 Task: Locate and view the Golden Gate Bridge in San Francisco using Google Earth.
Action: Mouse moved to (169, 82)
Screenshot: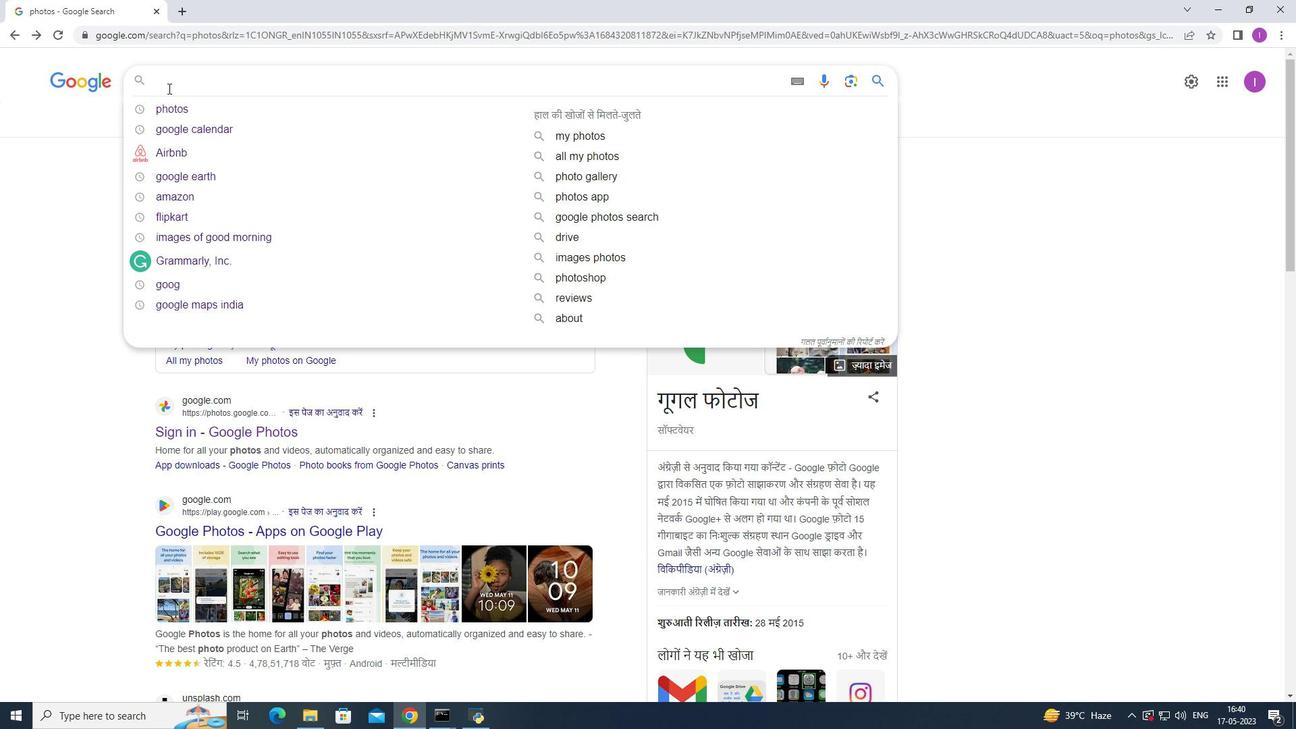 
Action: Mouse pressed left at (169, 82)
Screenshot: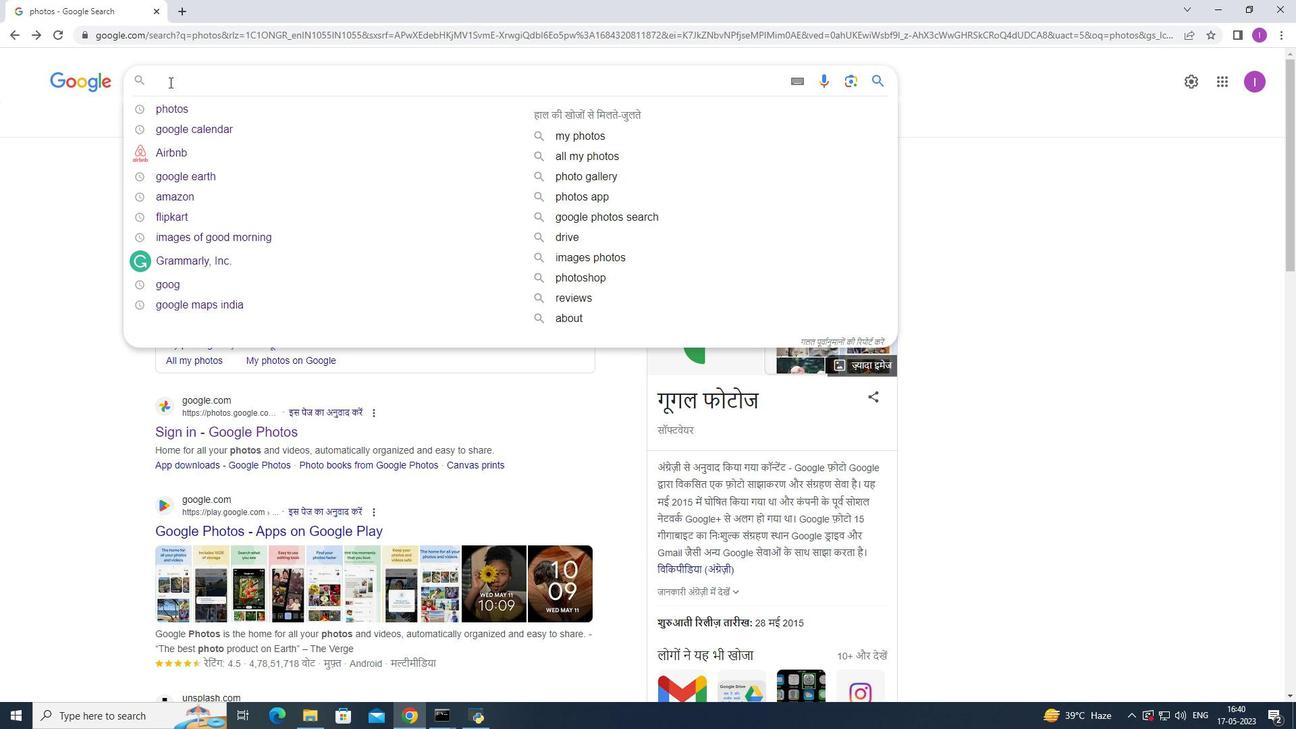 
Action: Key pressed google
Screenshot: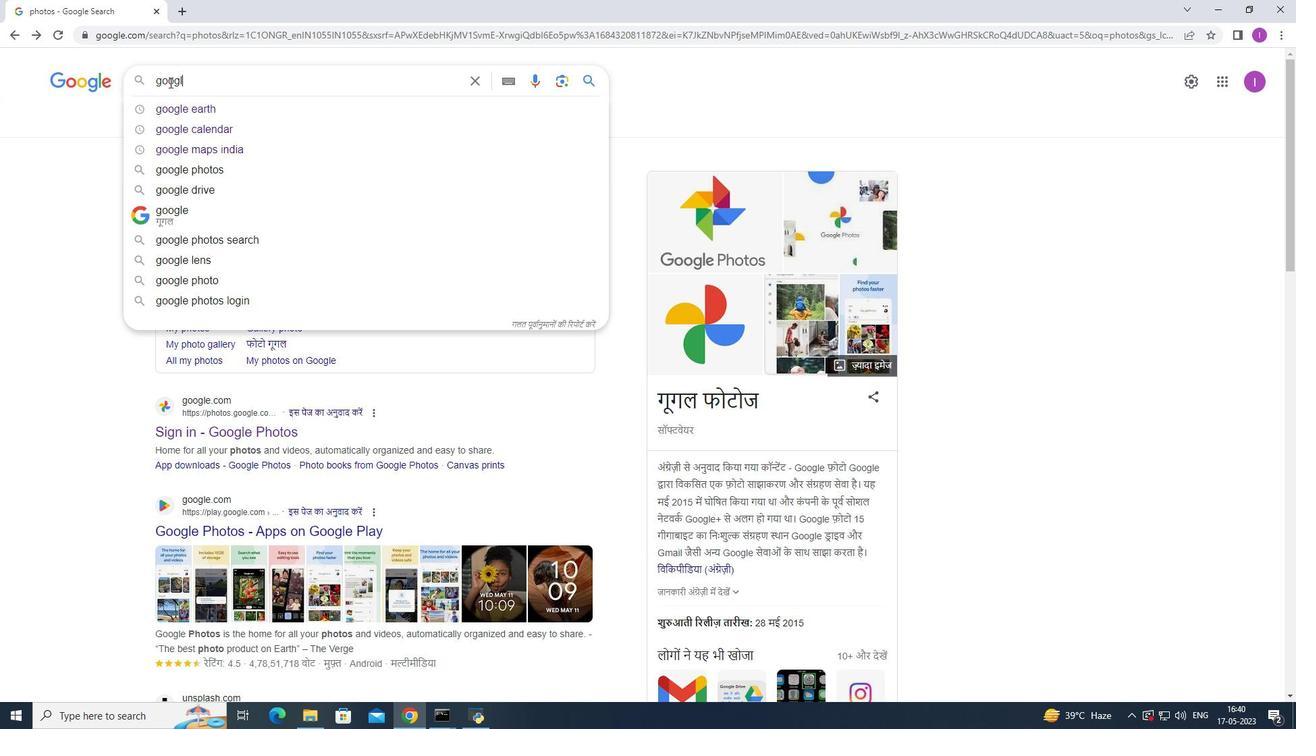 
Action: Mouse moved to (163, 108)
Screenshot: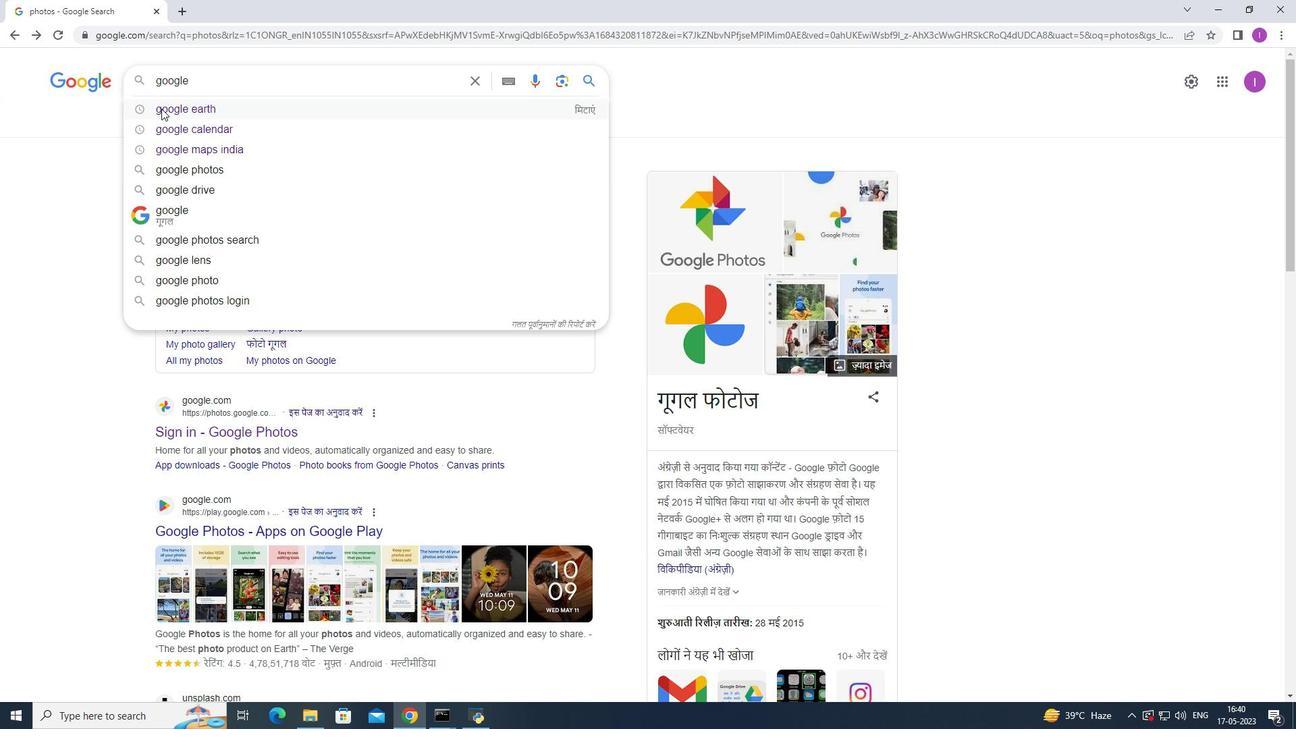 
Action: Mouse pressed left at (163, 108)
Screenshot: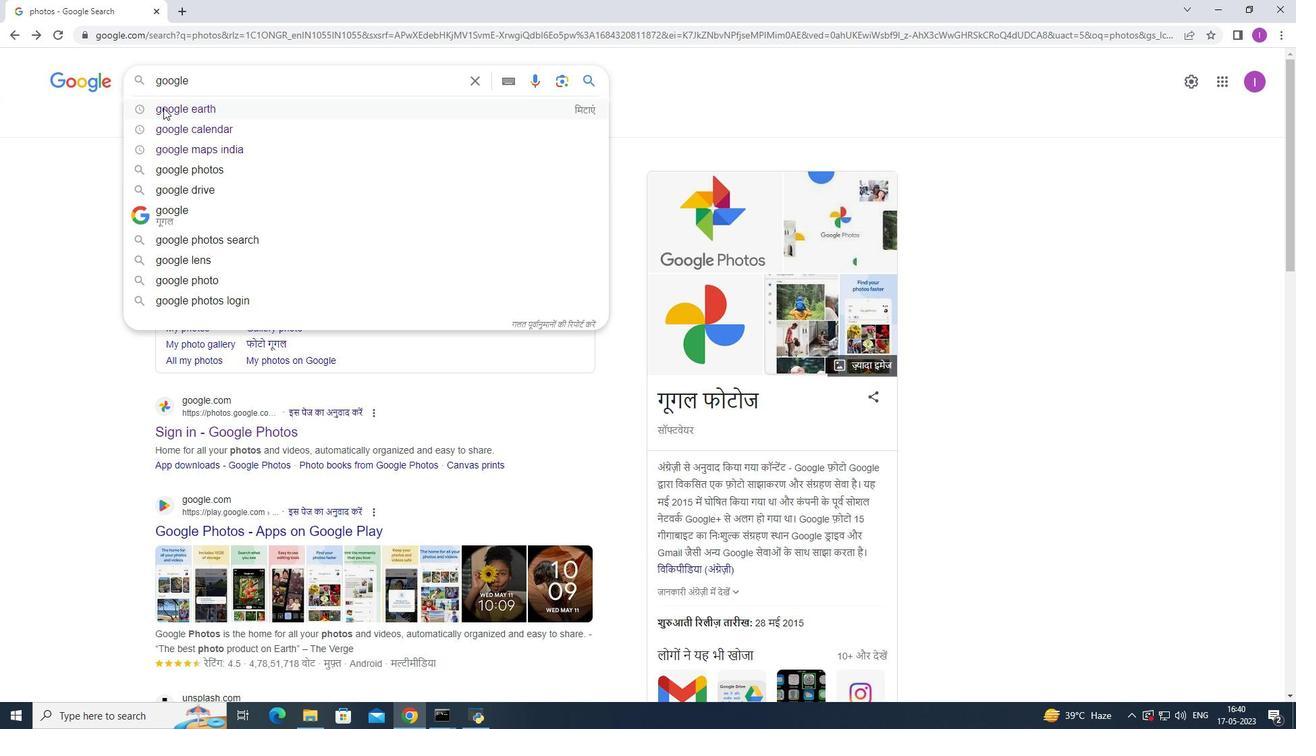 
Action: Mouse moved to (230, 206)
Screenshot: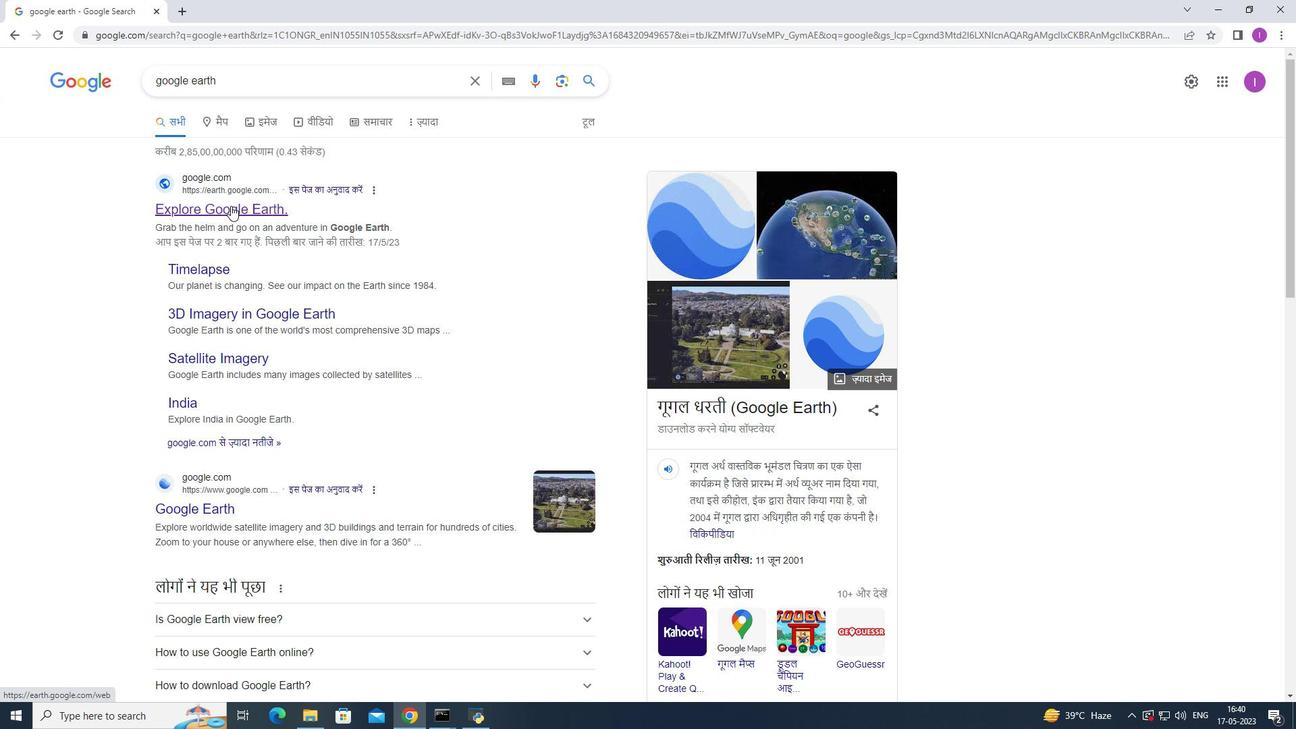 
Action: Mouse pressed left at (230, 206)
Screenshot: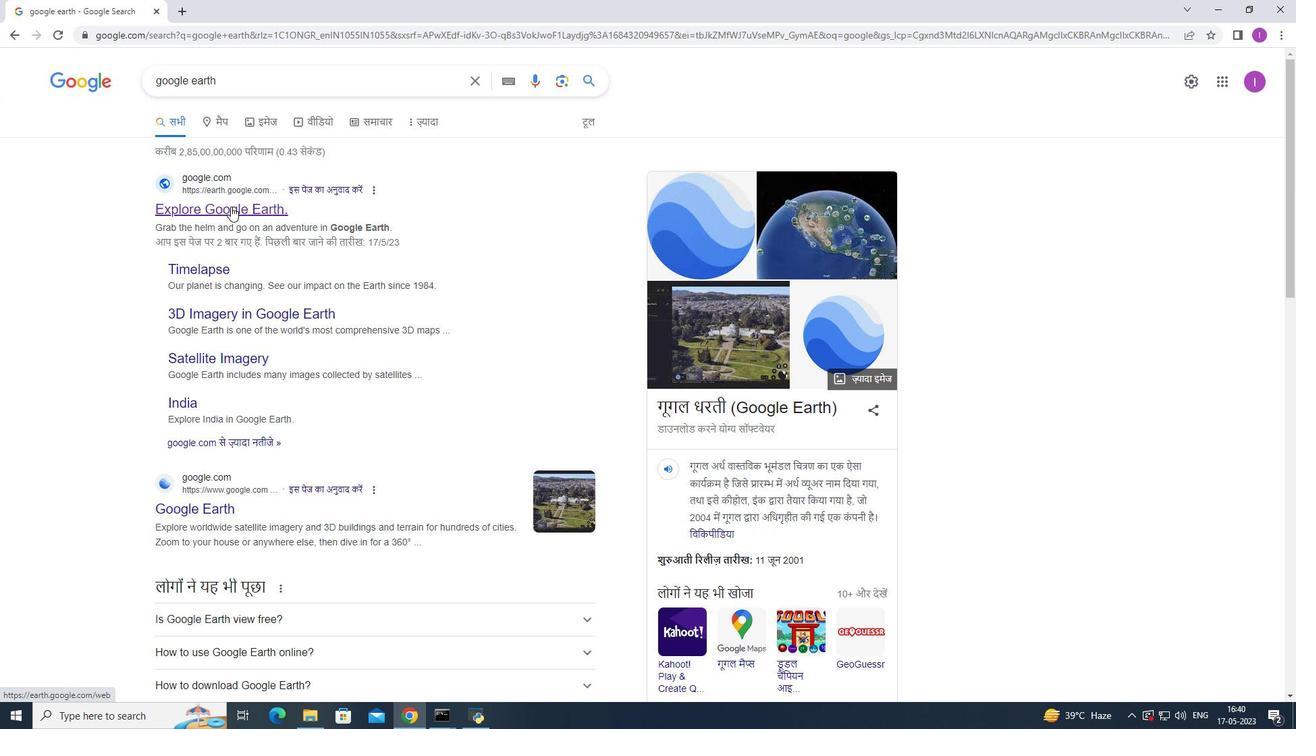 
Action: Mouse pressed left at (230, 206)
Screenshot: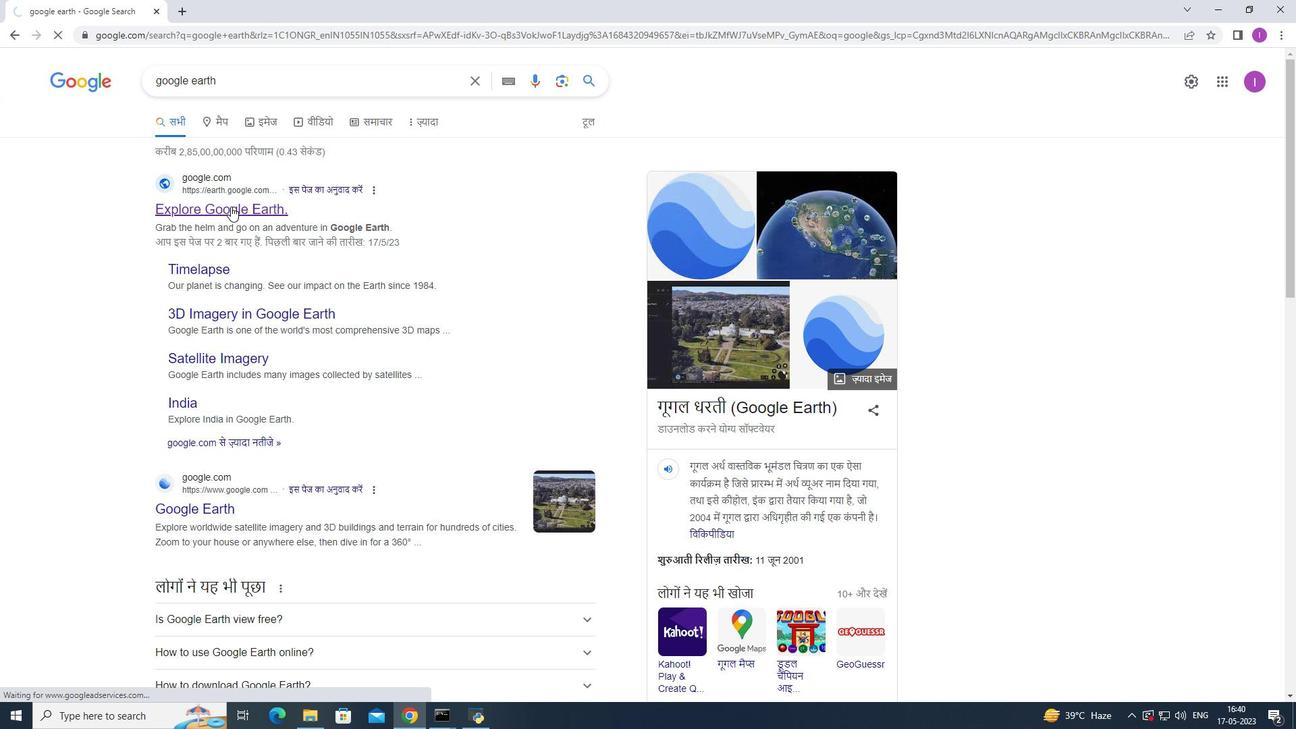 
Action: Mouse pressed left at (230, 206)
Screenshot: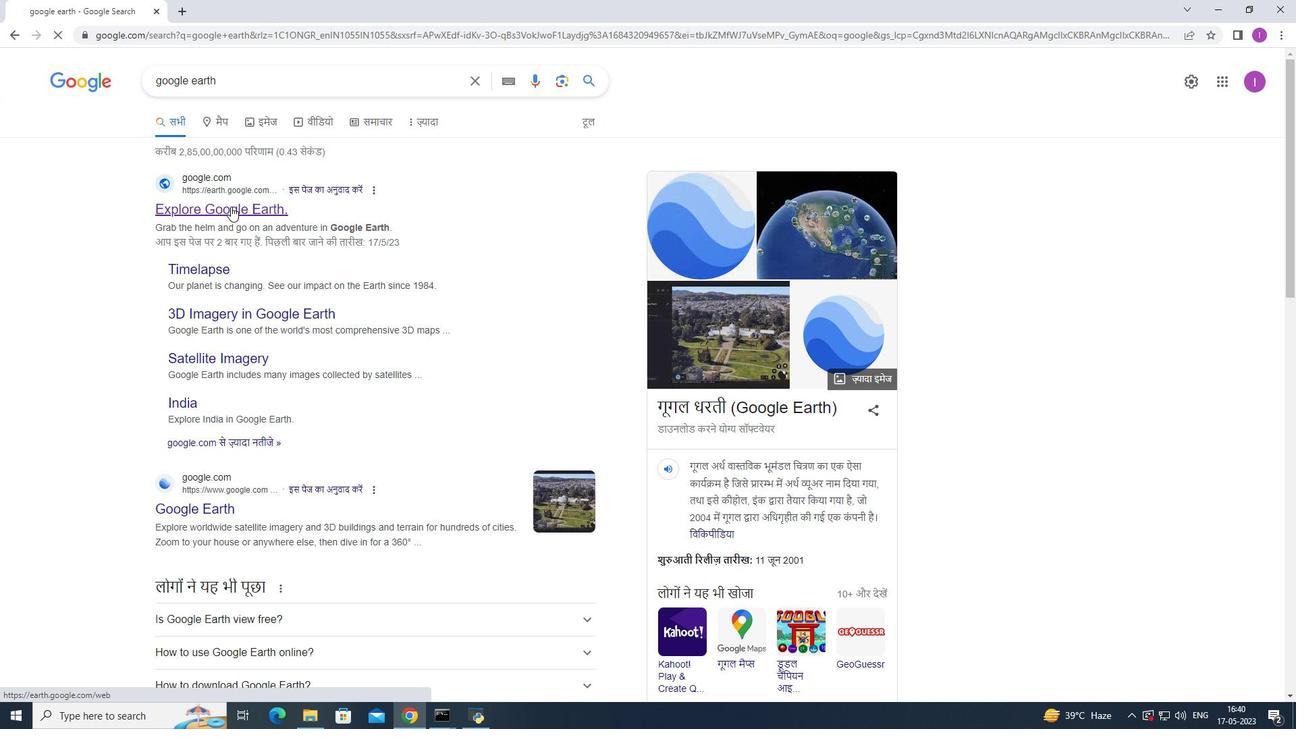 
Action: Mouse moved to (16, 106)
Screenshot: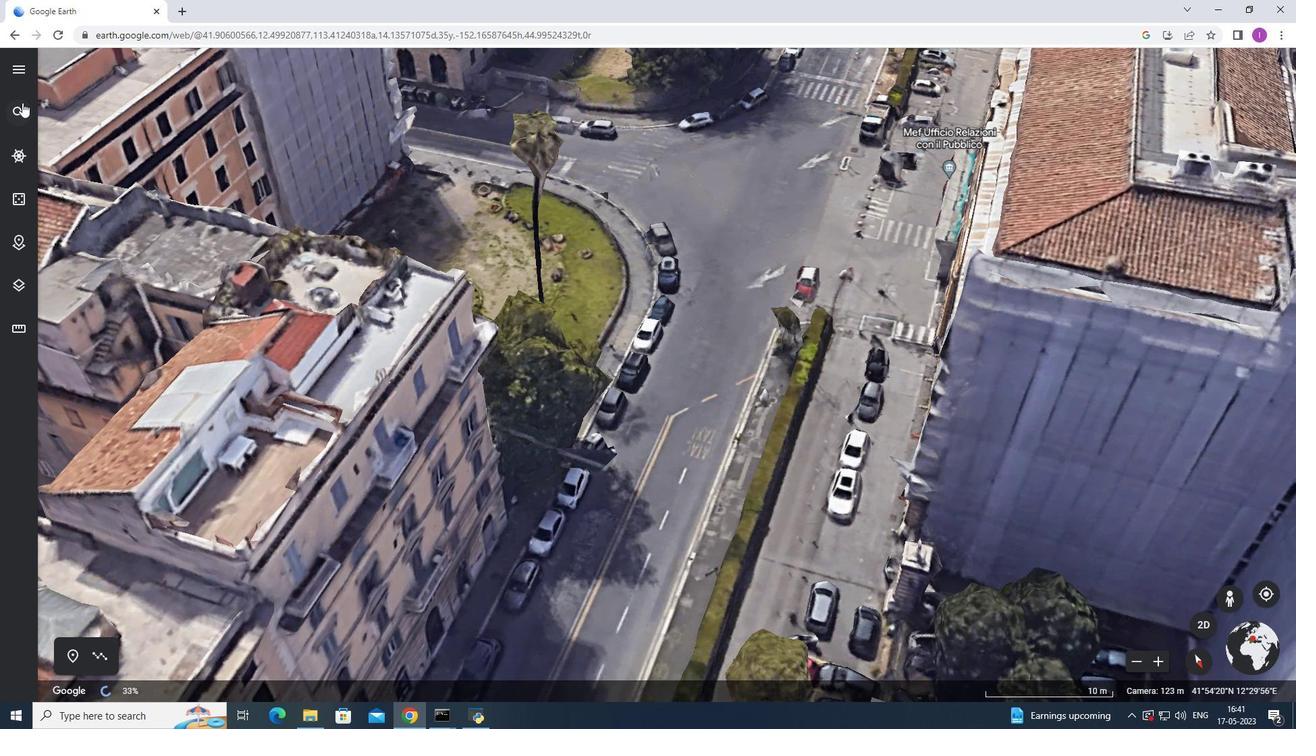 
Action: Mouse pressed left at (16, 106)
Screenshot: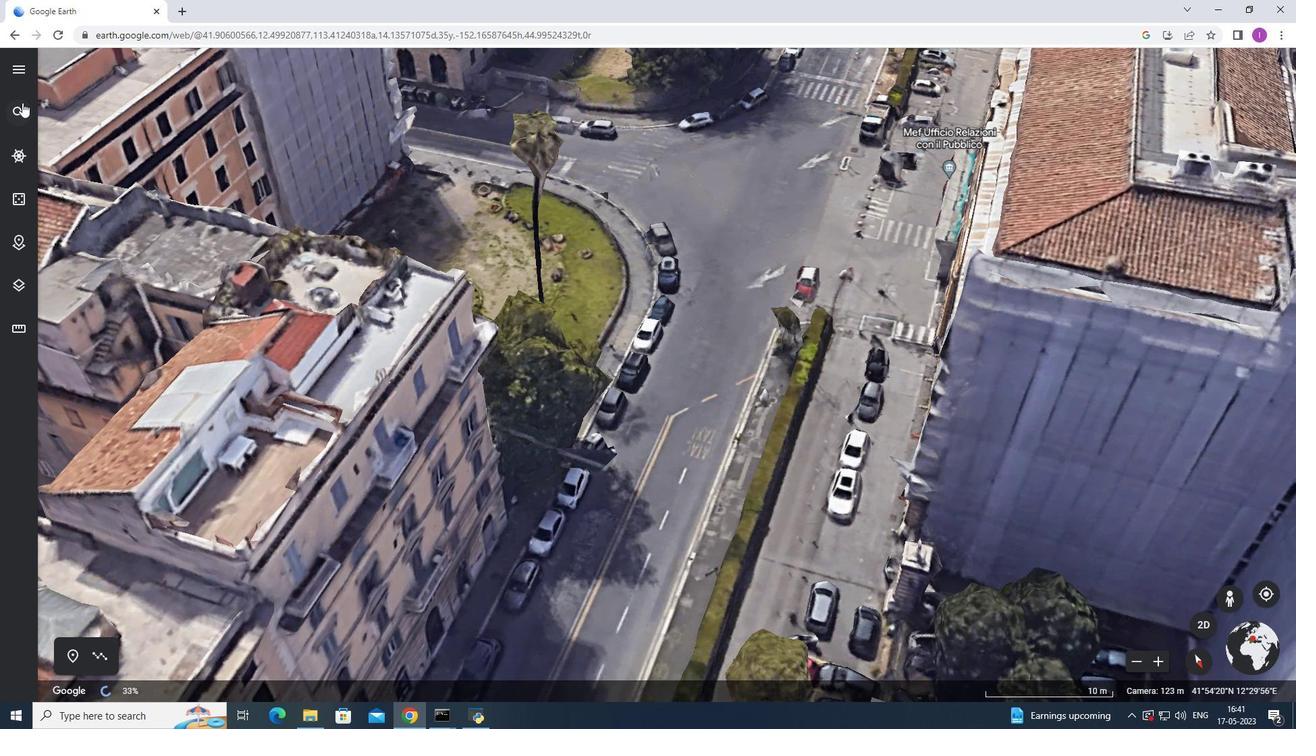 
Action: Mouse moved to (89, 70)
Screenshot: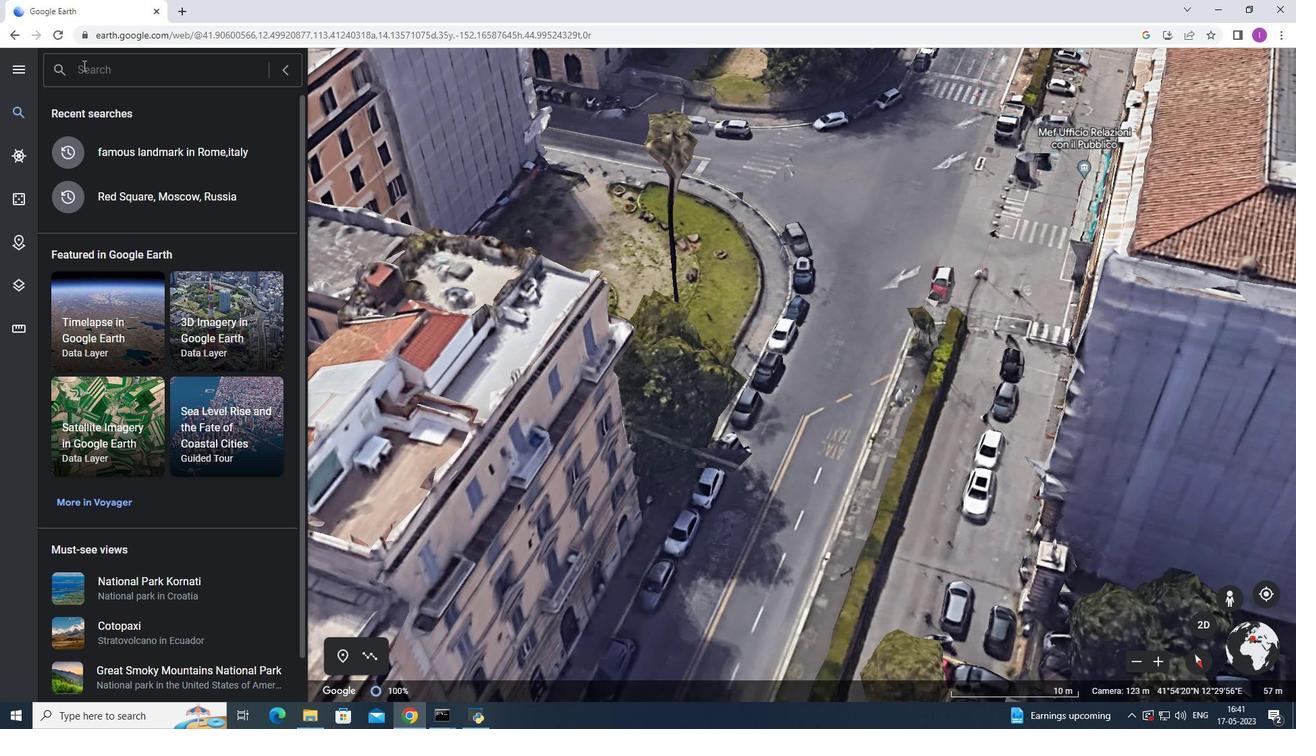 
Action: Mouse pressed left at (89, 70)
Screenshot: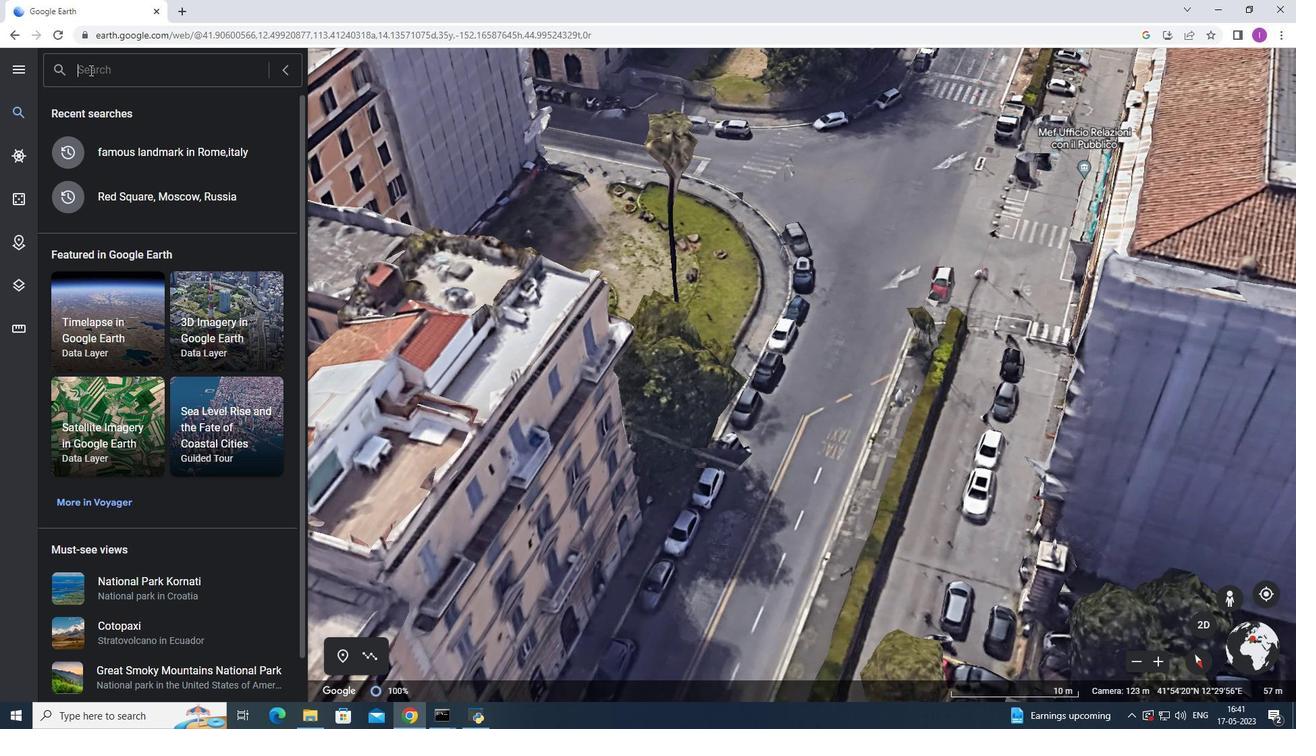 
Action: Key pressed <Key.shift>Golden<Key.space>gaten<Key.backspace><Key.space><Key.shift>Bridge,<Key.shift>san<Key.space><Key.shift><Key.shift><Key.shift><Key.shift><Key.shift><Key.shift><Key.shift><Key.shift><Key.shift><Key.shift><Key.shift><Key.shift><Key.shift><Key.shift><Key.shift><Key.shift><Key.shift><Key.shift><Key.shift><Key.shift><Key.shift><Key.shift><Key.shift><Key.shift><Key.shift><Key.shift><Key.shift><Key.shift><Key.shift><Key.shift><Key.shift><Key.shift><Key.shift><Key.shift><Key.shift><Key.shift><Key.shift><Key.shift>Francisco,<Key.shift>U<Key.shift>S<Key.shift>A<Key.enter>
Screenshot: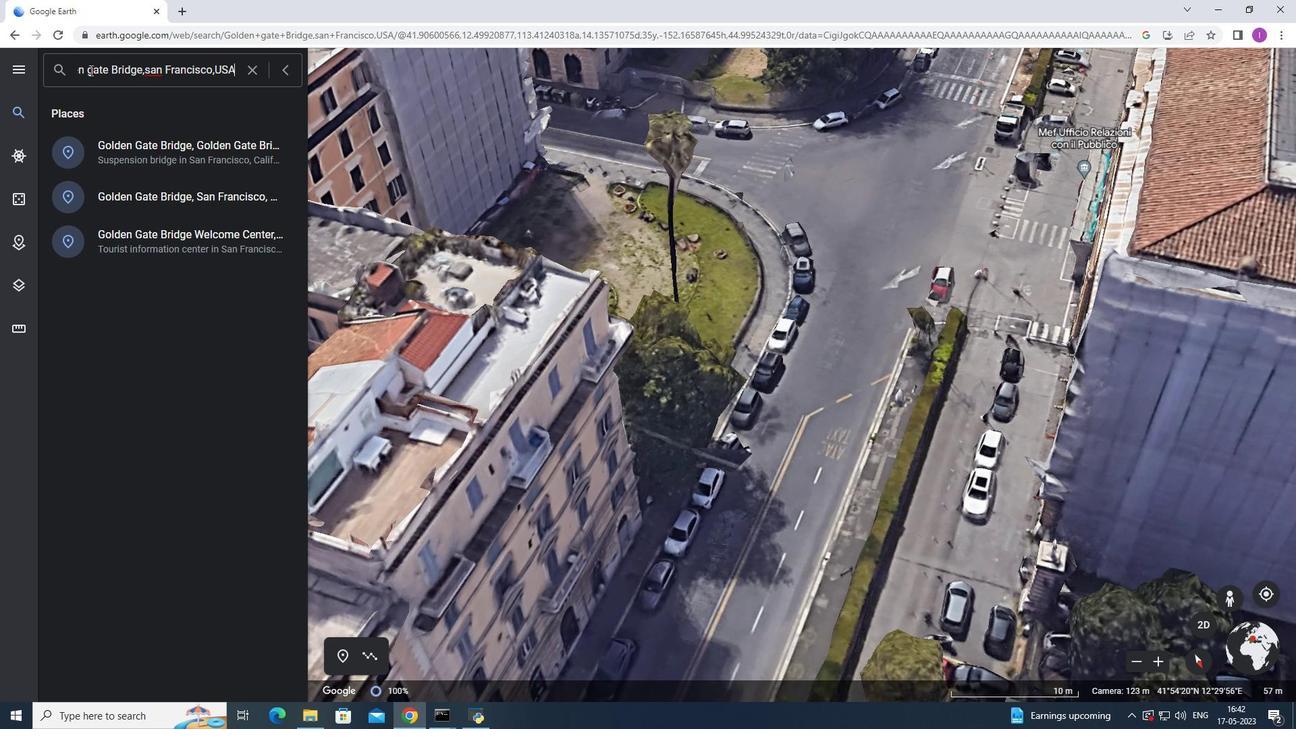 
Action: Mouse moved to (85, 169)
Screenshot: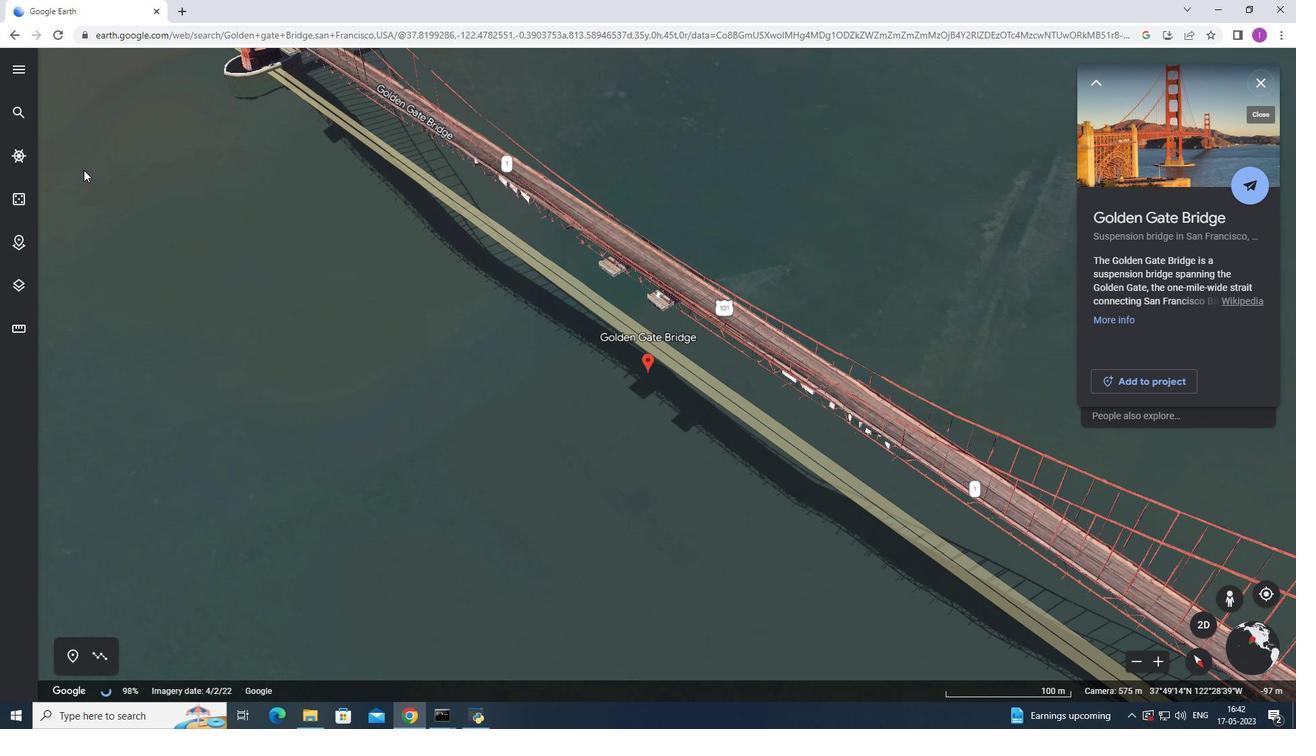 
Action: Mouse scrolled (85, 168) with delta (0, 0)
Screenshot: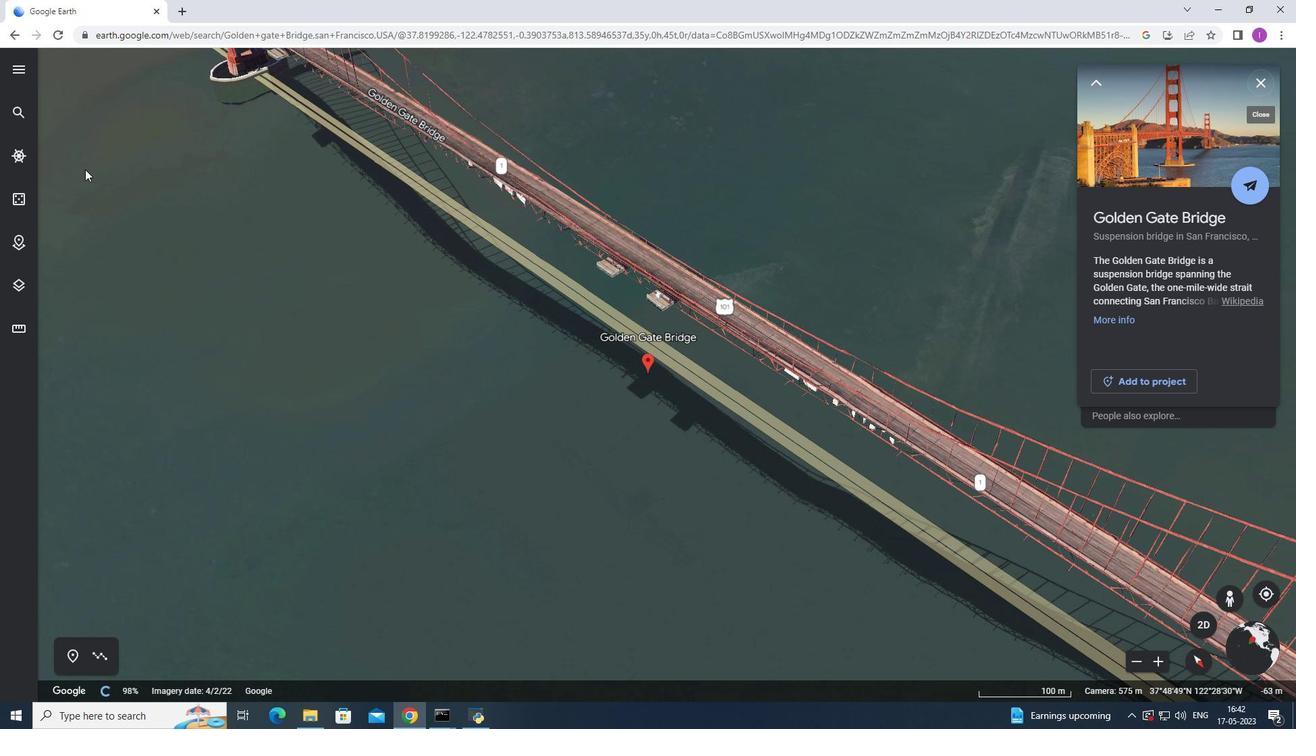 
Action: Mouse moved to (86, 165)
Screenshot: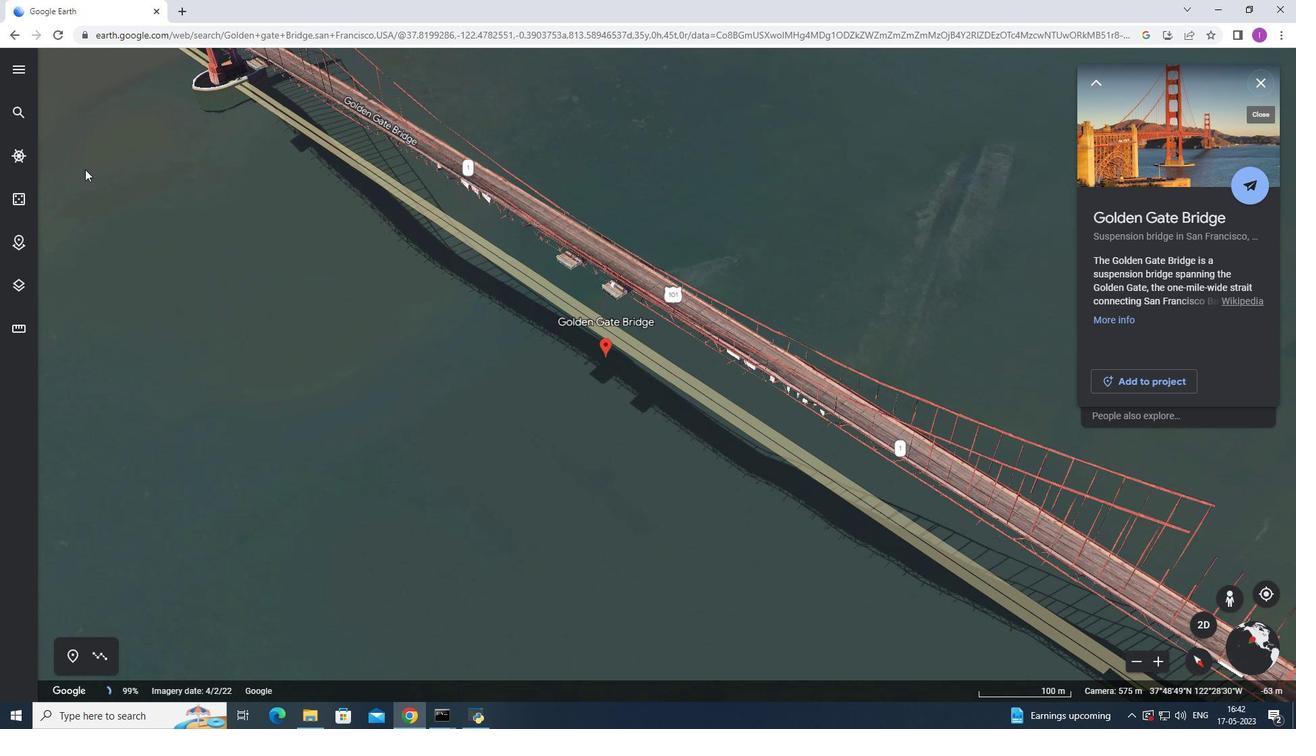 
Action: Mouse scrolled (86, 164) with delta (0, 0)
Screenshot: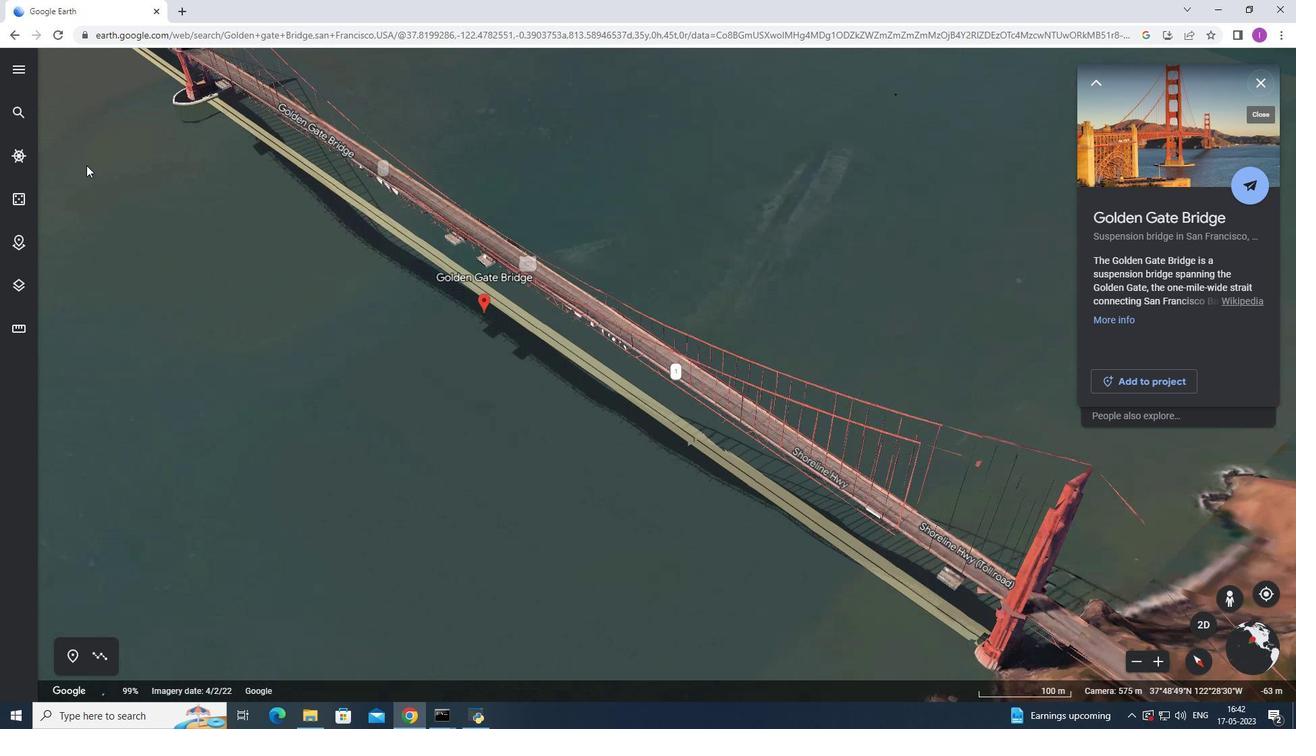 
Action: Mouse scrolled (86, 164) with delta (0, 0)
Screenshot: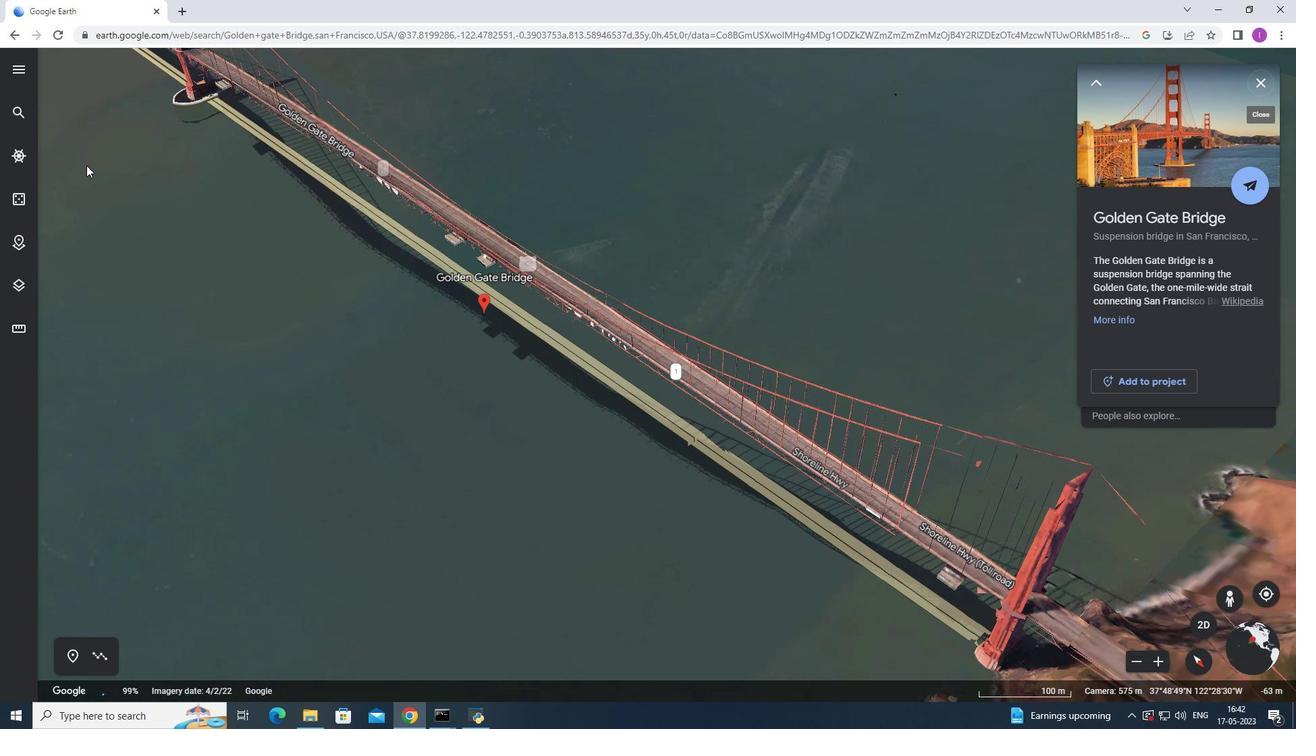 
Action: Mouse scrolled (86, 164) with delta (0, 0)
Screenshot: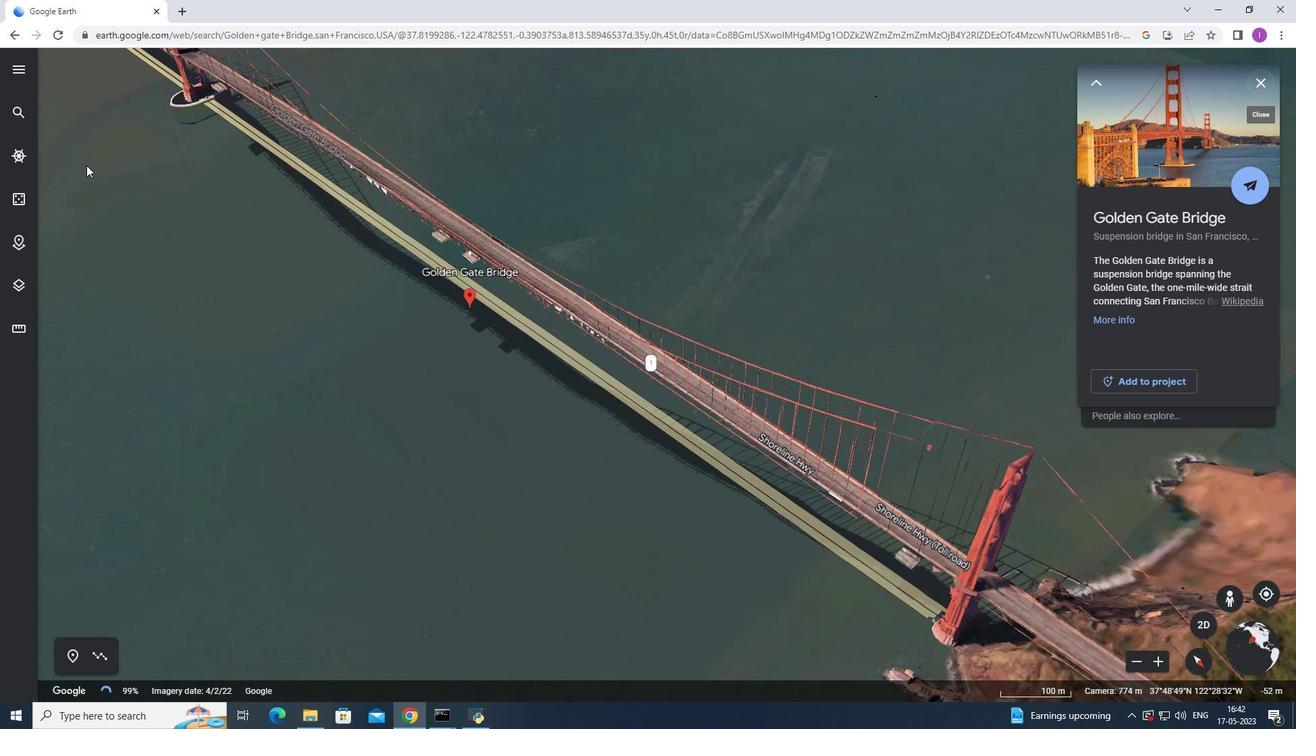 
Action: Mouse scrolled (86, 164) with delta (0, 0)
Screenshot: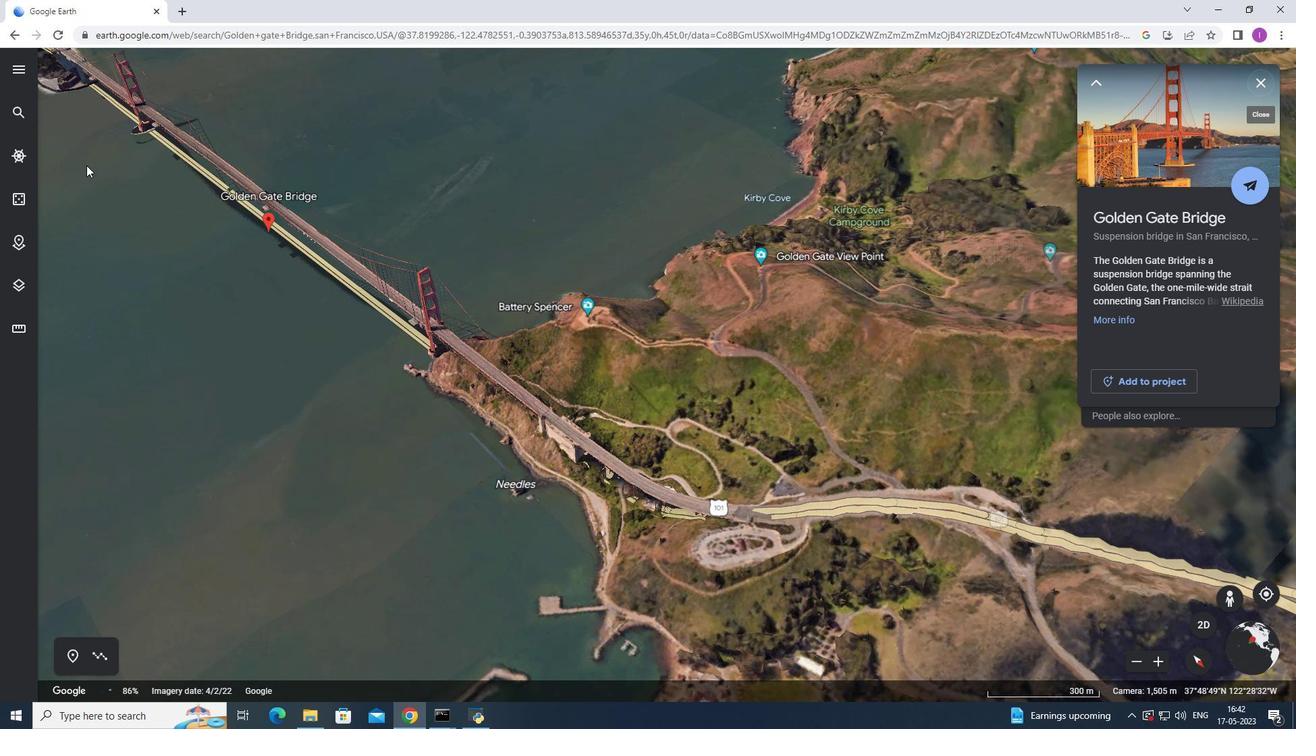 
Action: Mouse scrolled (86, 166) with delta (0, 0)
Screenshot: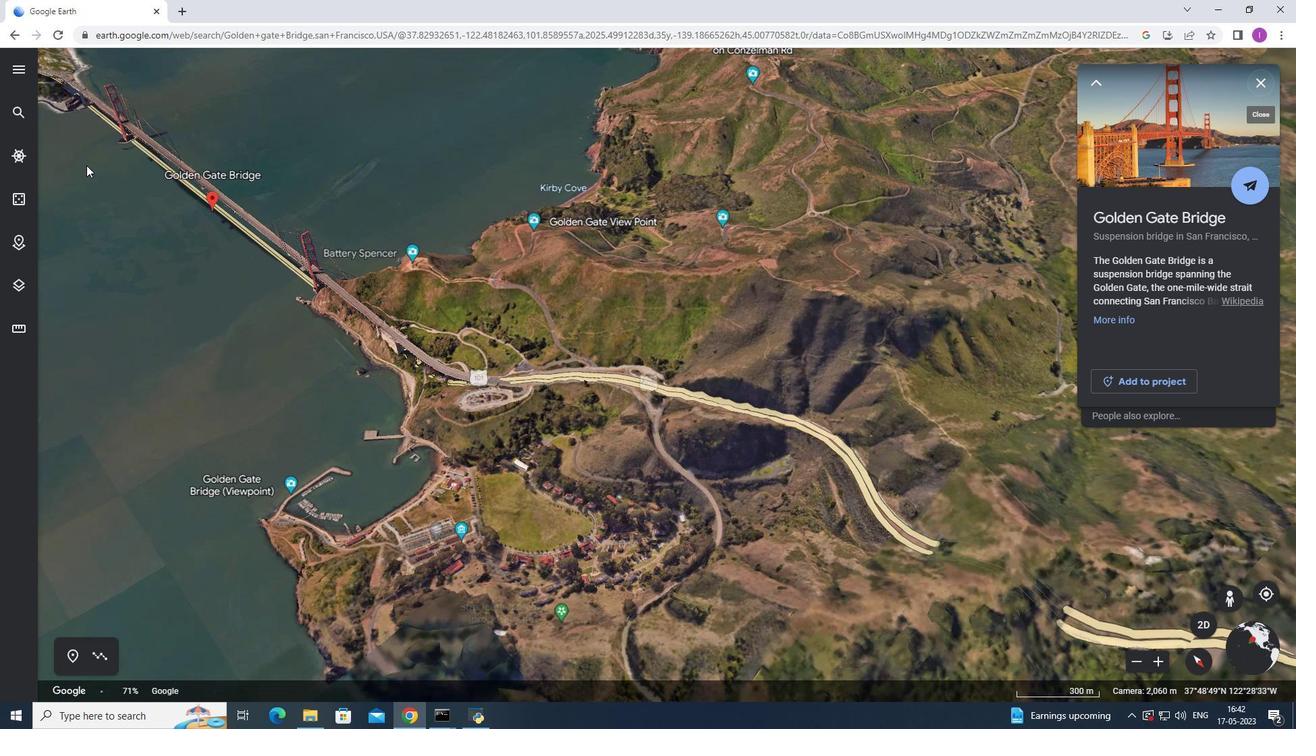 
Action: Mouse scrolled (86, 166) with delta (0, 0)
Screenshot: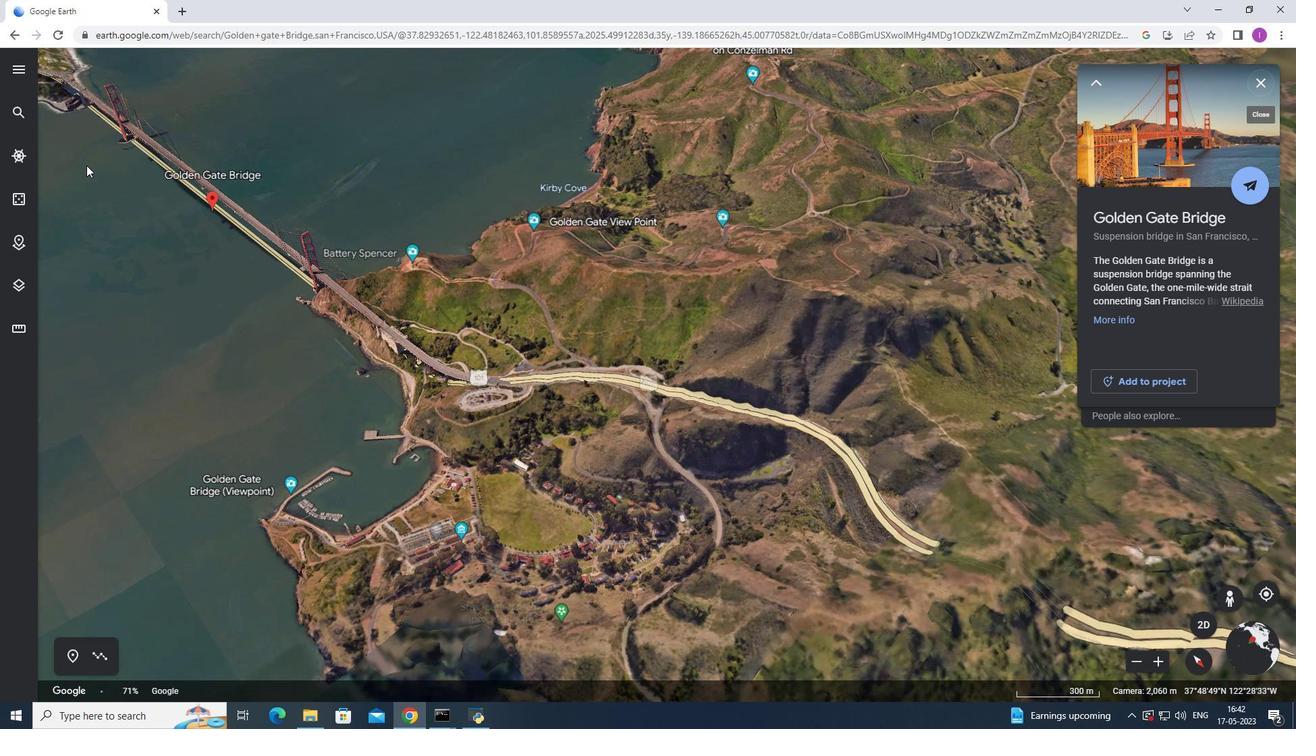 
Action: Mouse scrolled (86, 166) with delta (0, 0)
Screenshot: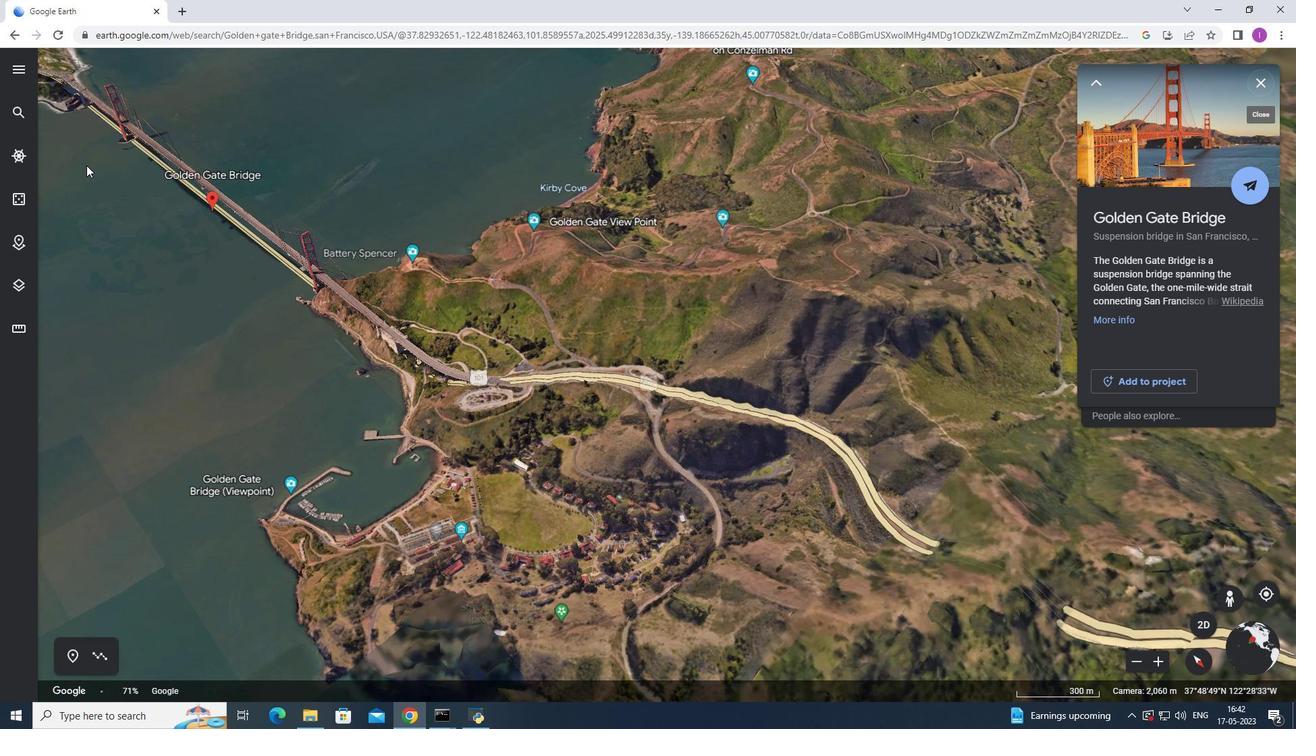 
Action: Mouse scrolled (86, 166) with delta (0, 0)
Screenshot: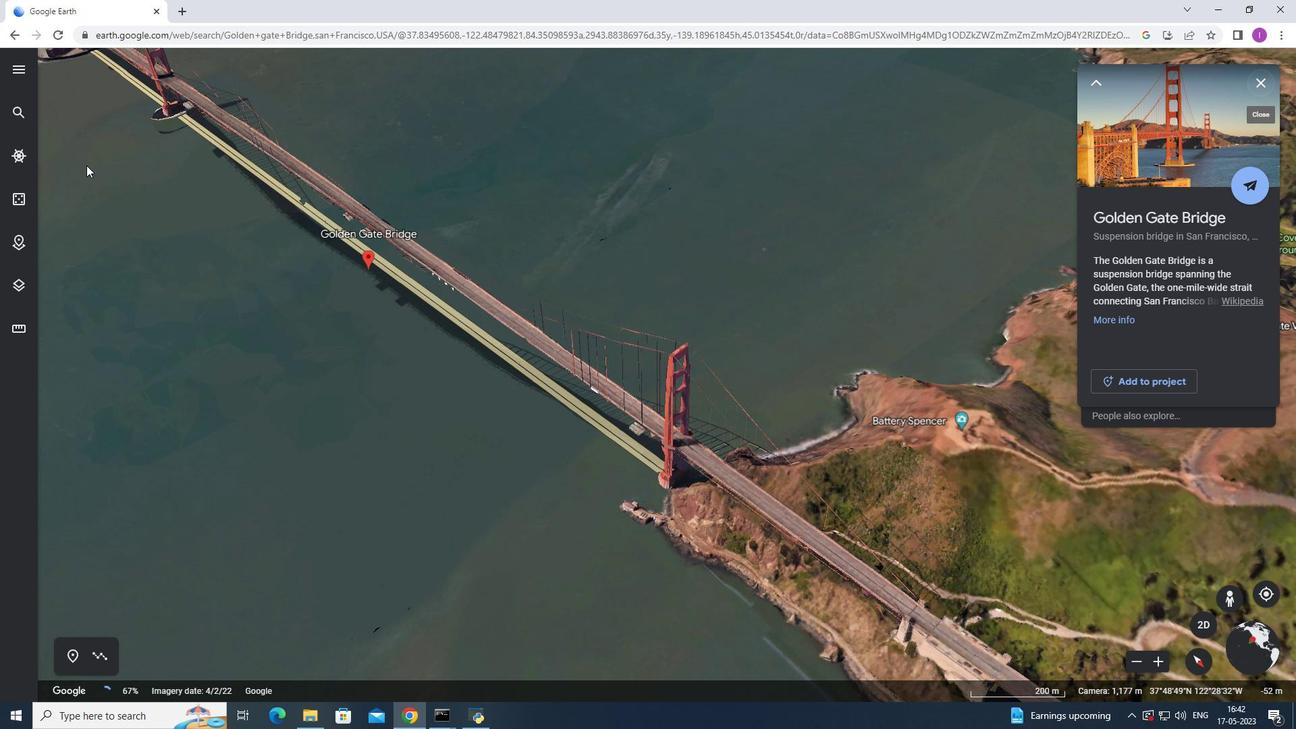 
Action: Mouse scrolled (86, 166) with delta (0, 0)
Screenshot: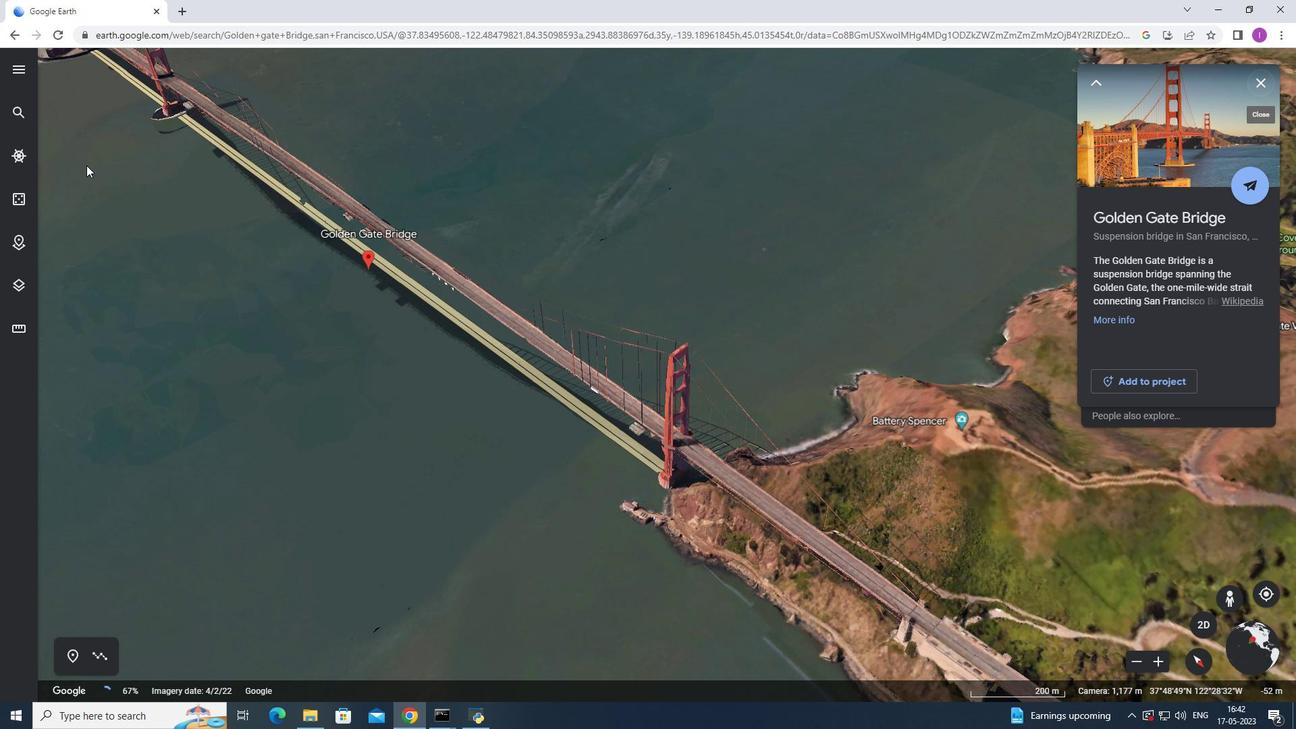 
Action: Mouse scrolled (86, 166) with delta (0, 0)
Screenshot: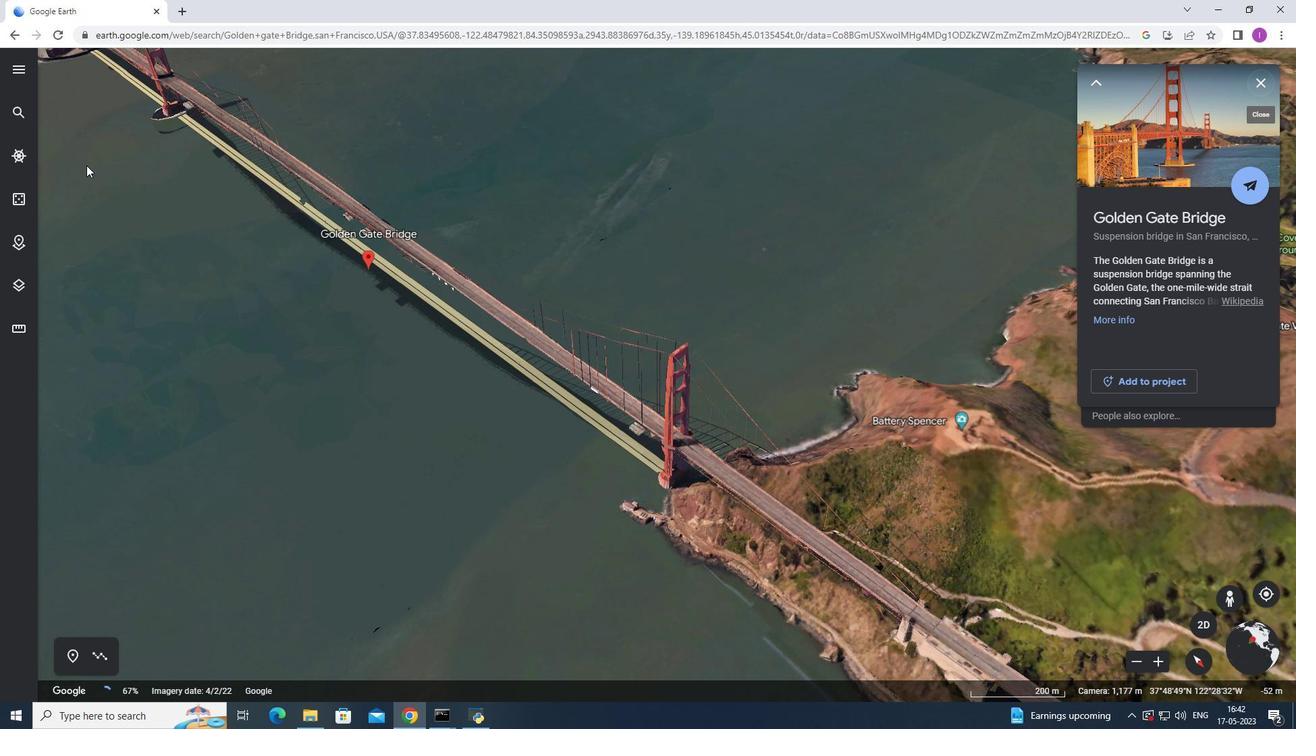
Action: Mouse moved to (86, 165)
Screenshot: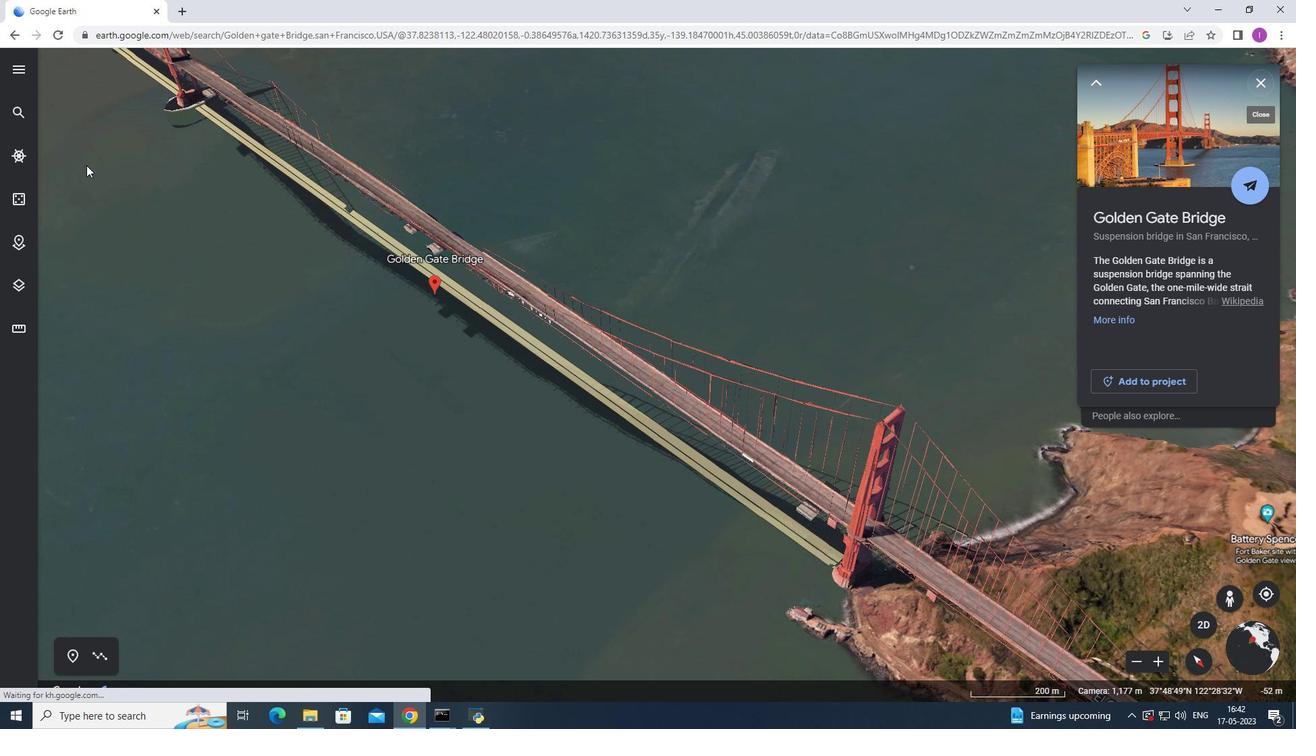 
Action: Mouse scrolled (86, 166) with delta (0, 0)
Screenshot: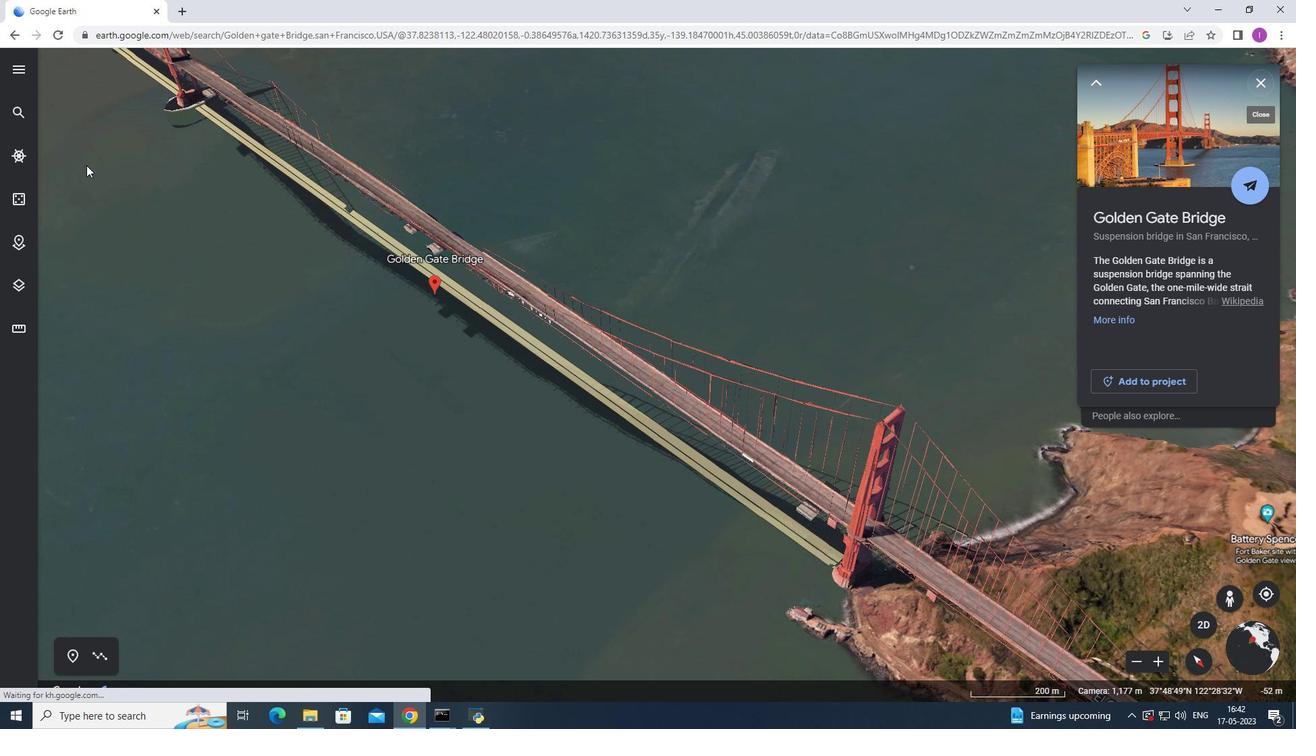 
Action: Mouse scrolled (86, 166) with delta (0, 0)
Screenshot: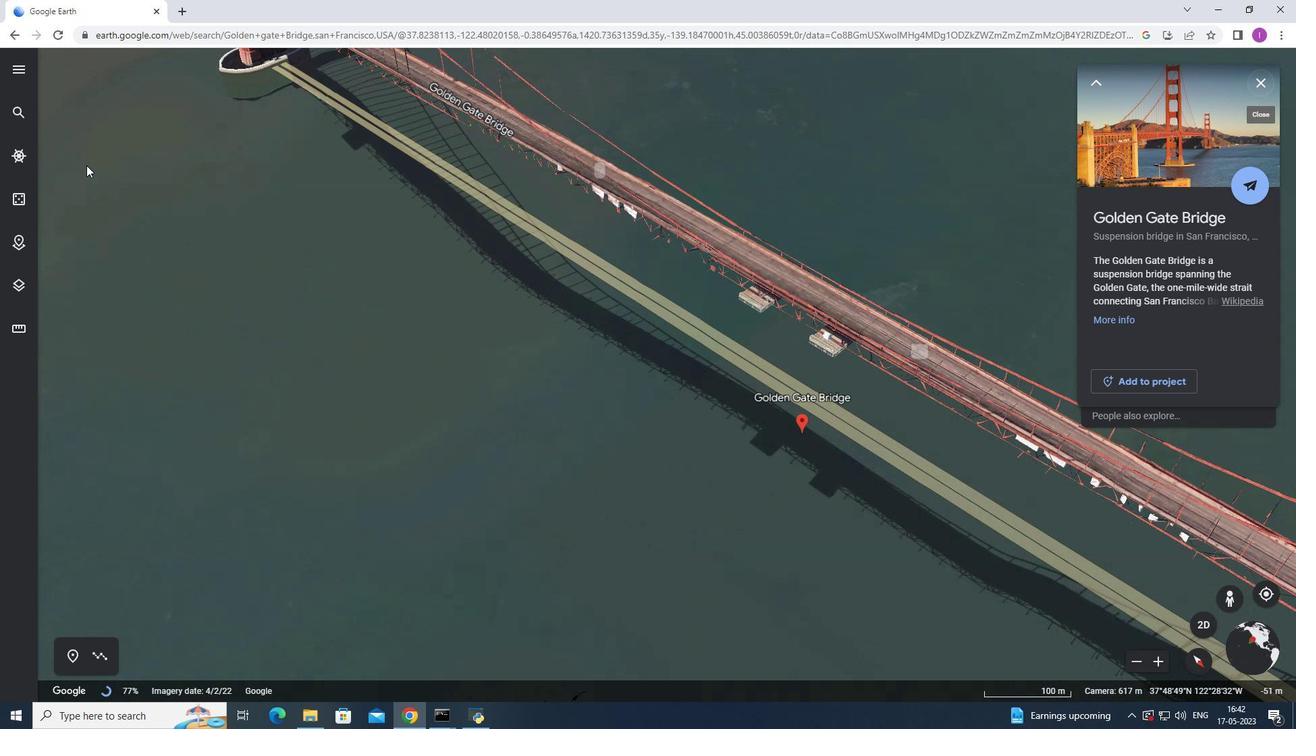 
Action: Mouse scrolled (86, 166) with delta (0, 0)
Screenshot: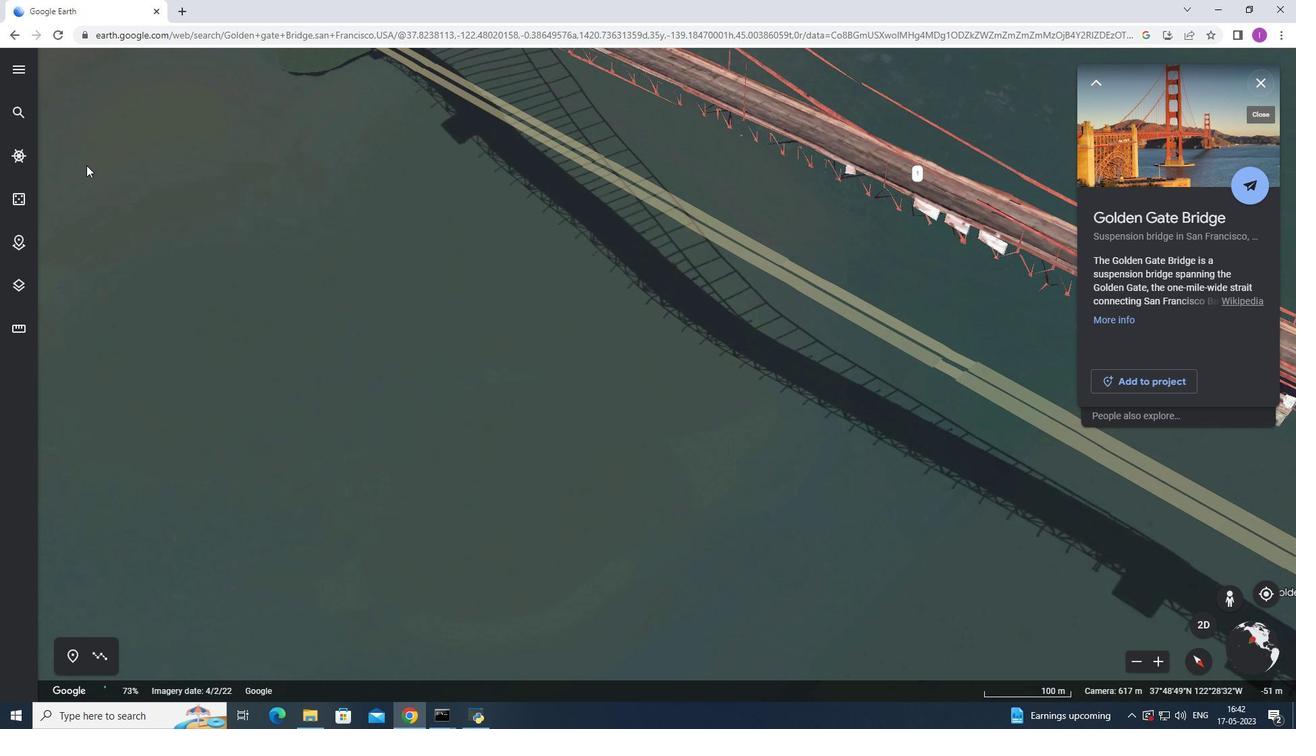 
Action: Mouse moved to (90, 161)
Screenshot: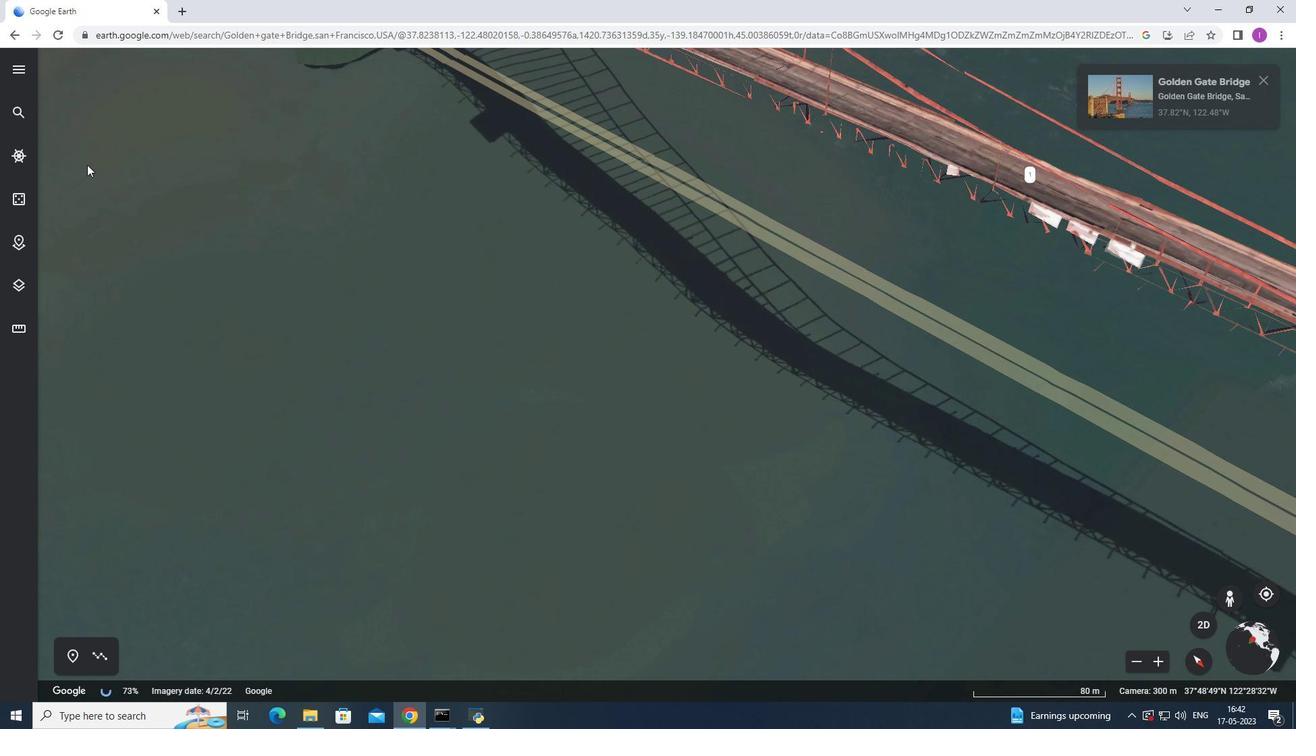 
Action: Mouse scrolled (90, 160) with delta (0, 0)
Screenshot: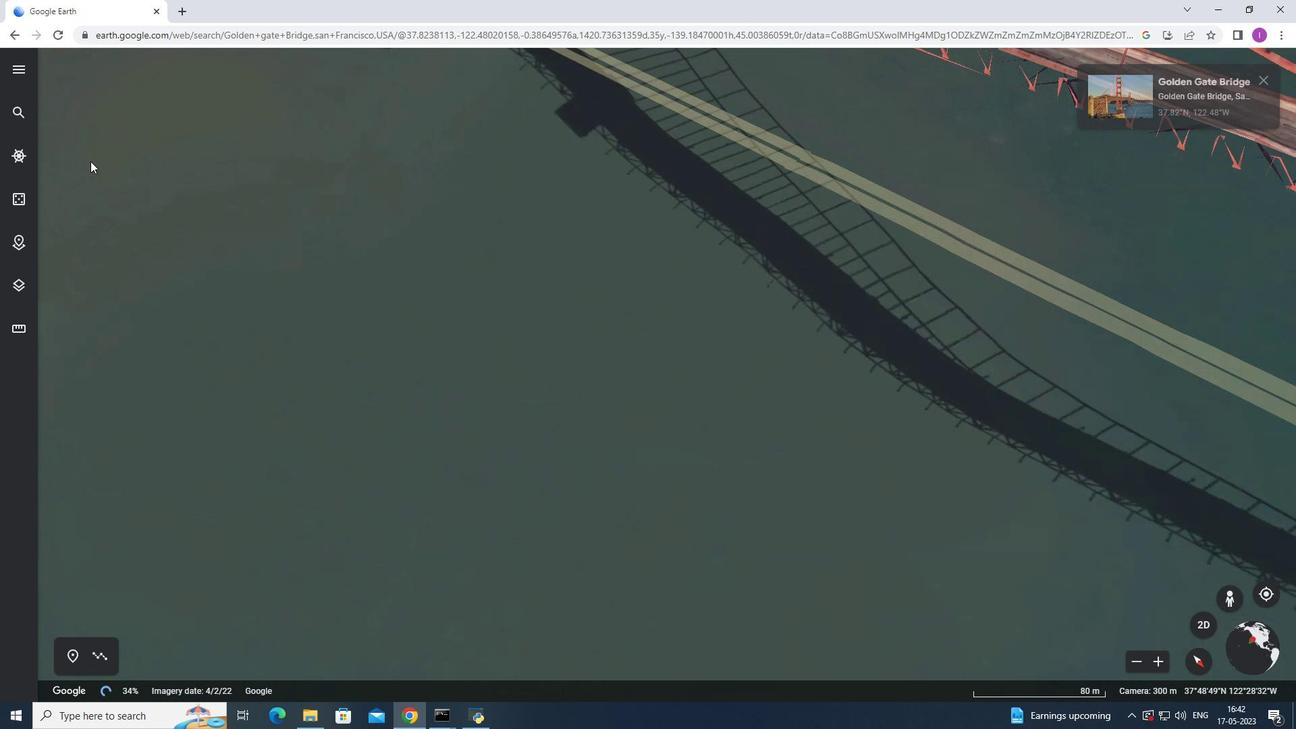 
Action: Mouse scrolled (90, 160) with delta (0, 0)
Screenshot: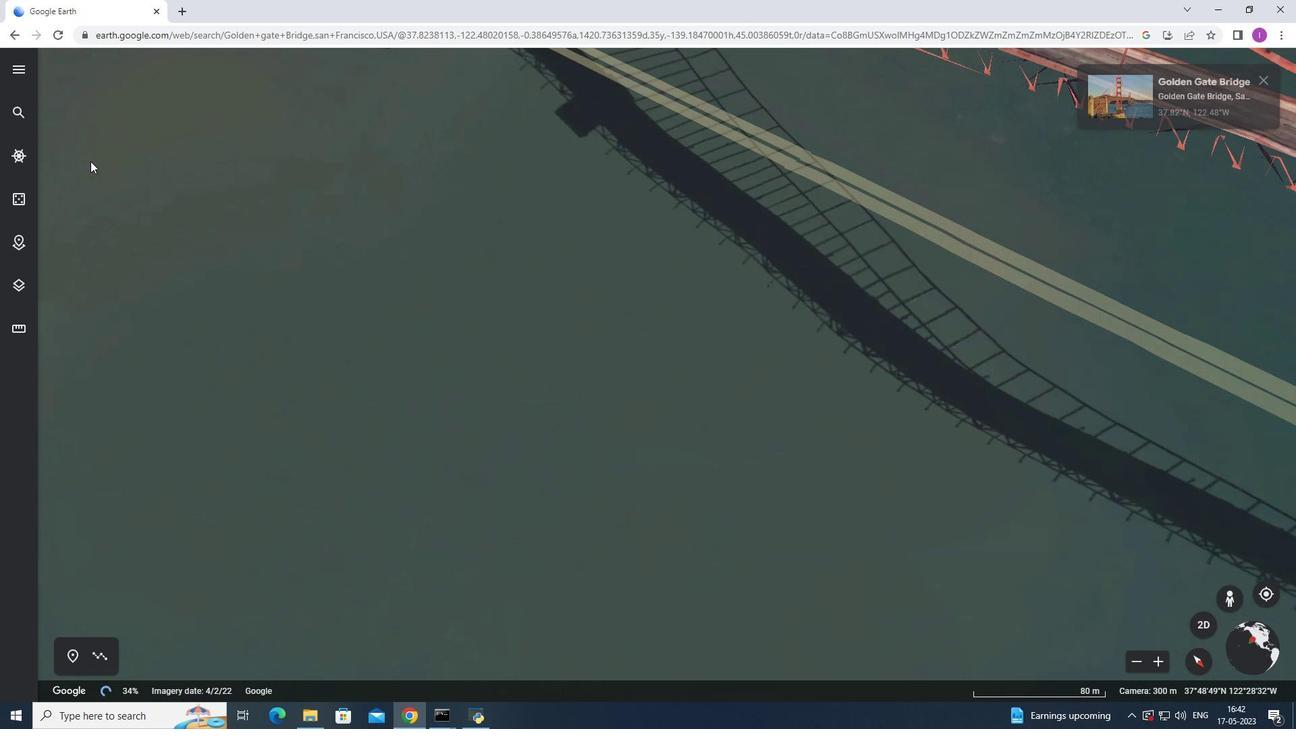 
Action: Mouse moved to (91, 157)
Screenshot: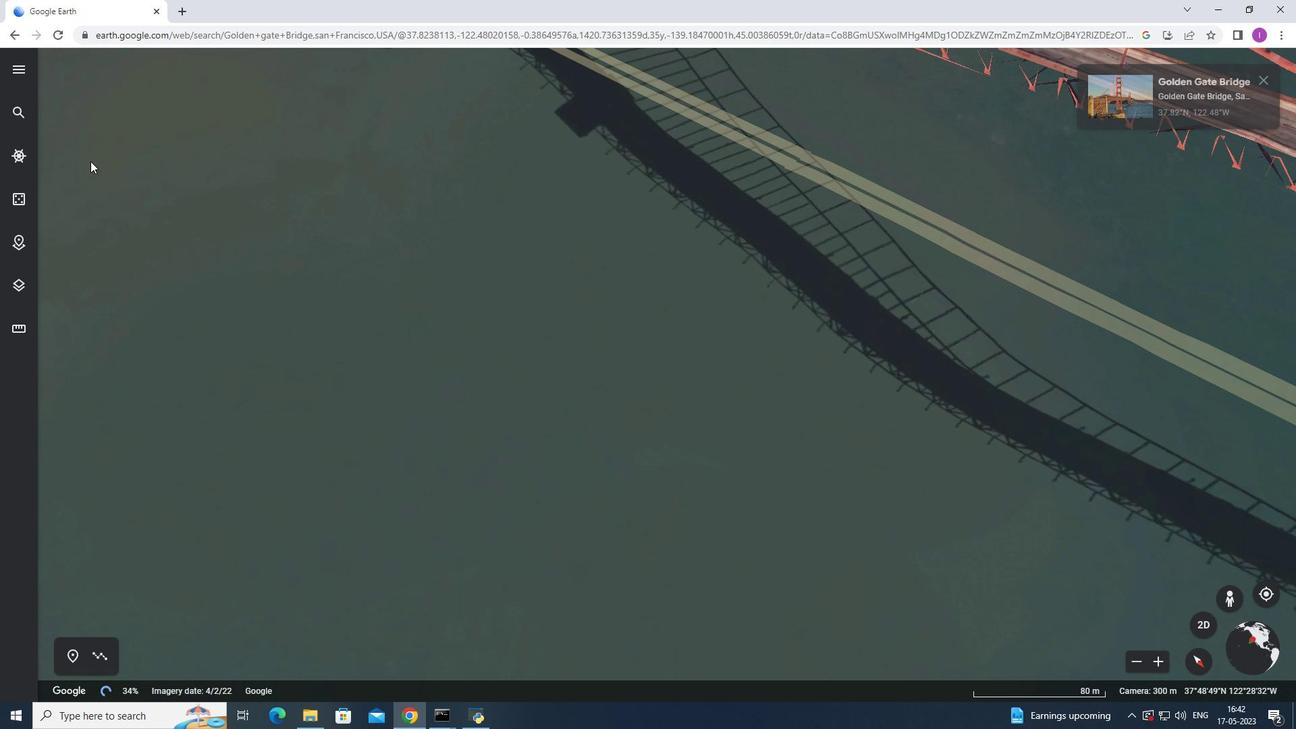 
Action: Mouse scrolled (91, 157) with delta (0, 0)
Screenshot: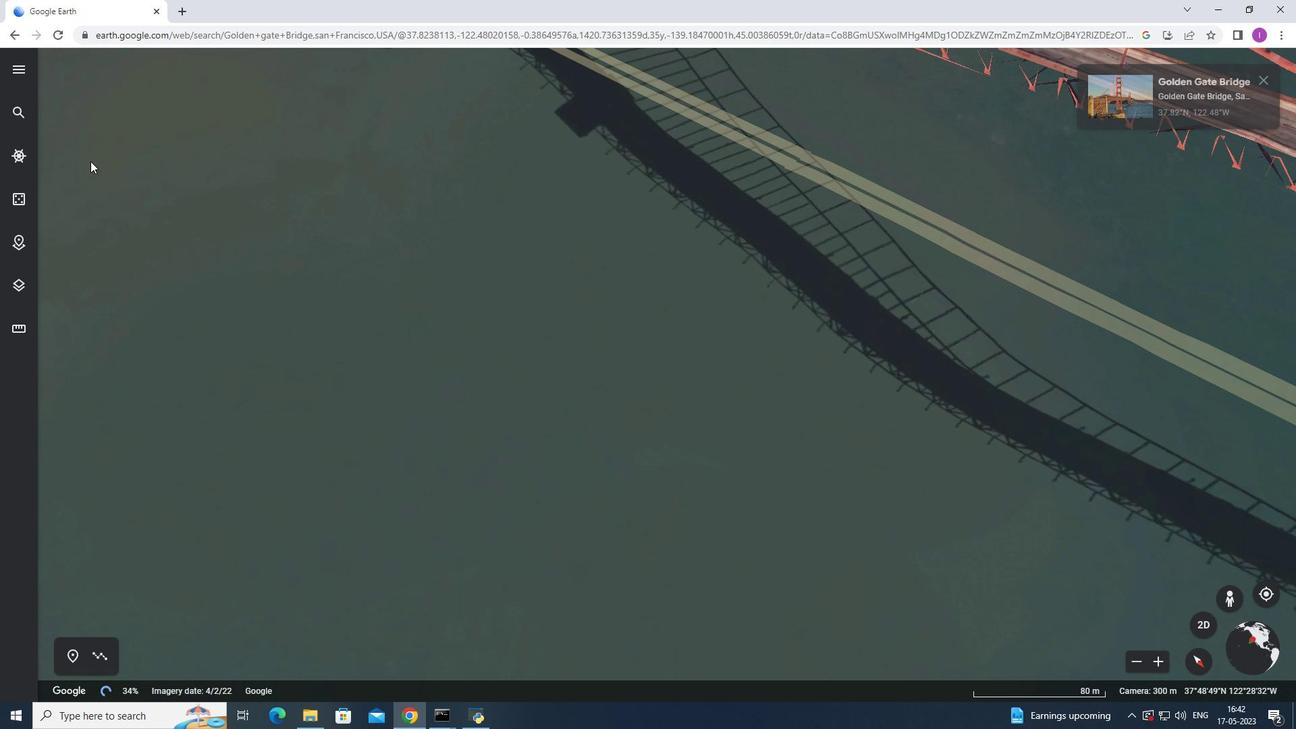 
Action: Mouse scrolled (91, 157) with delta (0, 0)
Screenshot: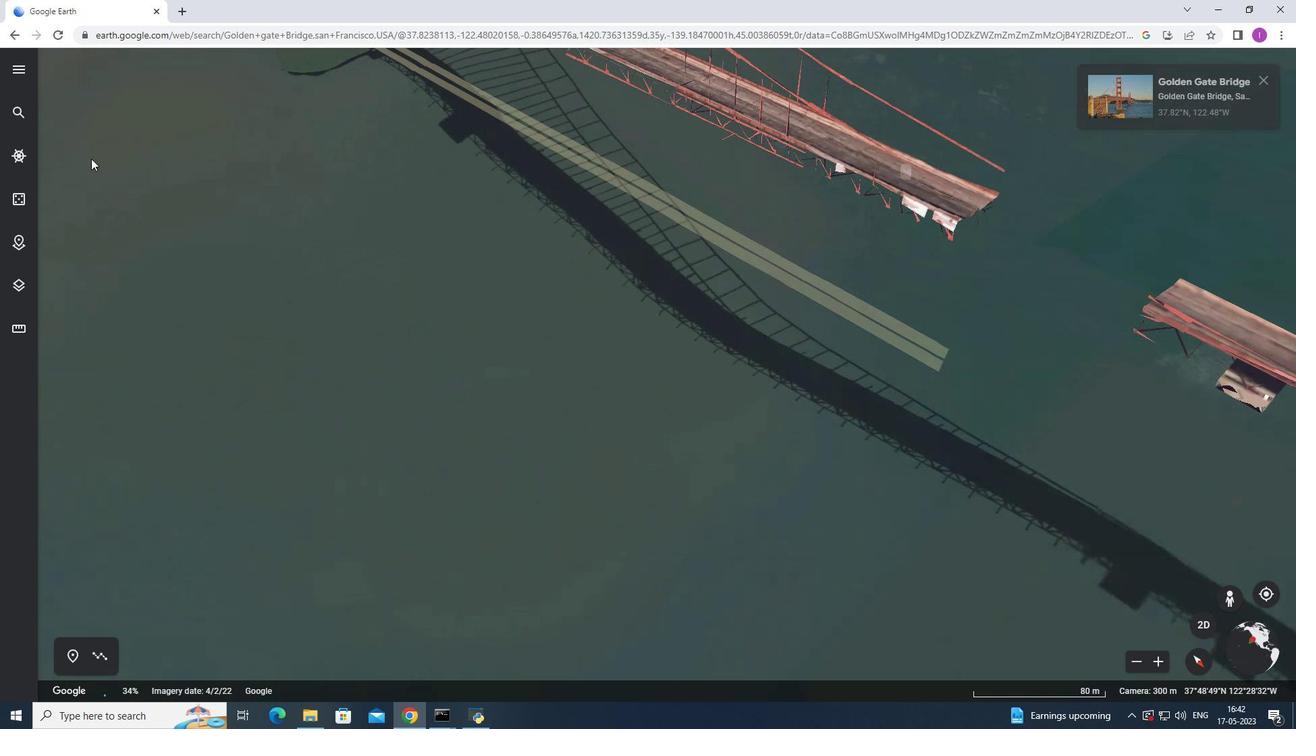 
Action: Mouse scrolled (91, 157) with delta (0, 0)
Screenshot: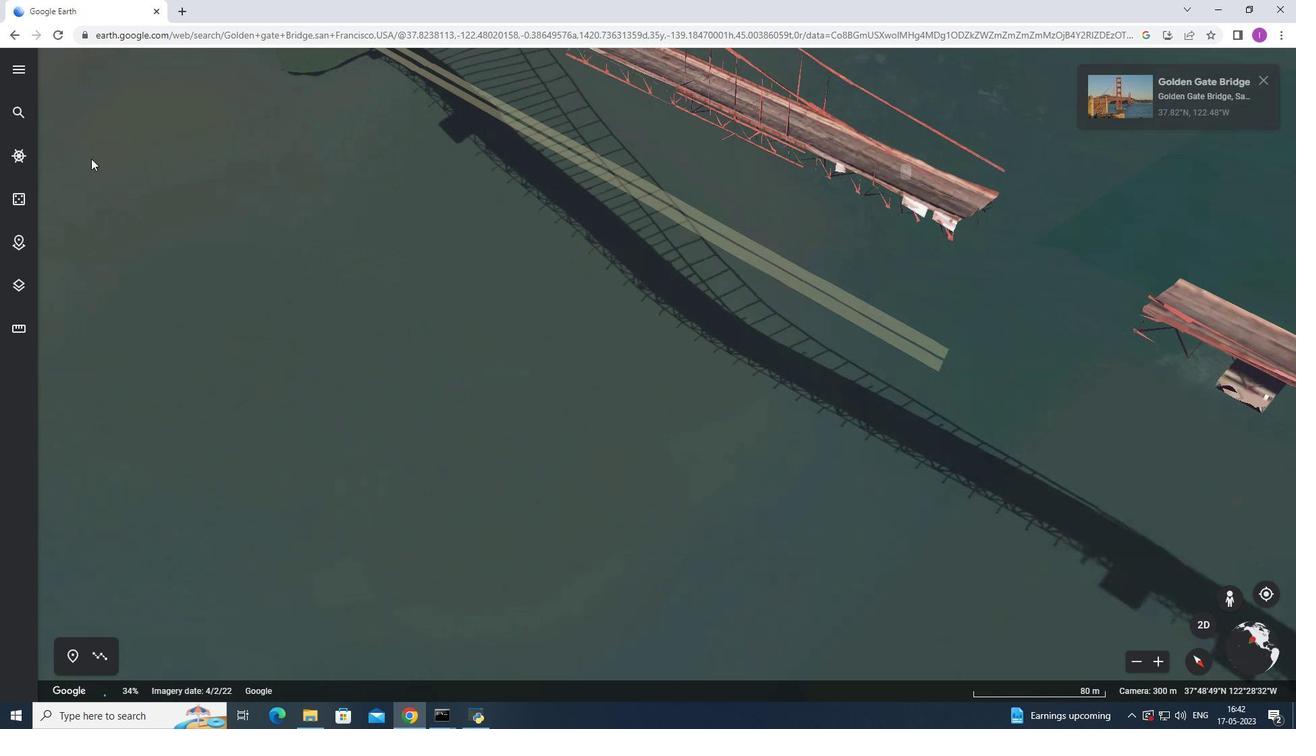 
Action: Mouse moved to (91, 157)
Screenshot: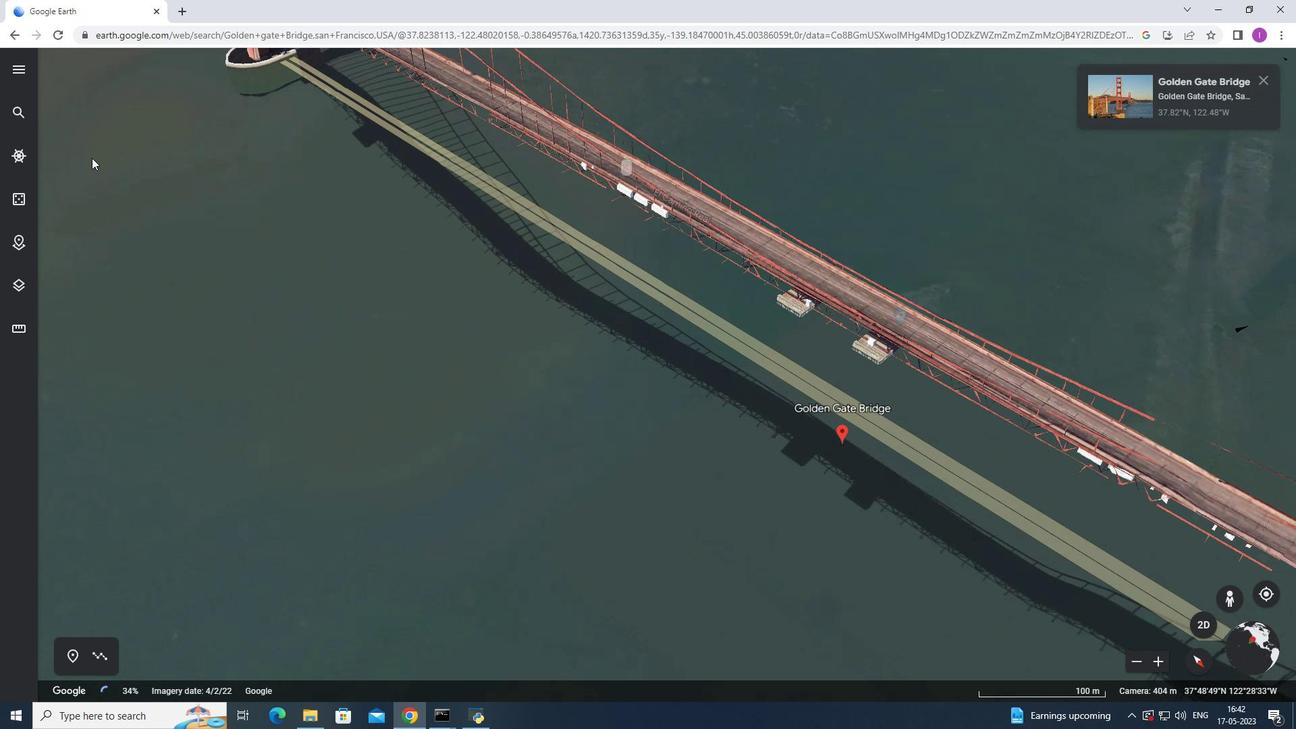 
Action: Mouse scrolled (91, 156) with delta (0, 0)
Screenshot: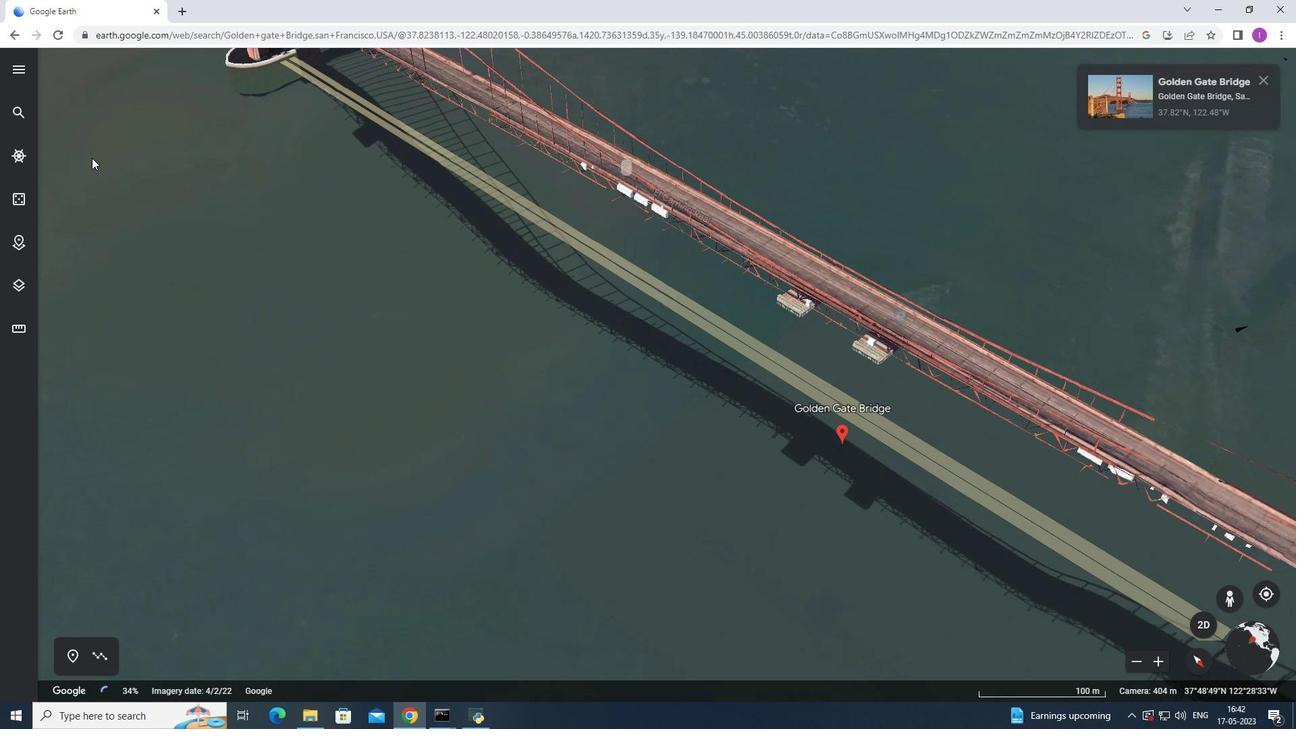 
Action: Mouse scrolled (91, 156) with delta (0, 0)
Screenshot: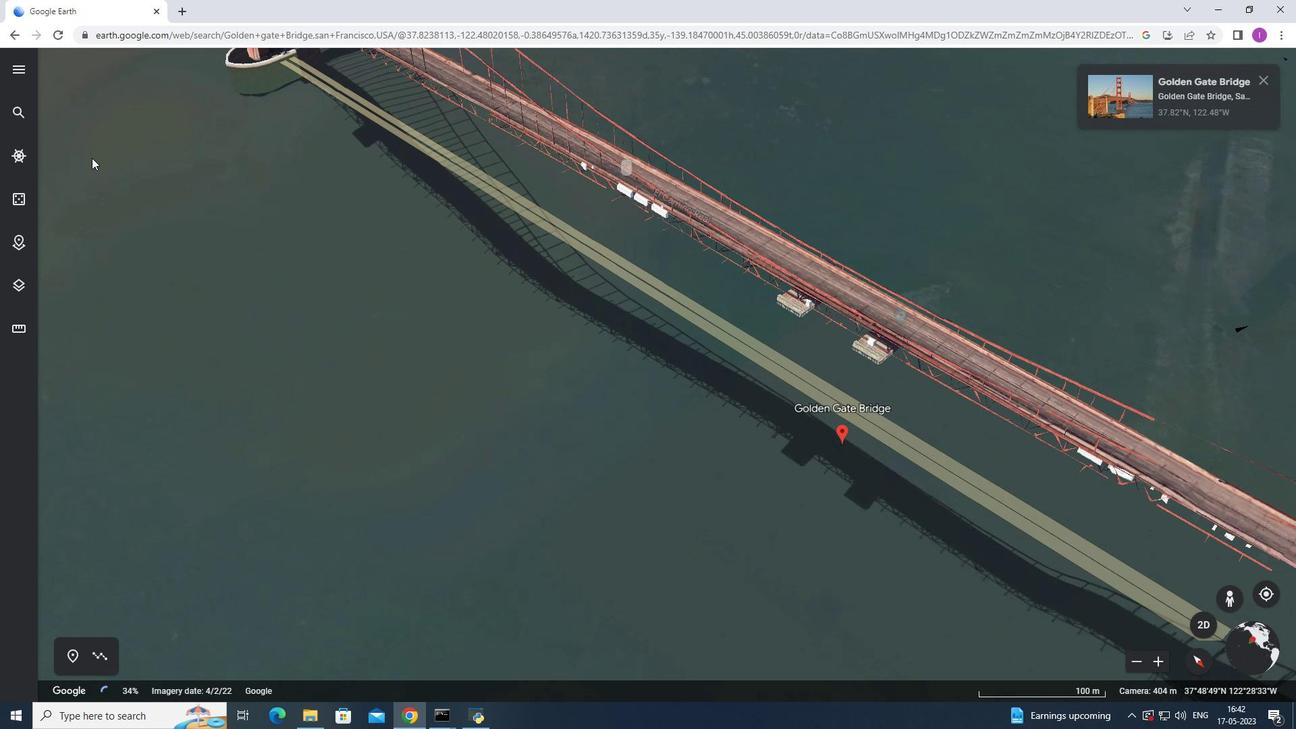 
Action: Mouse scrolled (91, 156) with delta (0, 0)
Screenshot: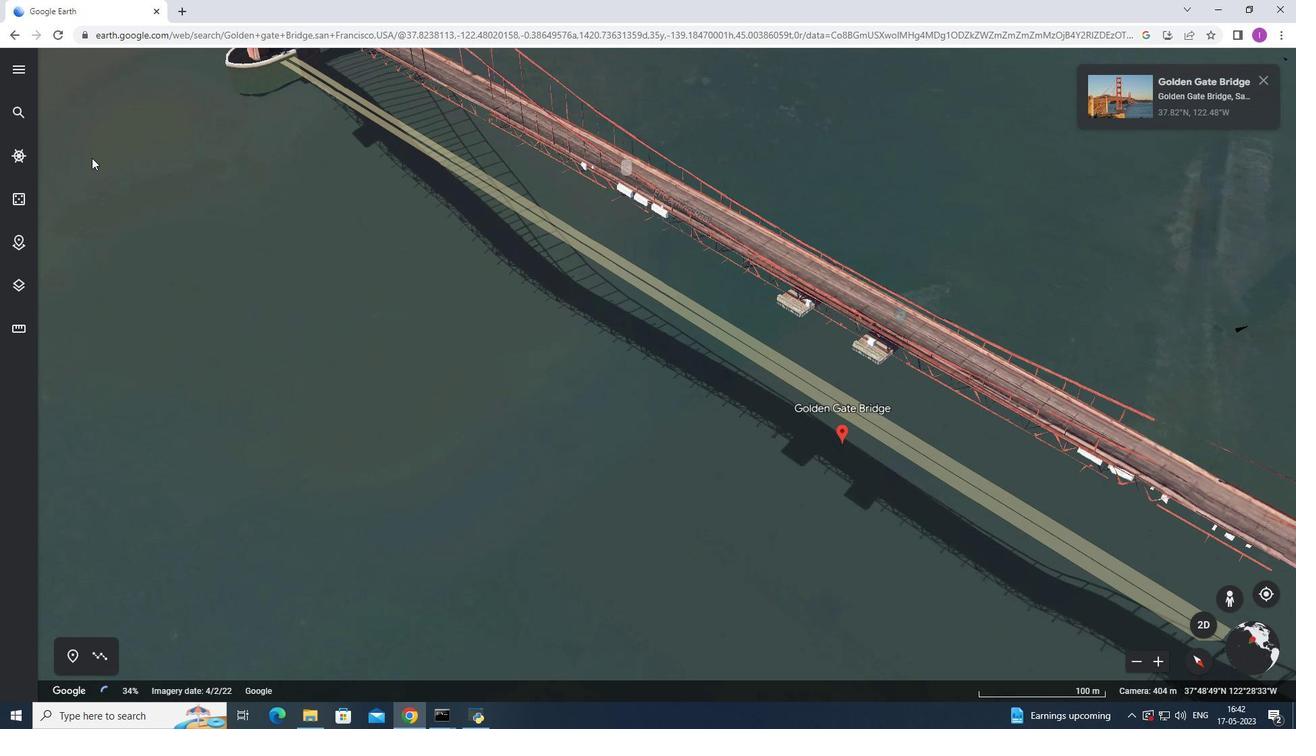
Action: Mouse moved to (92, 155)
Screenshot: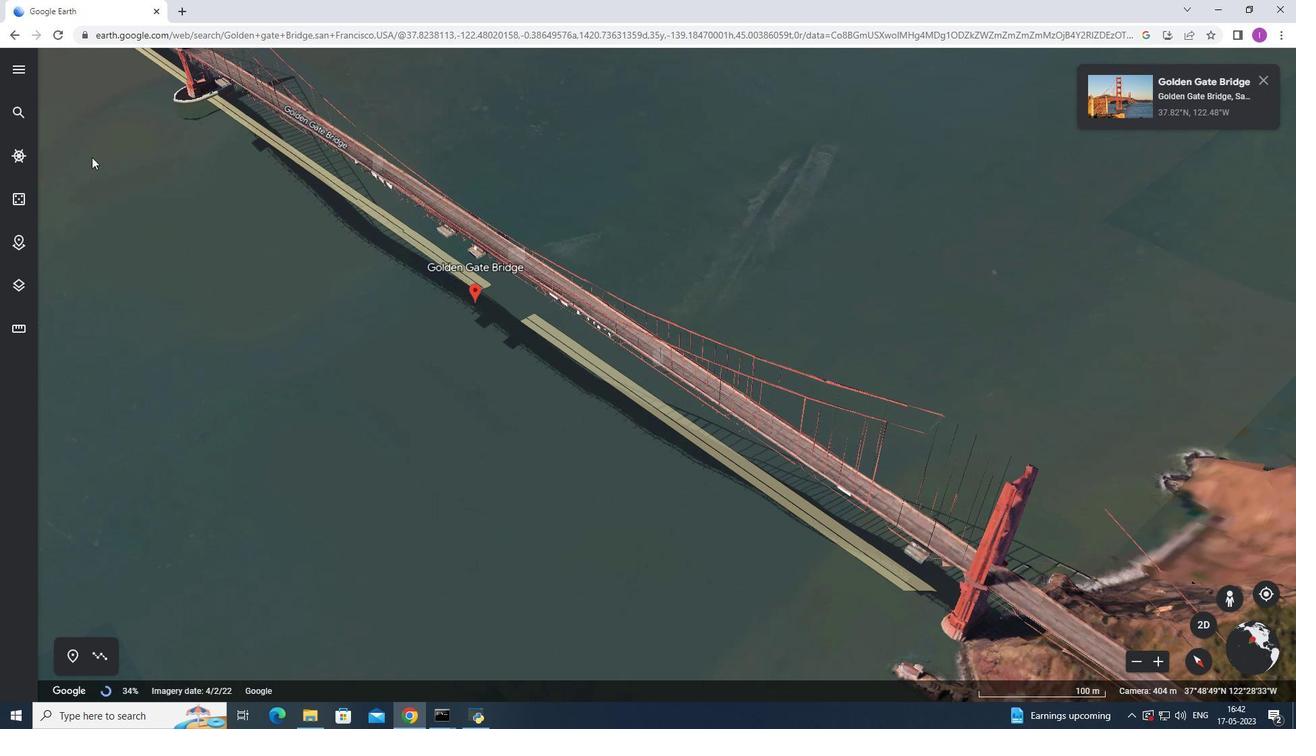 
Action: Mouse scrolled (92, 155) with delta (0, 0)
Screenshot: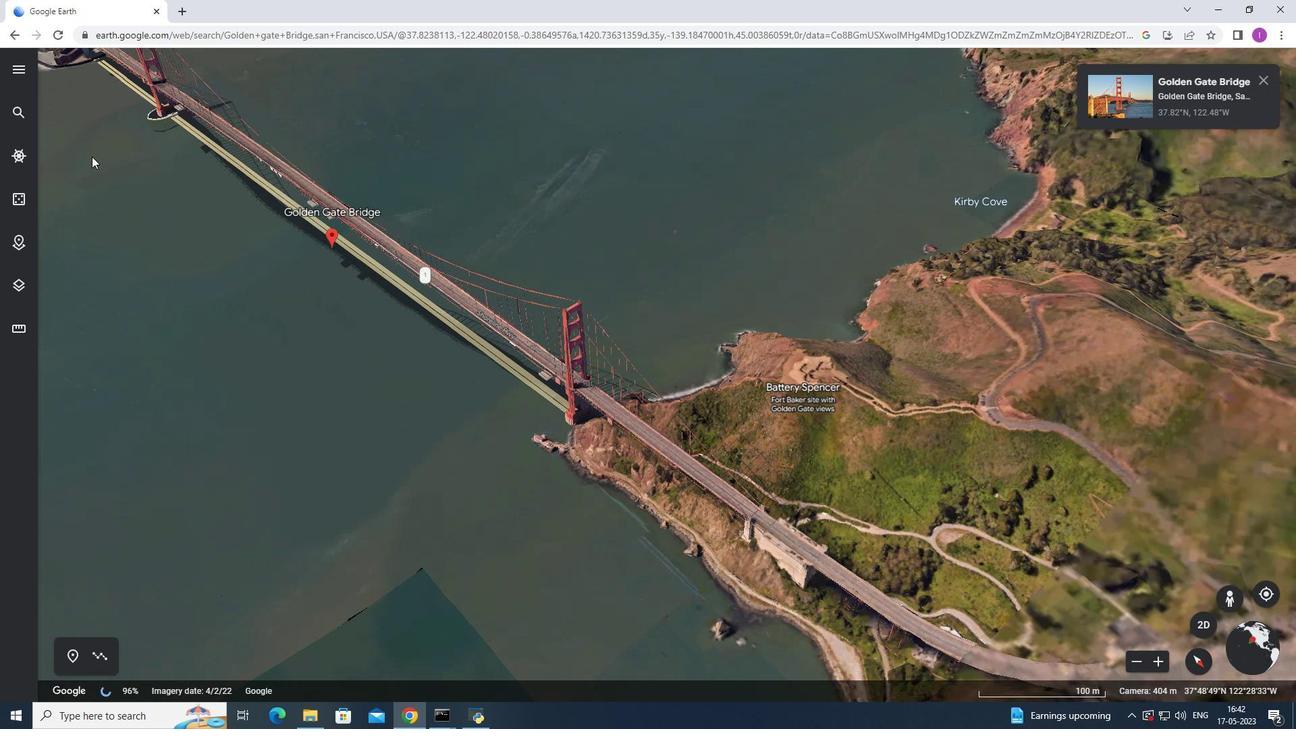 
Action: Mouse scrolled (92, 155) with delta (0, 0)
Screenshot: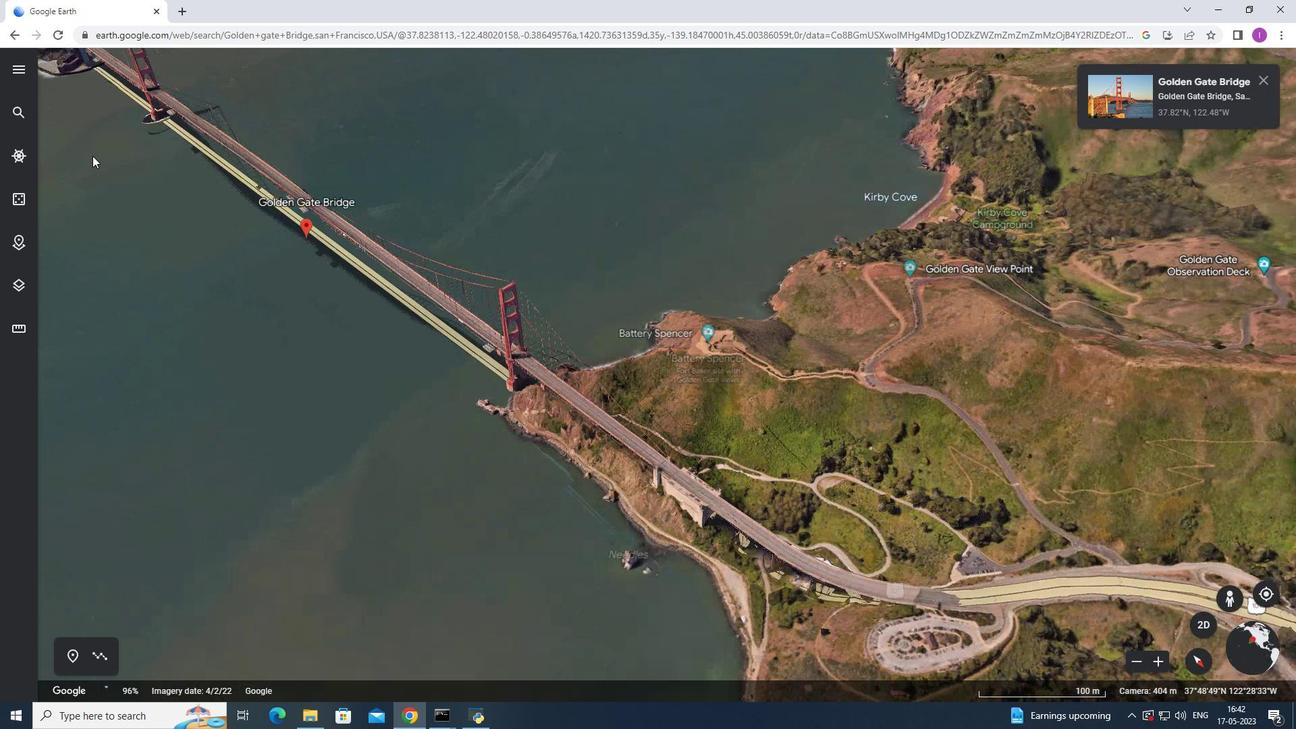 
Action: Mouse moved to (106, 136)
Screenshot: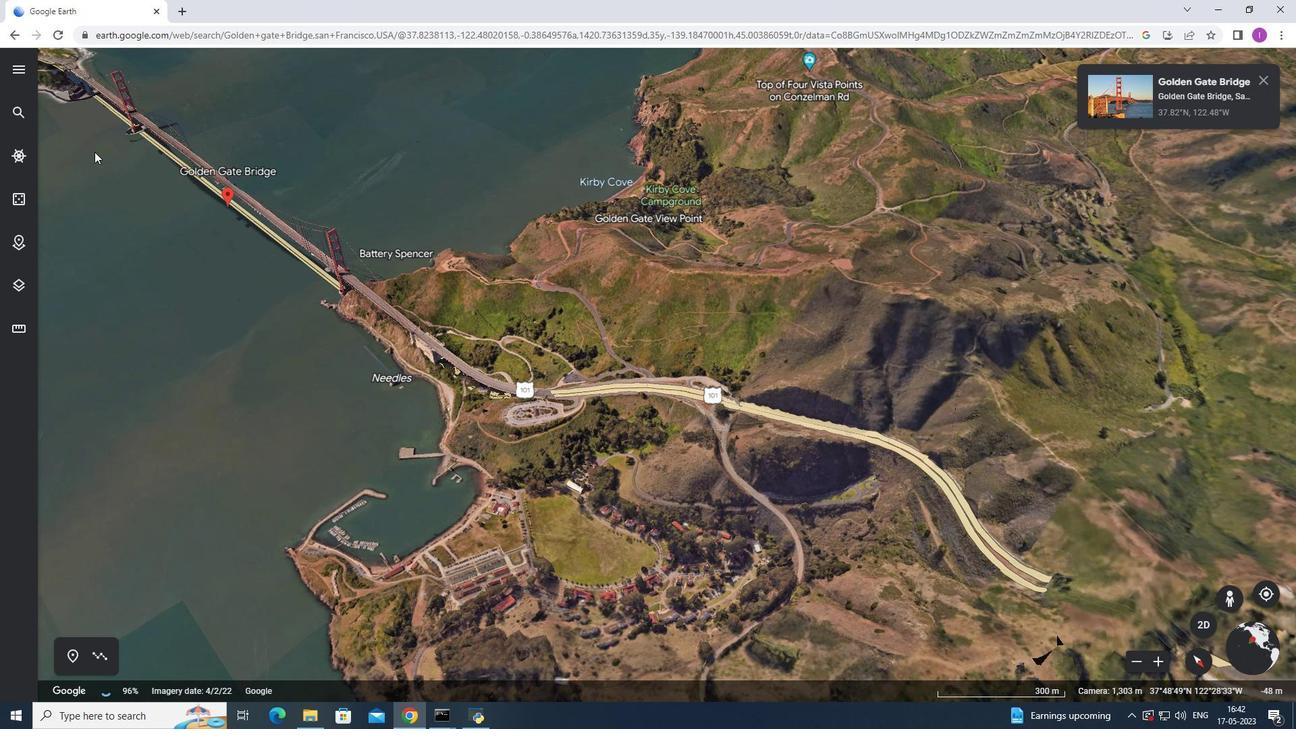
Action: Mouse scrolled (106, 137) with delta (0, 0)
Screenshot: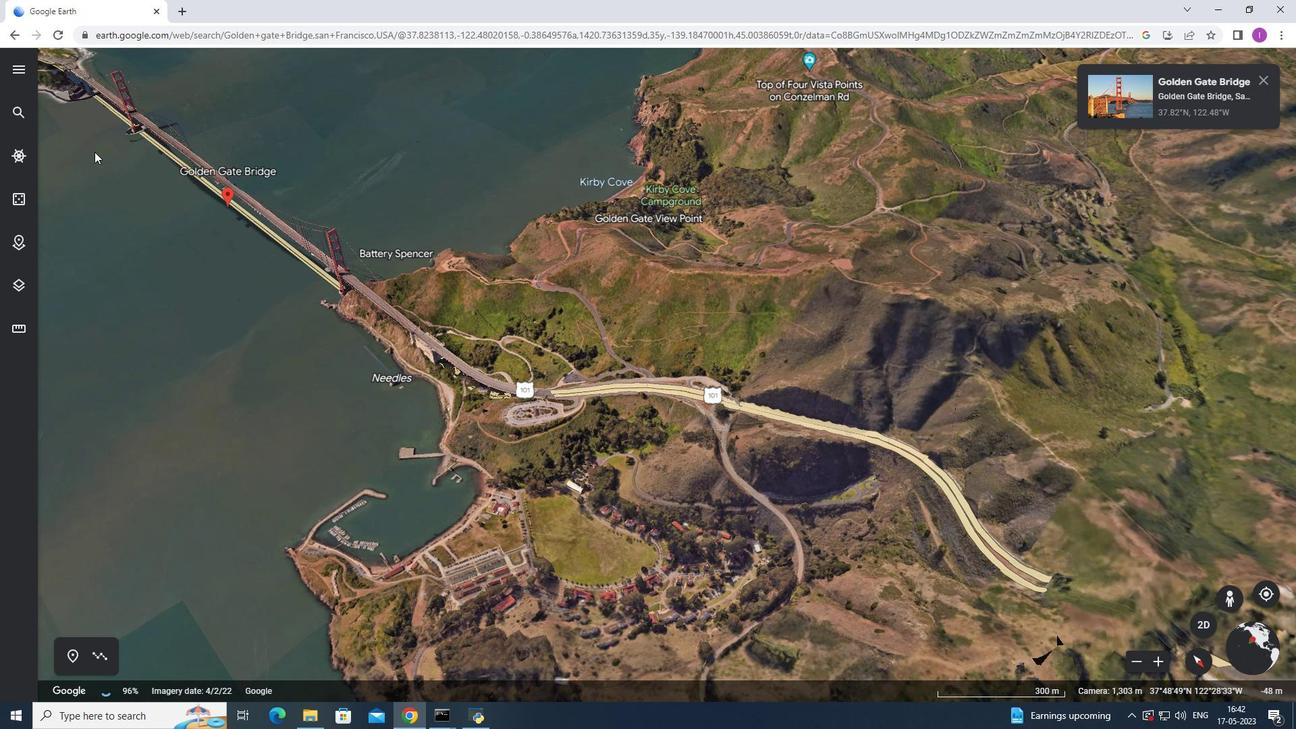 
Action: Mouse scrolled (106, 137) with delta (0, 0)
Screenshot: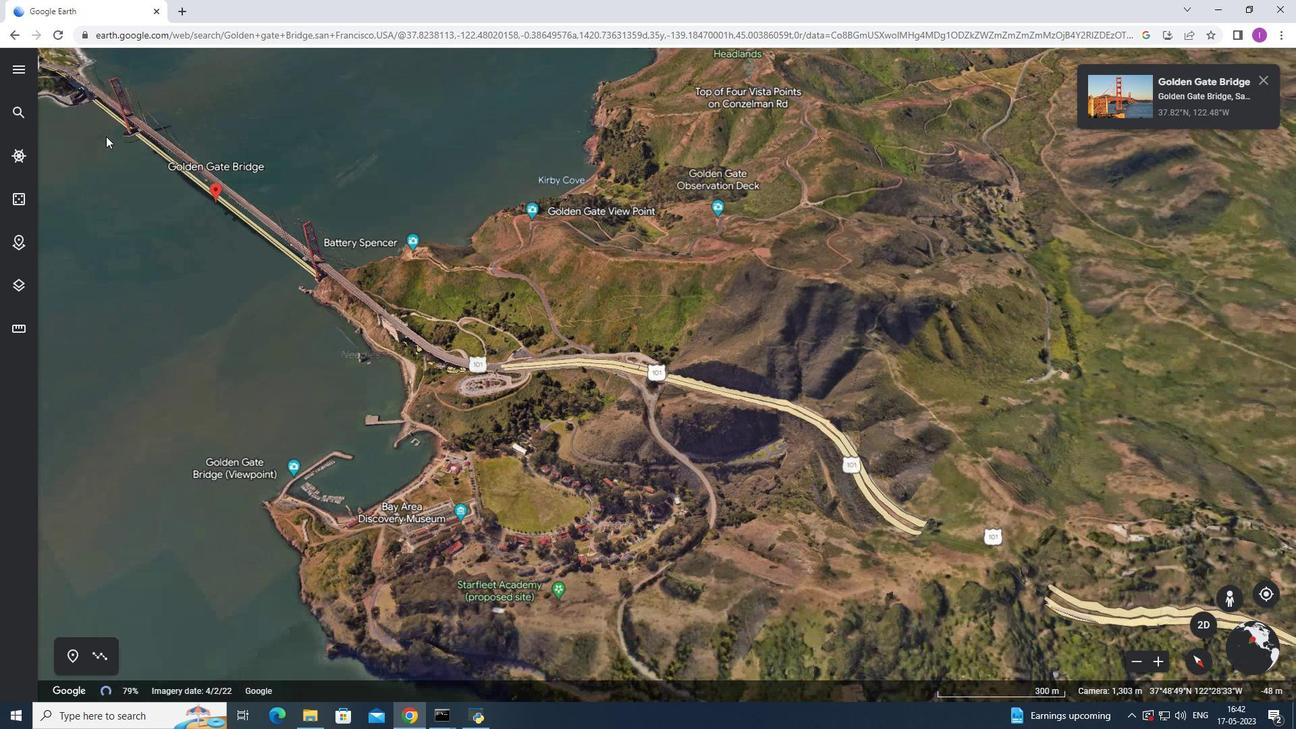 
Action: Mouse scrolled (106, 137) with delta (0, 0)
Screenshot: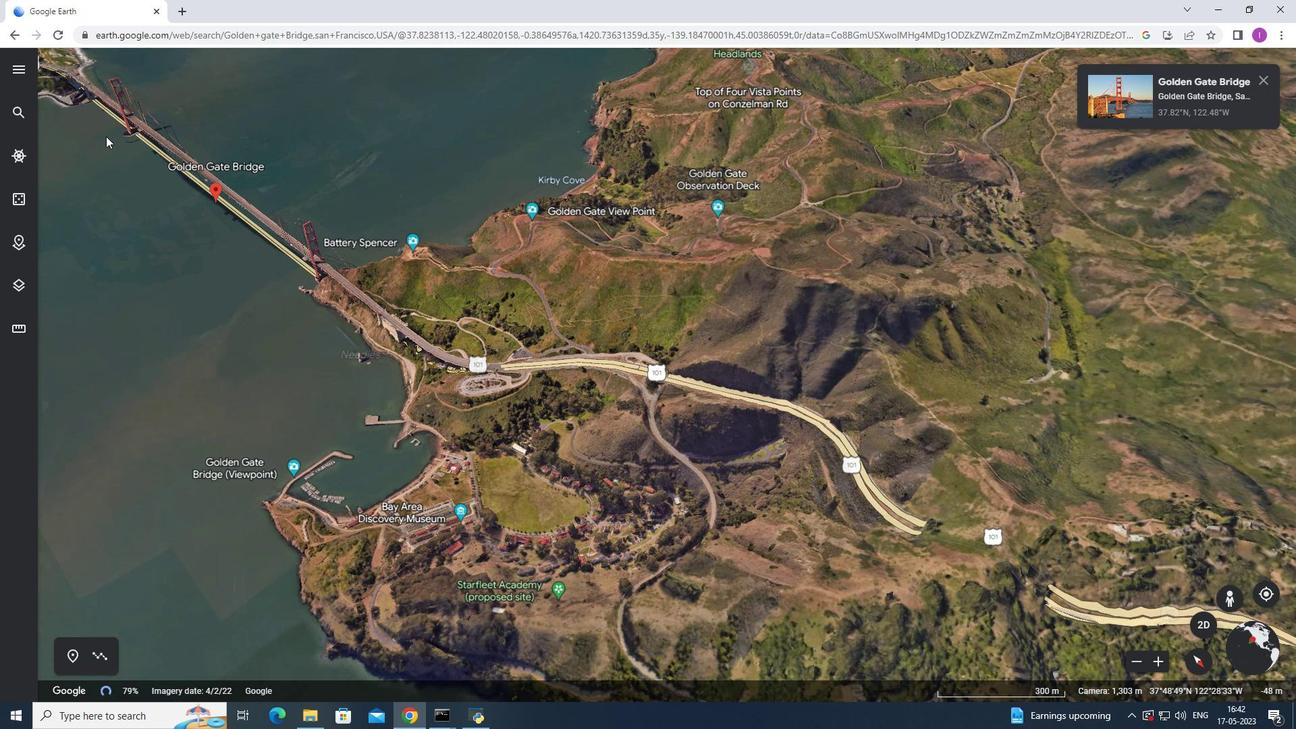 
Action: Mouse scrolled (106, 135) with delta (0, 0)
Screenshot: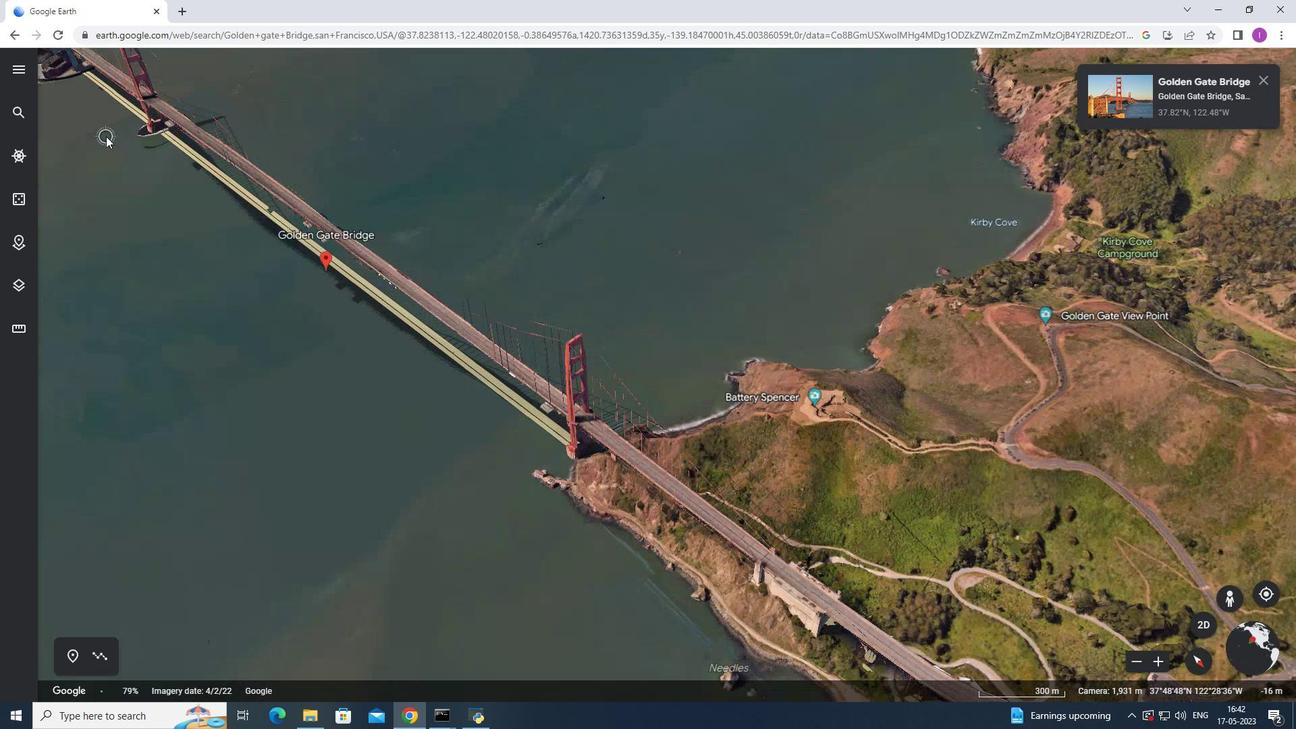 
Action: Mouse scrolled (106, 135) with delta (0, 0)
Screenshot: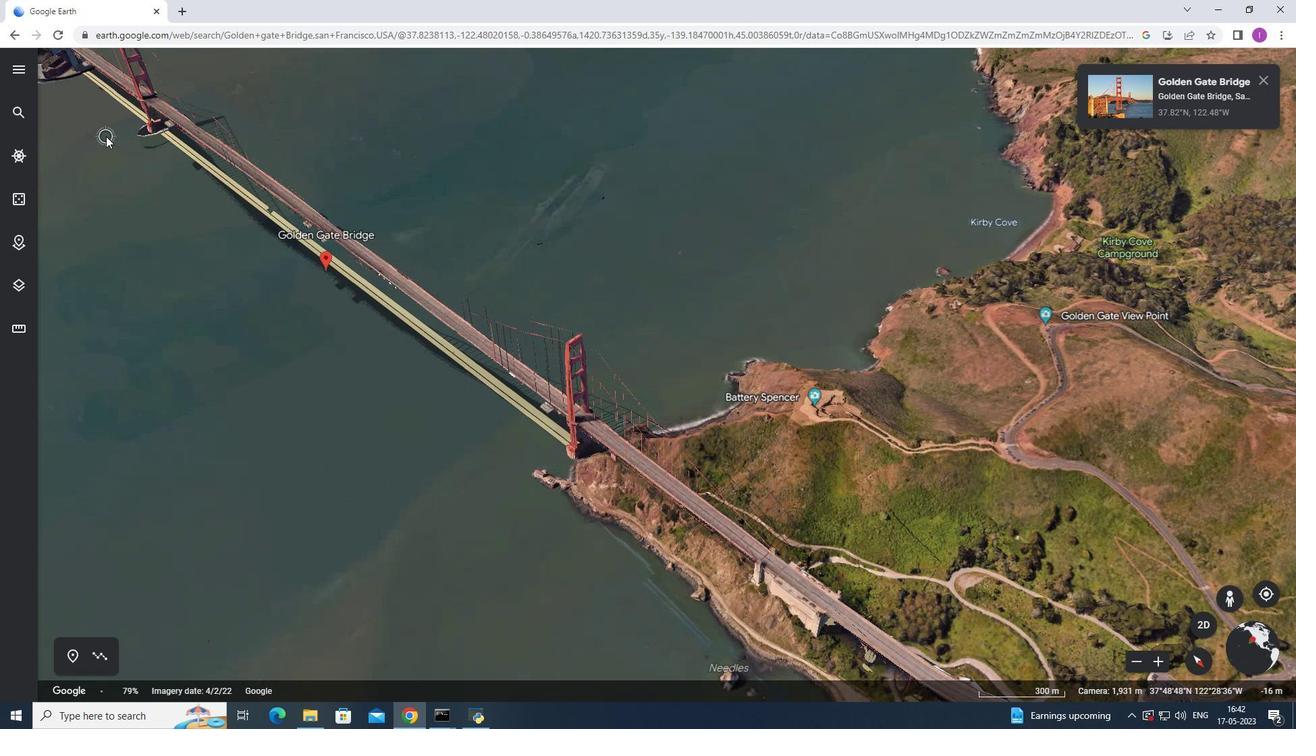 
Action: Mouse scrolled (106, 135) with delta (0, 0)
Screenshot: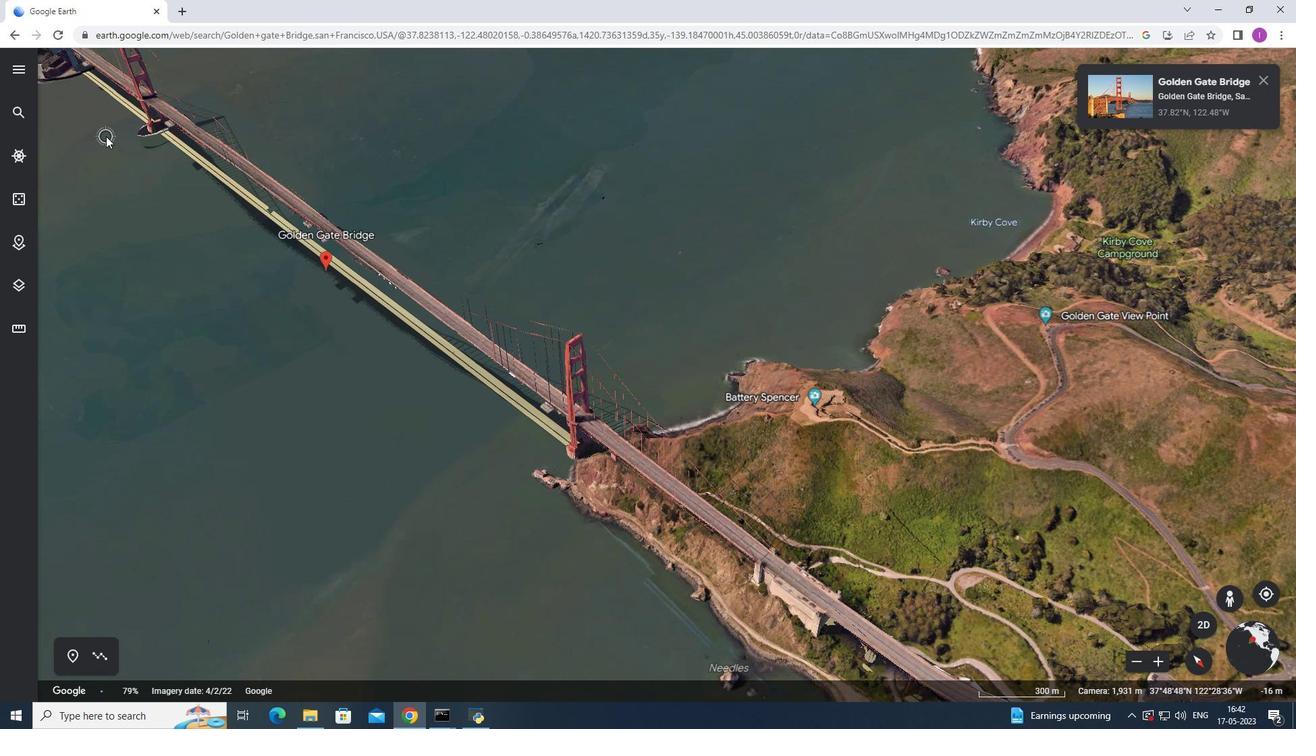 
Action: Mouse moved to (101, 164)
Screenshot: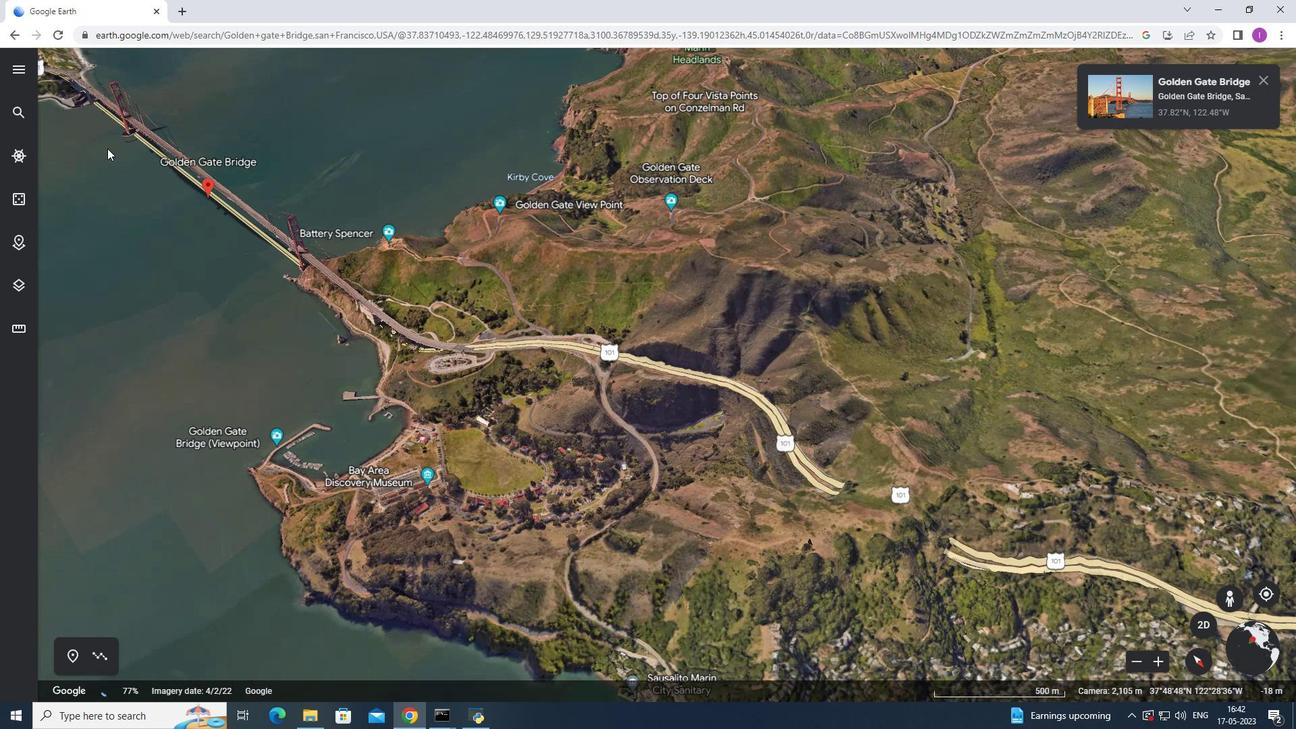 
Action: Mouse scrolled (101, 165) with delta (0, 0)
Screenshot: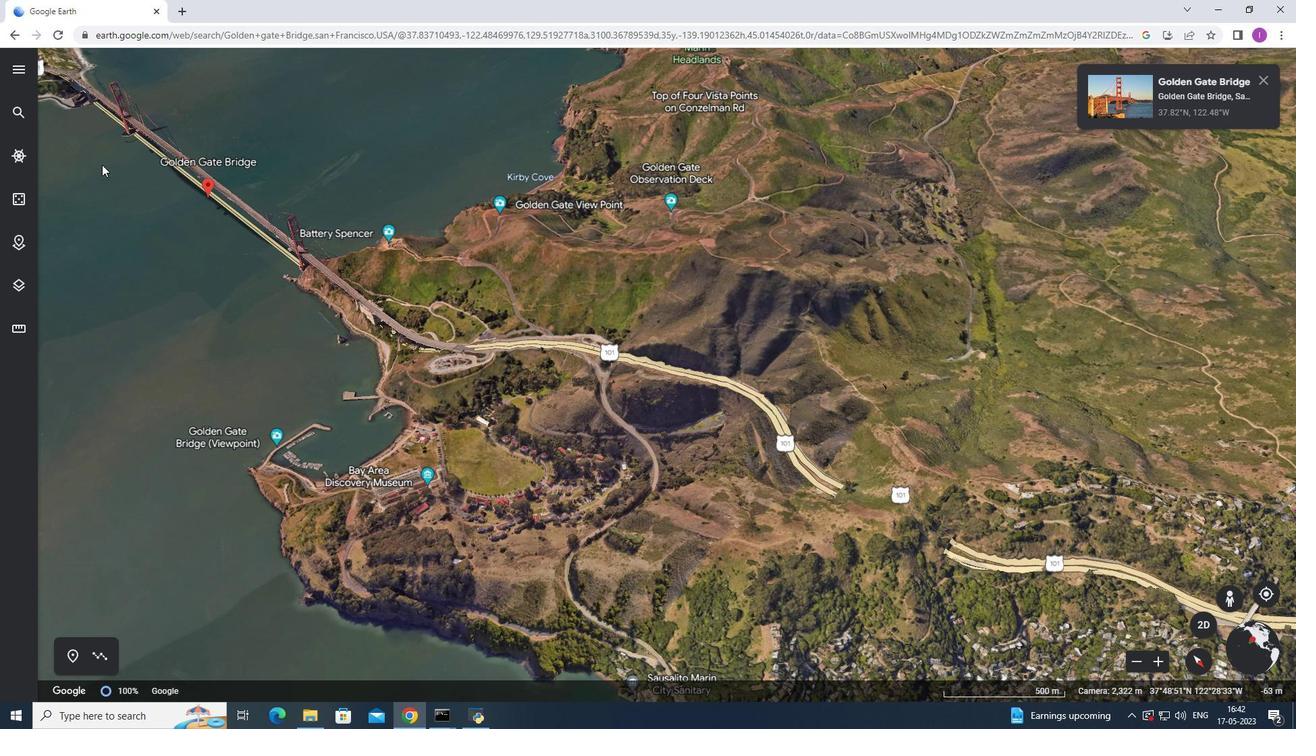 
Action: Mouse scrolled (101, 165) with delta (0, 0)
Screenshot: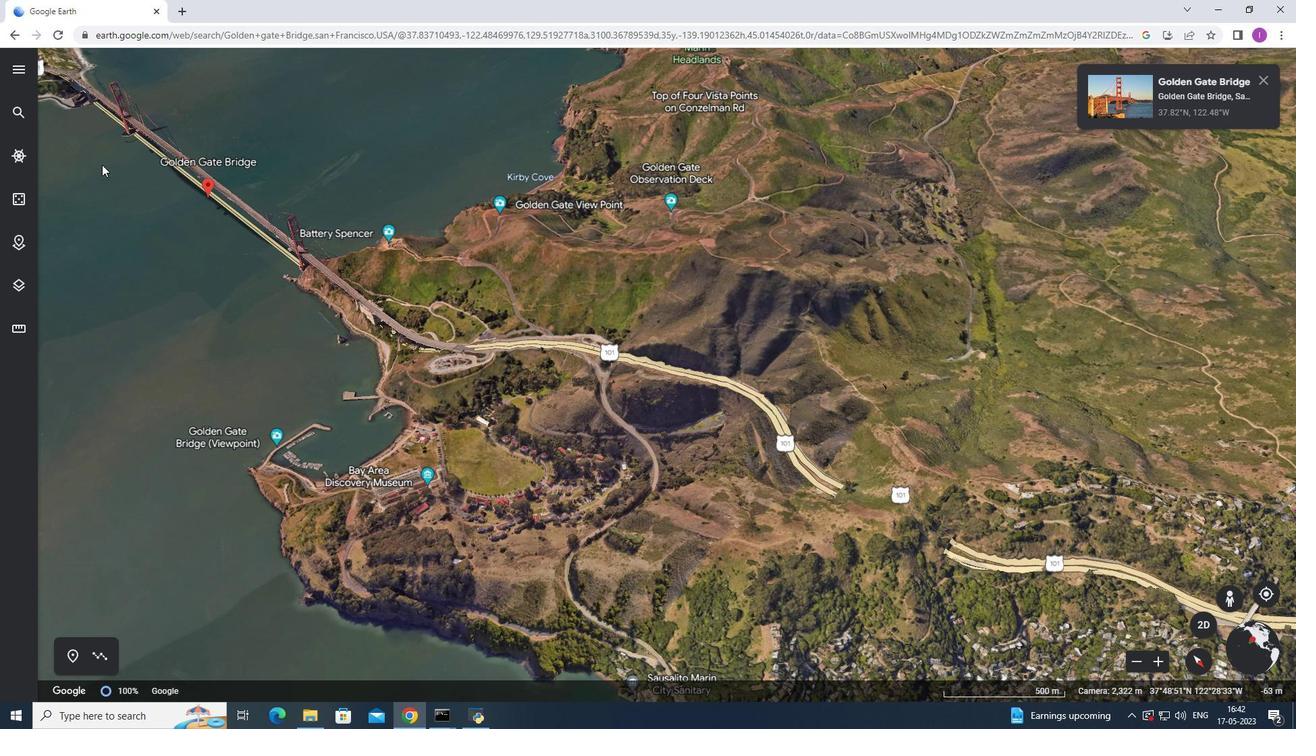 
Action: Mouse scrolled (101, 165) with delta (0, 0)
Screenshot: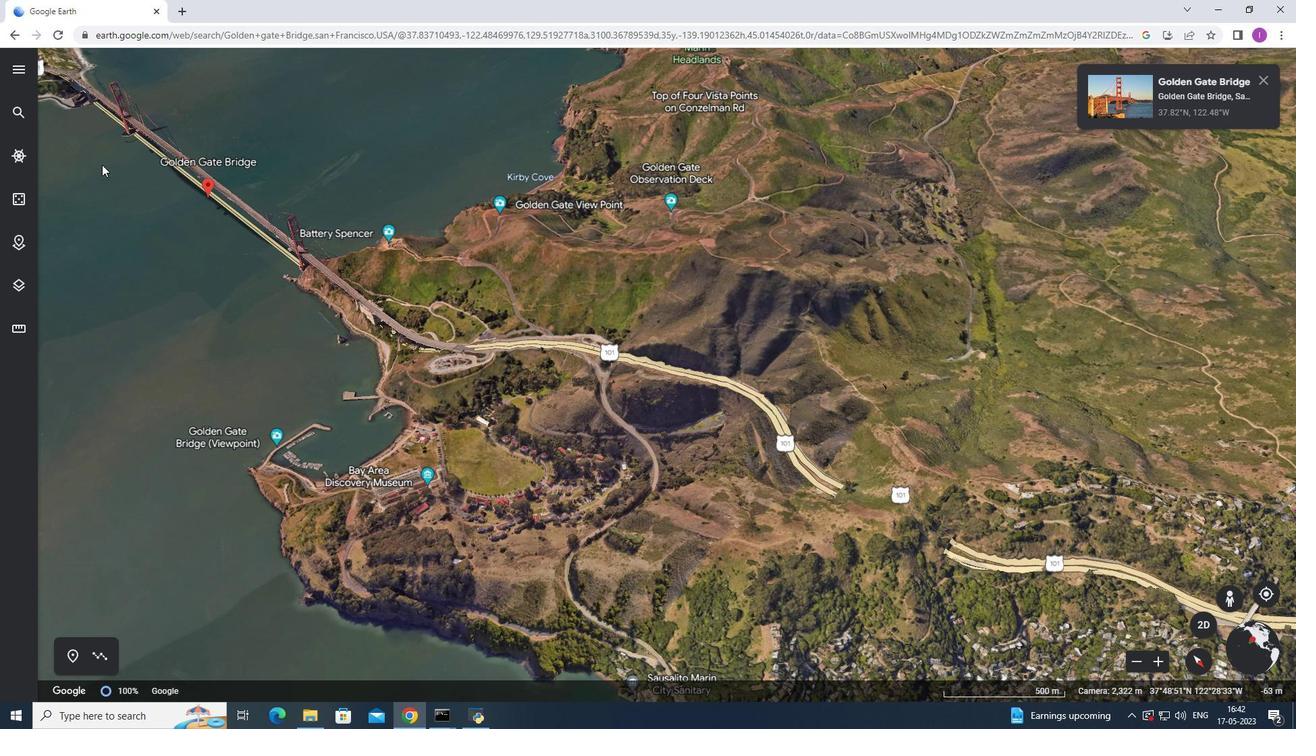 
Action: Mouse moved to (408, 162)
Screenshot: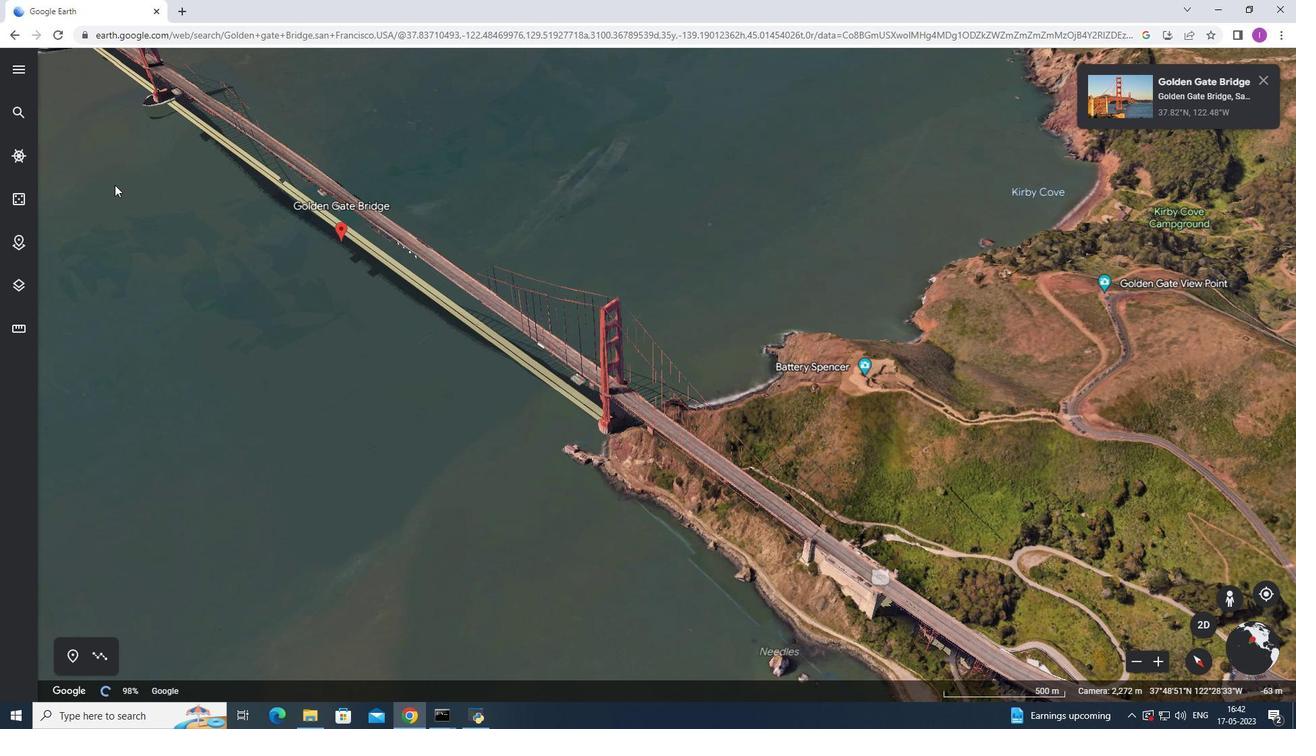 
Action: Mouse scrolled (408, 163) with delta (0, 0)
Screenshot: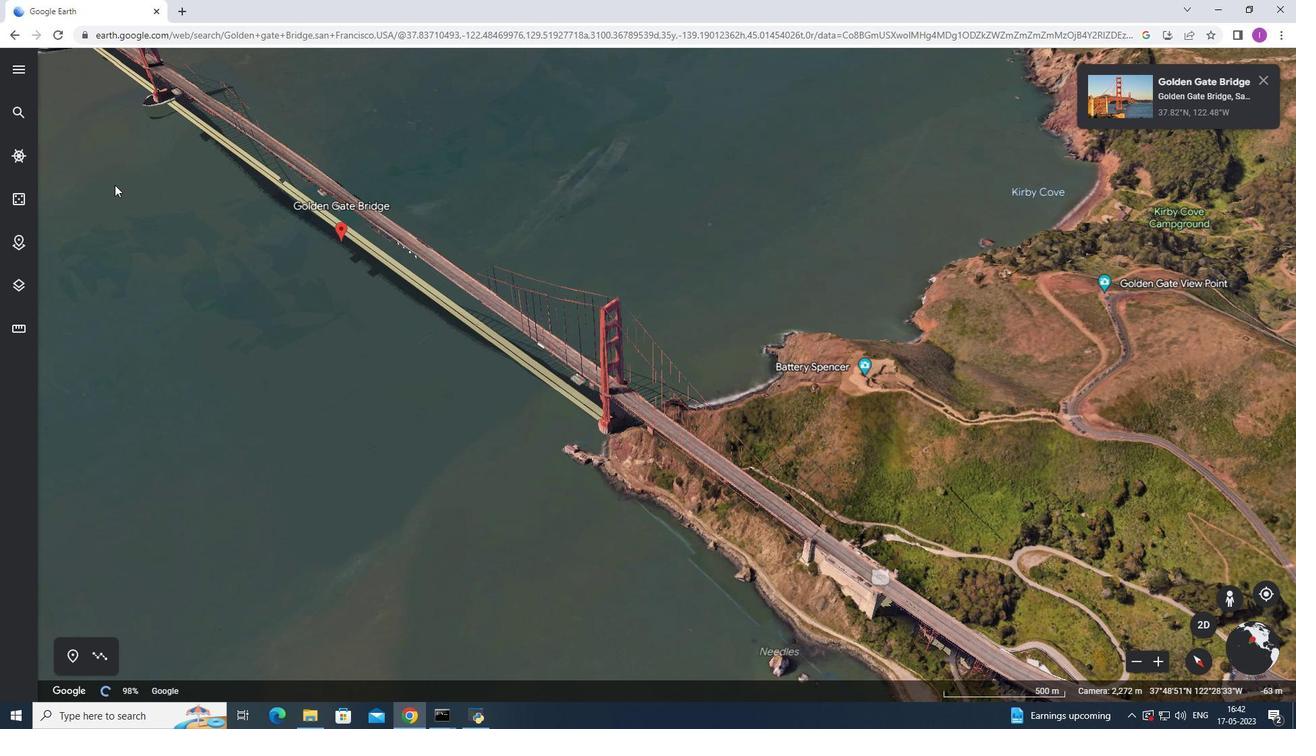 
Action: Mouse scrolled (408, 163) with delta (0, 0)
Screenshot: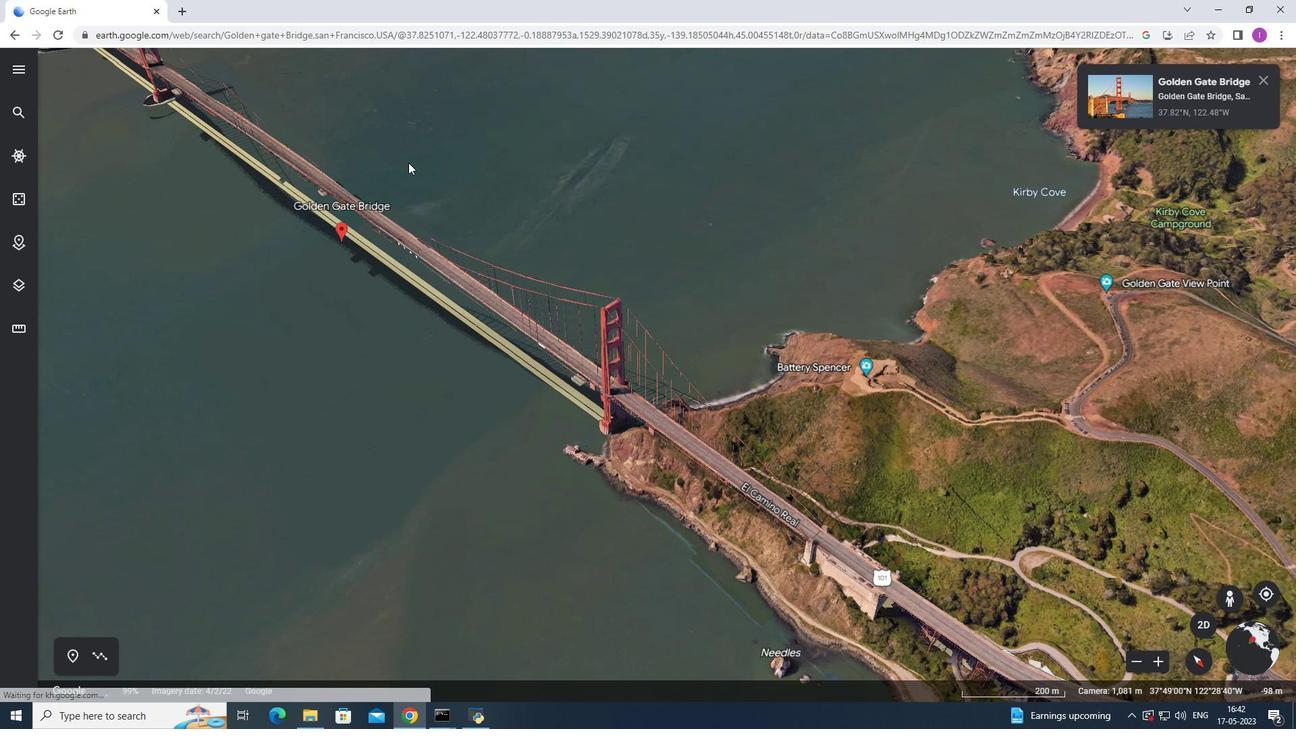 
Action: Mouse moved to (437, 152)
Screenshot: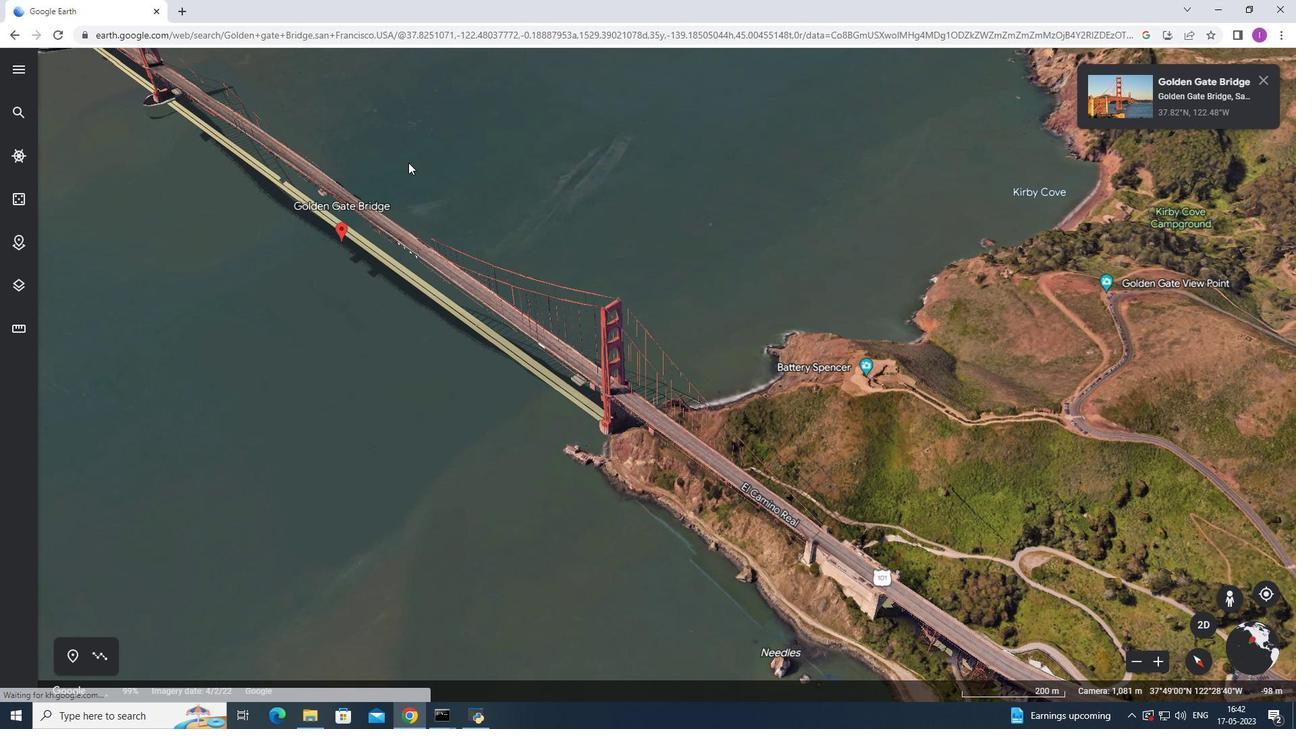 
Action: Mouse scrolled (426, 157) with delta (0, 0)
Screenshot: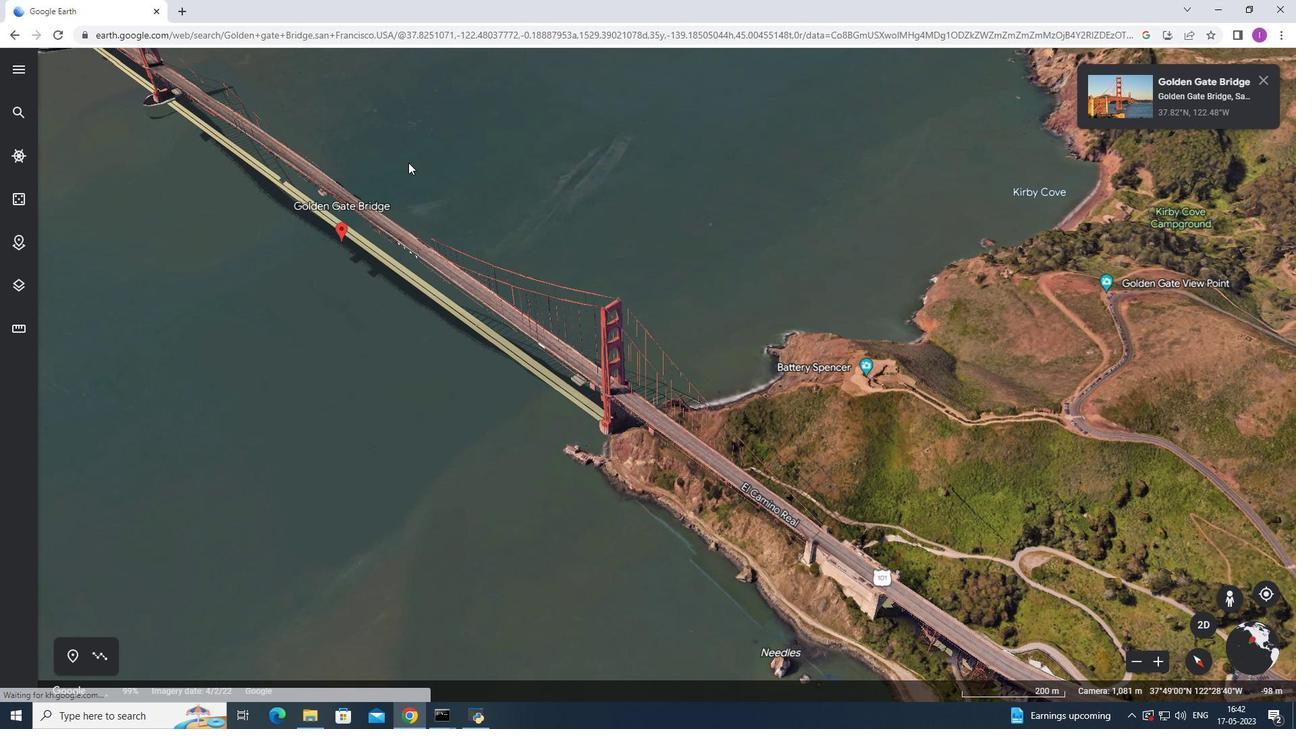 
Action: Mouse moved to (443, 149)
Screenshot: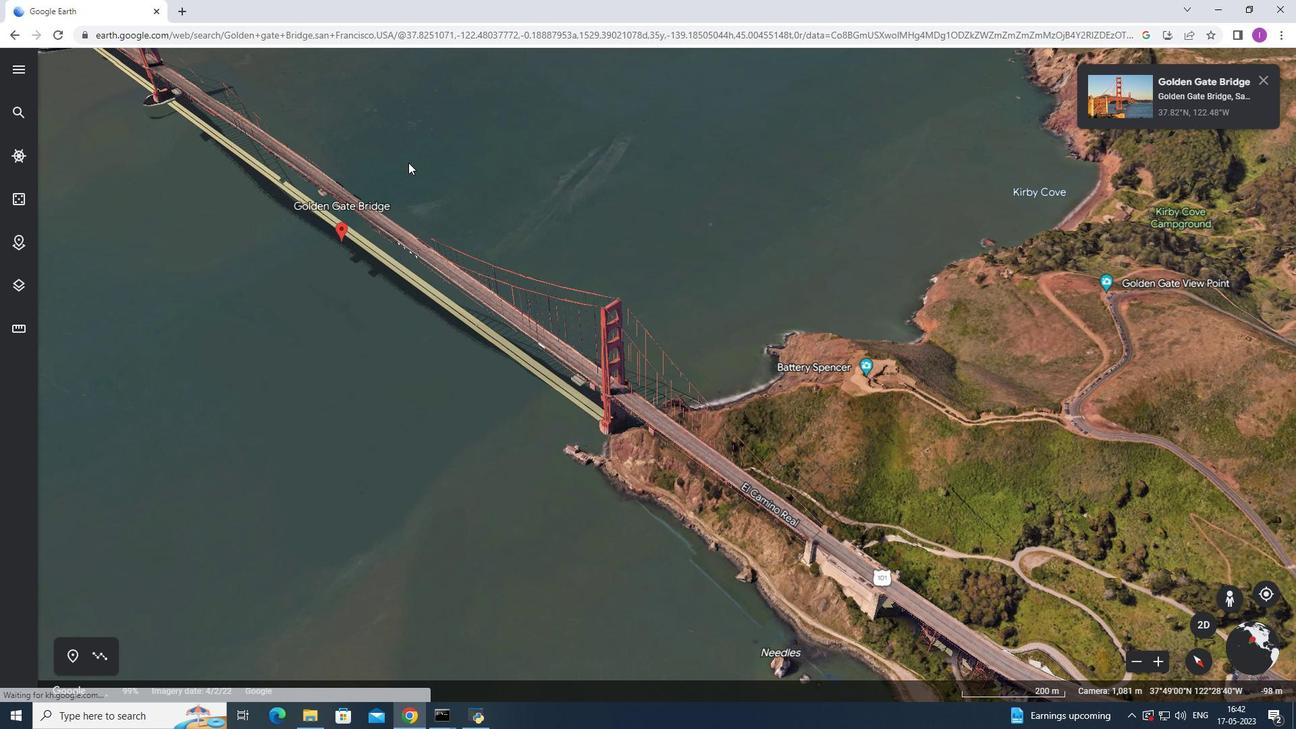 
Action: Mouse scrolled (443, 148) with delta (0, 0)
Screenshot: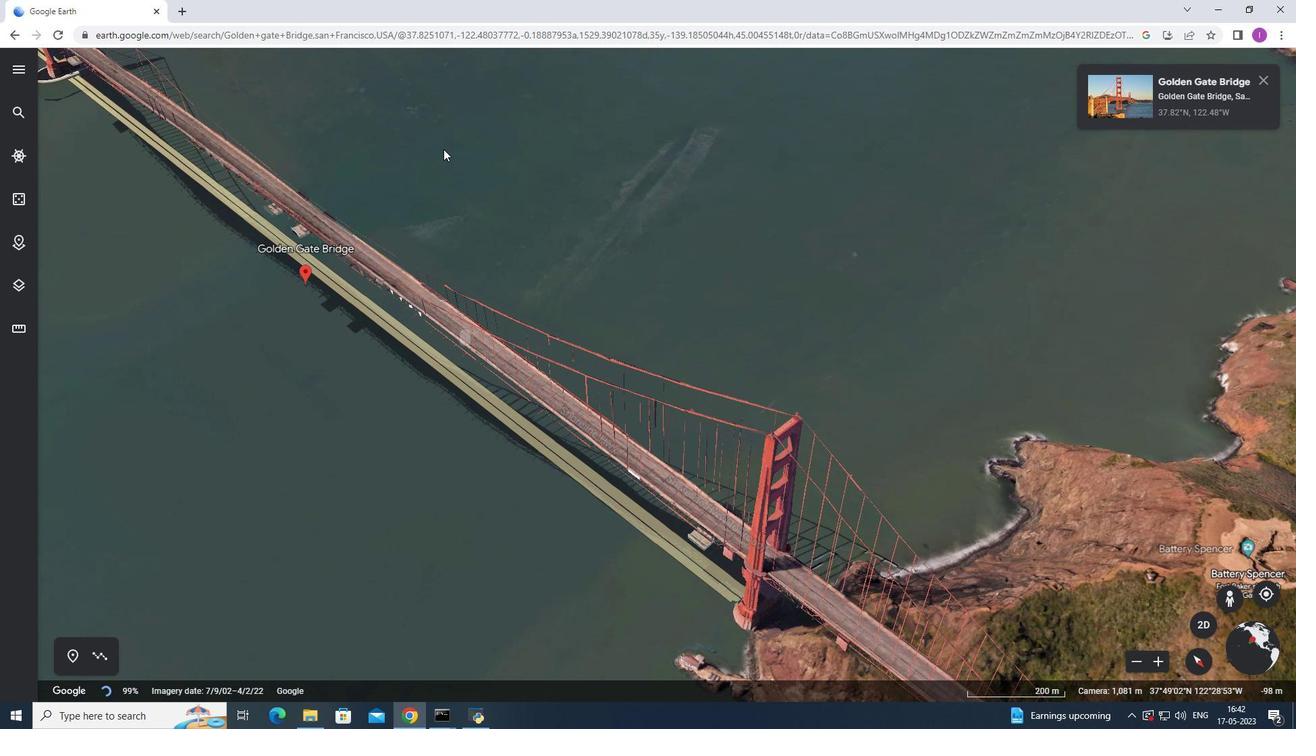 
Action: Mouse scrolled (443, 148) with delta (0, 0)
Screenshot: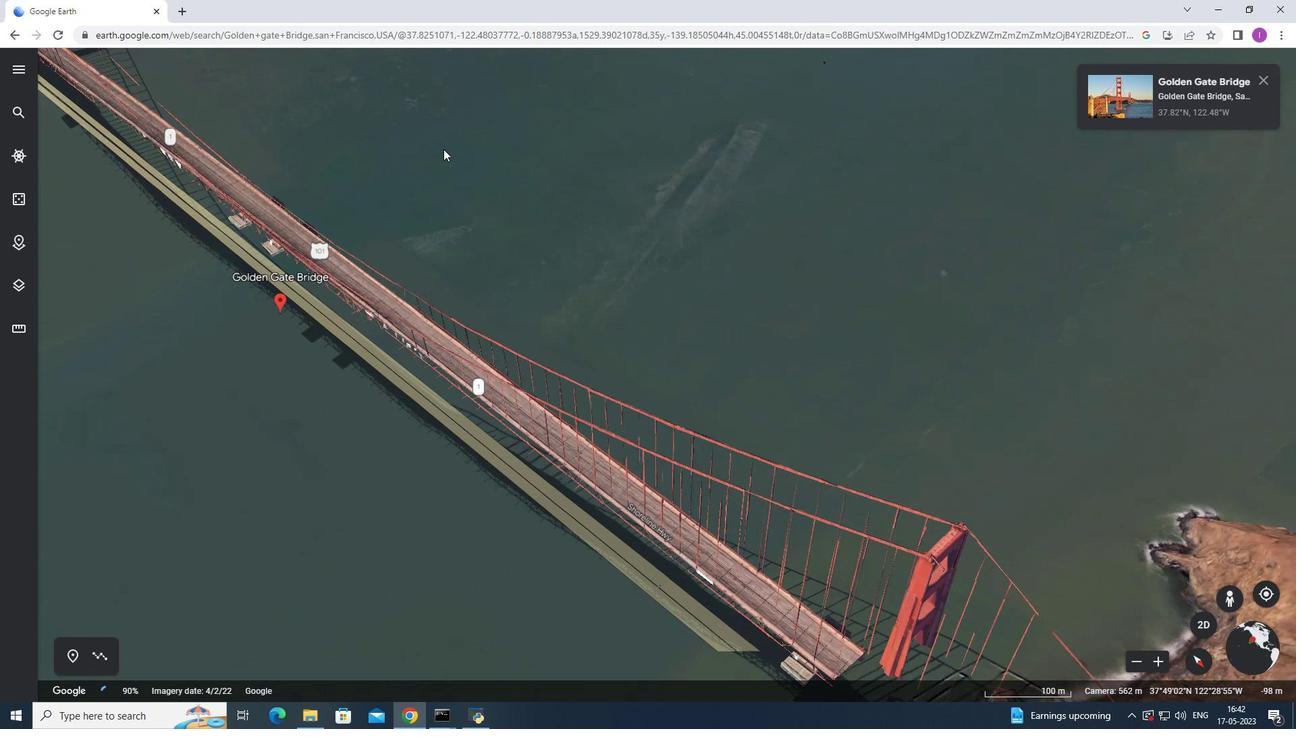 
Action: Mouse scrolled (443, 148) with delta (0, 0)
Screenshot: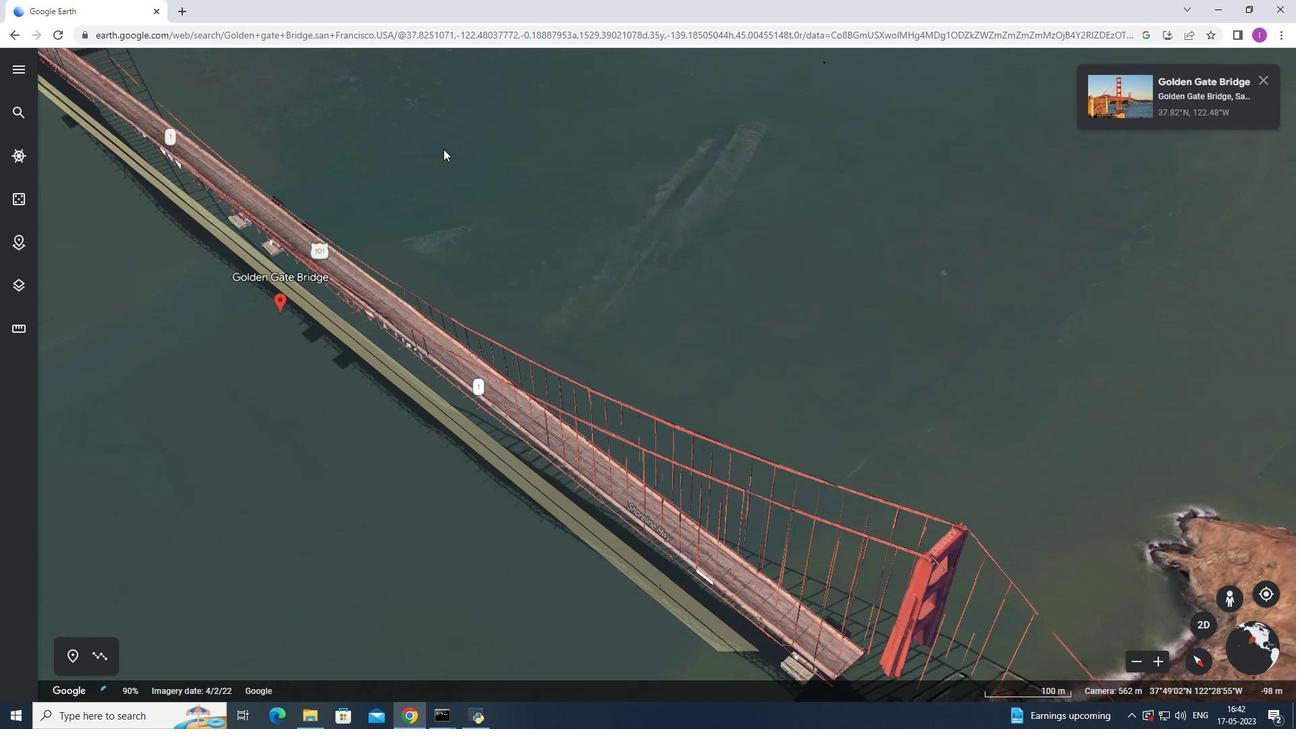 
Action: Mouse scrolled (443, 148) with delta (0, 0)
Screenshot: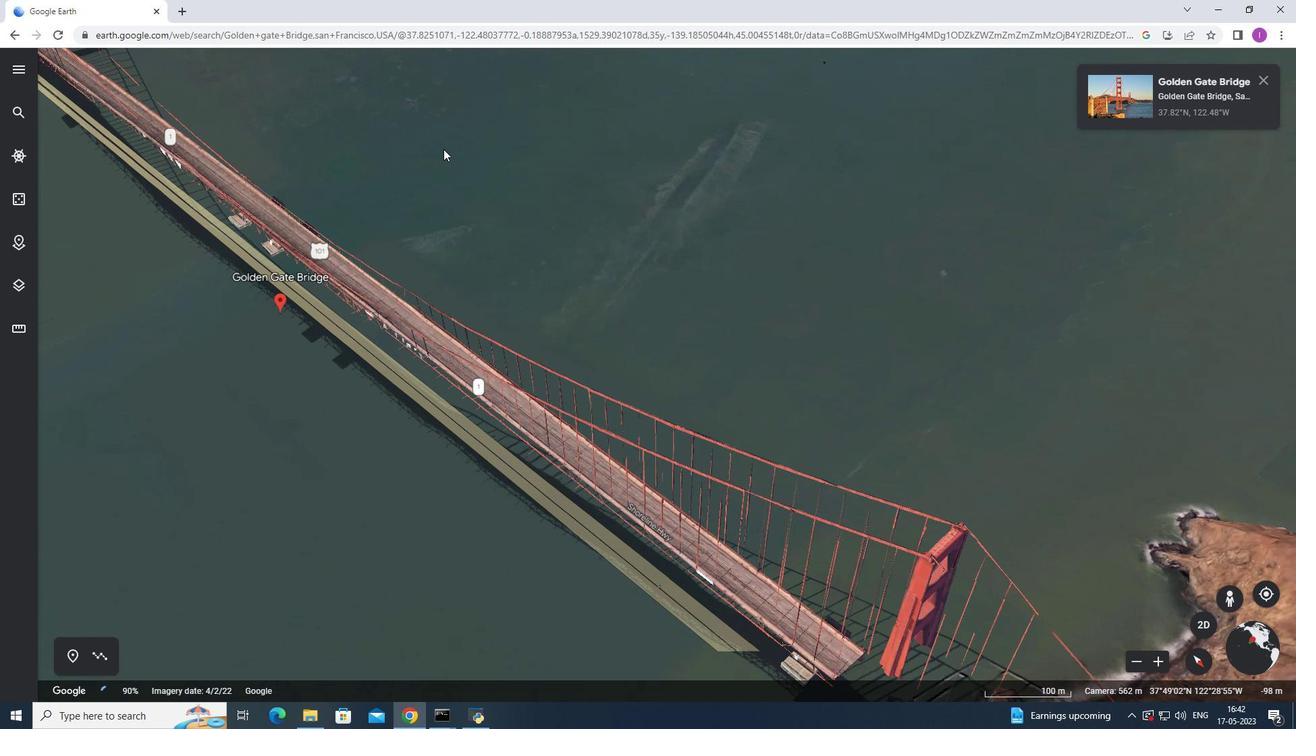 
Action: Mouse scrolled (443, 148) with delta (0, 0)
Screenshot: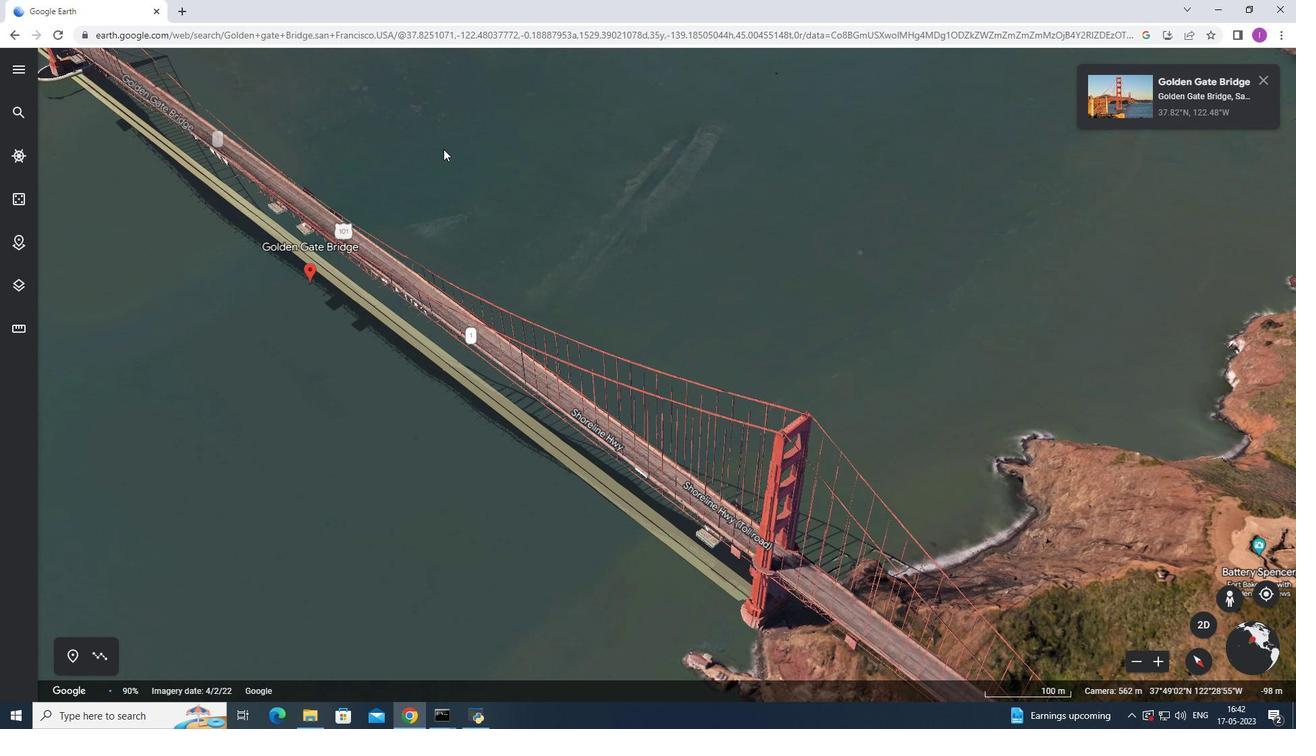 
Action: Mouse scrolled (443, 148) with delta (0, 0)
Screenshot: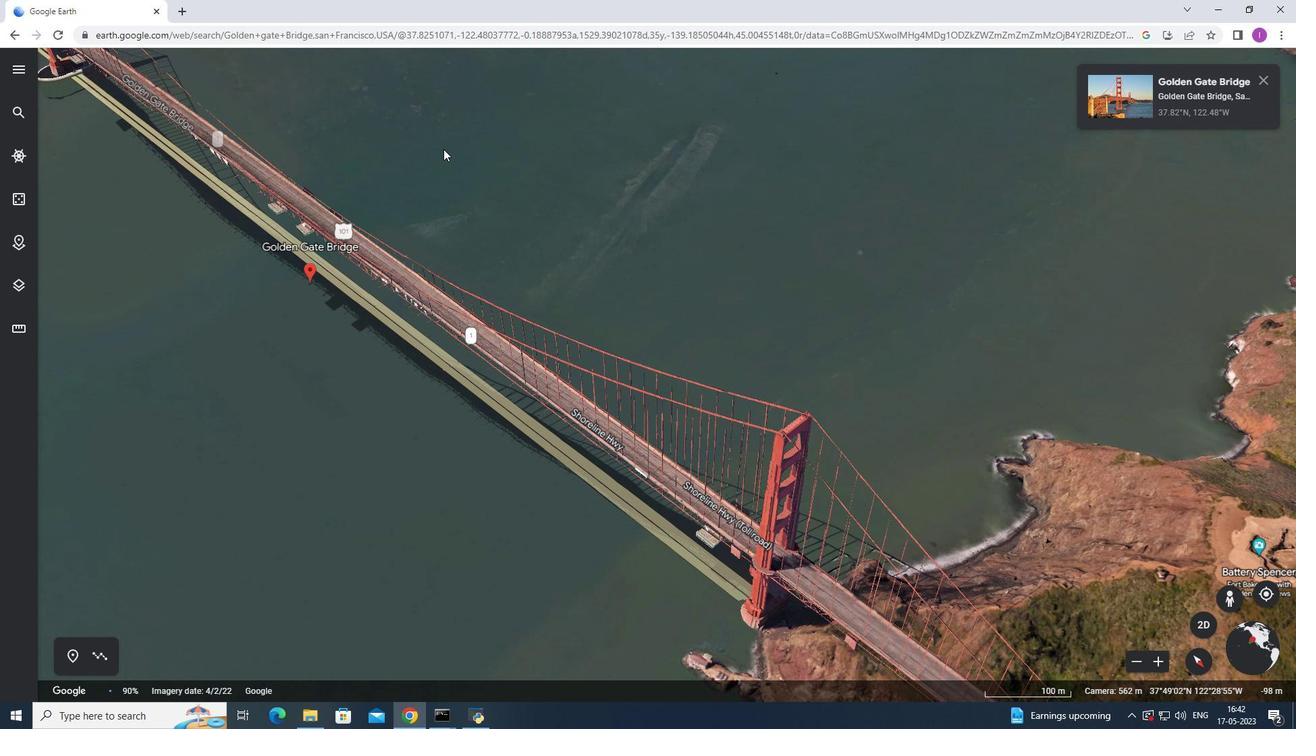 
Action: Mouse scrolled (443, 148) with delta (0, 0)
Screenshot: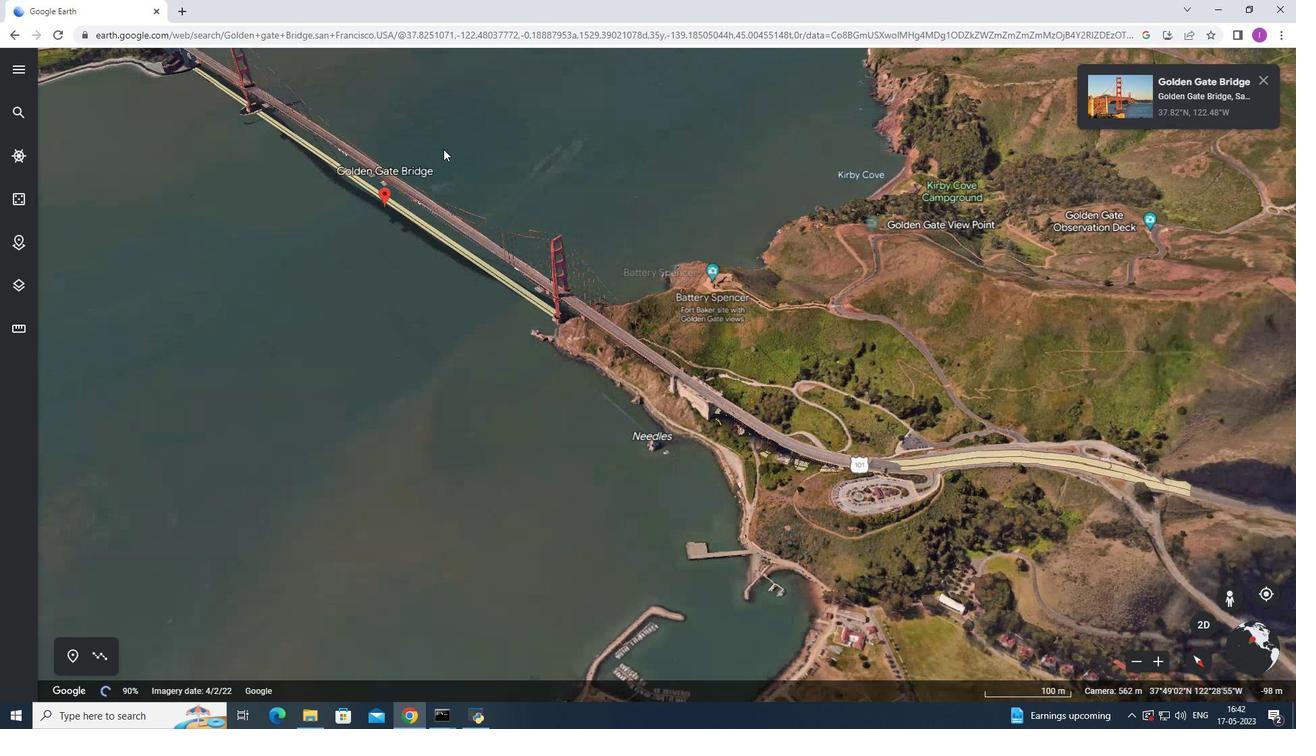 
Action: Mouse scrolled (443, 149) with delta (0, 0)
Screenshot: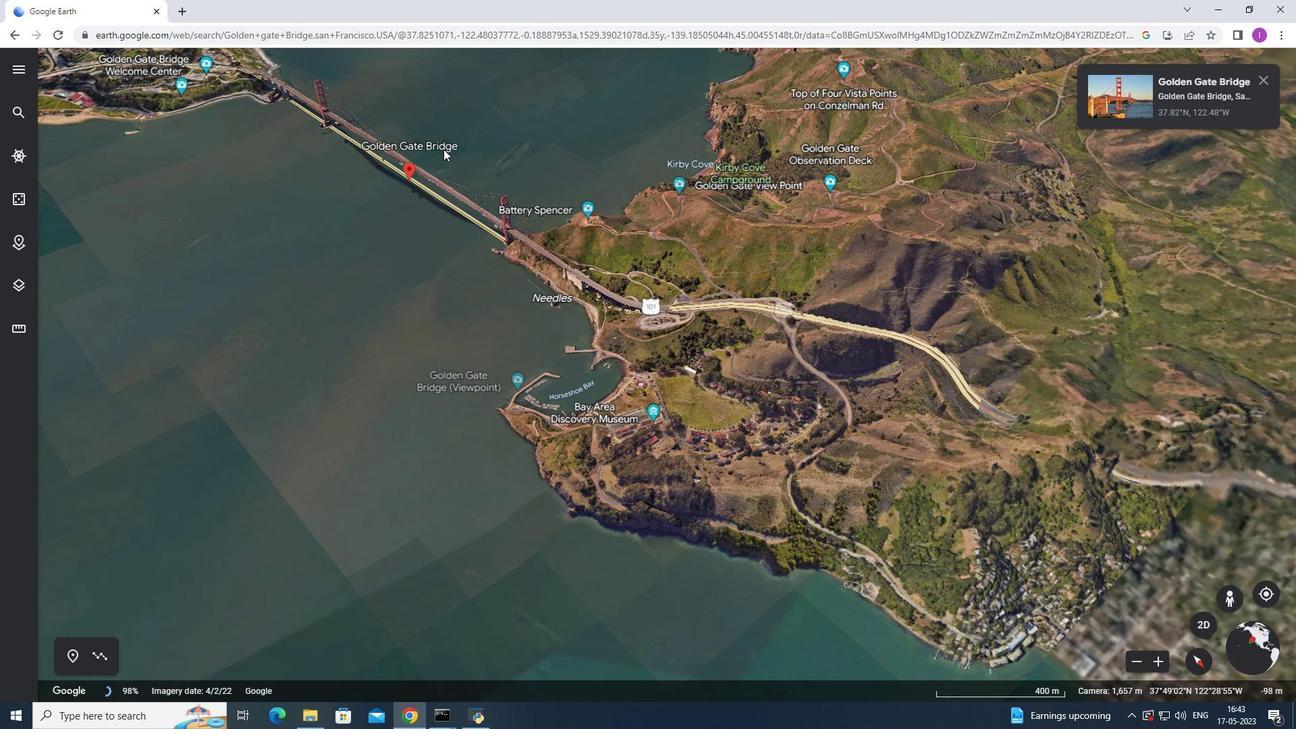 
Action: Mouse scrolled (443, 149) with delta (0, 0)
Screenshot: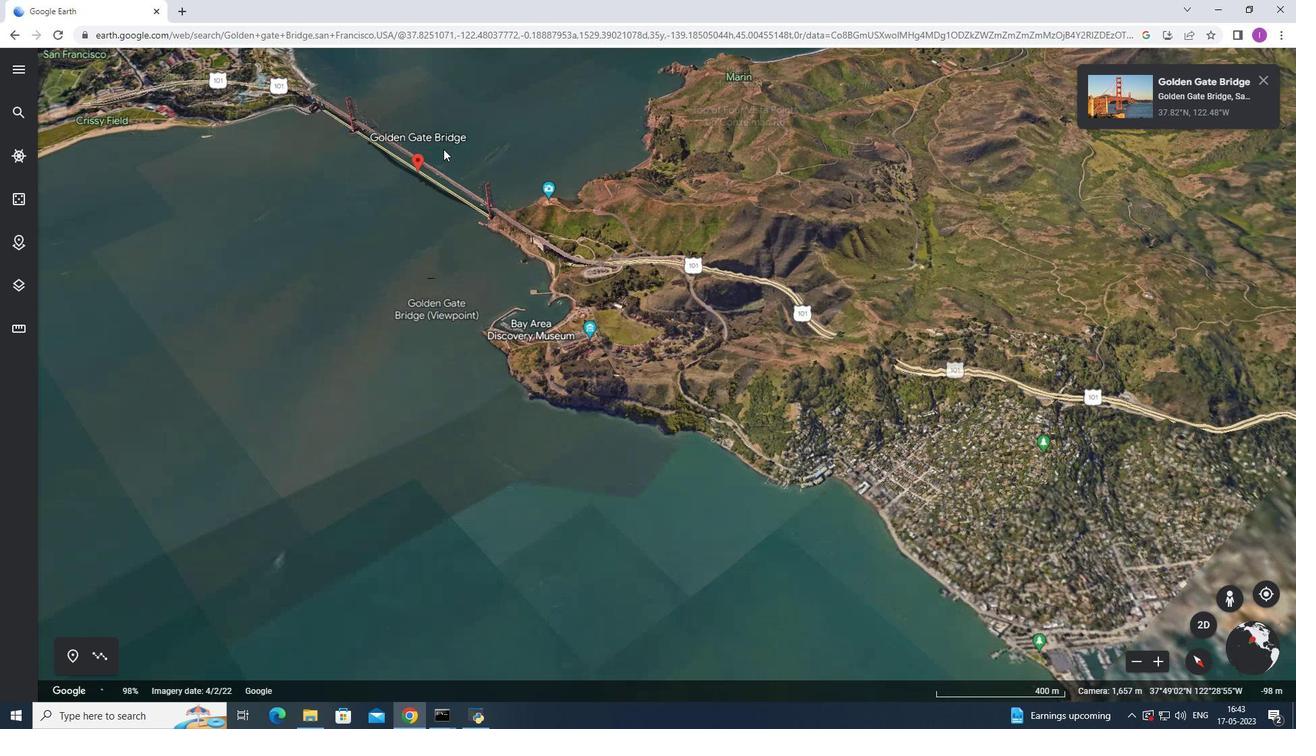
Action: Mouse moved to (441, 151)
Screenshot: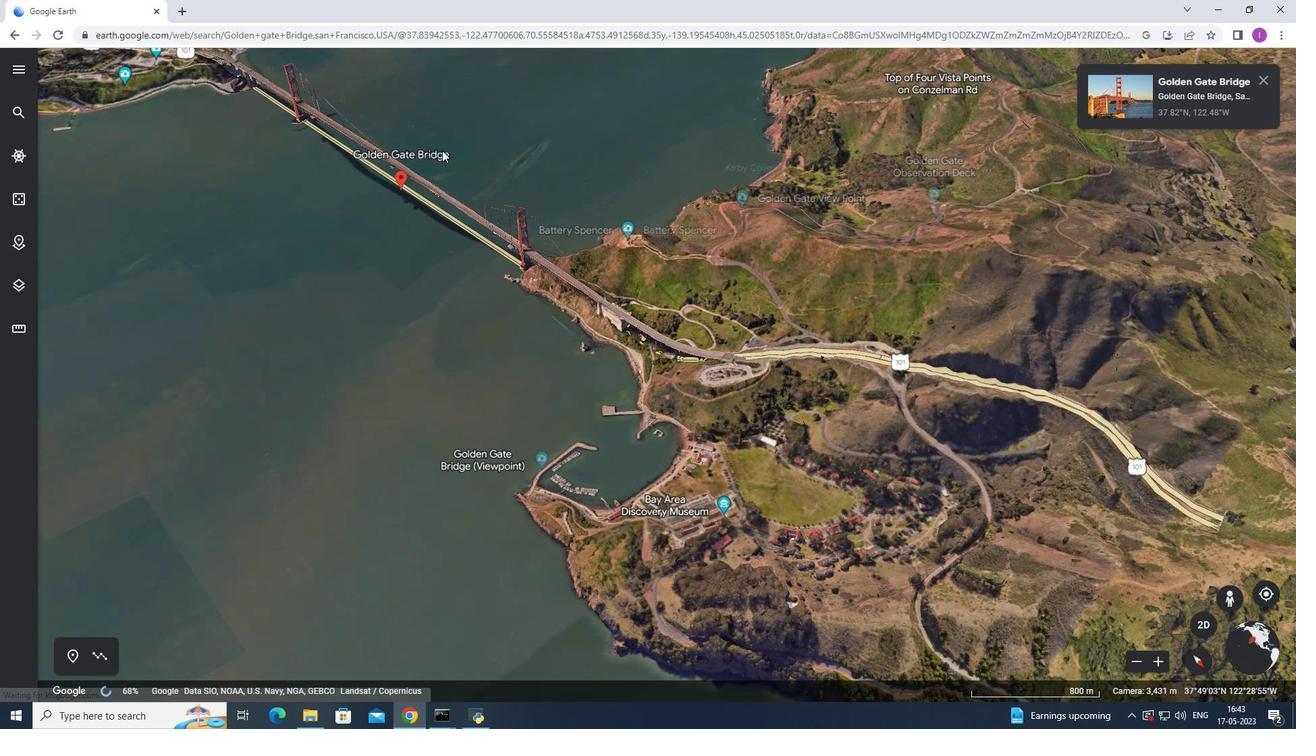 
Action: Mouse scrolled (441, 151) with delta (0, 0)
Screenshot: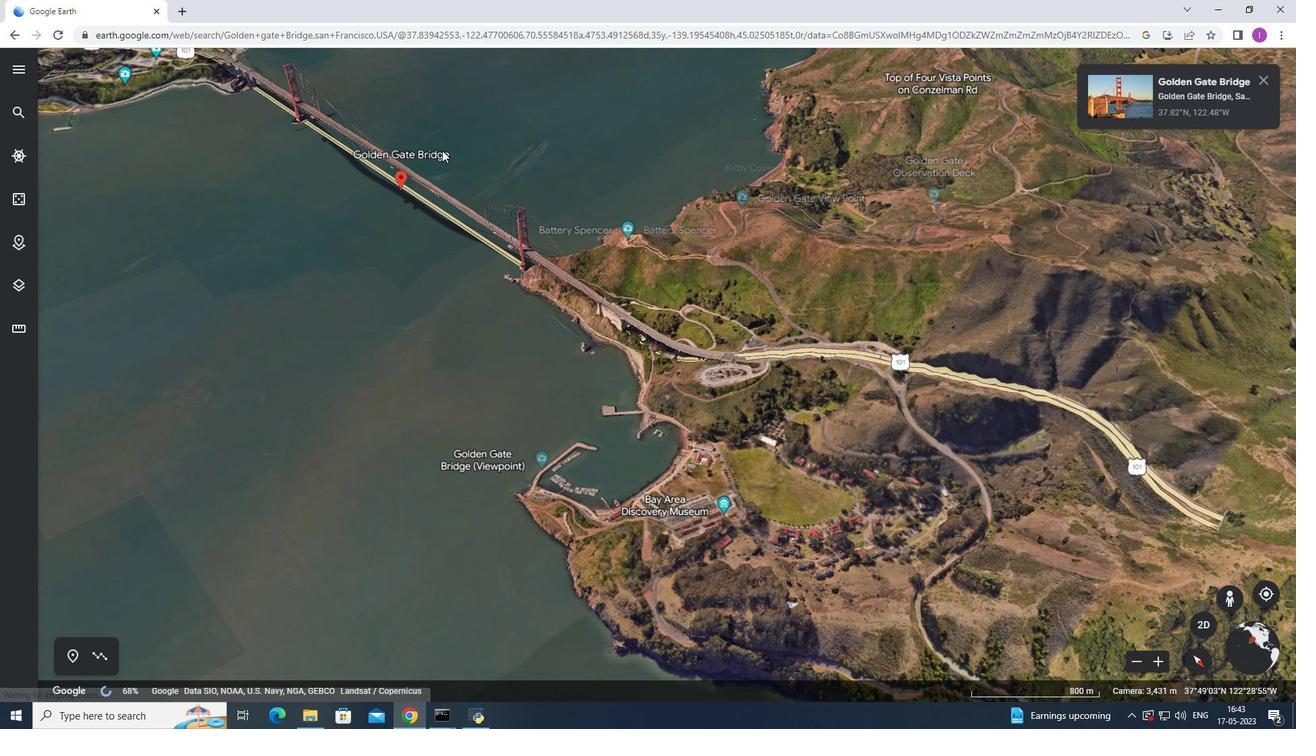 
Action: Mouse scrolled (441, 151) with delta (0, 0)
Screenshot: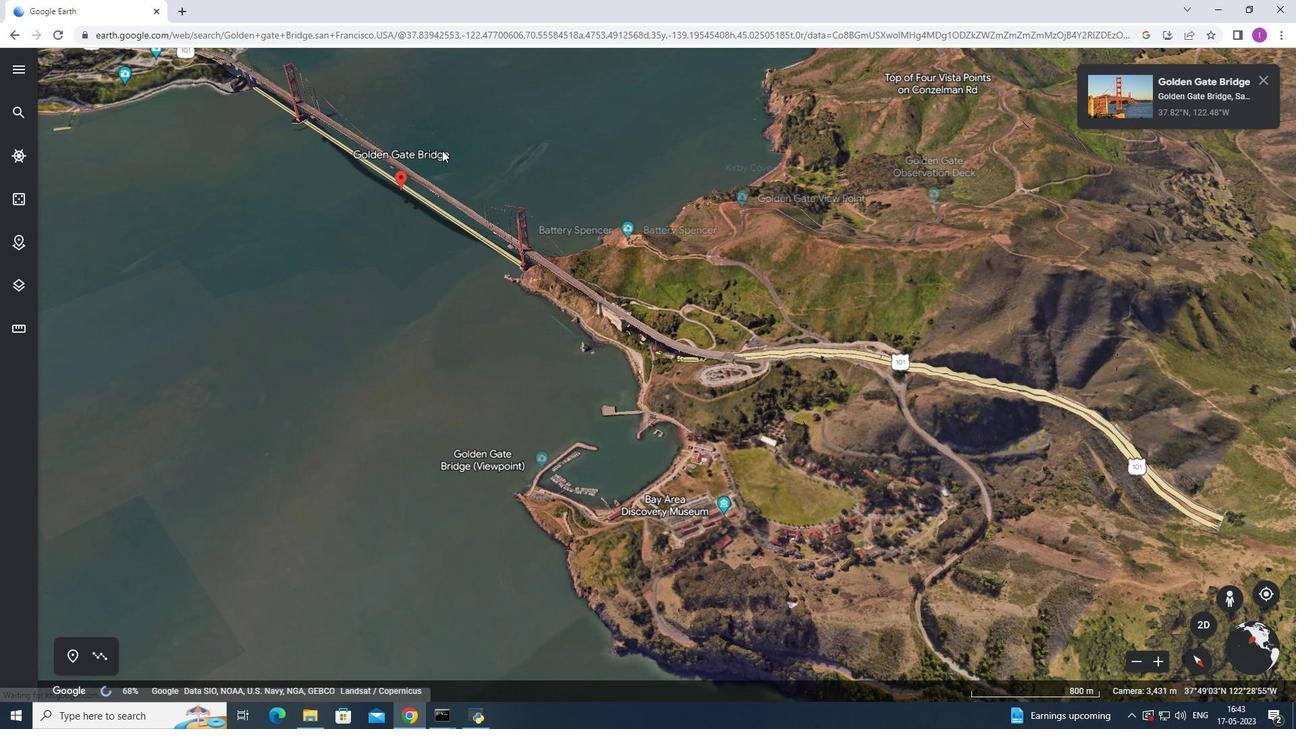 
Action: Mouse scrolled (441, 151) with delta (0, 0)
Screenshot: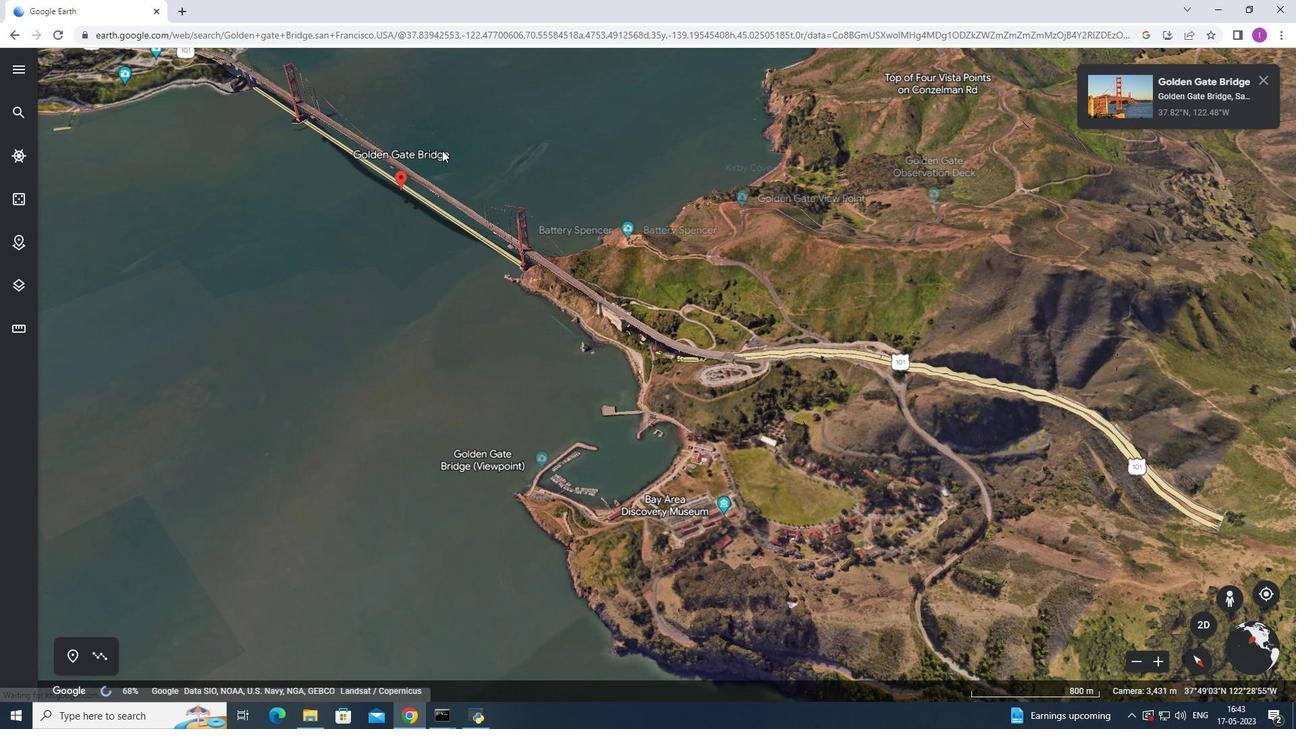 
Action: Mouse moved to (441, 153)
Screenshot: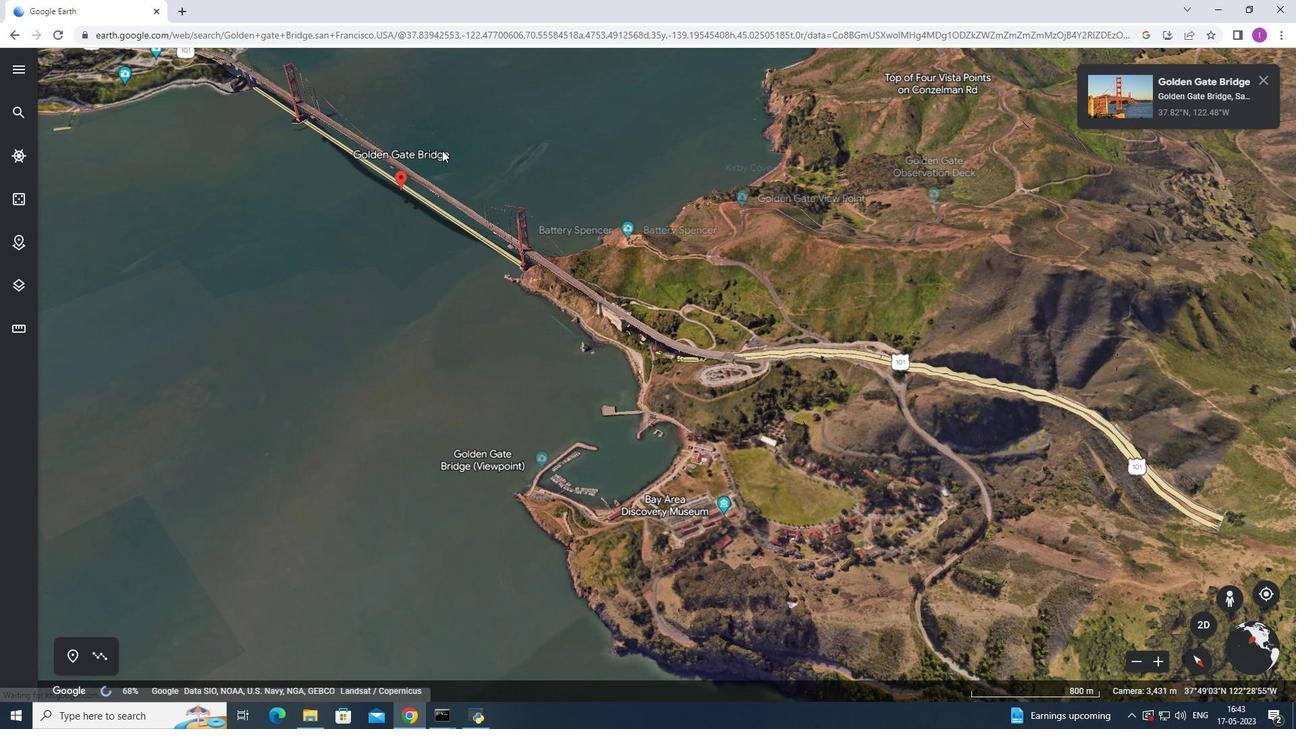 
Action: Mouse scrolled (441, 153) with delta (0, 0)
Screenshot: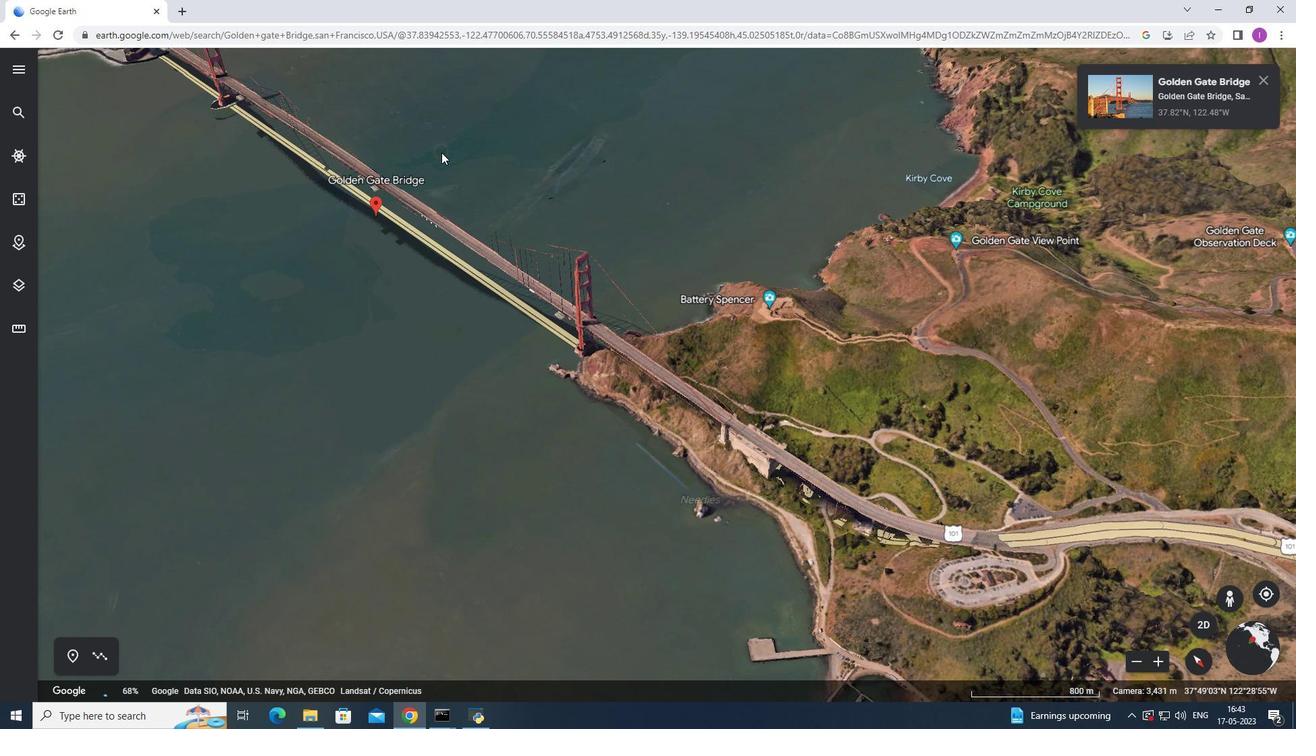 
Action: Mouse scrolled (441, 153) with delta (0, 0)
Screenshot: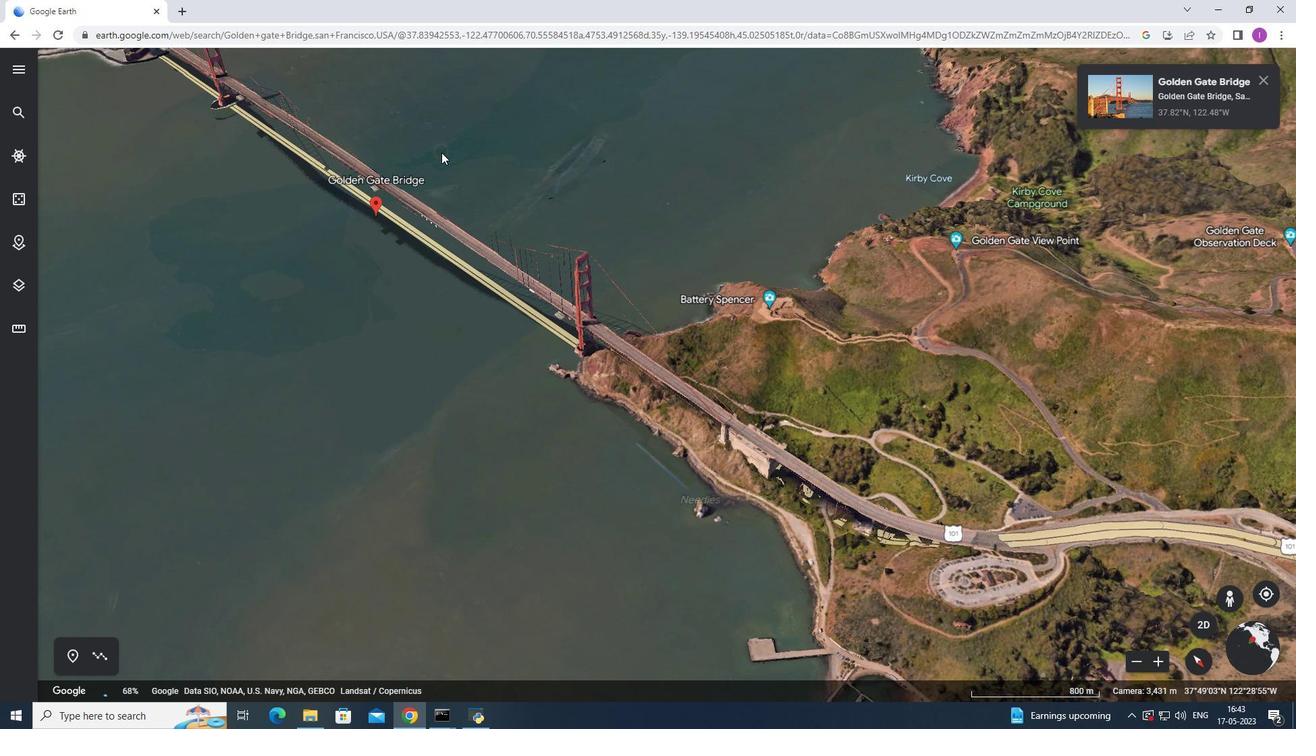 
Action: Mouse moved to (440, 153)
Screenshot: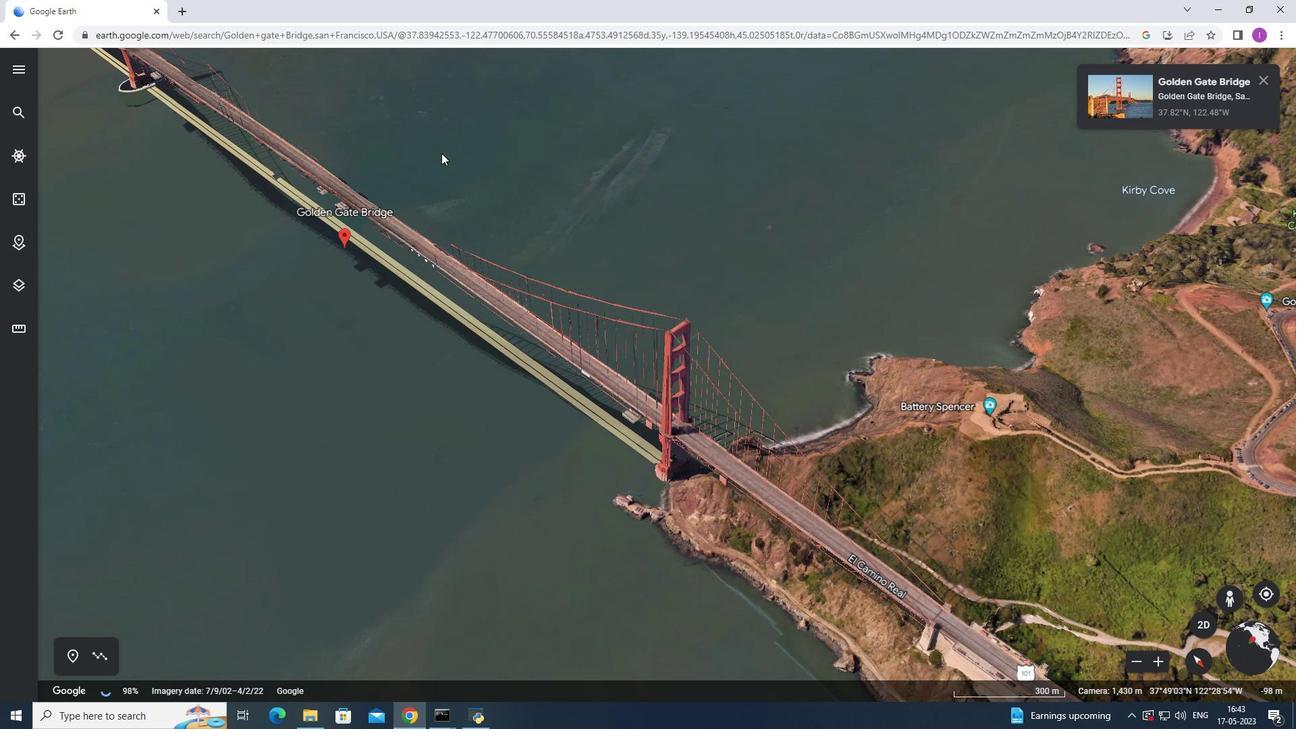 
Action: Mouse scrolled (440, 152) with delta (0, 0)
Screenshot: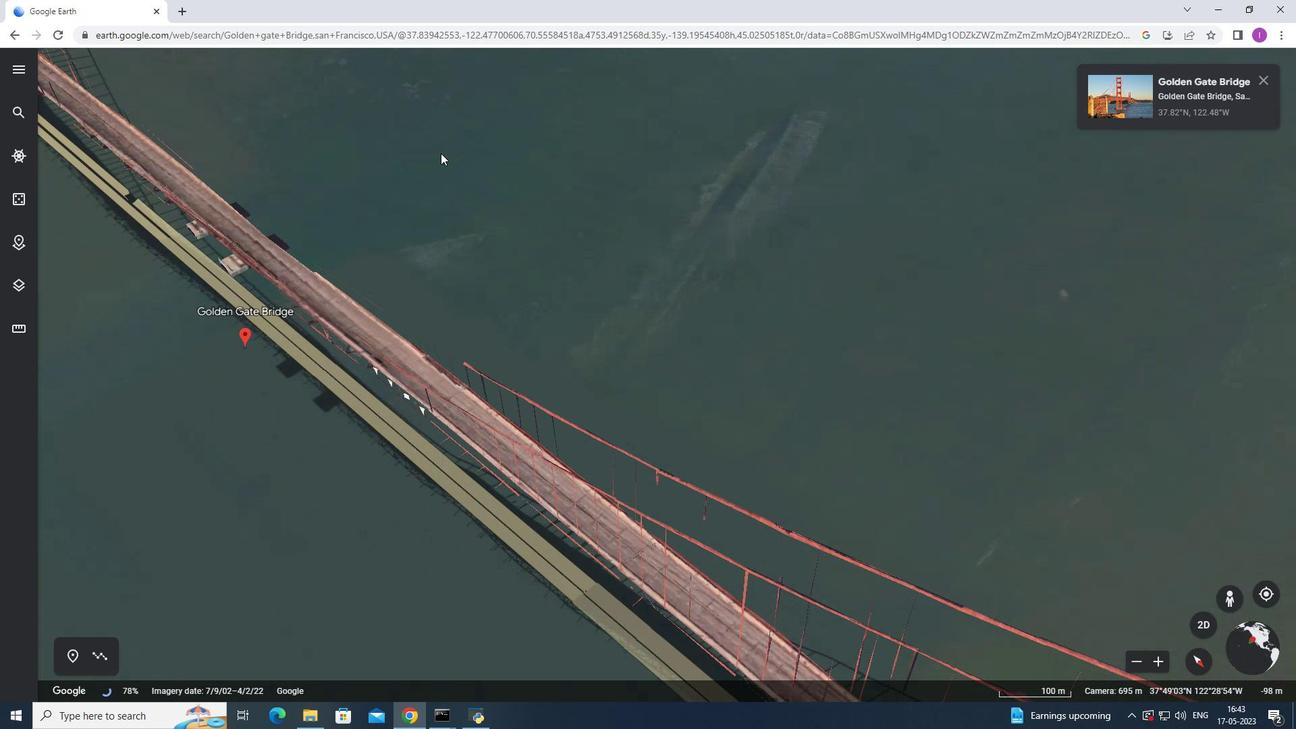 
Action: Mouse scrolled (440, 152) with delta (0, 0)
Screenshot: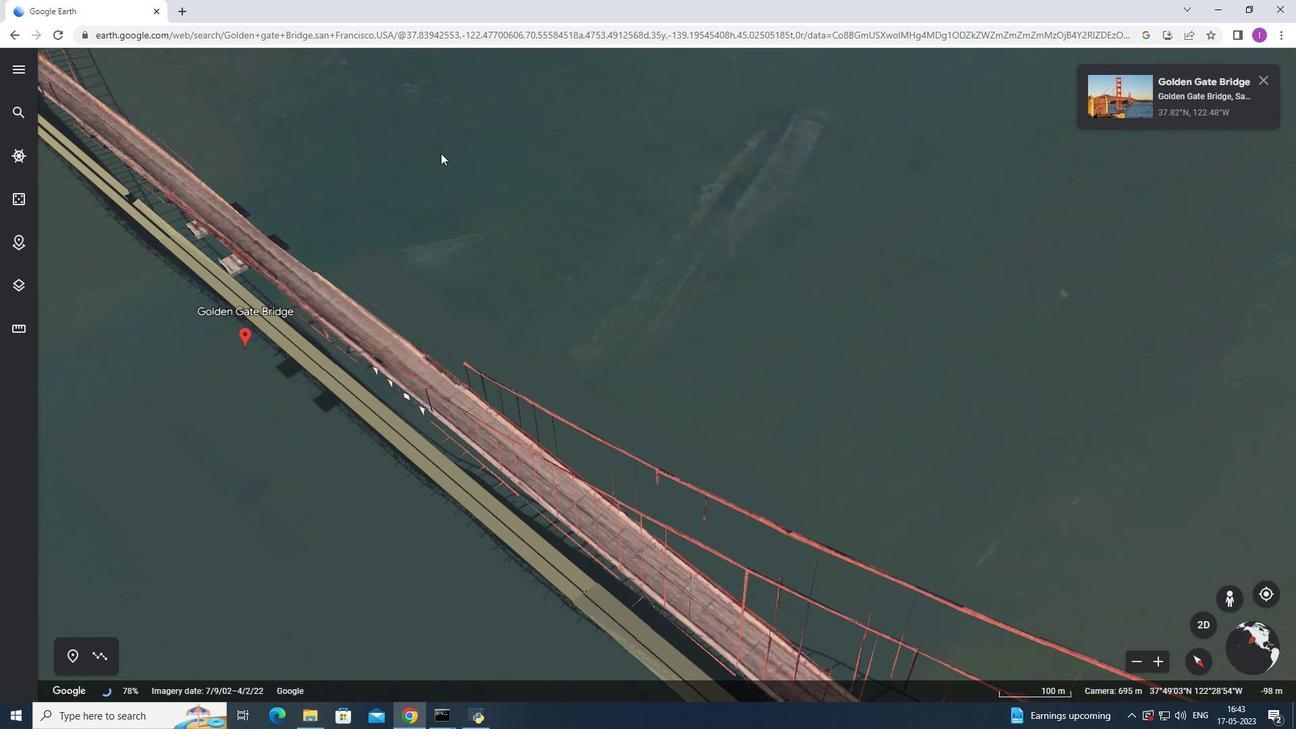 
Action: Mouse scrolled (440, 152) with delta (0, 0)
Screenshot: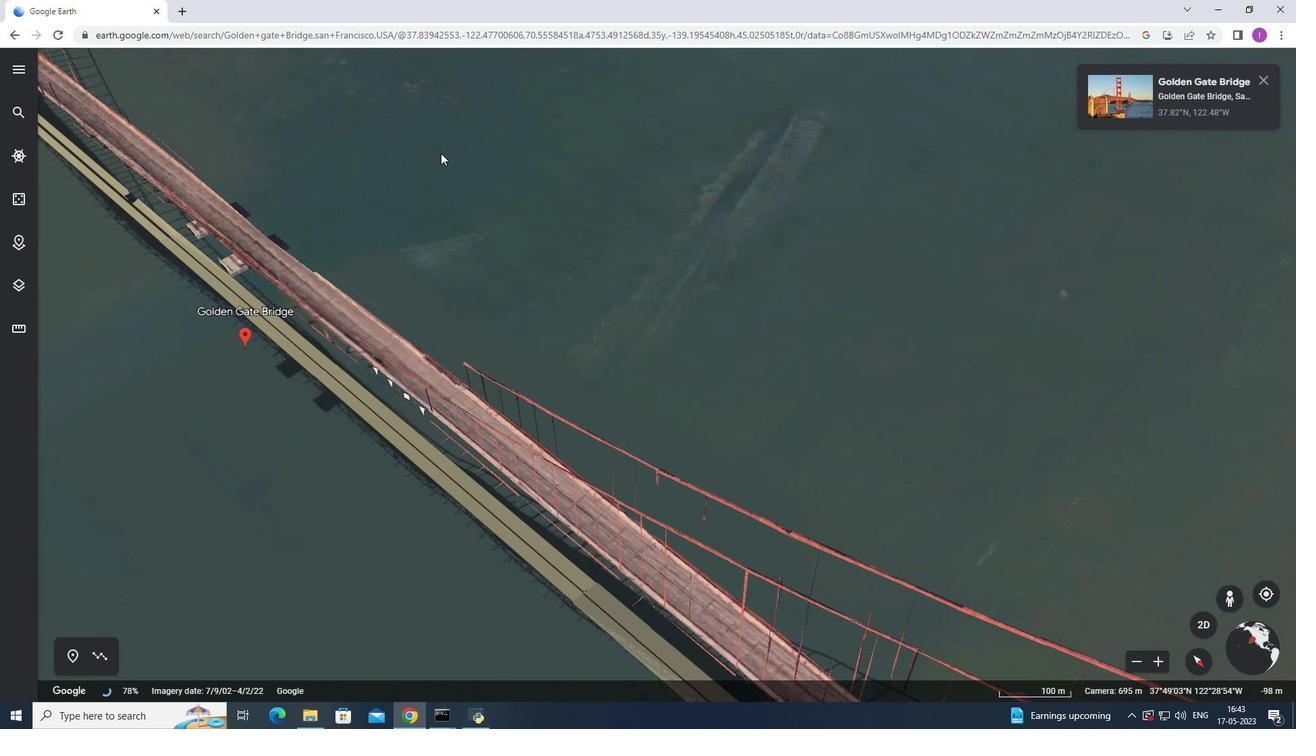 
Action: Mouse scrolled (440, 152) with delta (0, 0)
Screenshot: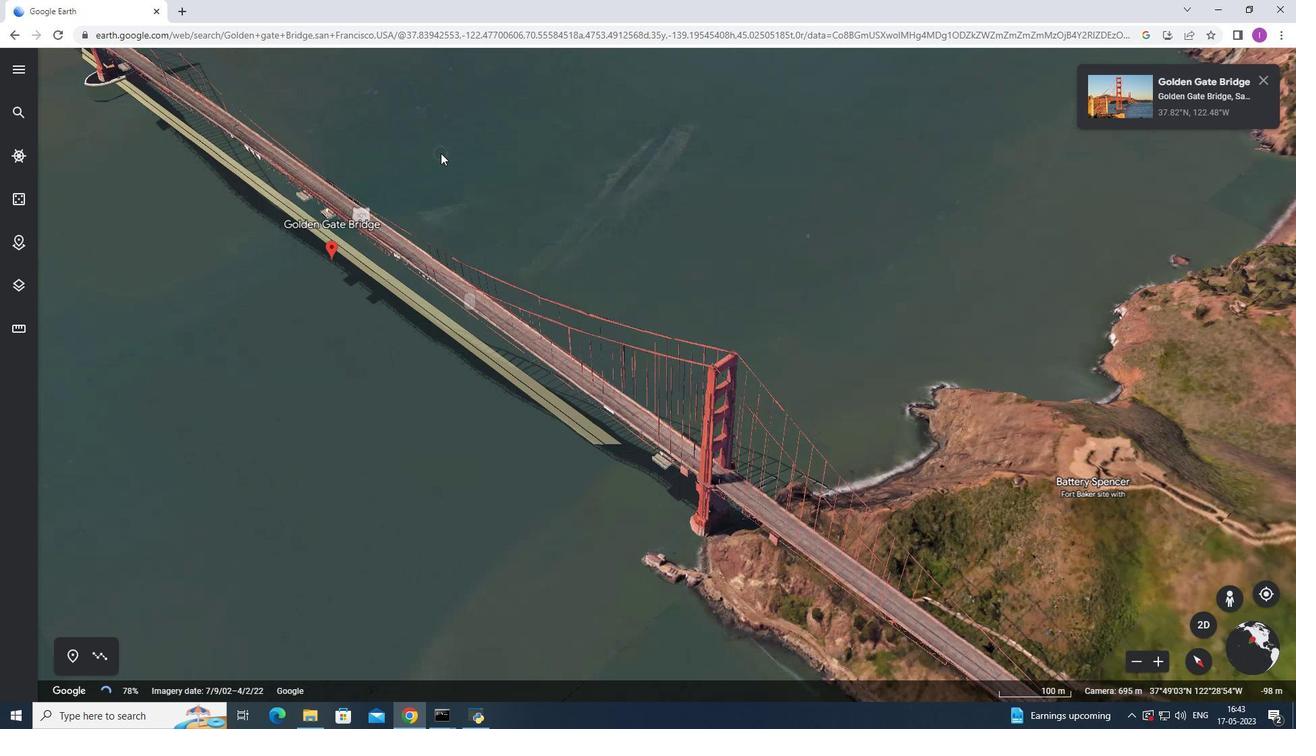 
Action: Mouse scrolled (440, 152) with delta (0, 0)
Screenshot: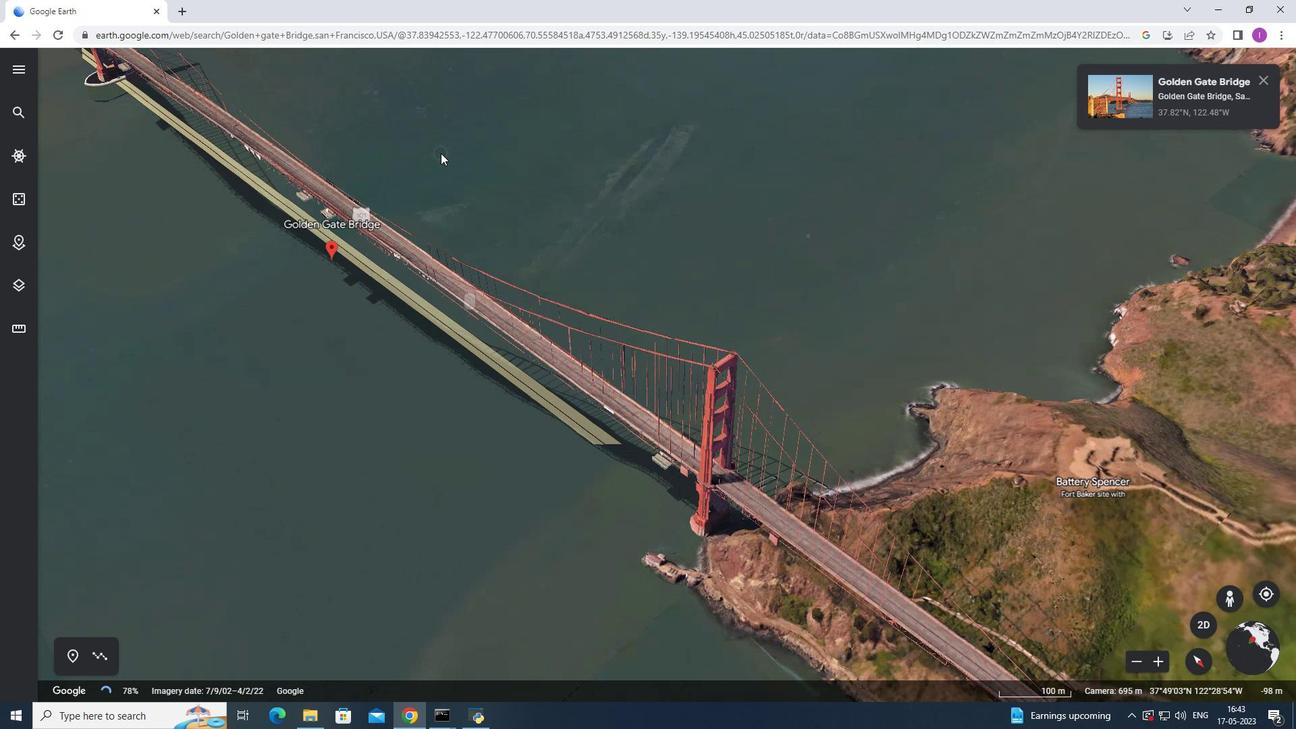 
Action: Mouse scrolled (440, 152) with delta (0, 0)
Screenshot: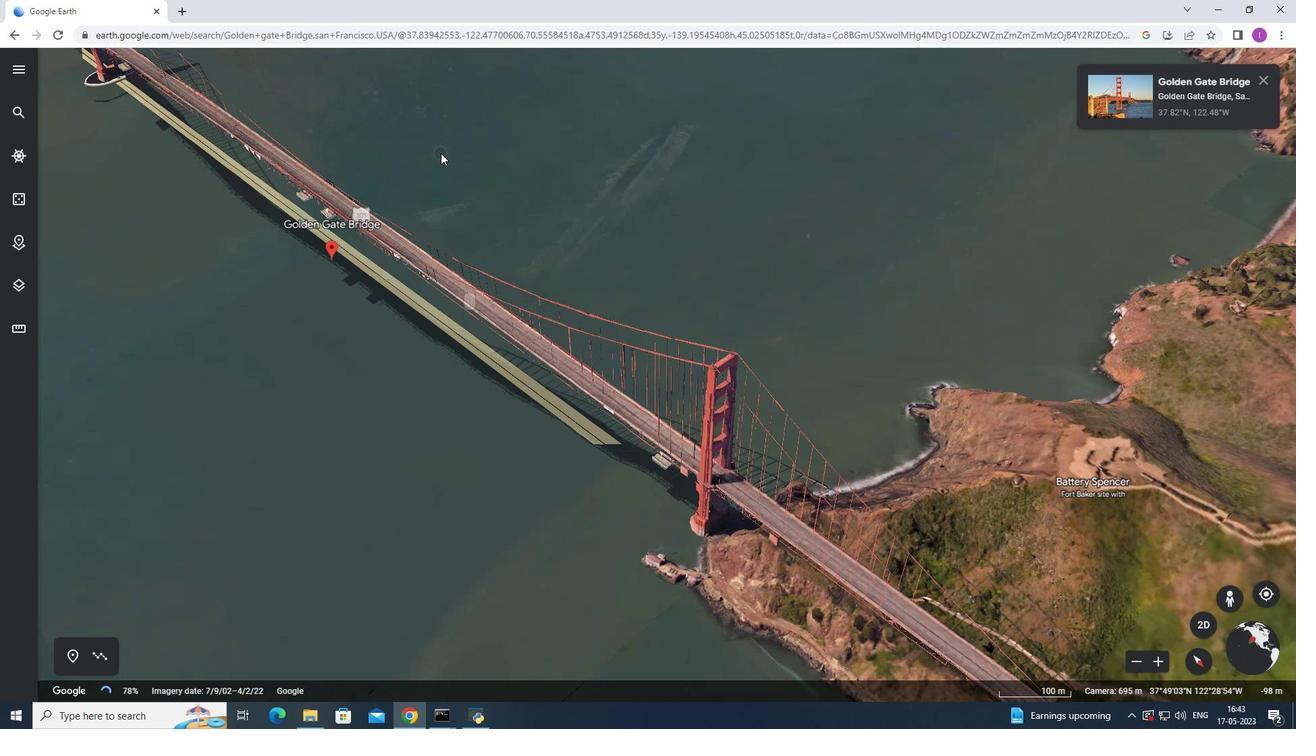 
Action: Mouse scrolled (440, 152) with delta (0, 0)
Screenshot: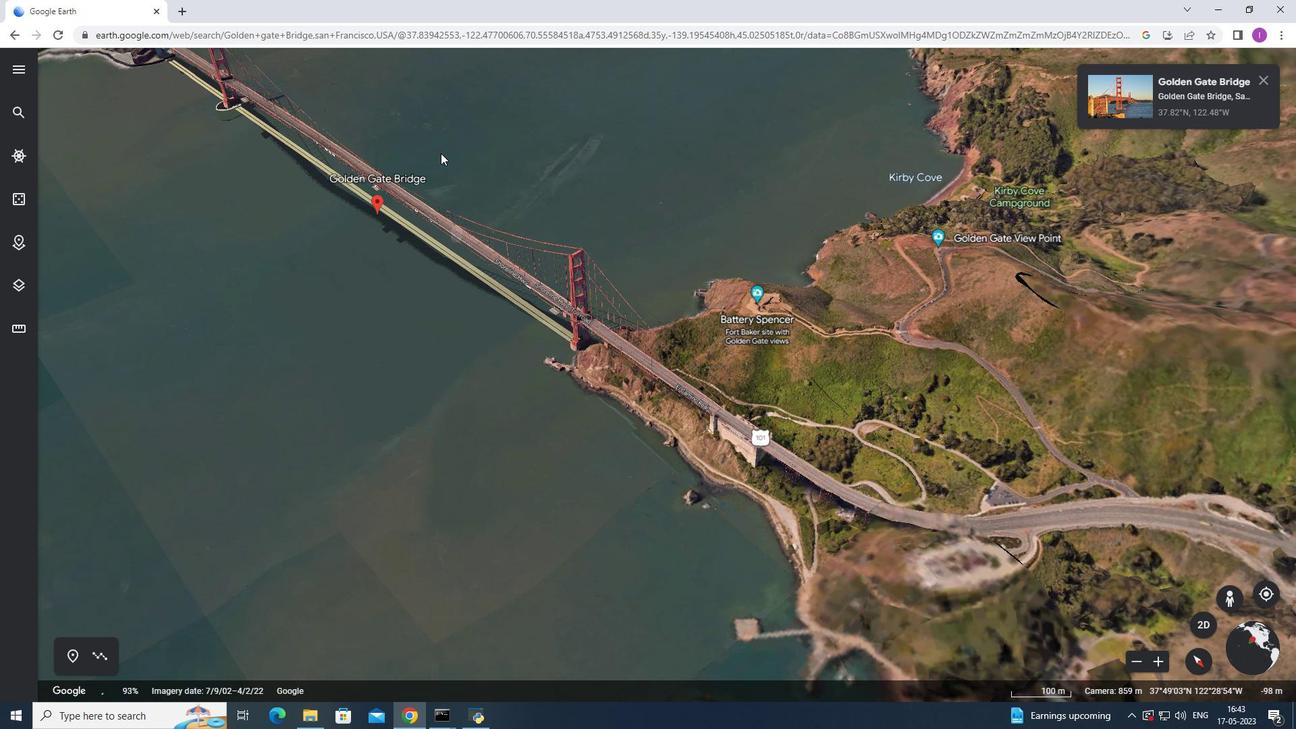 
Action: Mouse scrolled (440, 152) with delta (0, 0)
Screenshot: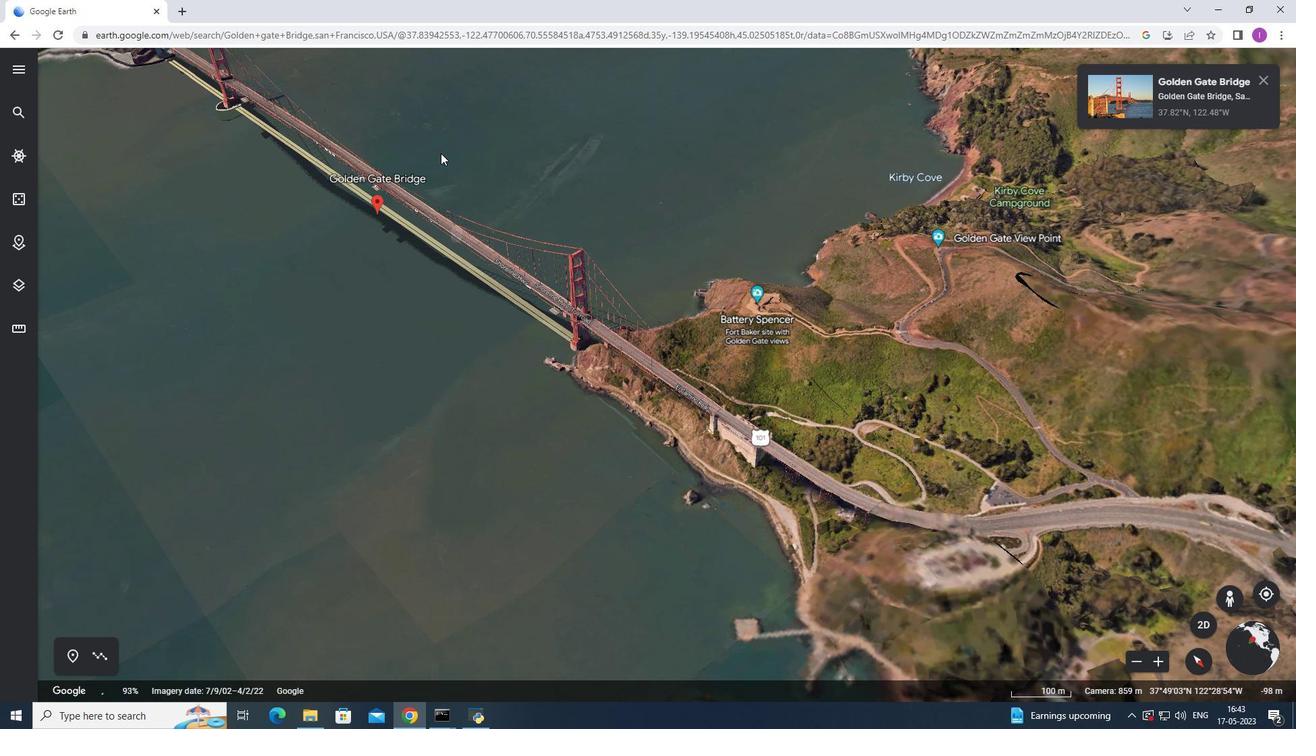 
Action: Mouse scrolled (440, 152) with delta (0, 0)
Screenshot: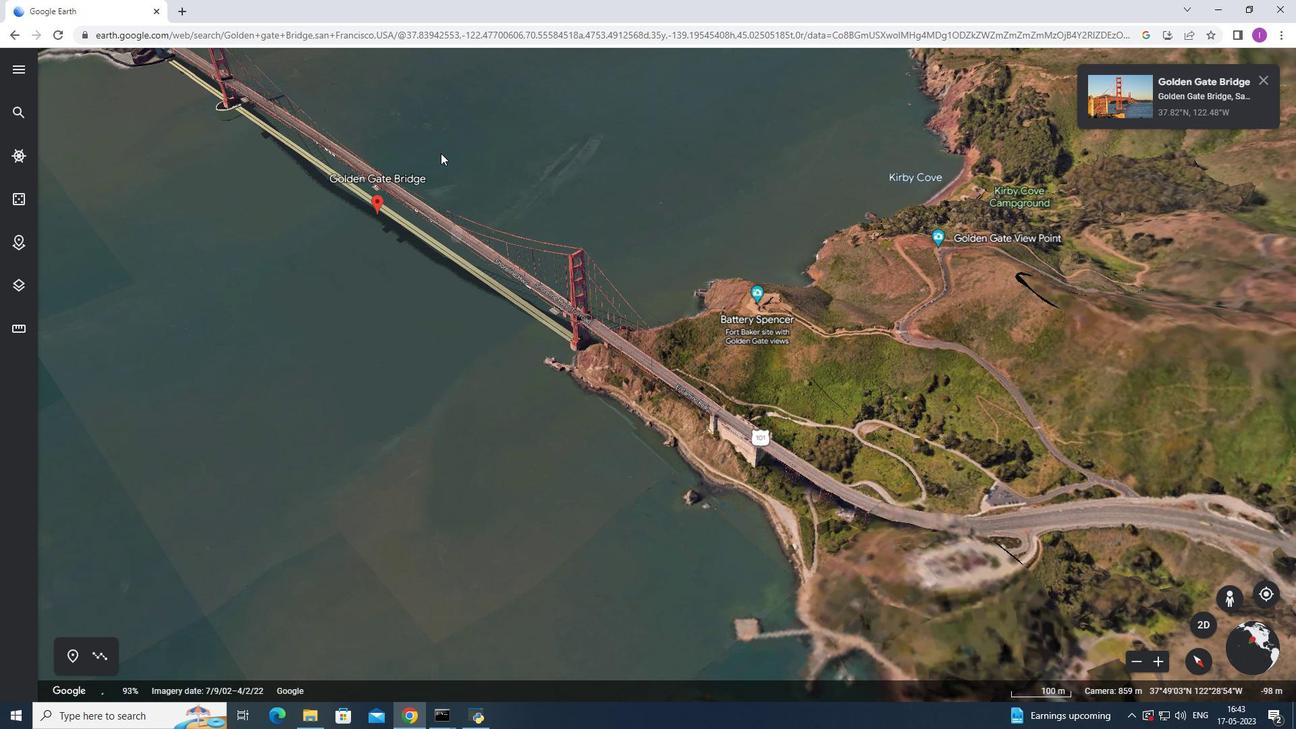 
Action: Mouse scrolled (440, 152) with delta (0, 0)
Screenshot: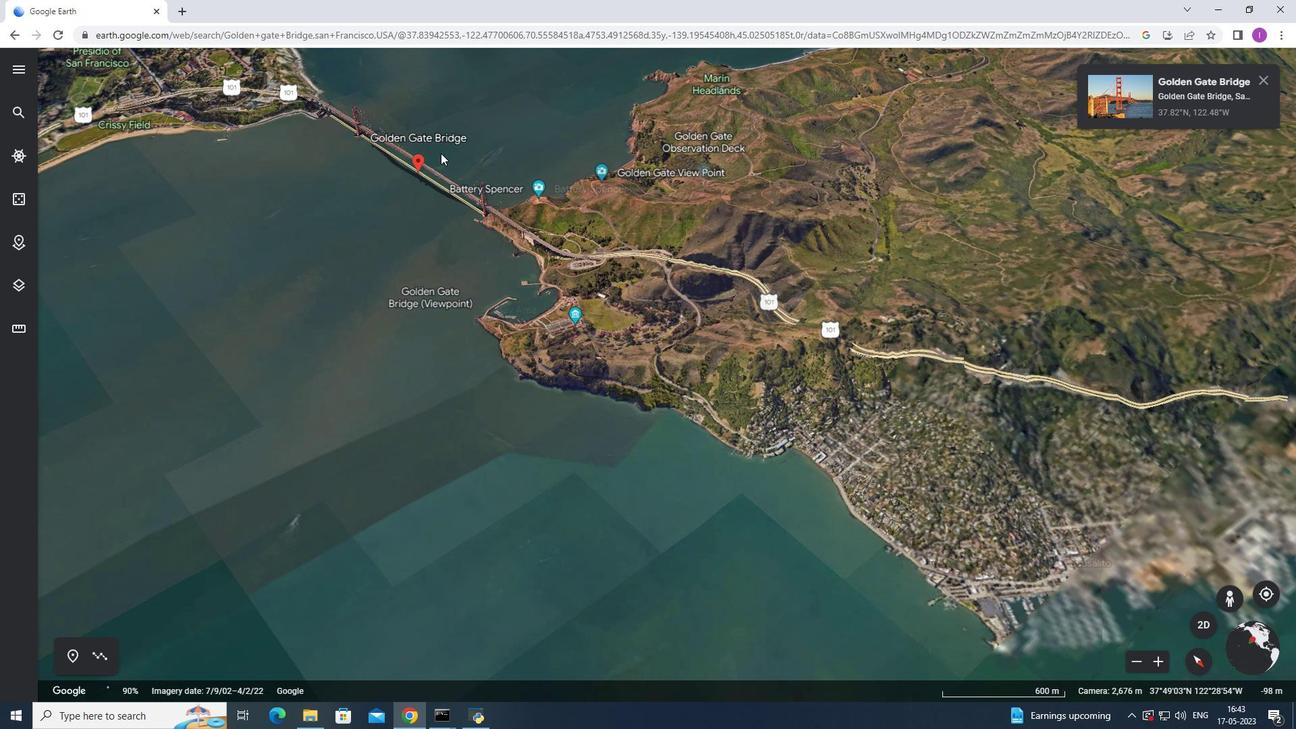
Action: Mouse scrolled (440, 152) with delta (0, 0)
Screenshot: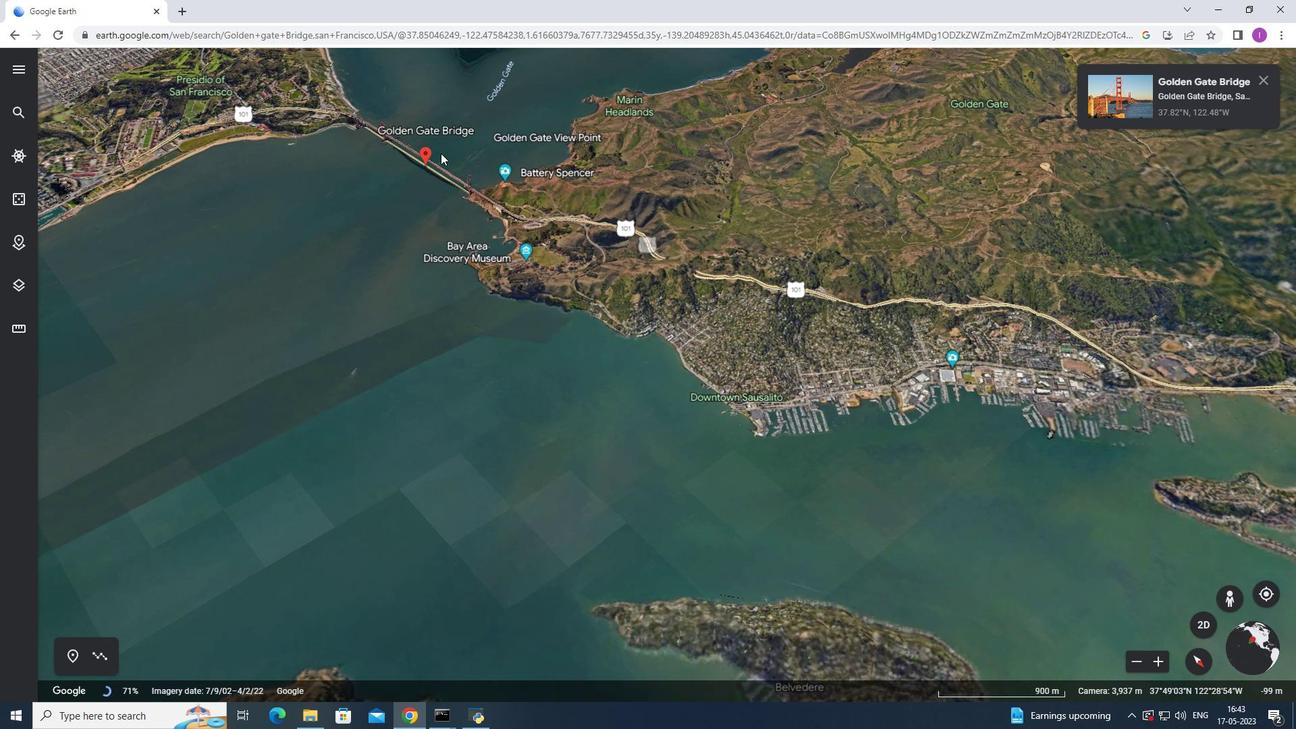 
Action: Mouse scrolled (440, 152) with delta (0, 0)
Screenshot: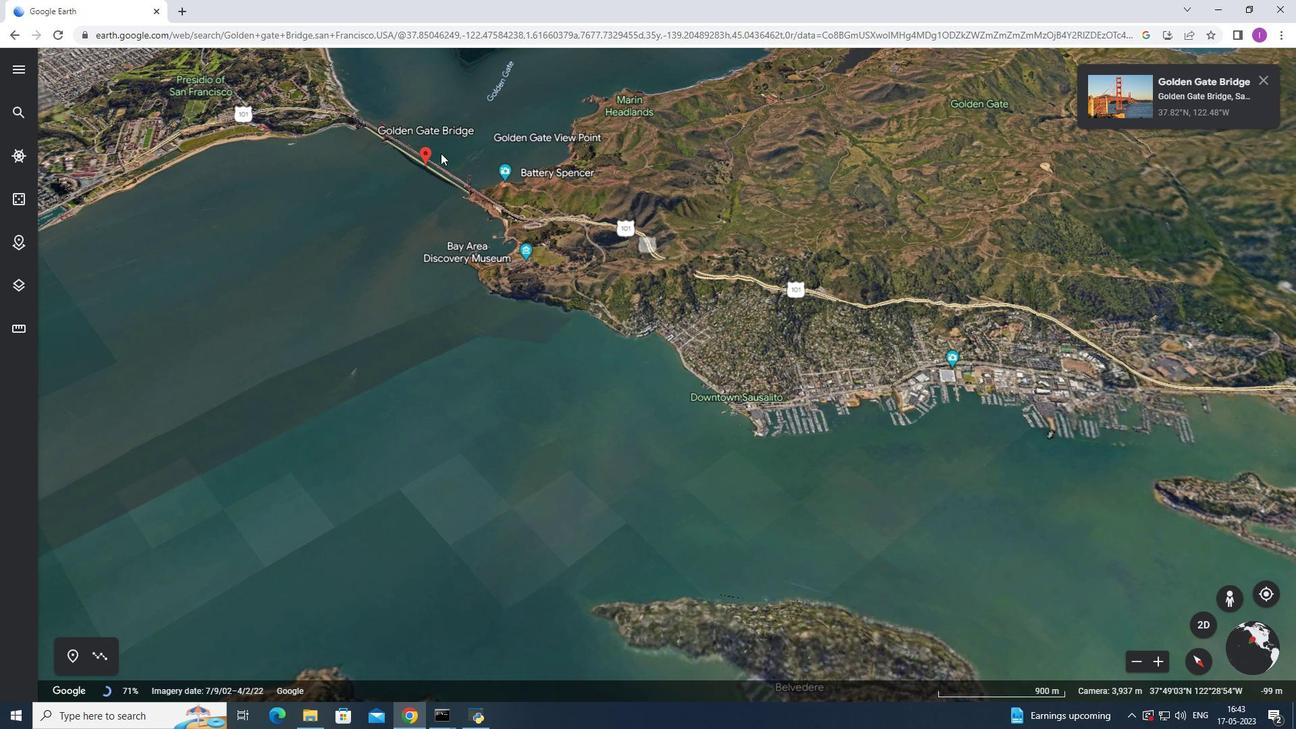 
Action: Mouse scrolled (440, 153) with delta (0, 0)
Screenshot: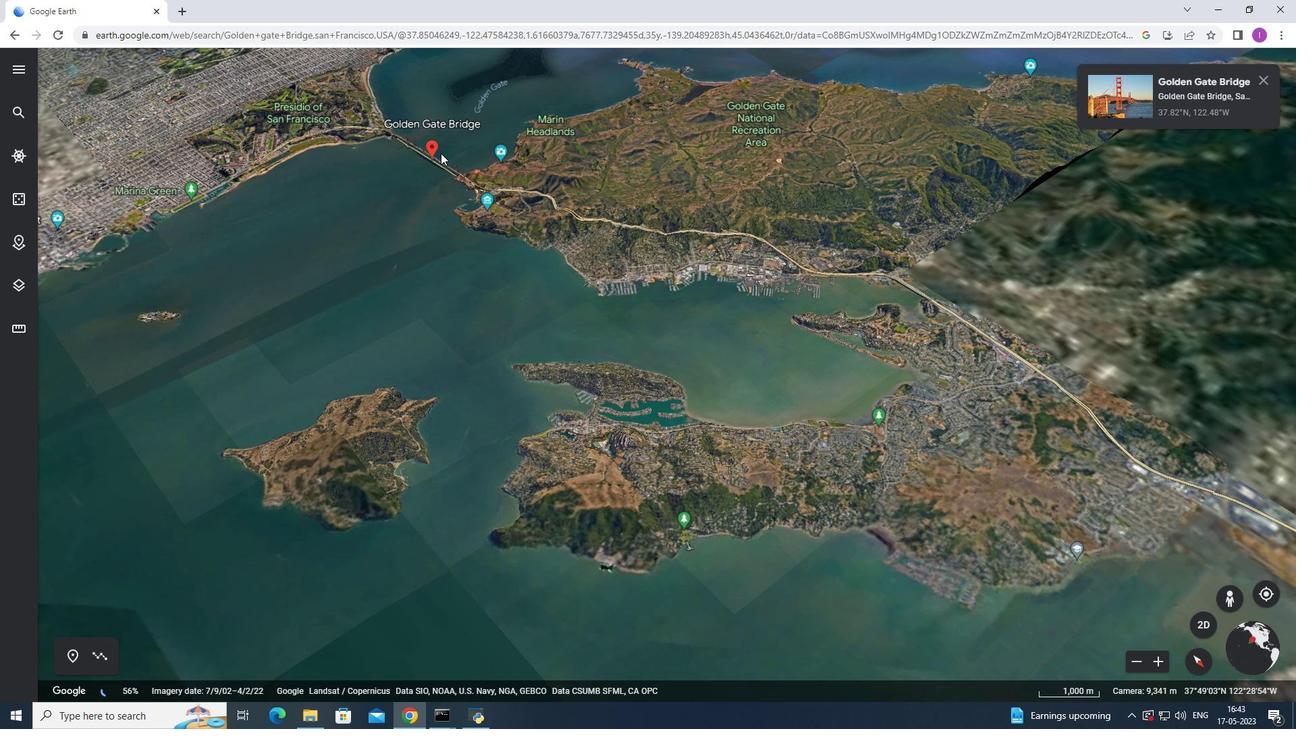 
Action: Mouse scrolled (440, 153) with delta (0, 0)
Screenshot: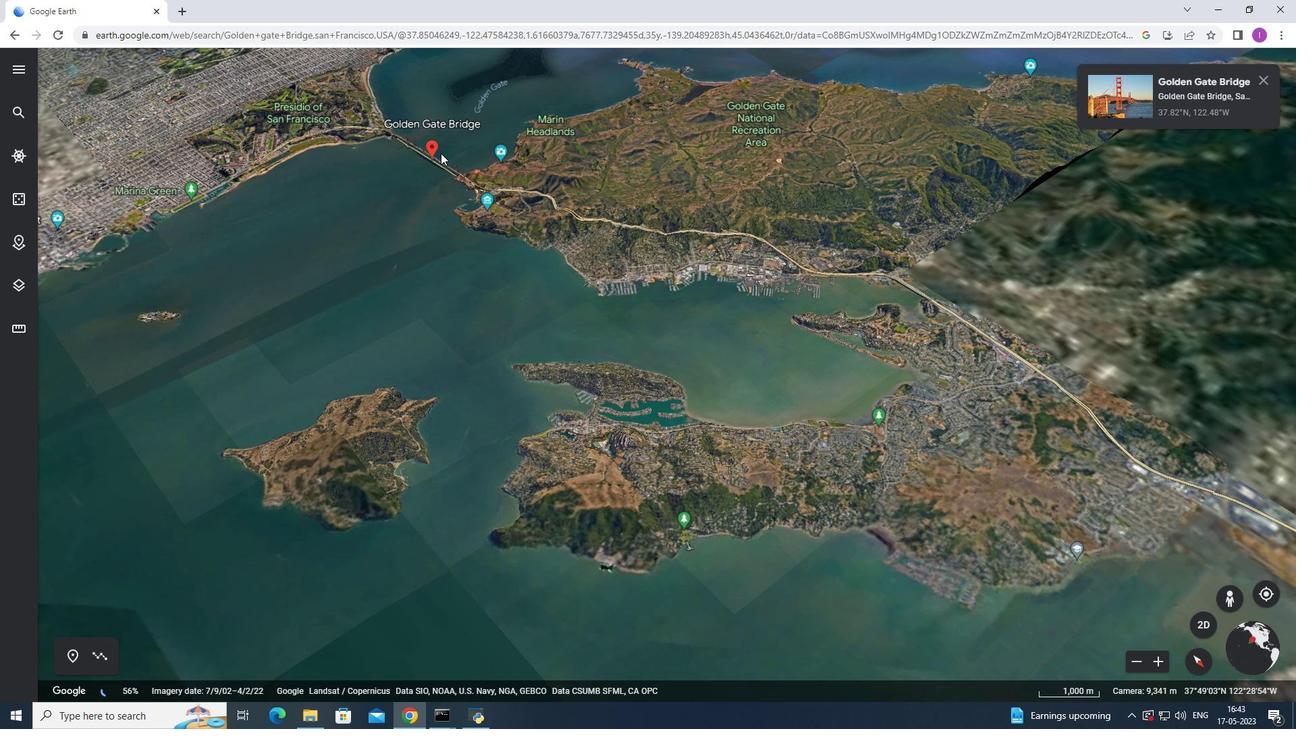 
Action: Mouse scrolled (440, 153) with delta (0, 0)
Screenshot: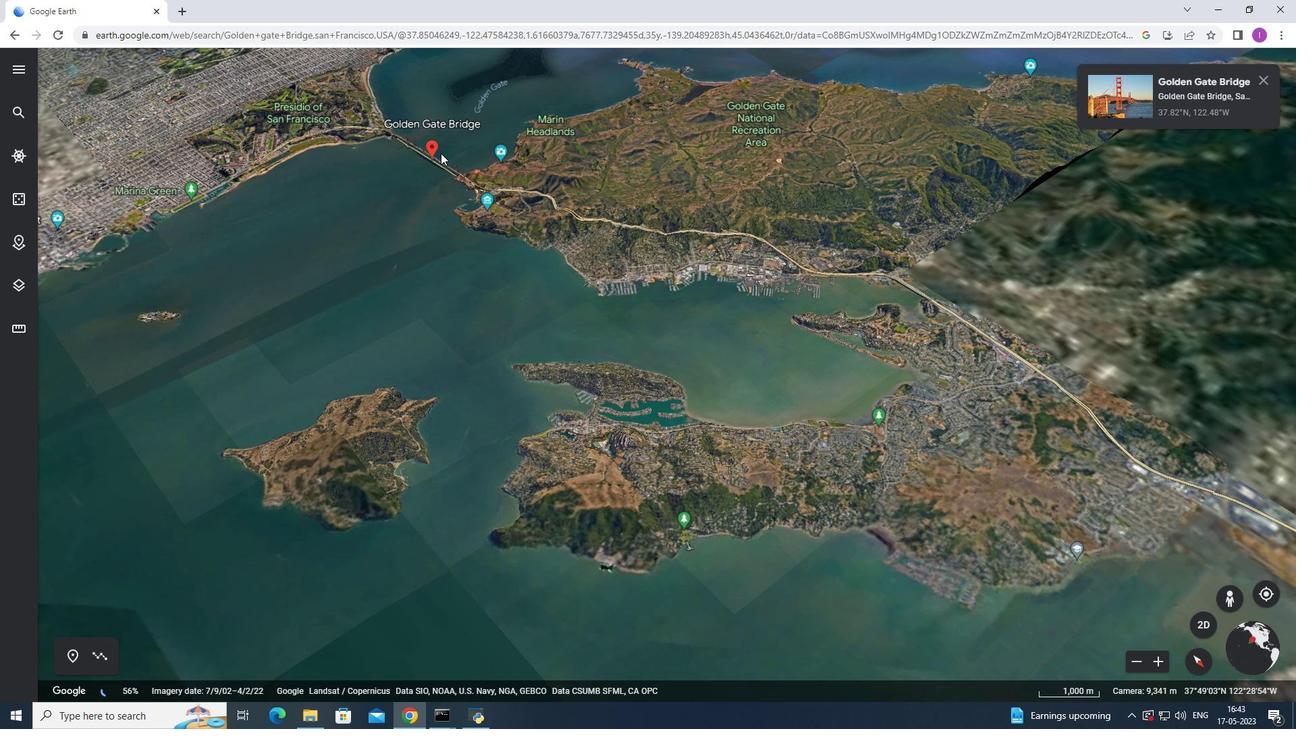 
Action: Mouse moved to (440, 153)
Screenshot: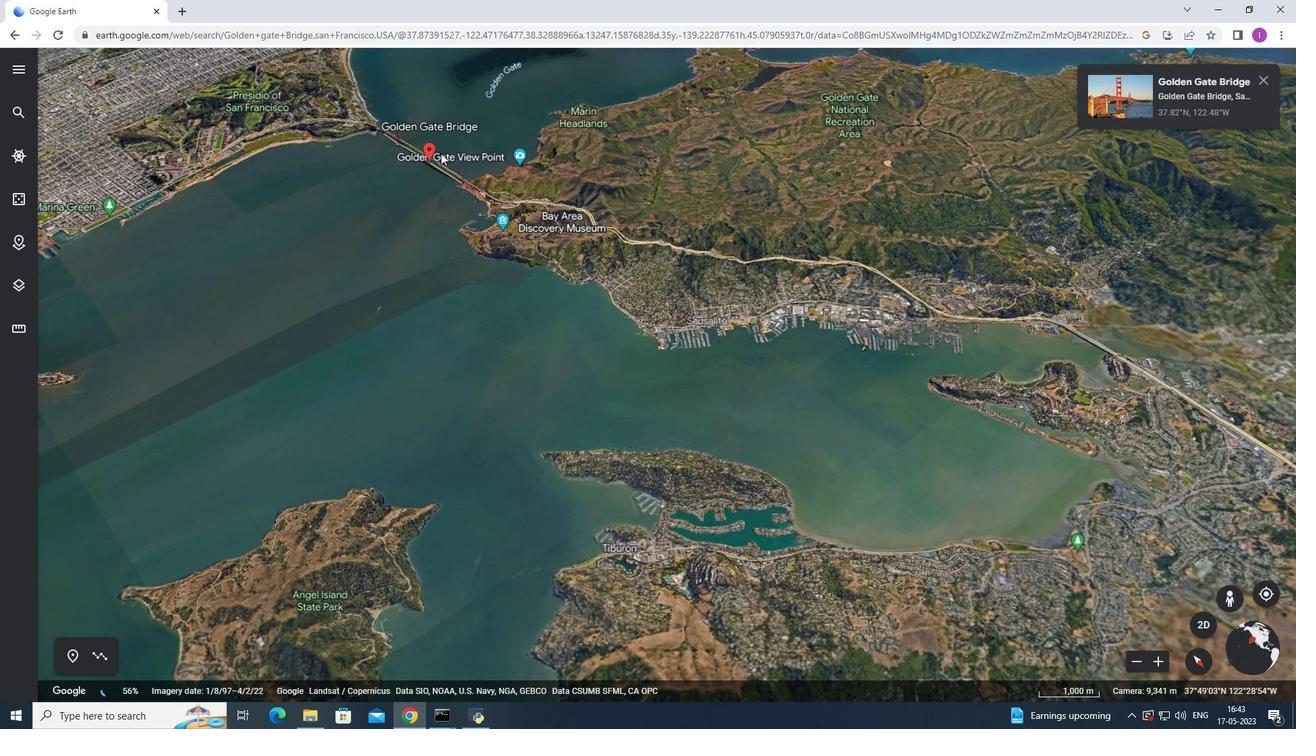 
Action: Mouse scrolled (440, 153) with delta (0, 0)
Screenshot: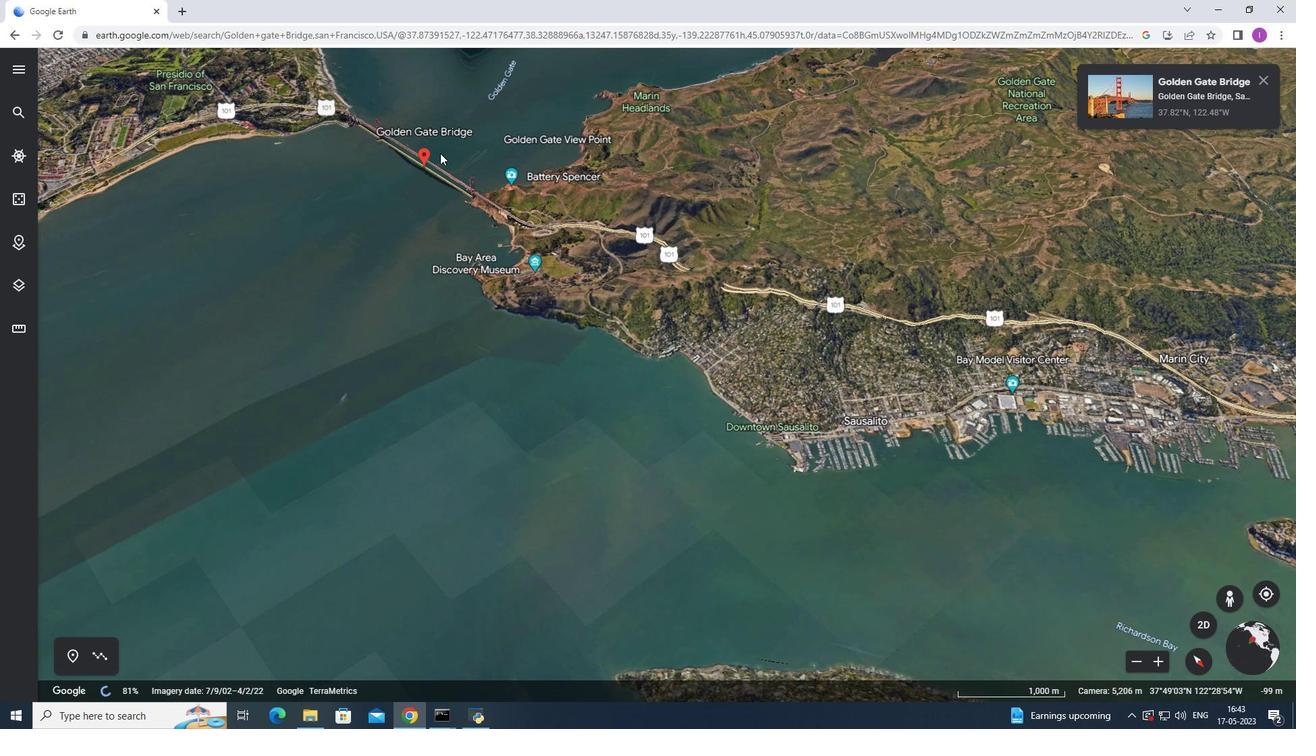 
Action: Mouse scrolled (440, 153) with delta (0, 0)
Screenshot: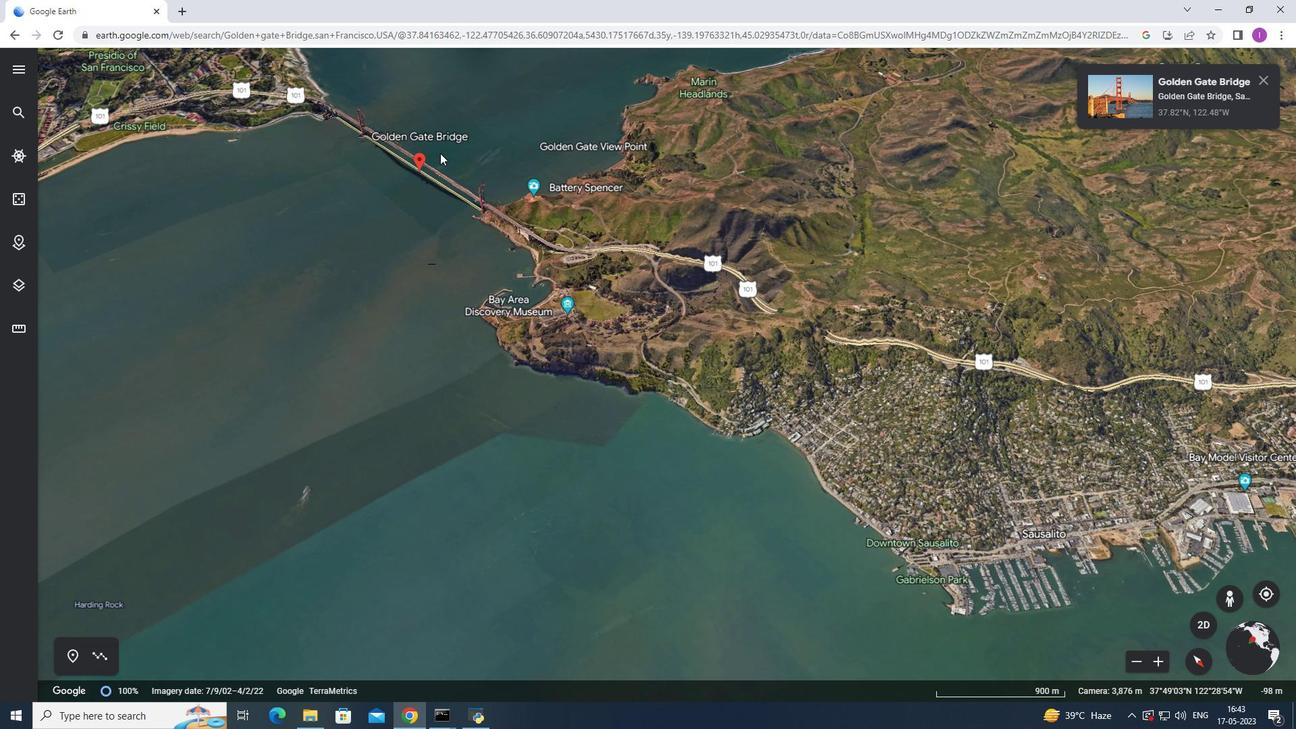 
Action: Mouse scrolled (440, 153) with delta (0, 0)
Screenshot: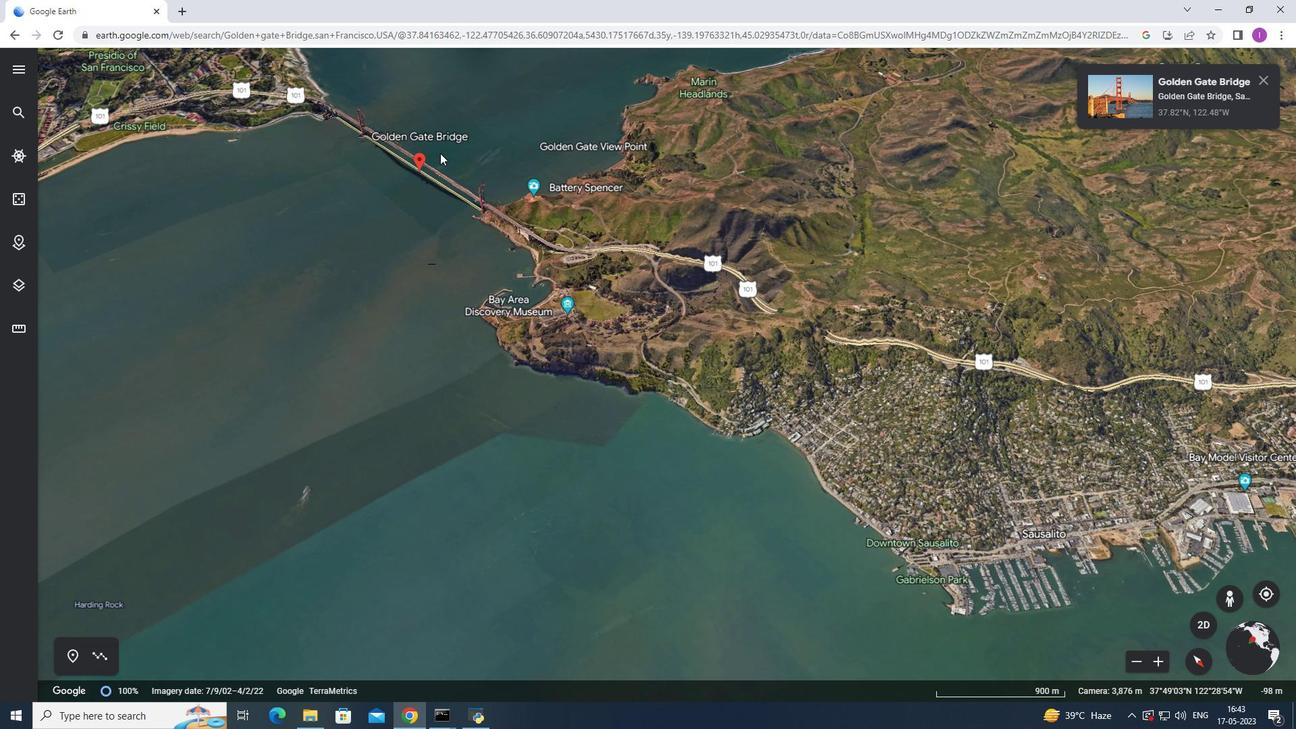 
Action: Mouse scrolled (440, 152) with delta (0, 0)
Screenshot: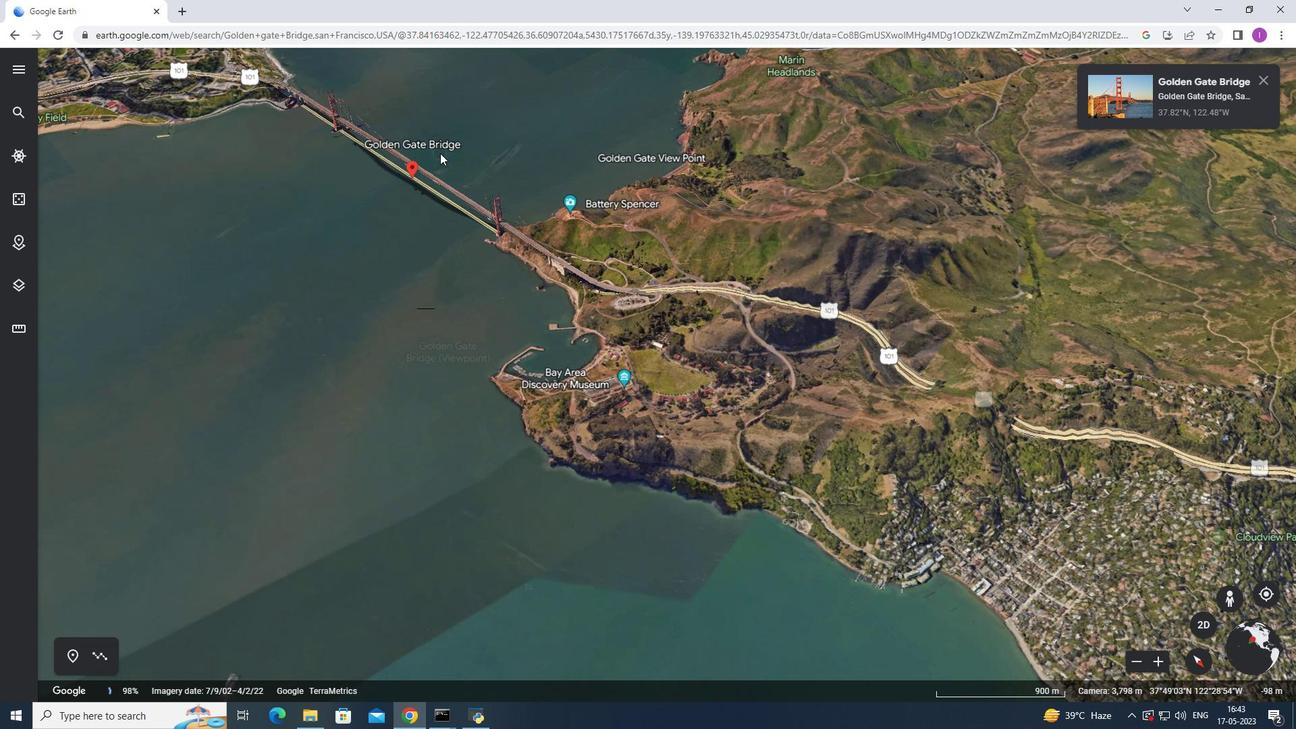 
Action: Mouse scrolled (440, 152) with delta (0, 0)
Screenshot: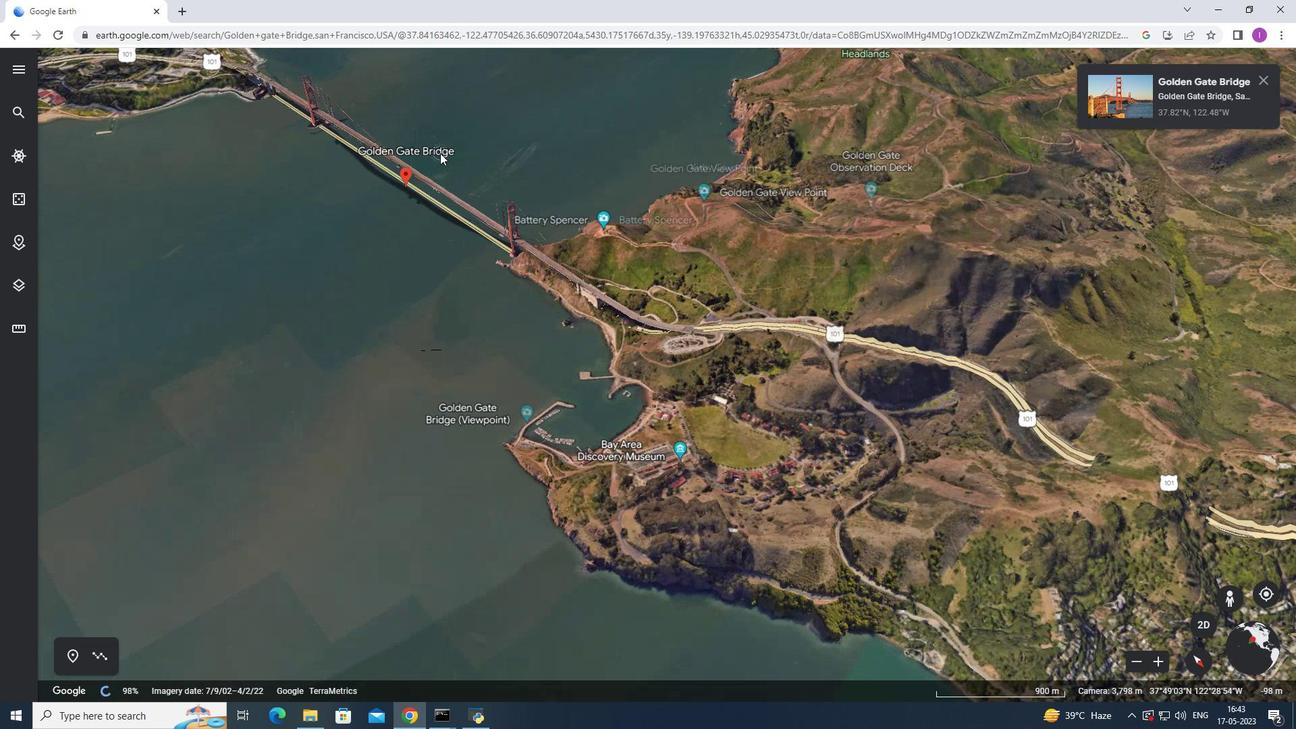 
Action: Mouse scrolled (440, 153) with delta (0, 0)
Screenshot: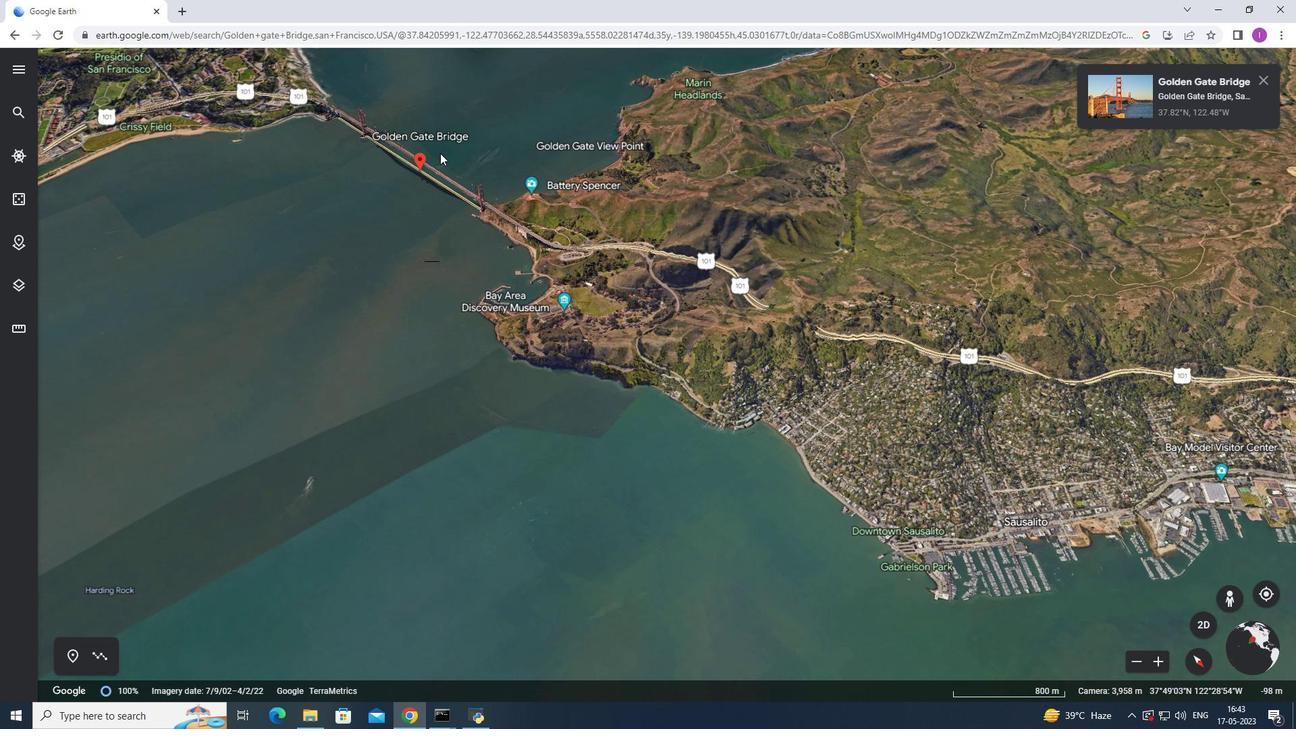 
Action: Mouse moved to (436, 157)
Screenshot: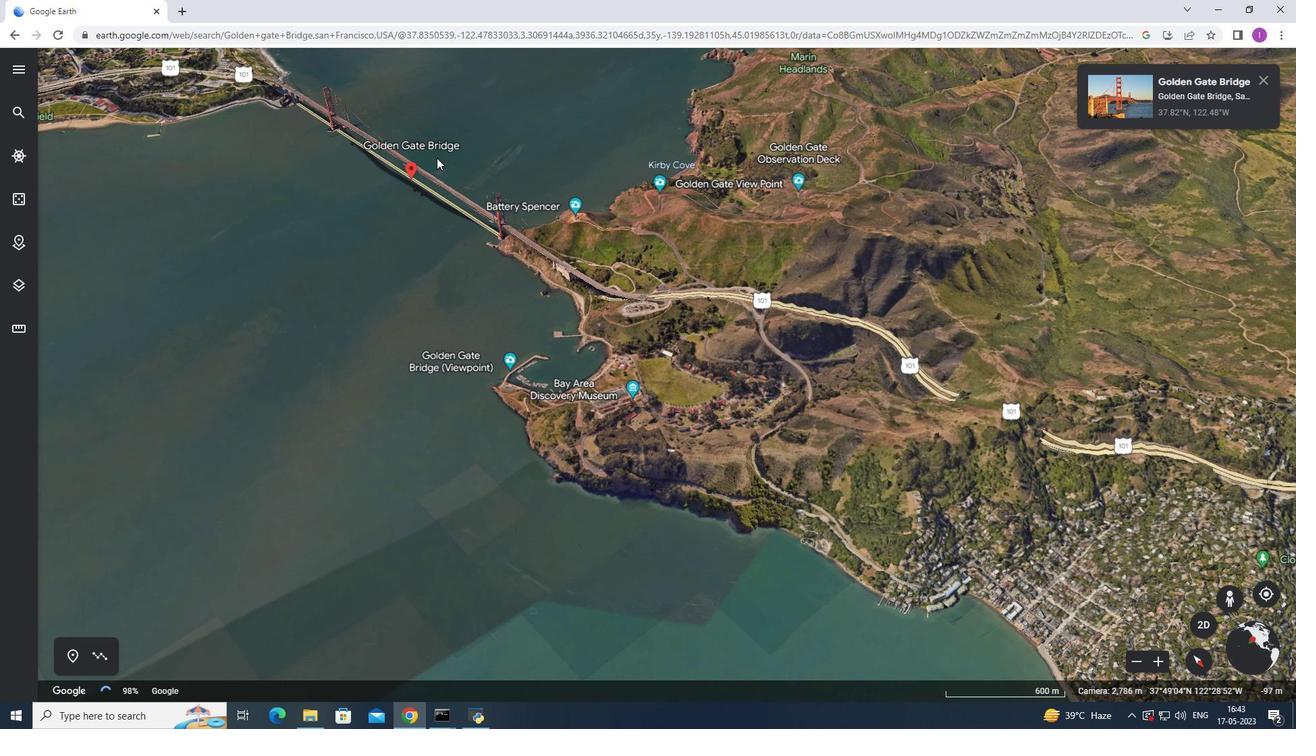 
Action: Mouse scrolled (436, 157) with delta (0, 0)
Screenshot: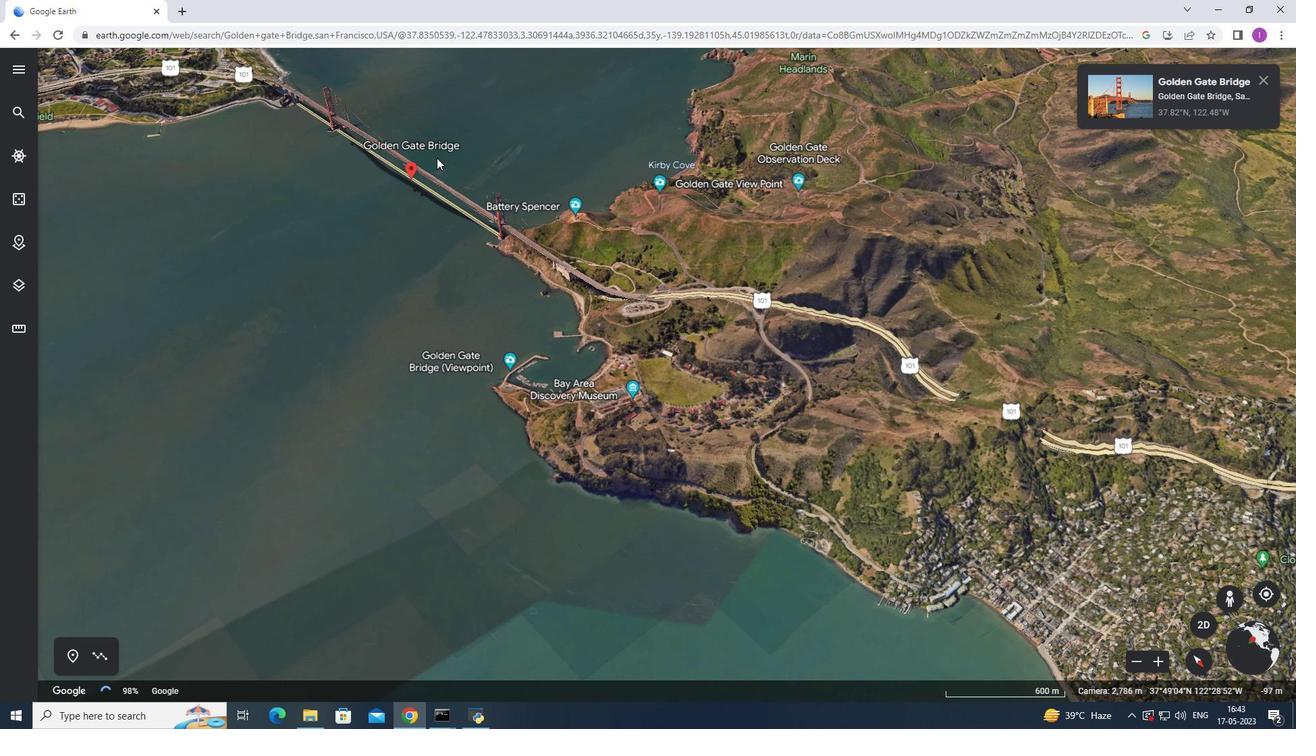 
Action: Mouse scrolled (436, 157) with delta (0, 0)
Screenshot: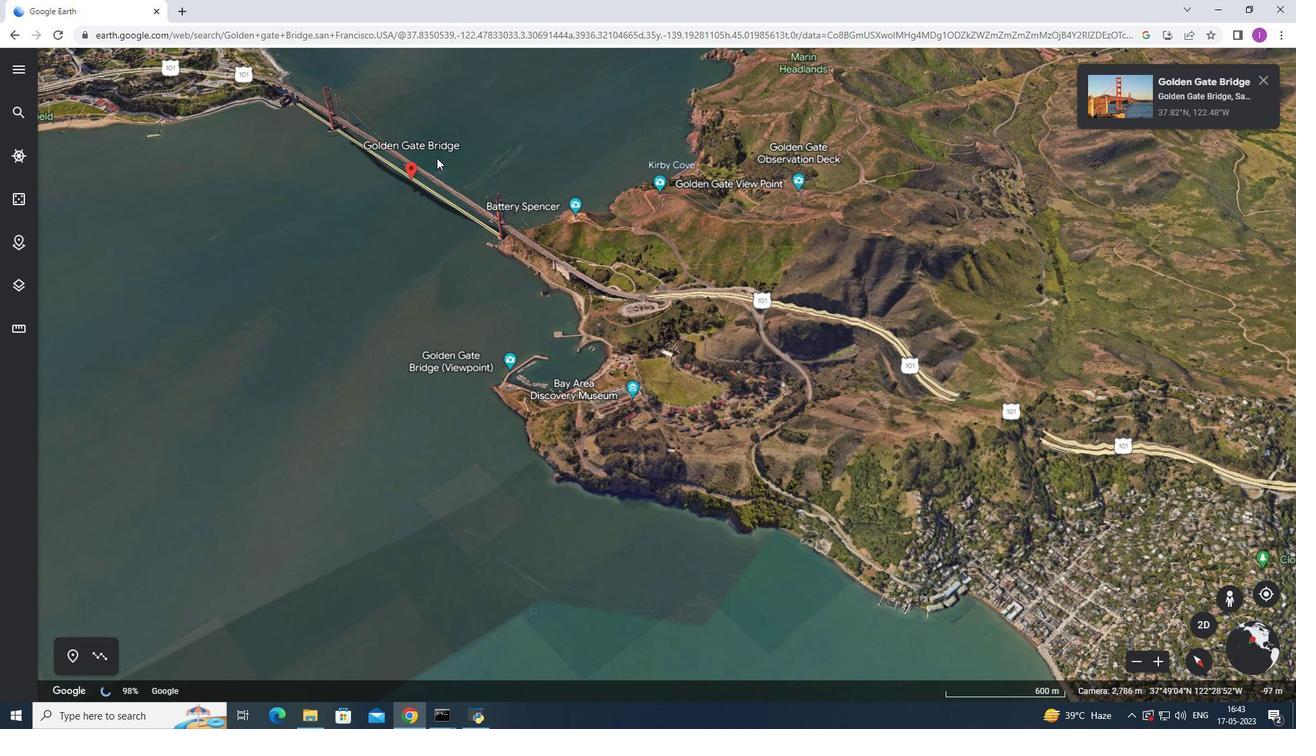 
Action: Mouse moved to (435, 157)
Screenshot: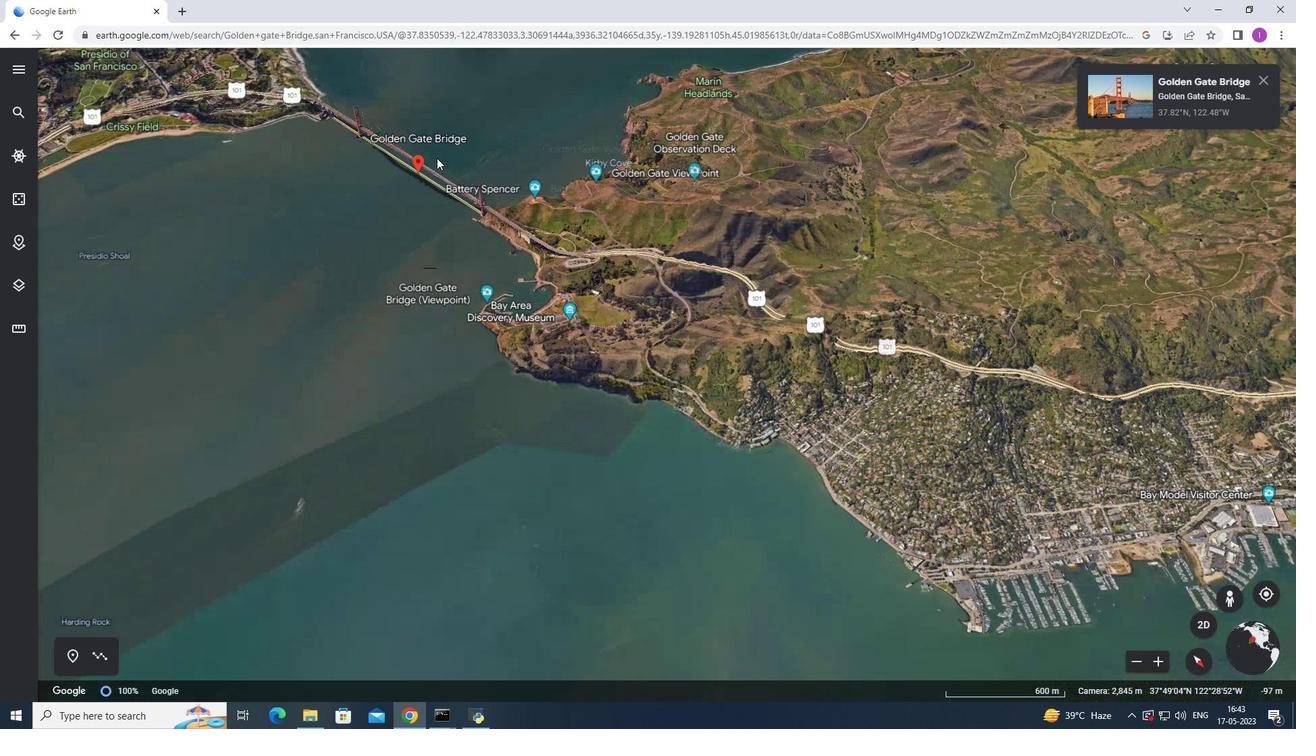 
Action: Mouse scrolled (435, 157) with delta (0, 0)
Screenshot: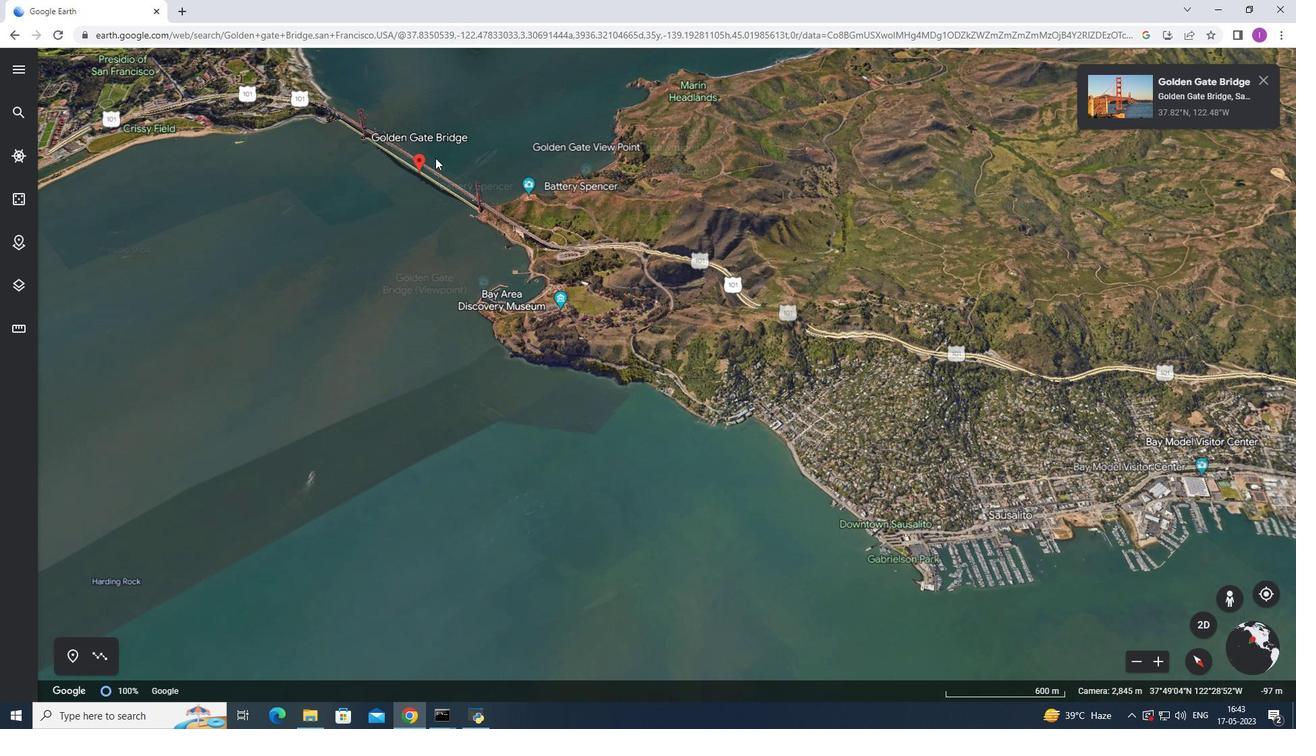 
Action: Mouse scrolled (435, 157) with delta (0, 0)
Screenshot: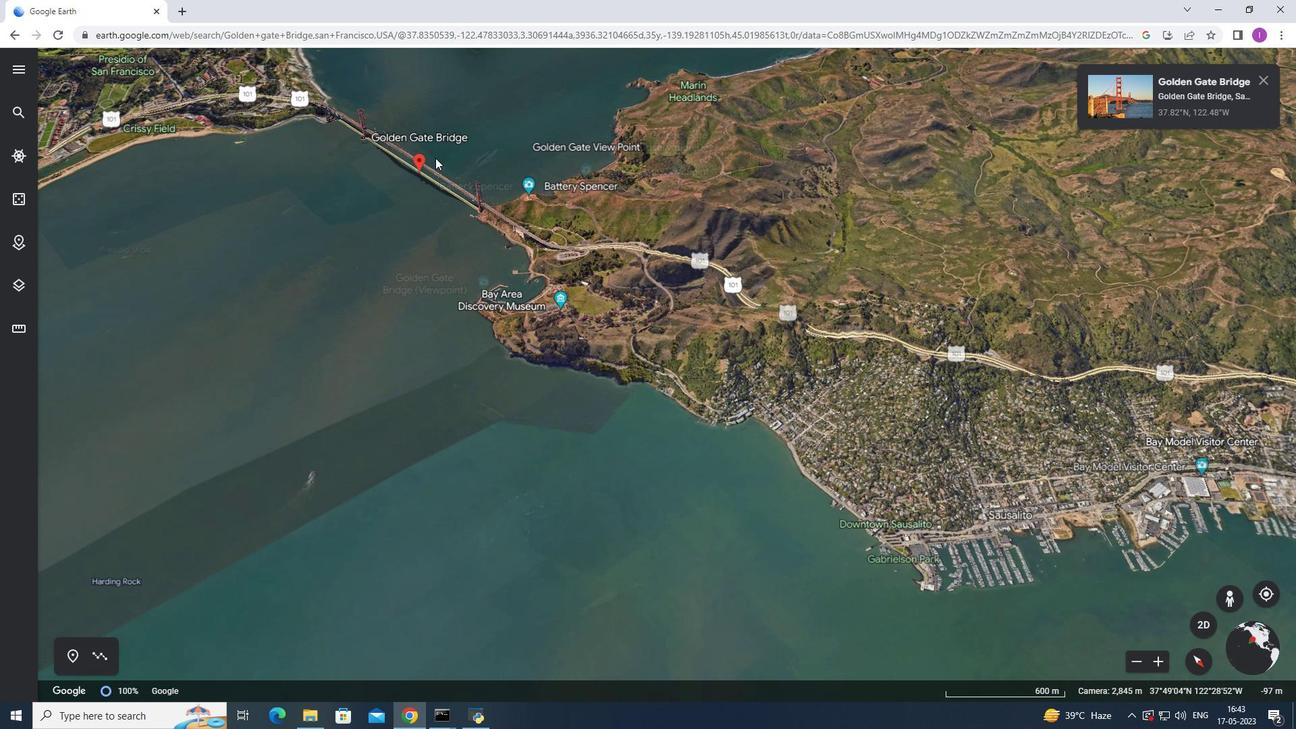 
Action: Mouse moved to (434, 158)
Screenshot: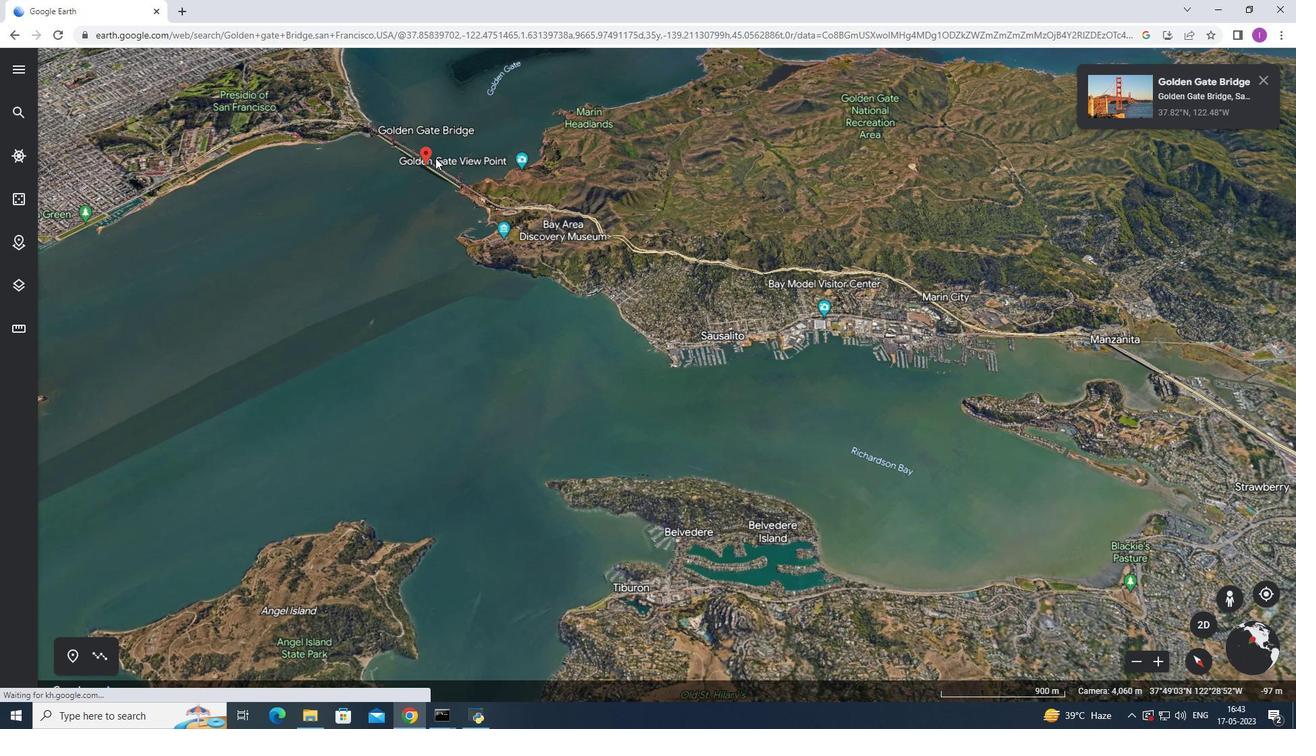 
Action: Mouse scrolled (434, 159) with delta (0, 0)
Screenshot: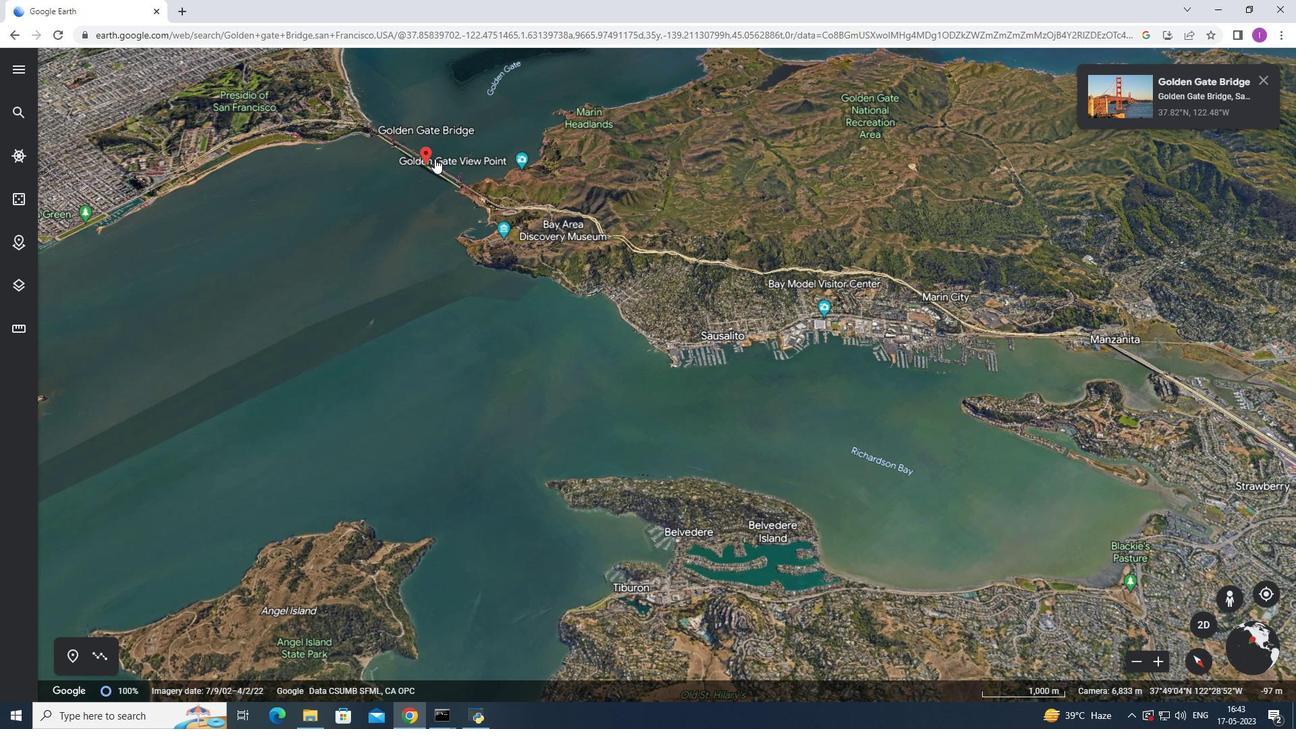
Action: Mouse scrolled (434, 157) with delta (0, 0)
Screenshot: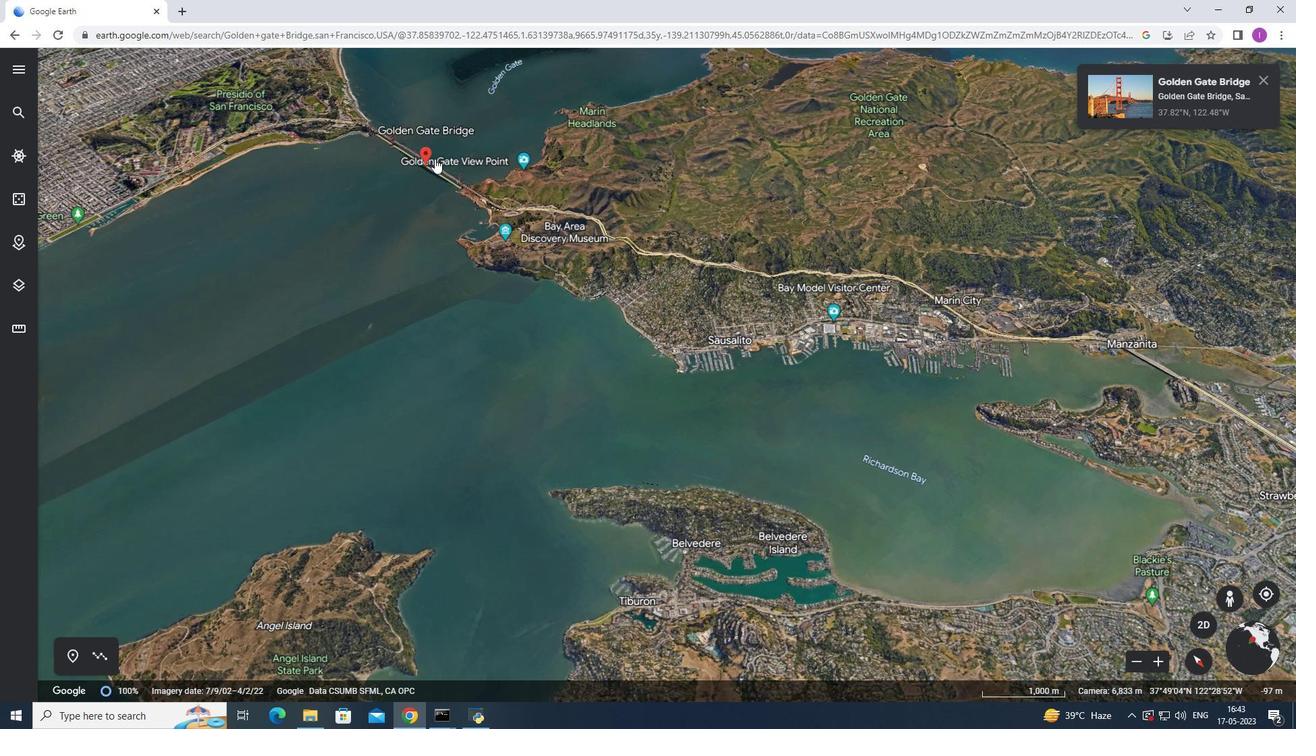 
Action: Mouse scrolled (434, 157) with delta (0, 0)
Screenshot: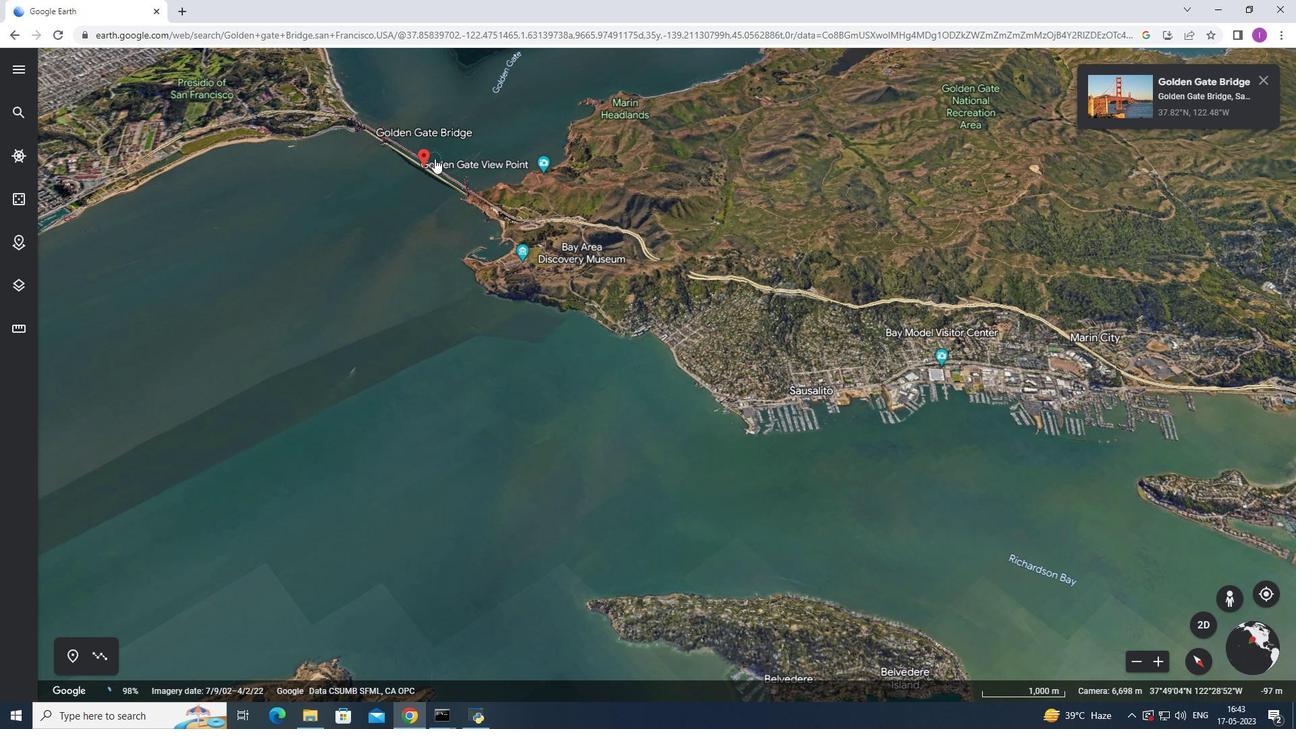 
Action: Mouse scrolled (434, 157) with delta (0, 0)
Screenshot: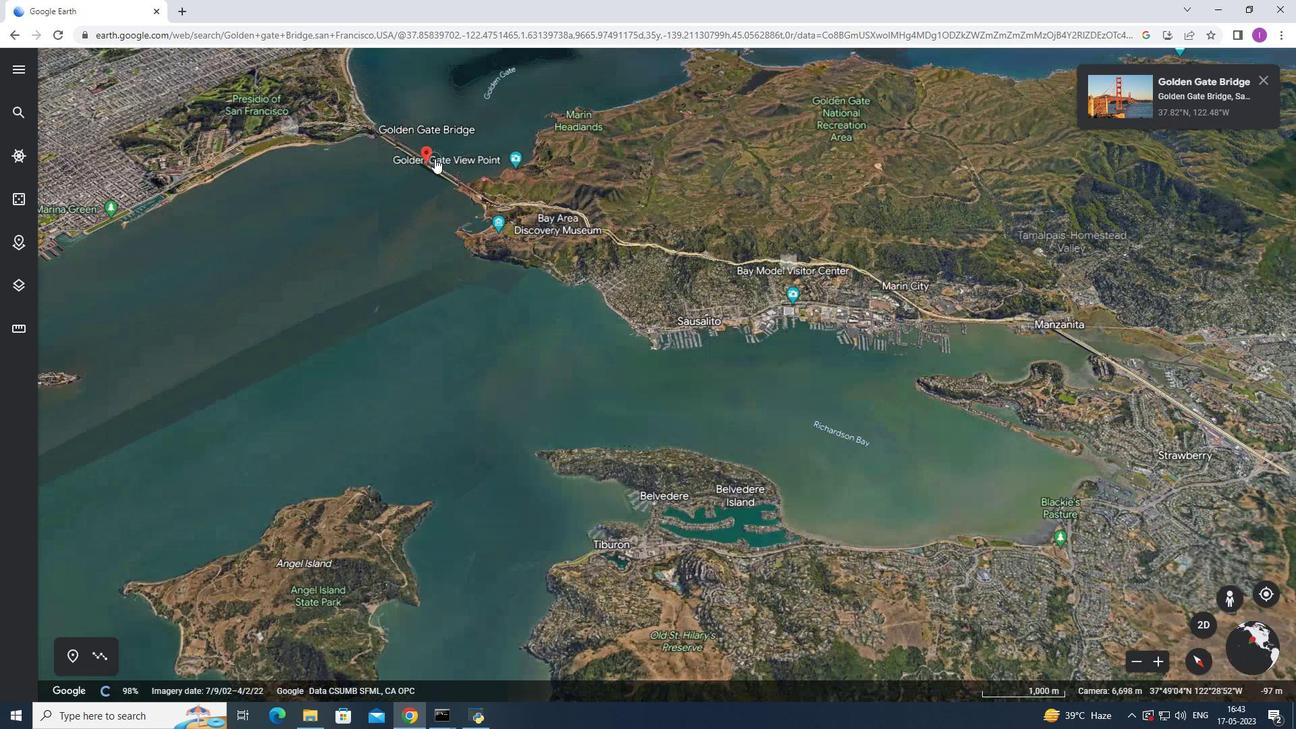 
Action: Mouse scrolled (434, 157) with delta (0, 0)
Screenshot: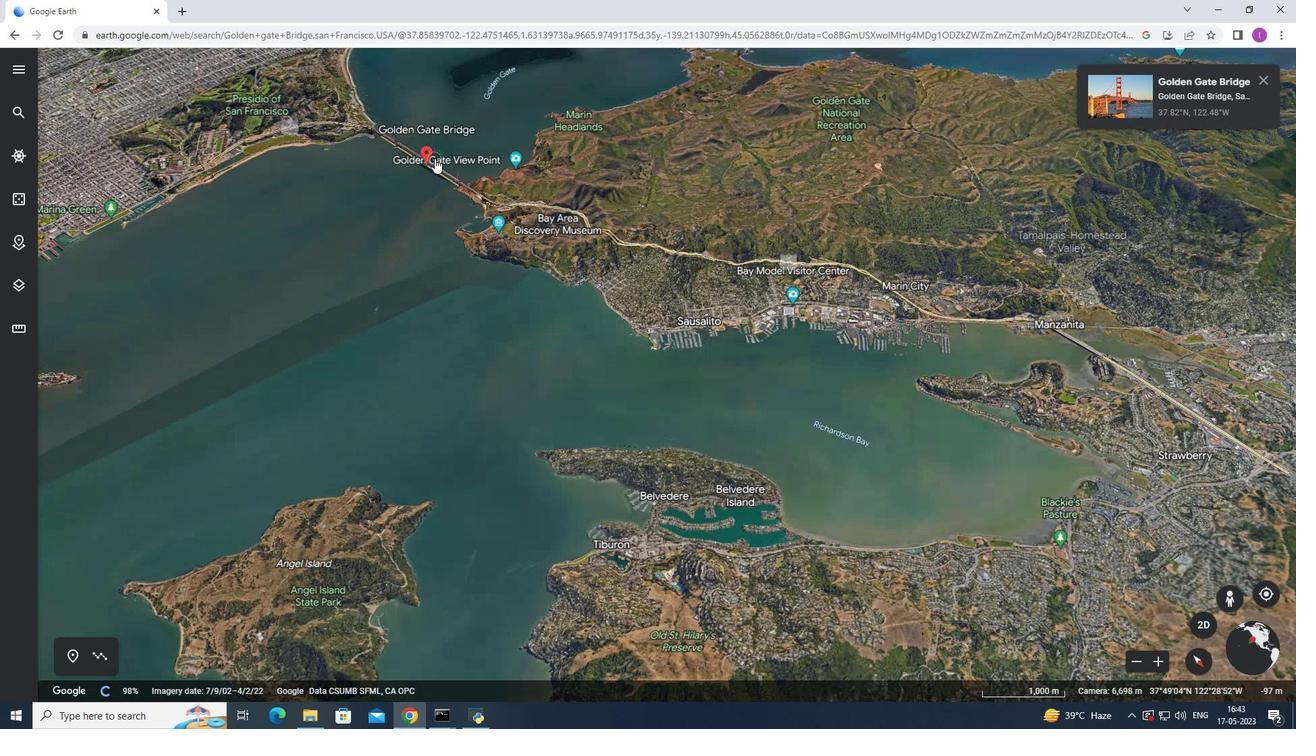 
Action: Mouse moved to (434, 162)
Screenshot: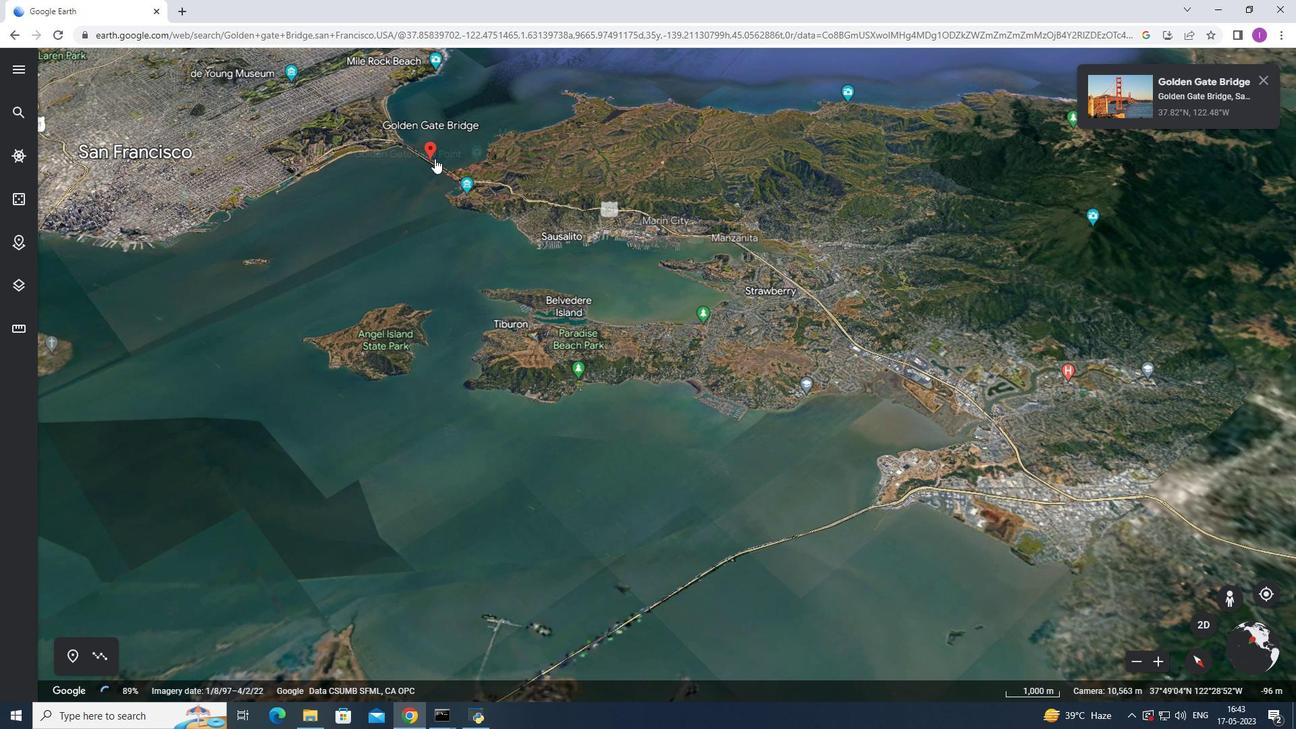 
Action: Mouse scrolled (434, 162) with delta (0, 0)
Screenshot: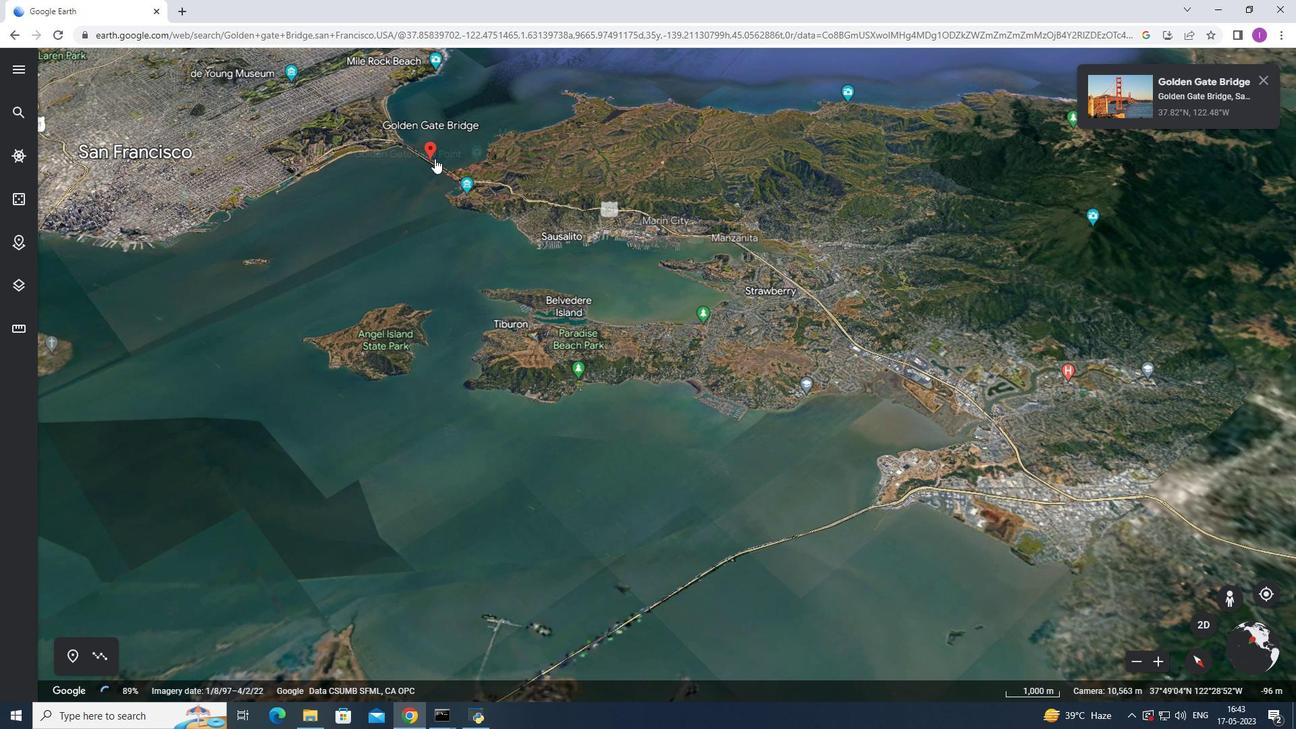 
Action: Mouse scrolled (434, 162) with delta (0, 0)
Screenshot: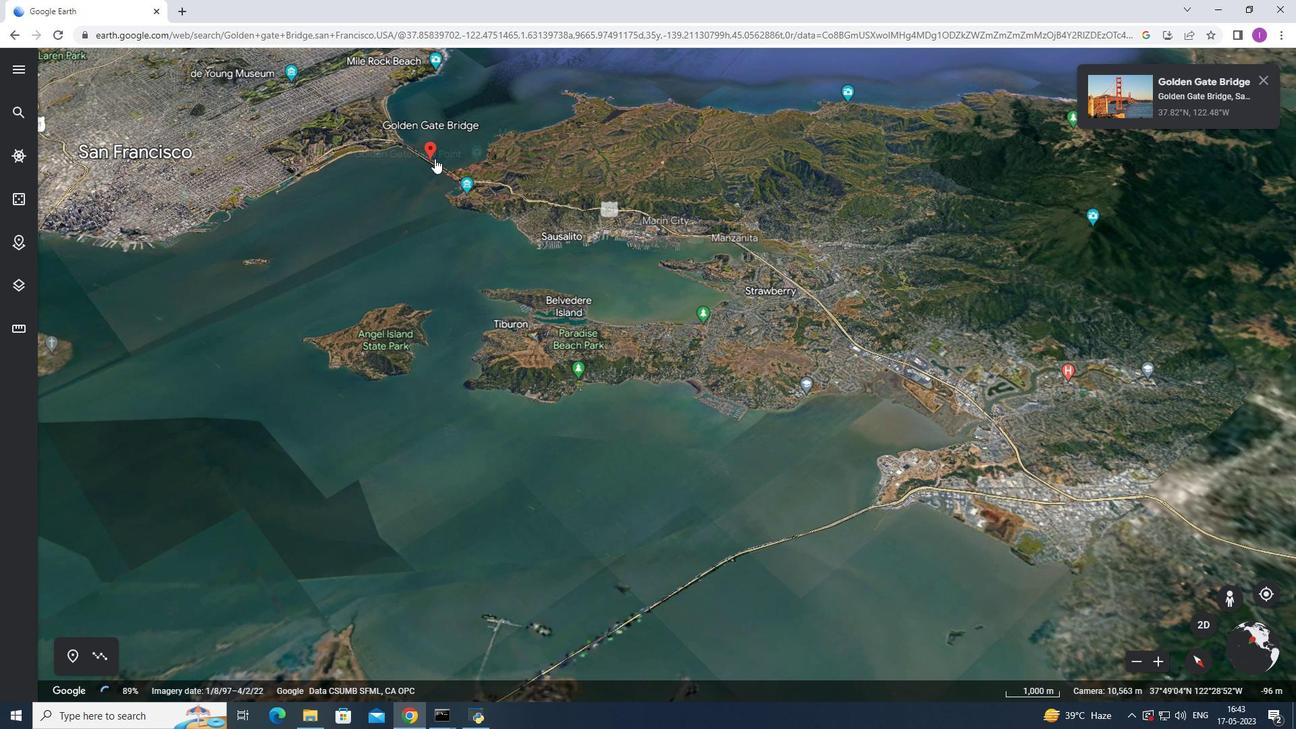 
Action: Mouse moved to (432, 166)
Screenshot: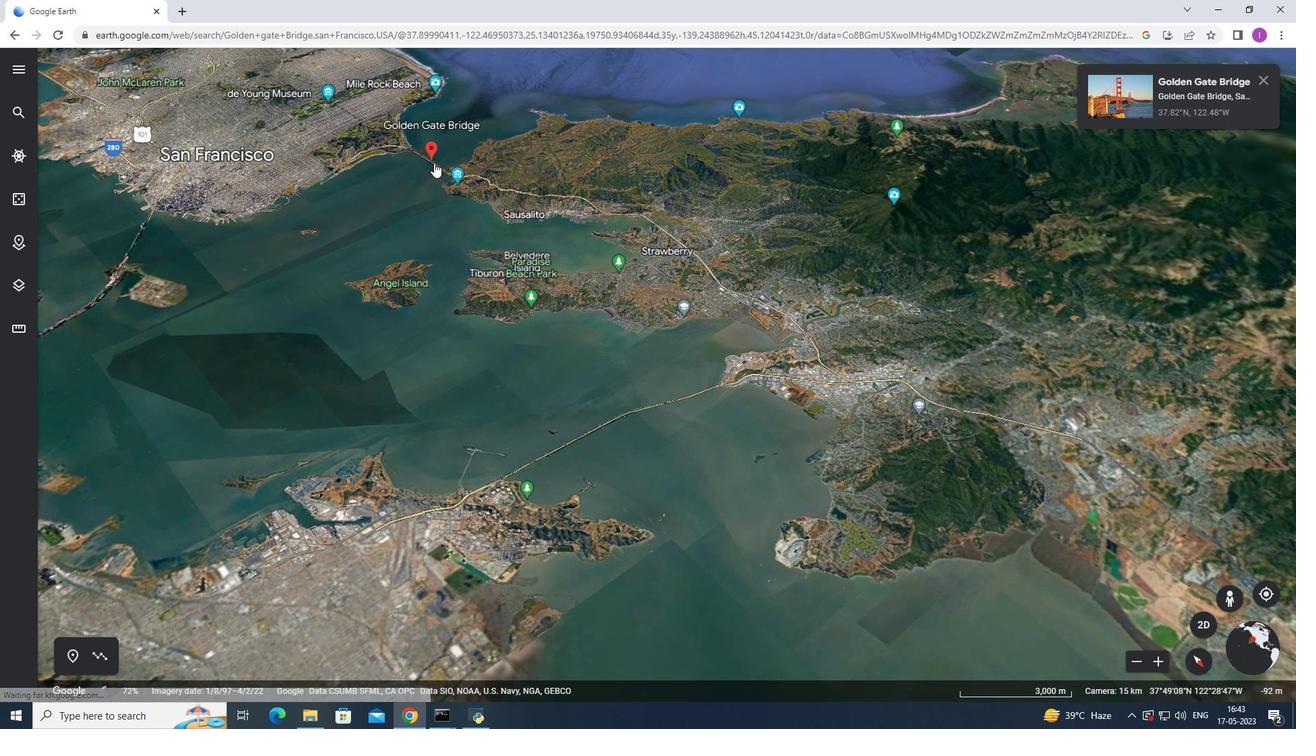 
Action: Mouse scrolled (432, 166) with delta (0, 0)
Screenshot: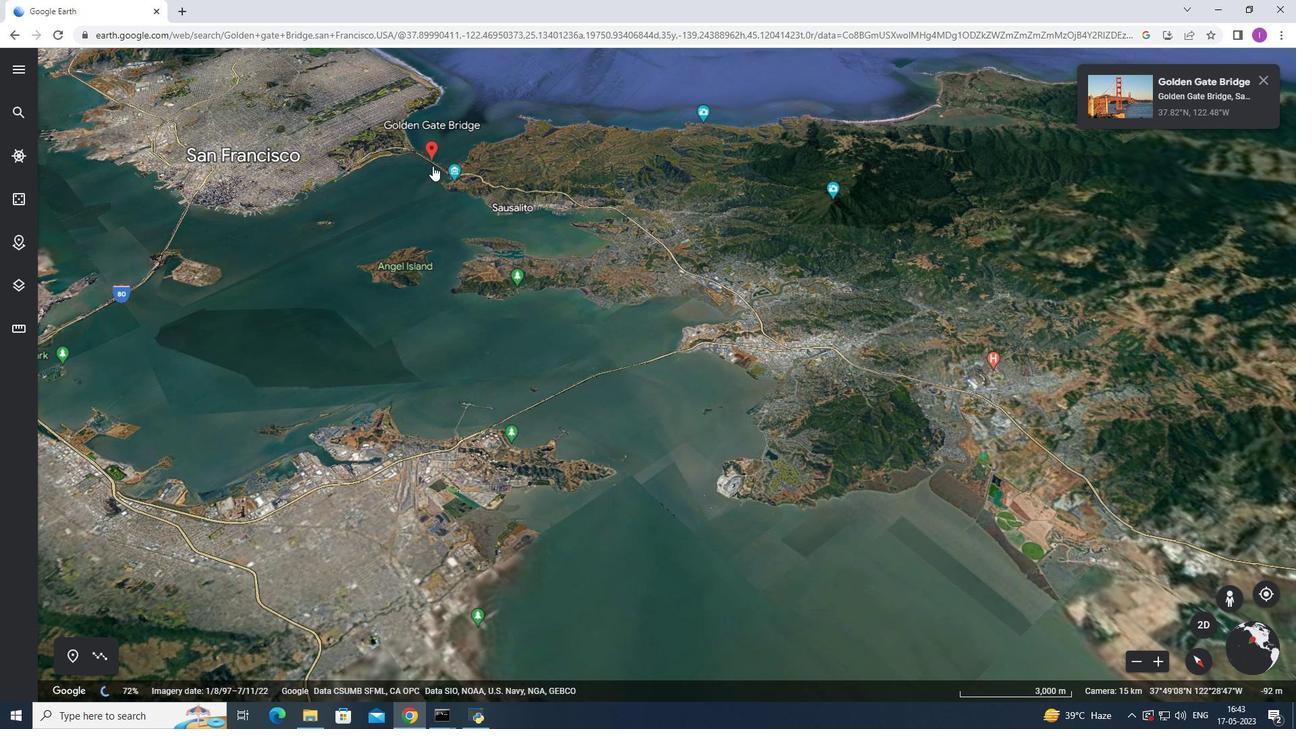 
Action: Mouse scrolled (432, 166) with delta (0, 0)
Screenshot: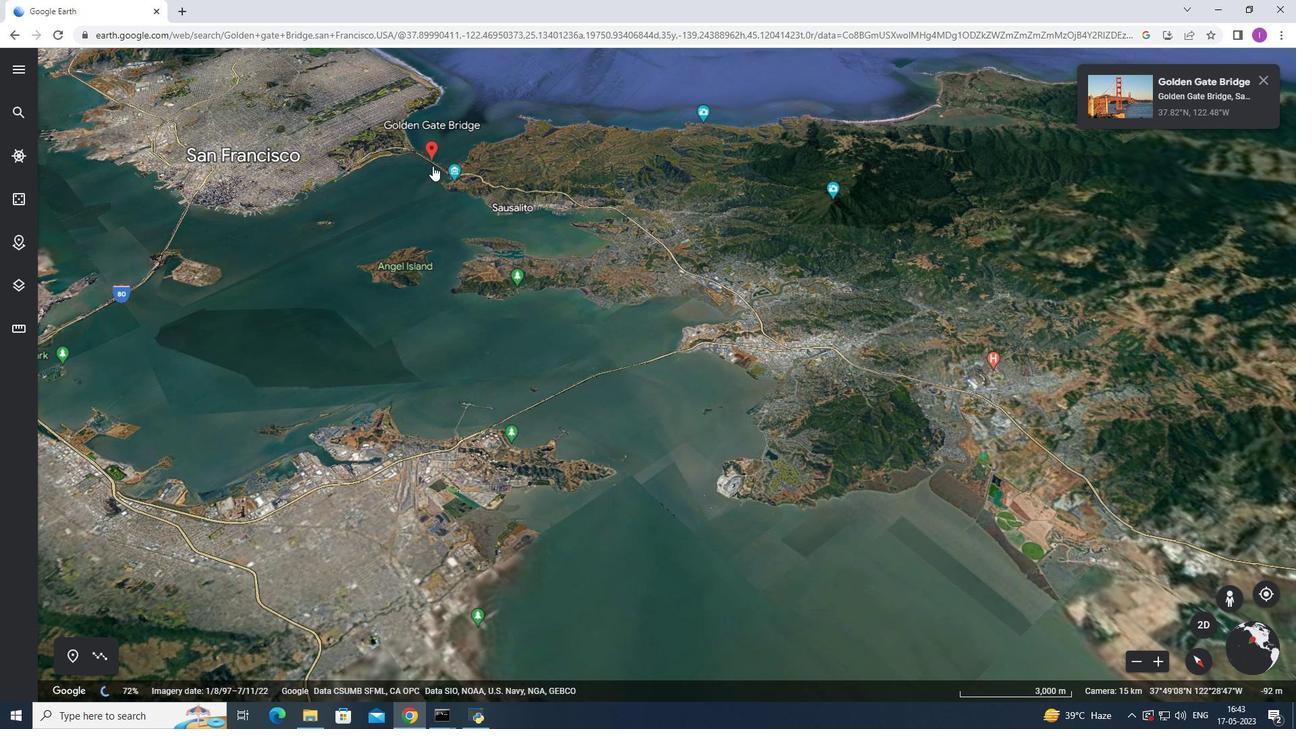 
Action: Mouse scrolled (432, 166) with delta (0, 0)
Screenshot: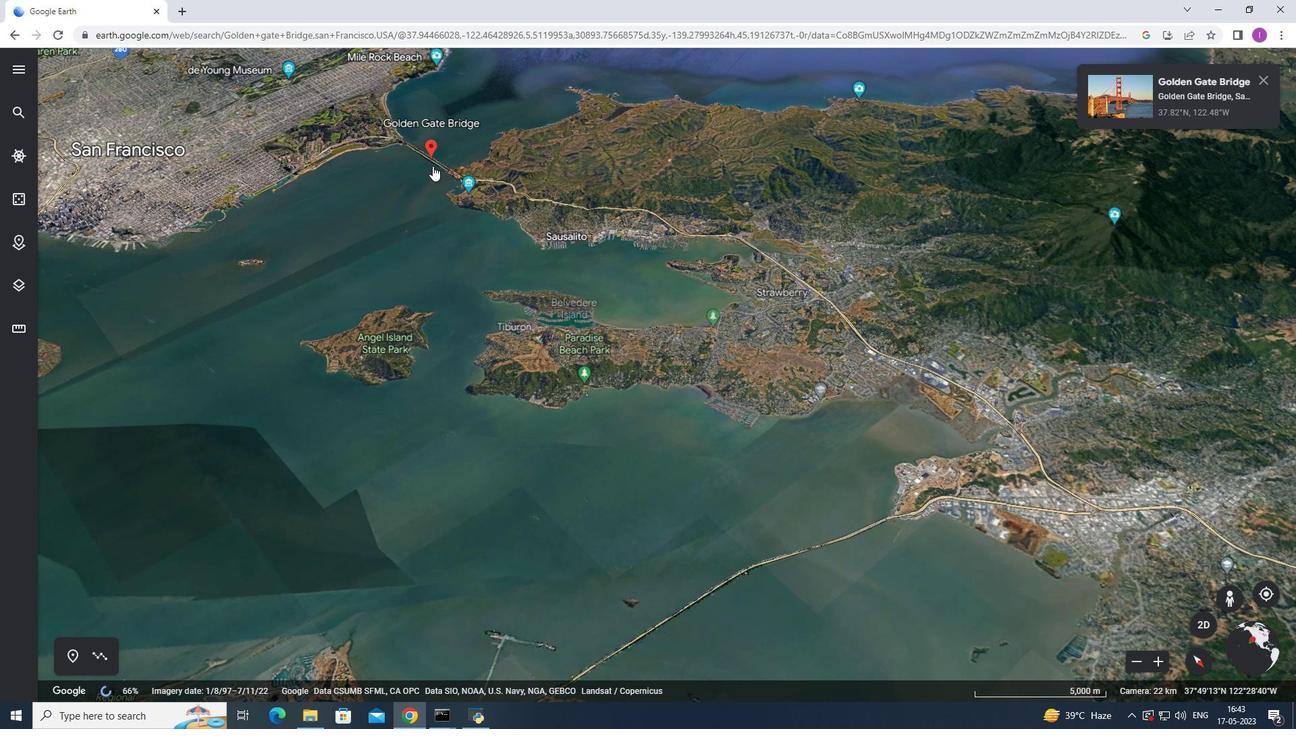 
Action: Mouse scrolled (432, 166) with delta (0, 0)
Screenshot: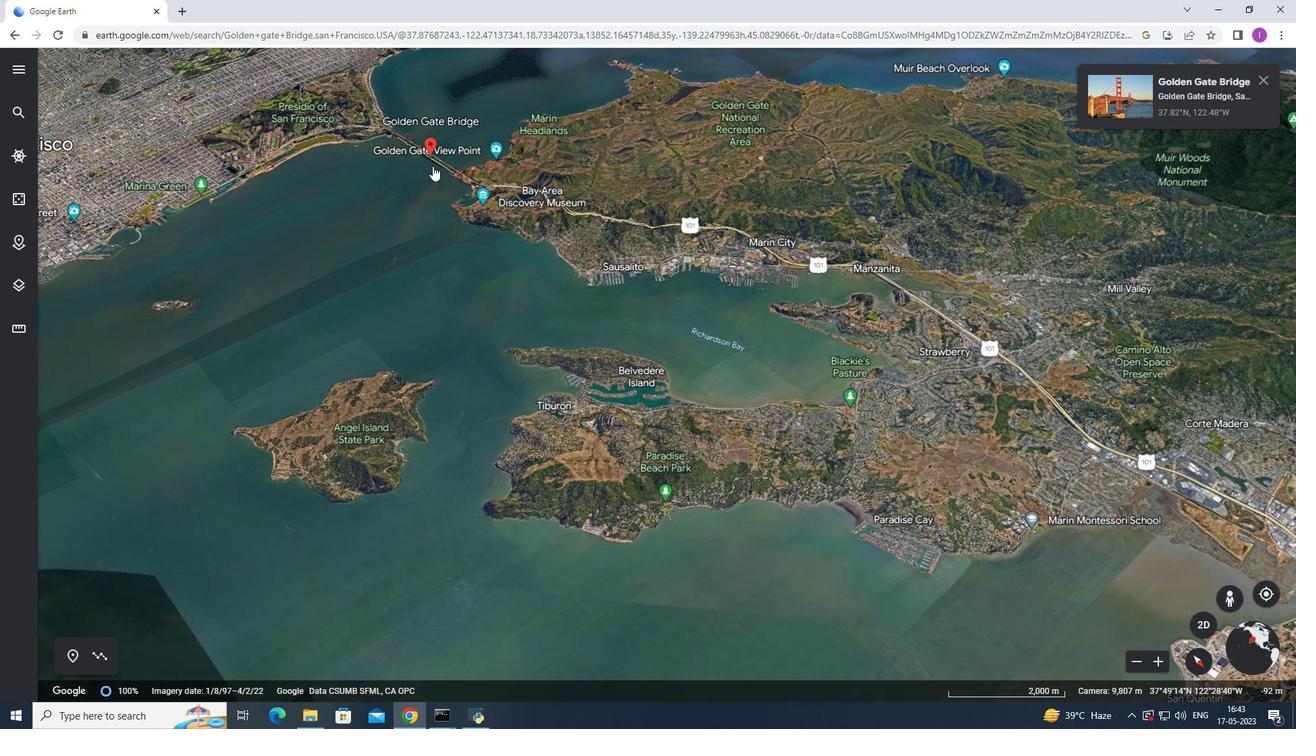 
Action: Mouse scrolled (432, 166) with delta (0, 0)
Screenshot: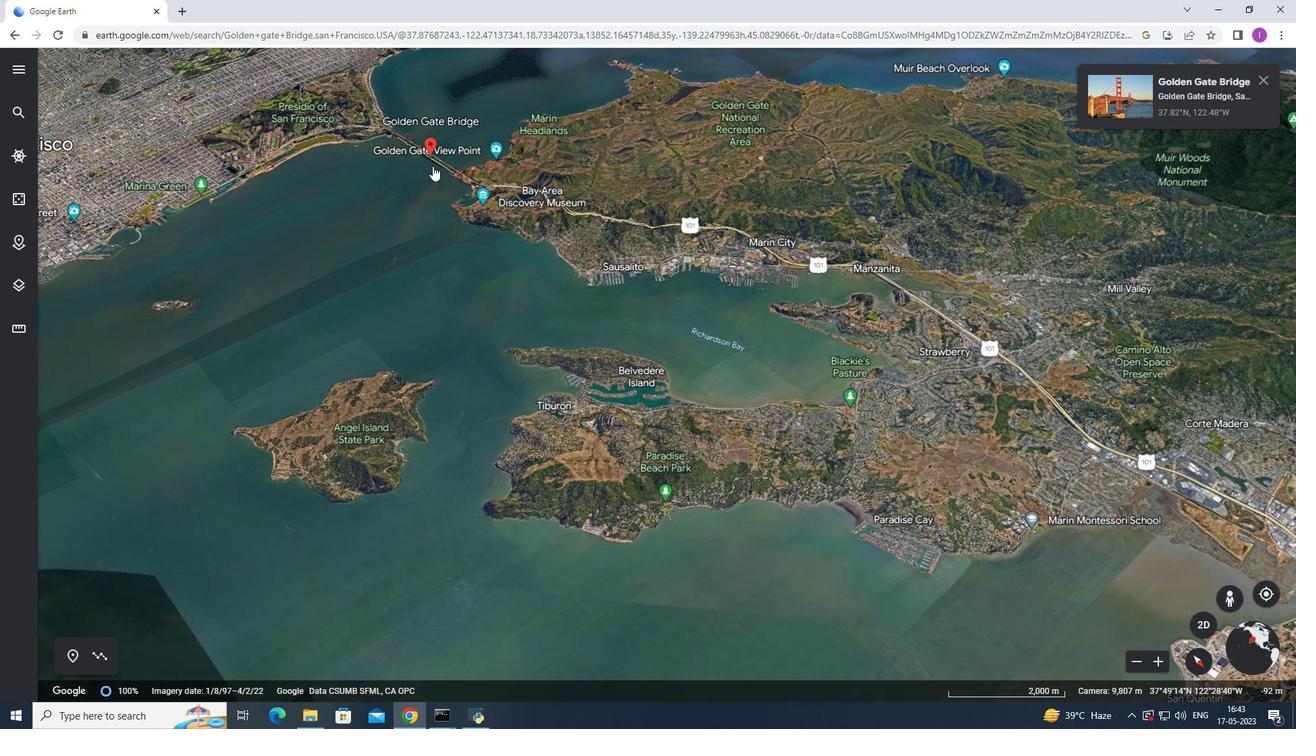
Action: Mouse scrolled (432, 165) with delta (0, 0)
Screenshot: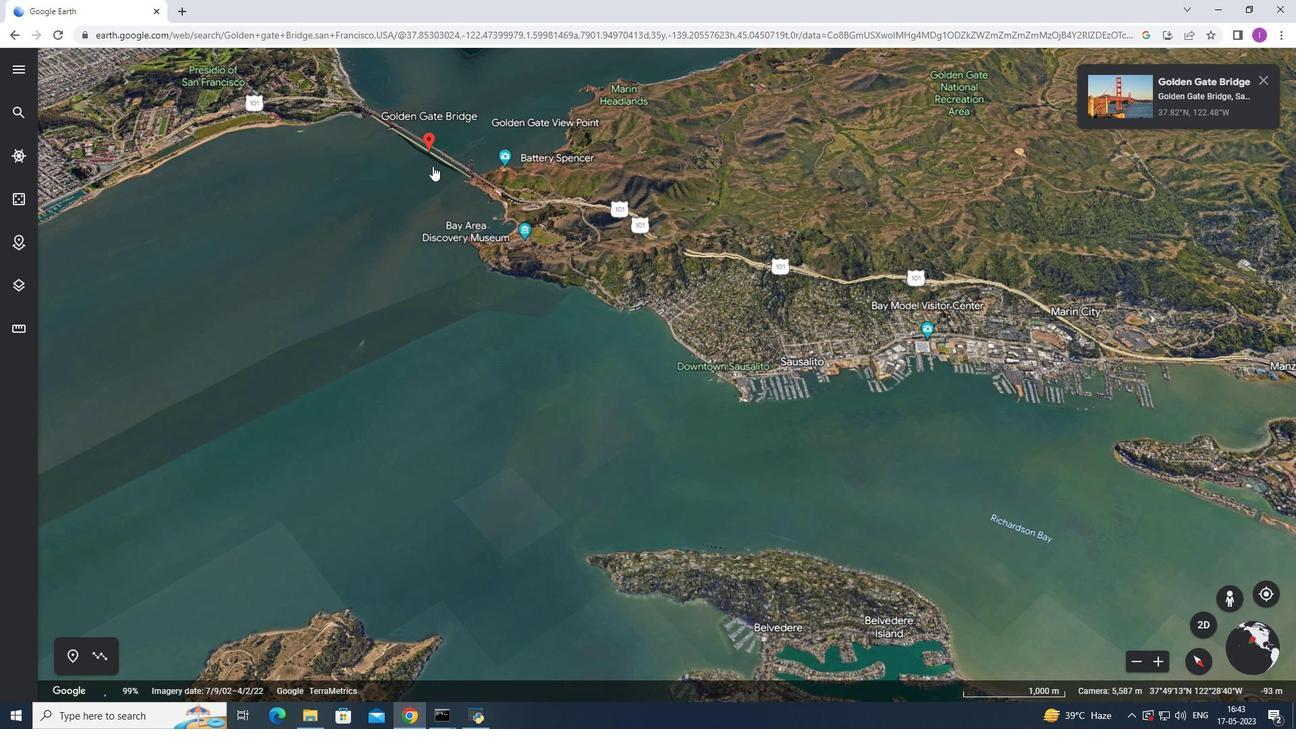
Action: Mouse scrolled (432, 165) with delta (0, 0)
Screenshot: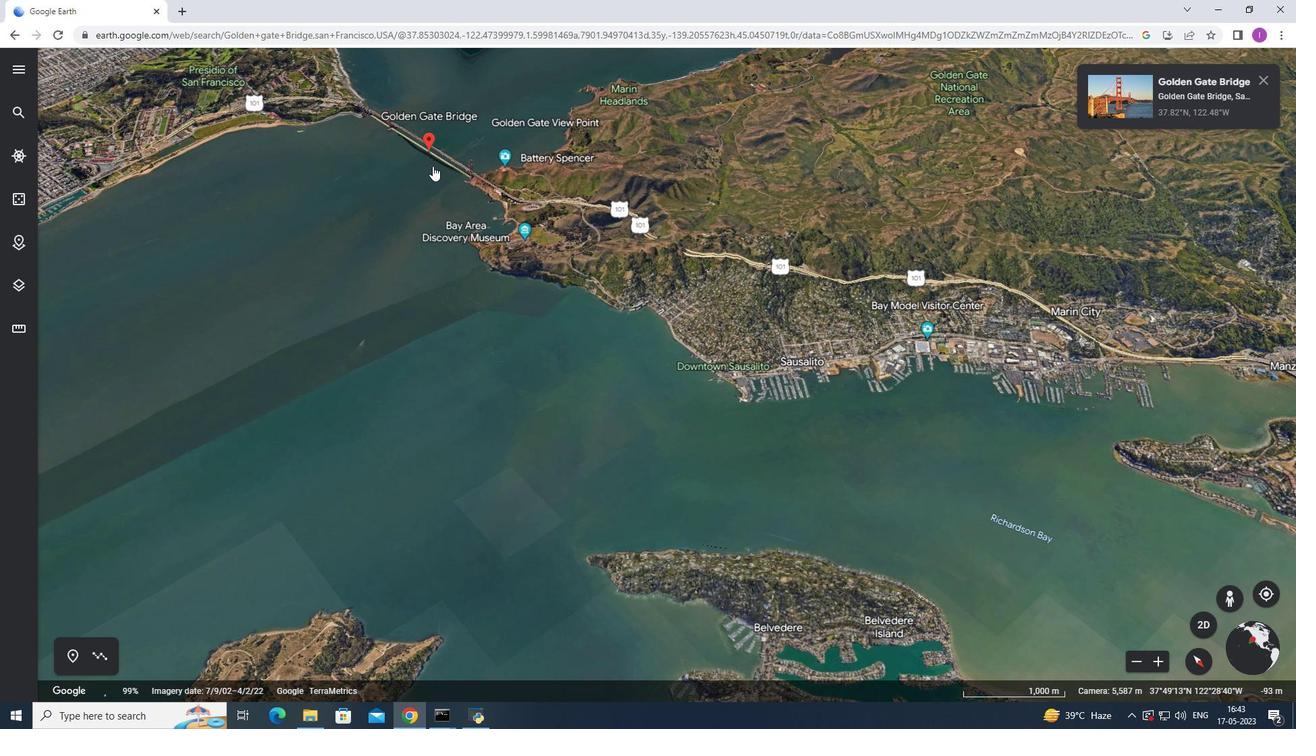 
Action: Mouse scrolled (432, 165) with delta (0, 0)
Screenshot: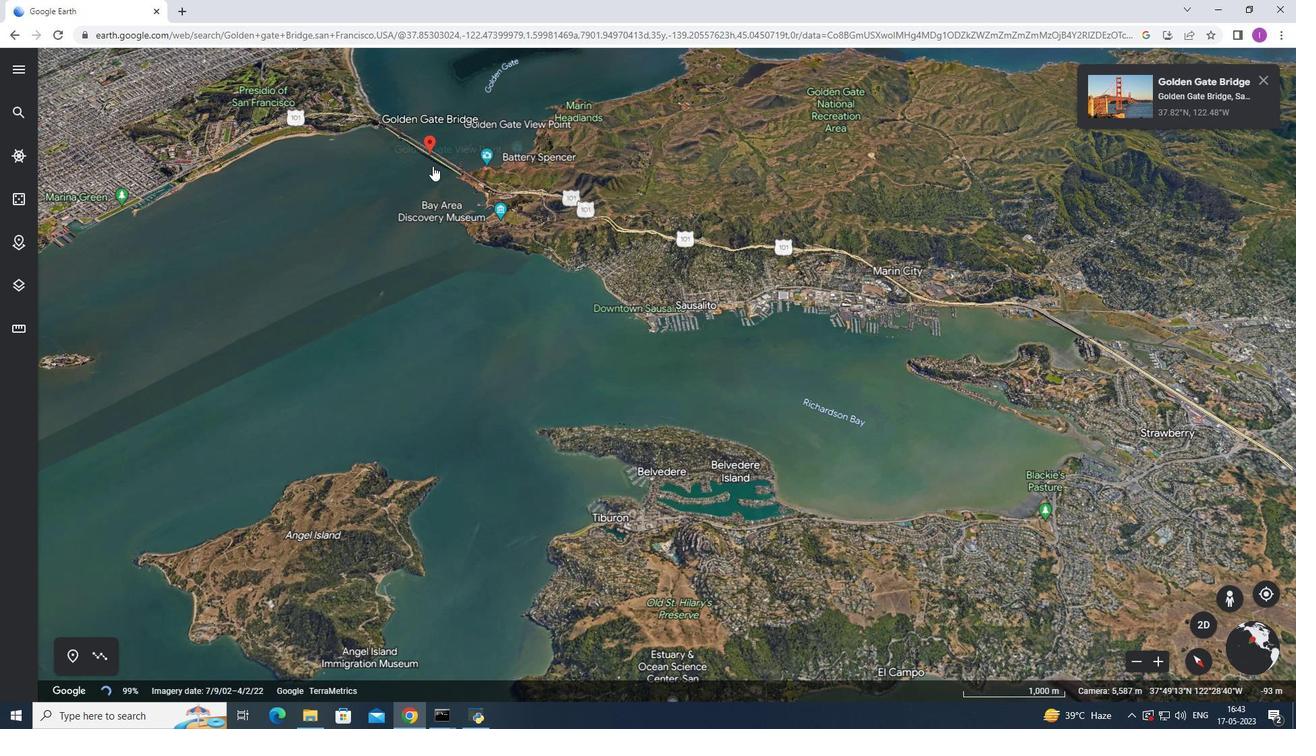 
Action: Mouse scrolled (432, 165) with delta (0, 0)
Screenshot: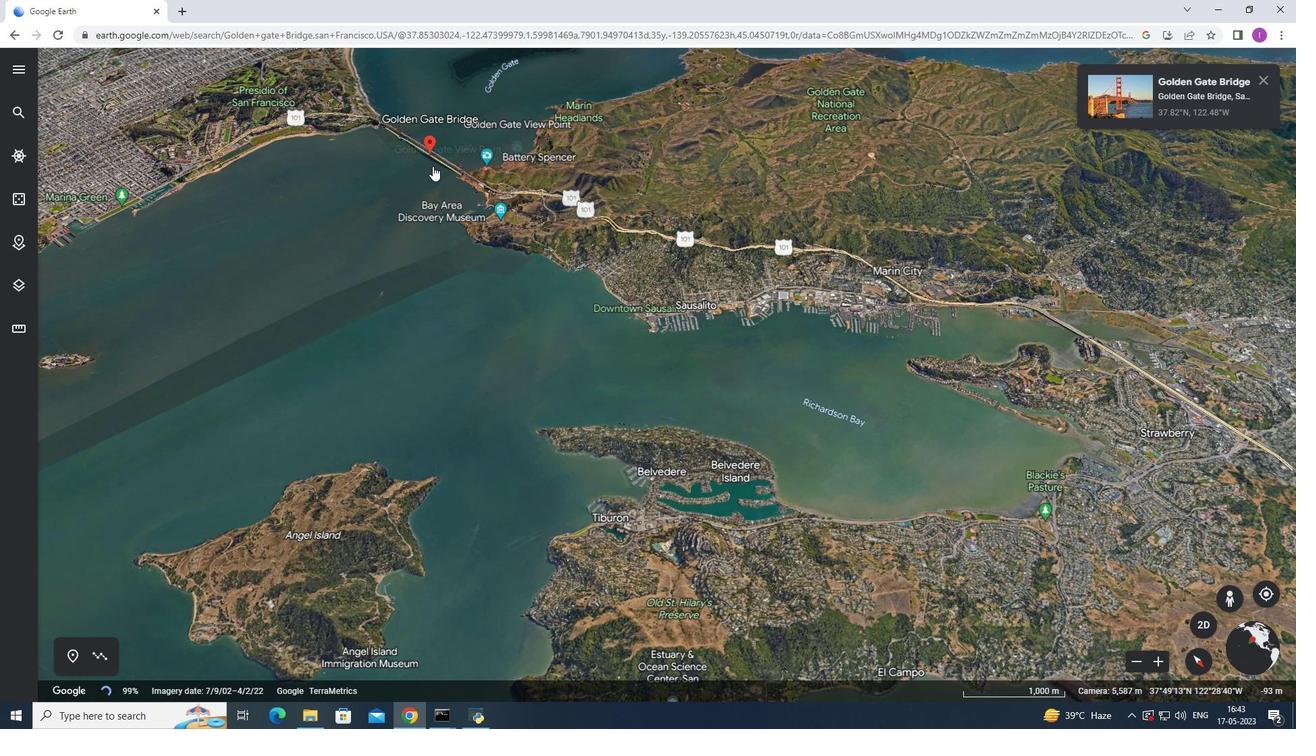 
Action: Mouse scrolled (432, 165) with delta (0, 0)
Screenshot: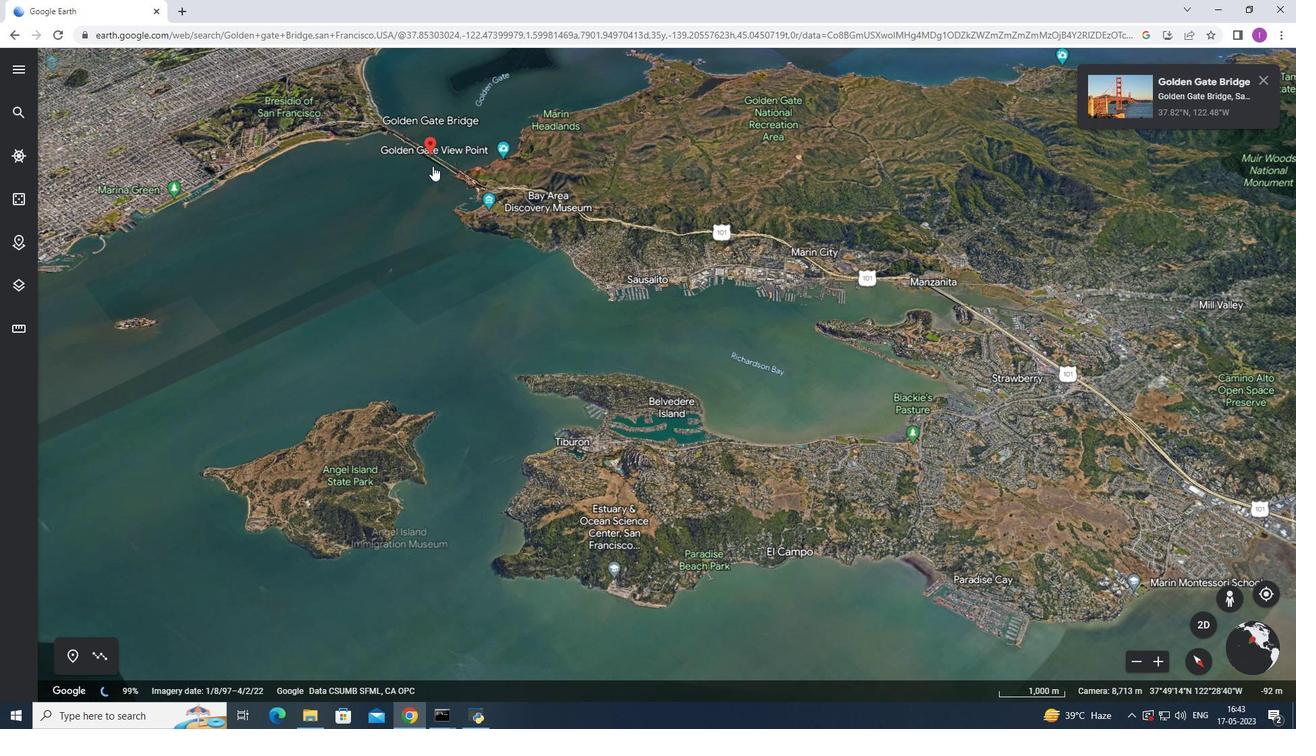 
Action: Mouse moved to (421, 143)
Screenshot: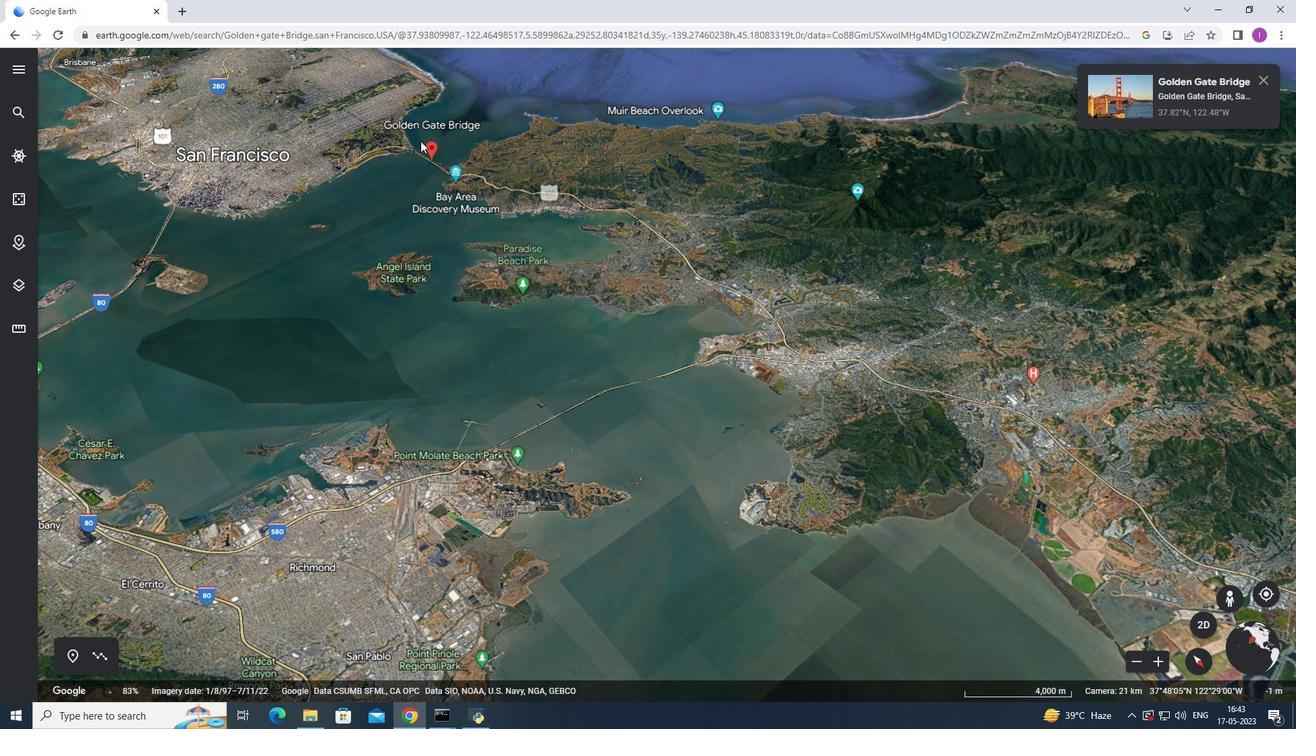 
Action: Mouse scrolled (421, 143) with delta (0, 0)
Screenshot: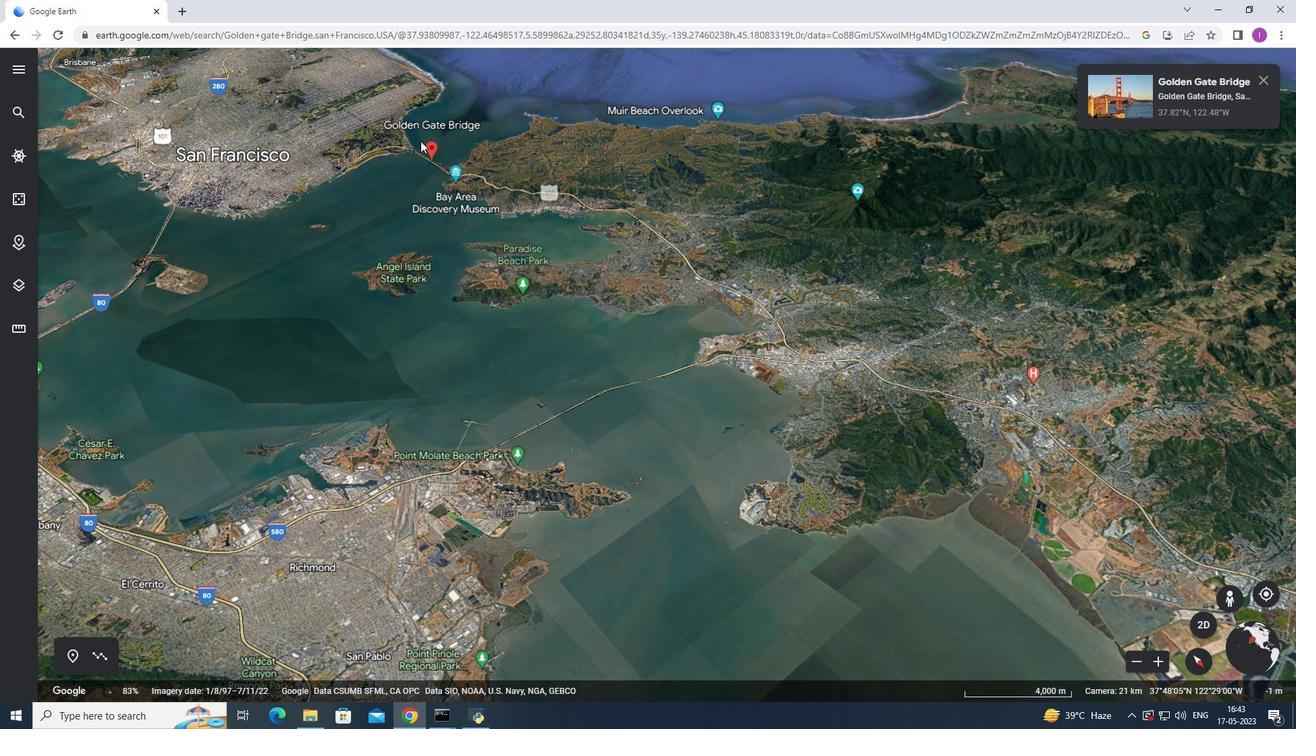 
Action: Mouse moved to (422, 143)
Screenshot: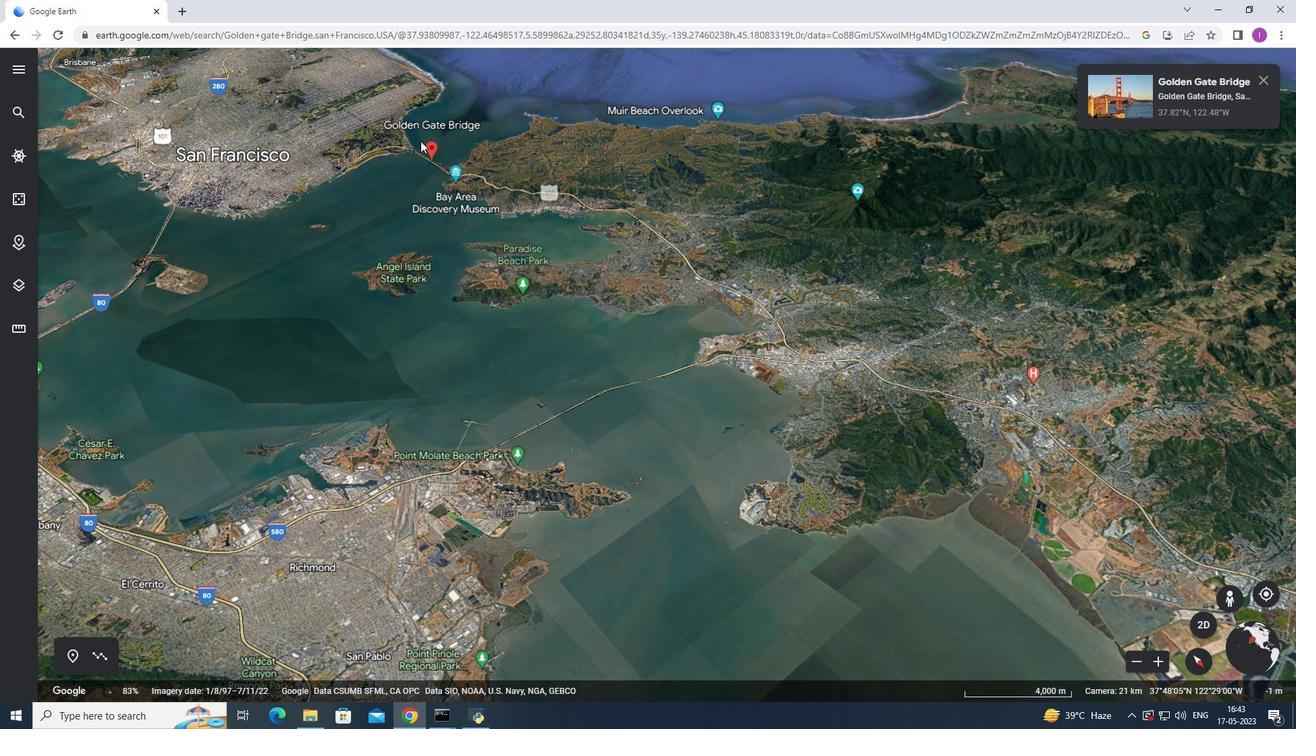 
Action: Mouse scrolled (422, 143) with delta (0, 0)
Screenshot: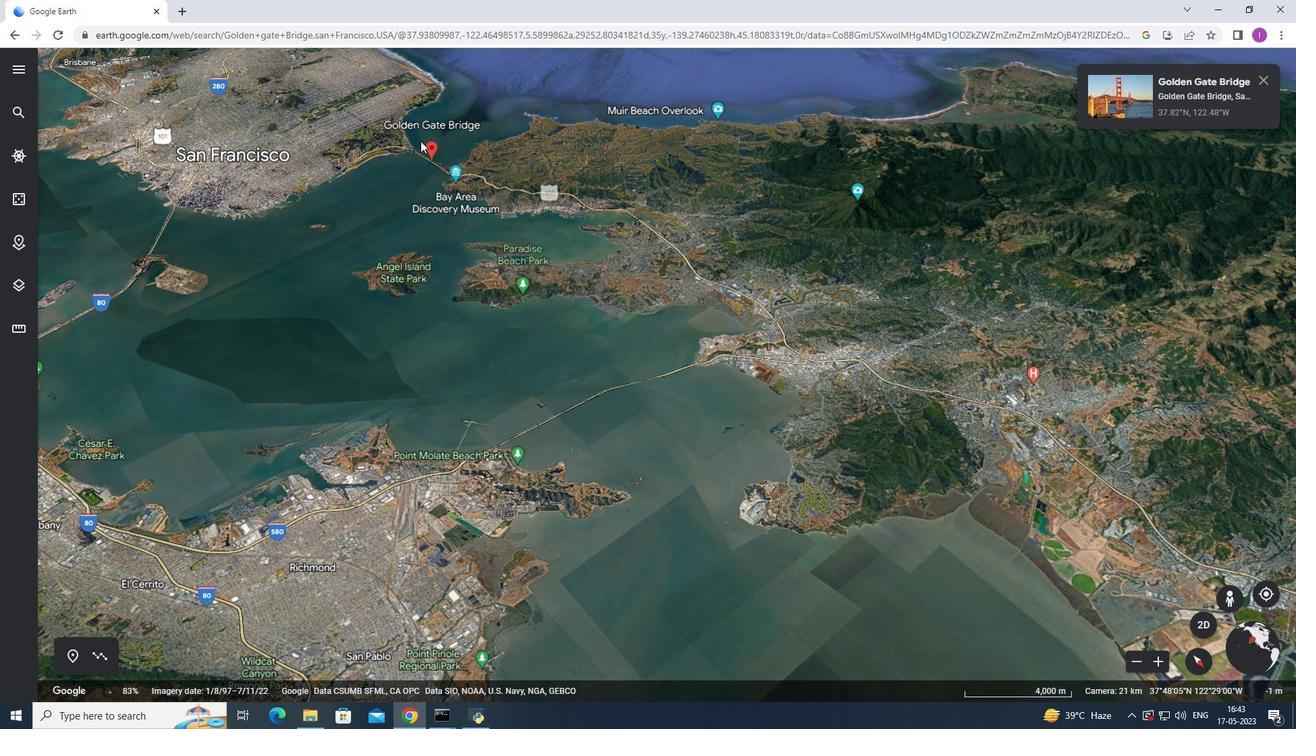 
Action: Mouse moved to (424, 145)
Screenshot: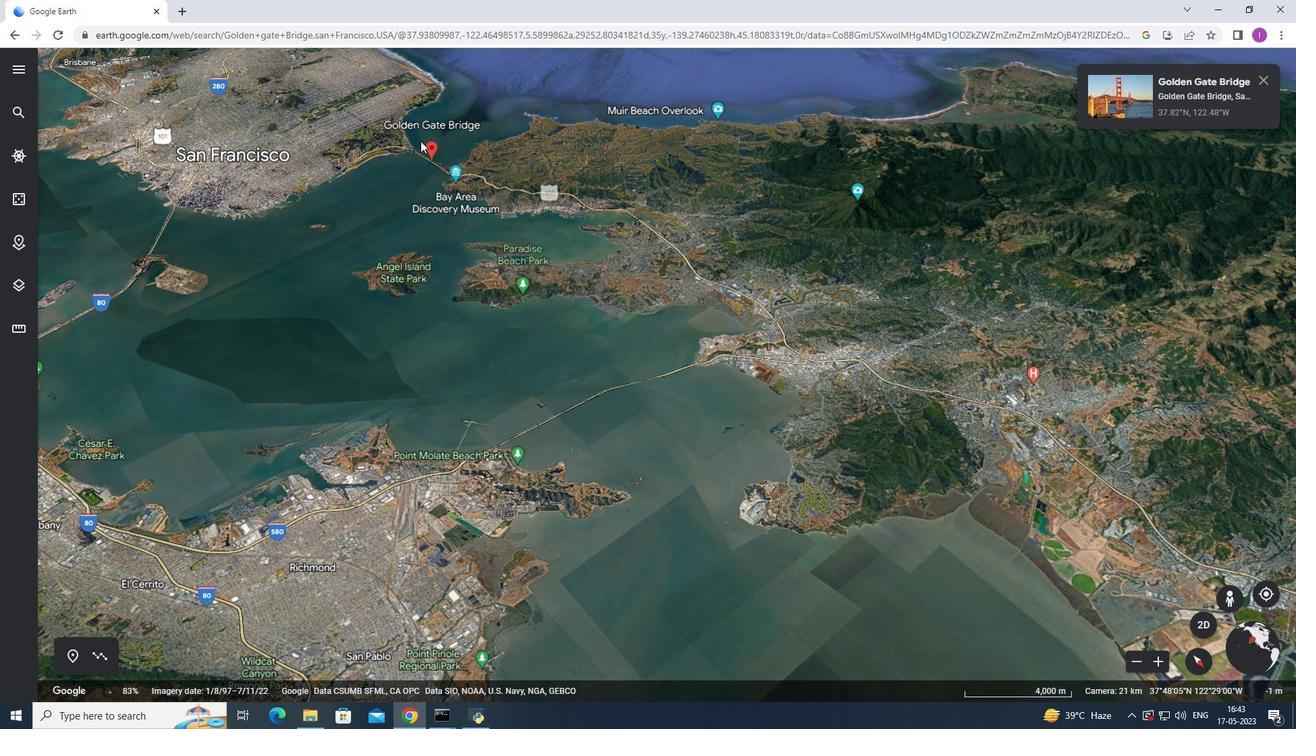 
Action: Mouse scrolled (424, 146) with delta (0, 0)
Screenshot: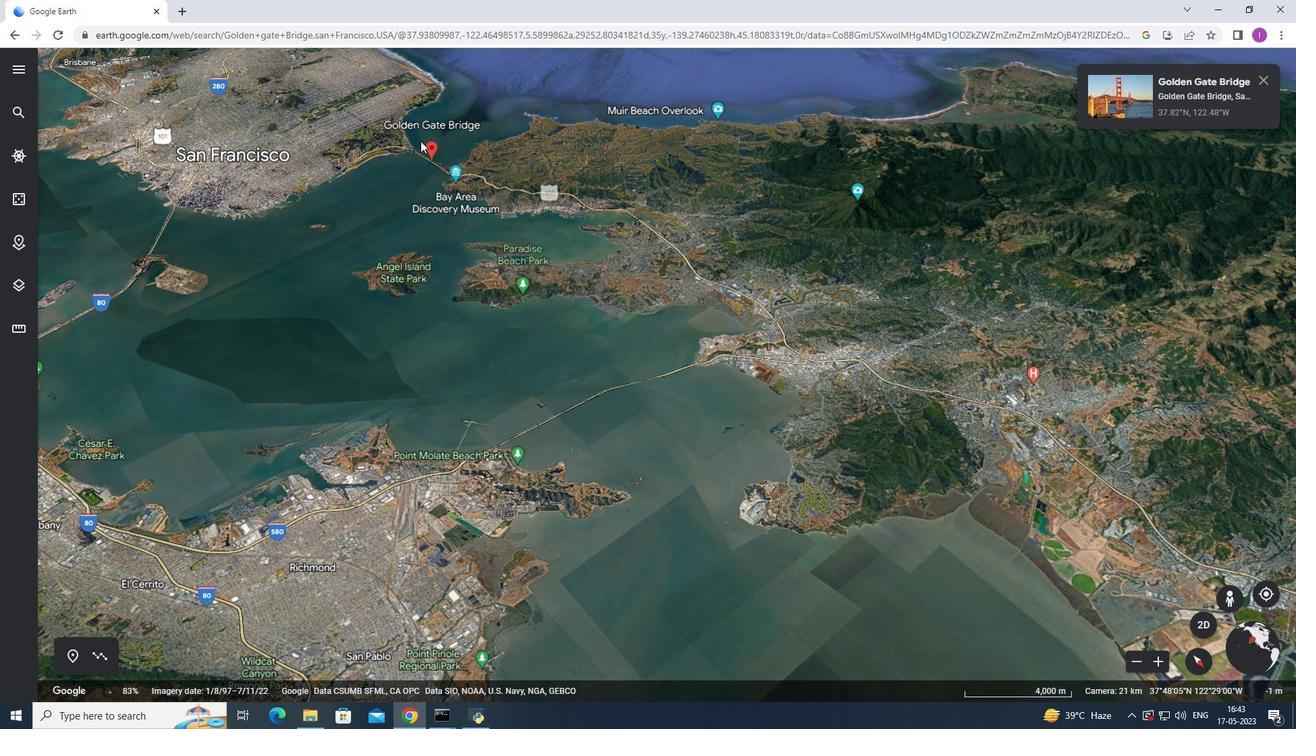 
Action: Mouse moved to (432, 153)
Screenshot: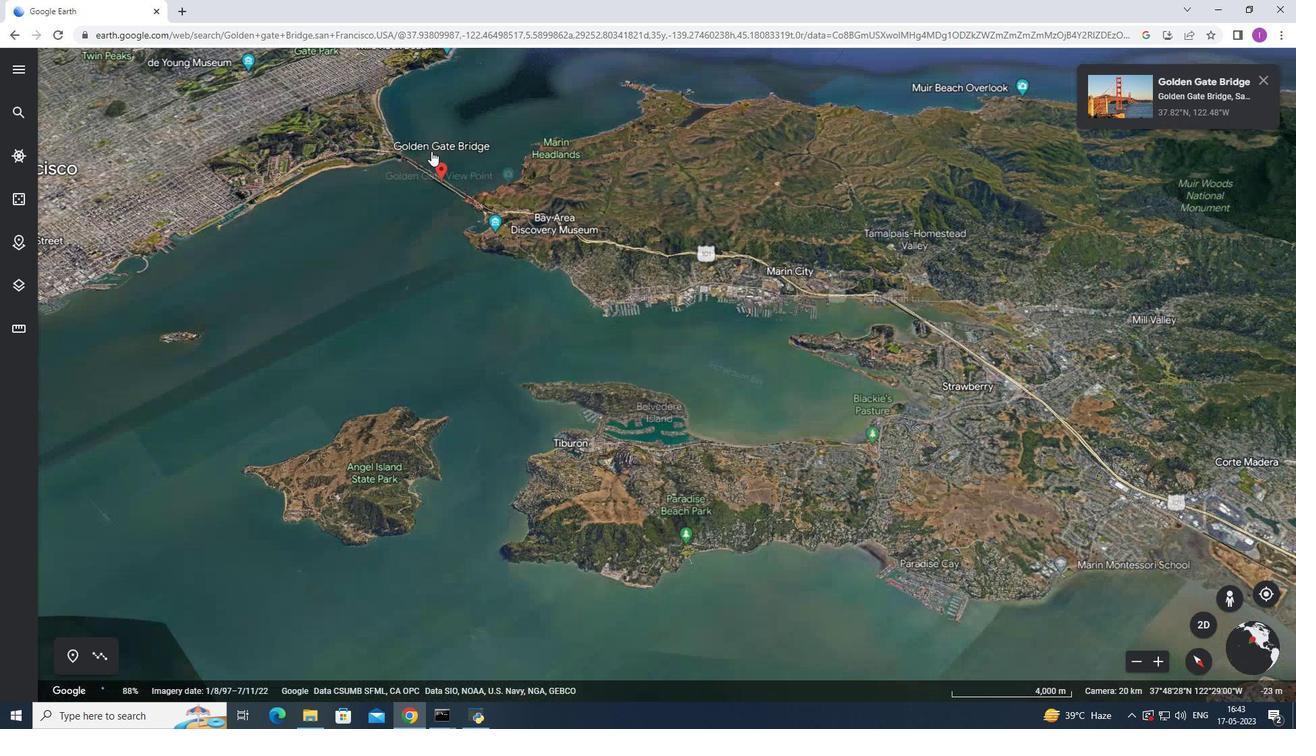 
Action: Mouse scrolled (432, 153) with delta (0, 0)
Screenshot: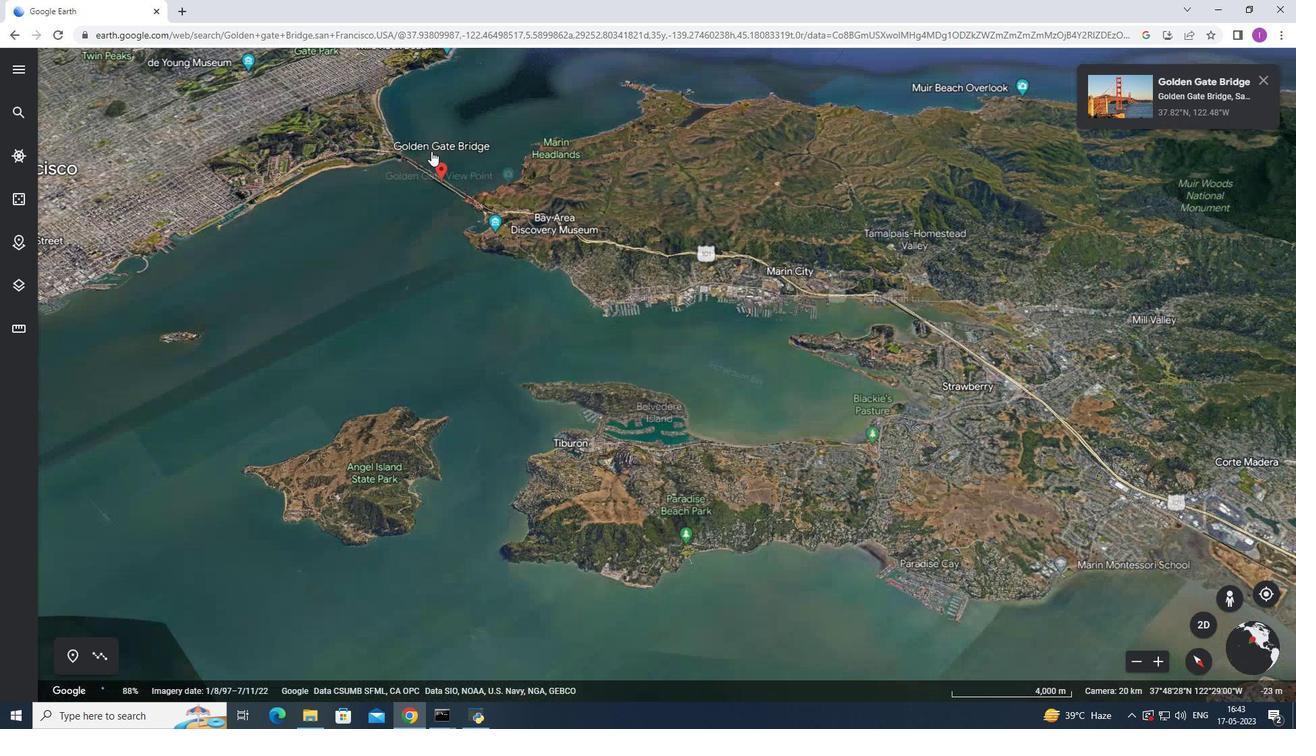 
Action: Mouse moved to (434, 157)
Screenshot: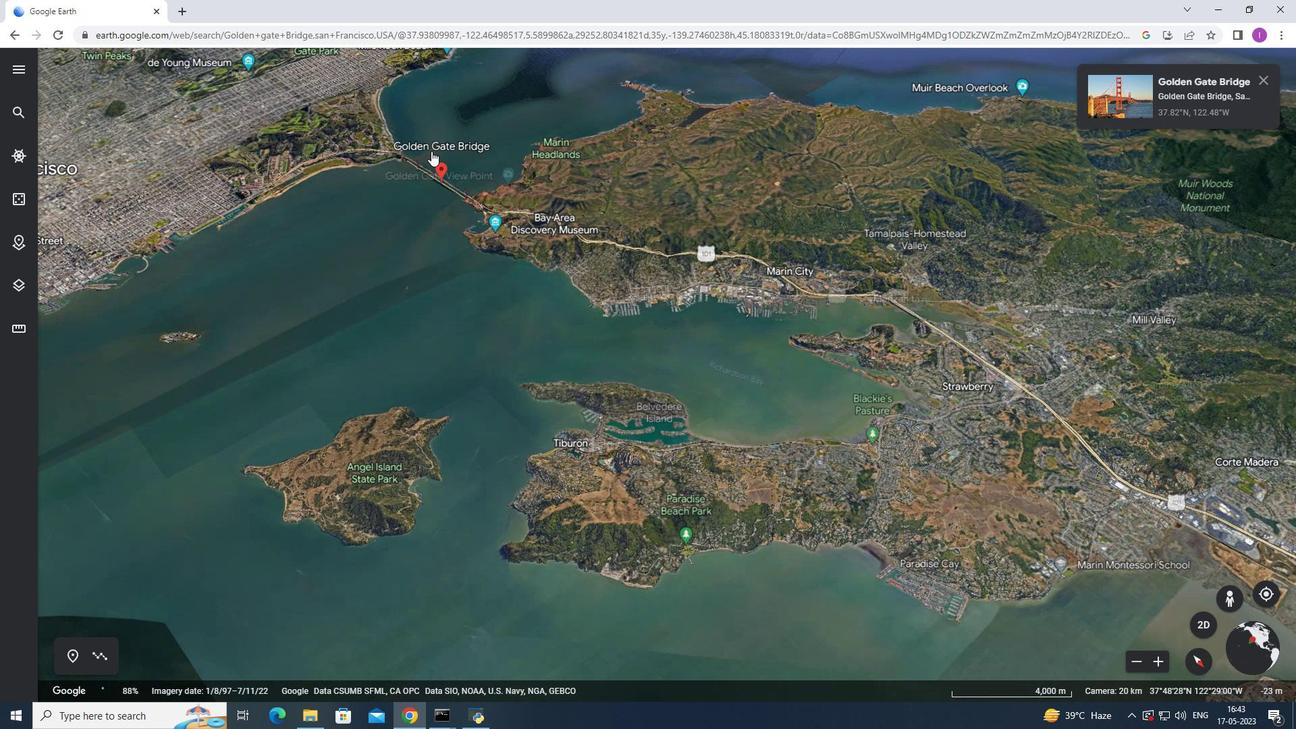 
Action: Mouse scrolled (434, 157) with delta (0, 0)
Screenshot: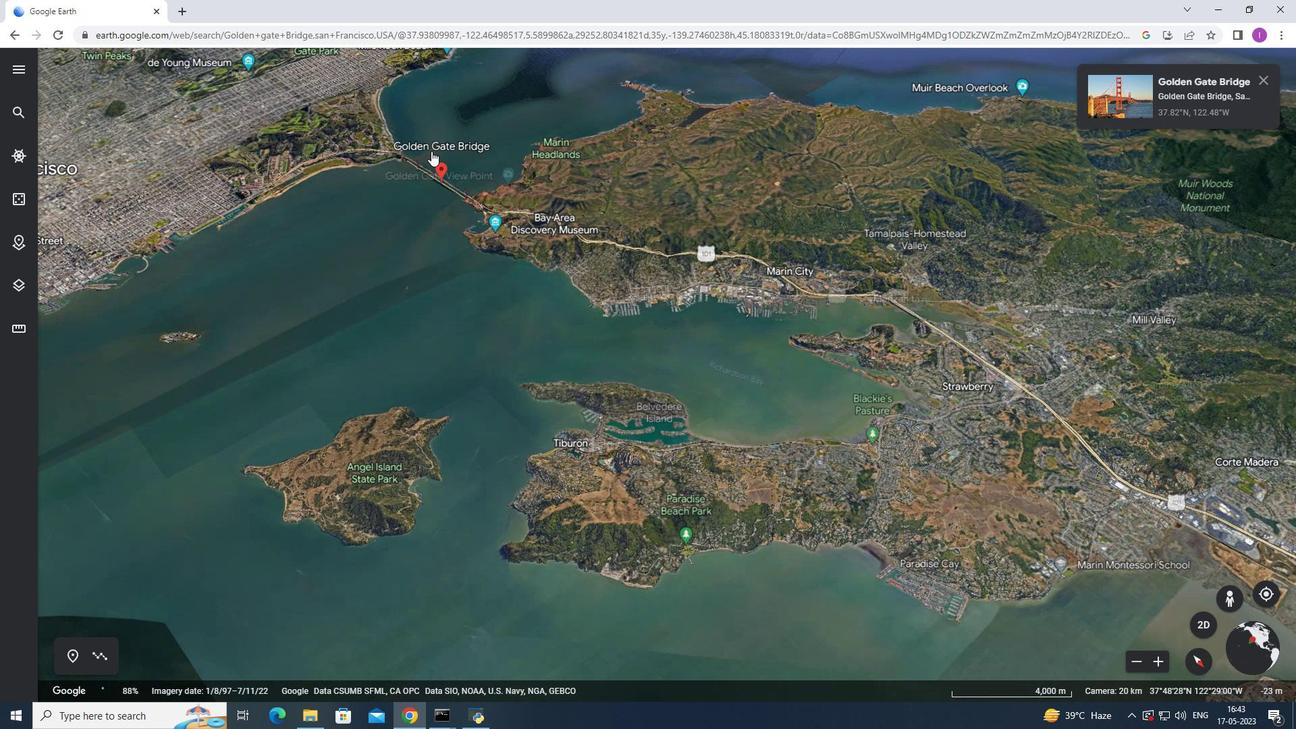 
Action: Mouse moved to (436, 160)
Screenshot: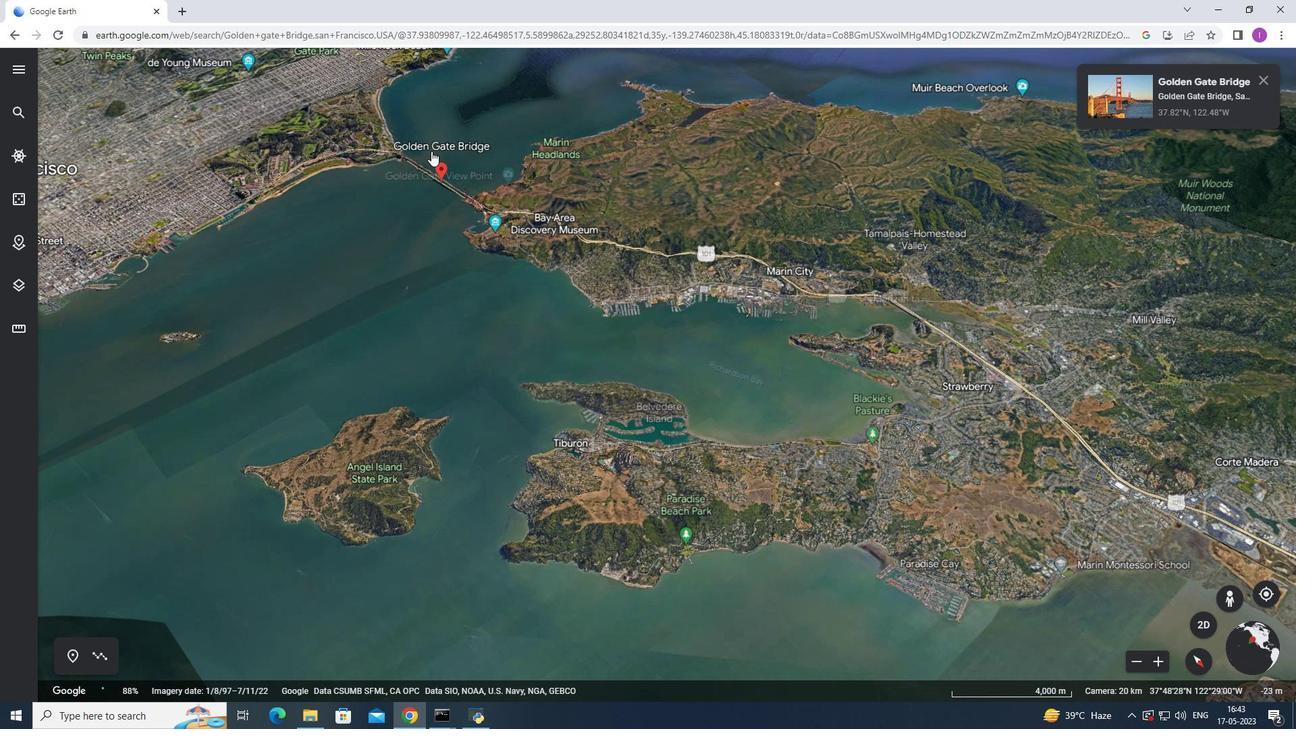 
Action: Mouse scrolled (436, 160) with delta (0, 0)
Screenshot: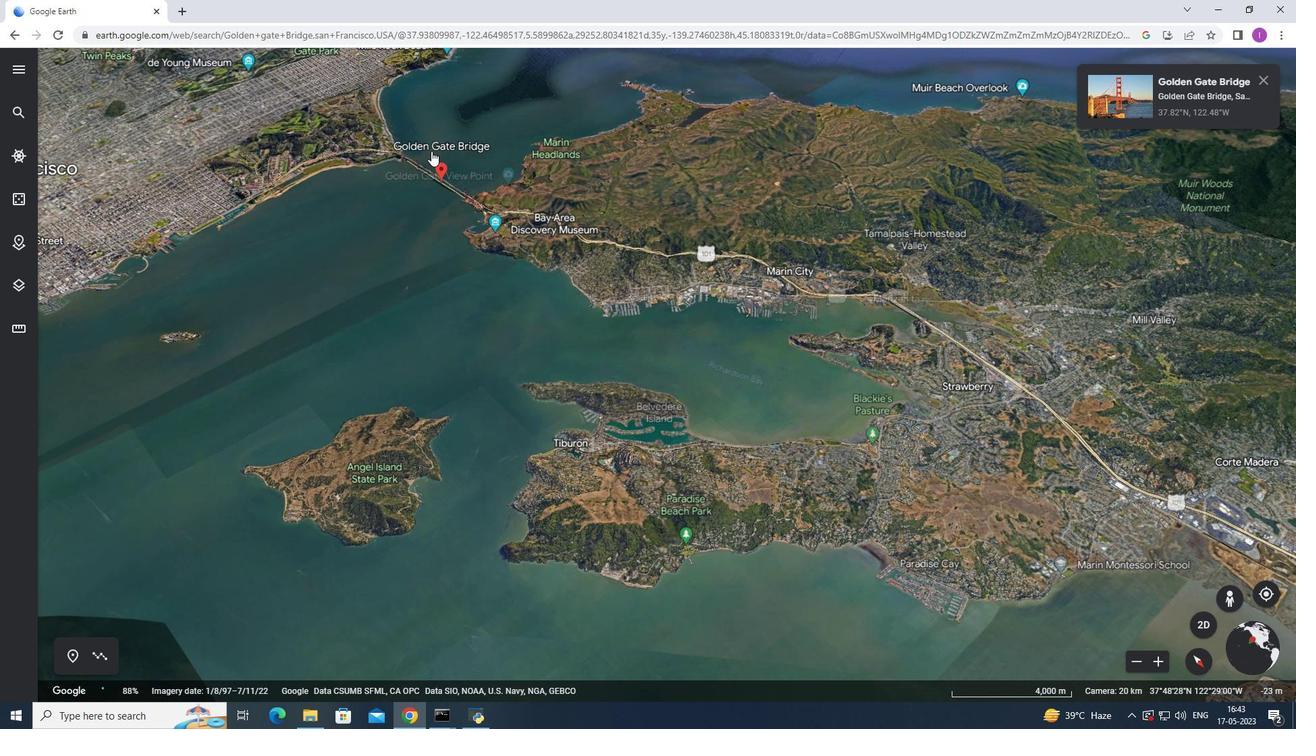 
Action: Mouse moved to (439, 161)
Screenshot: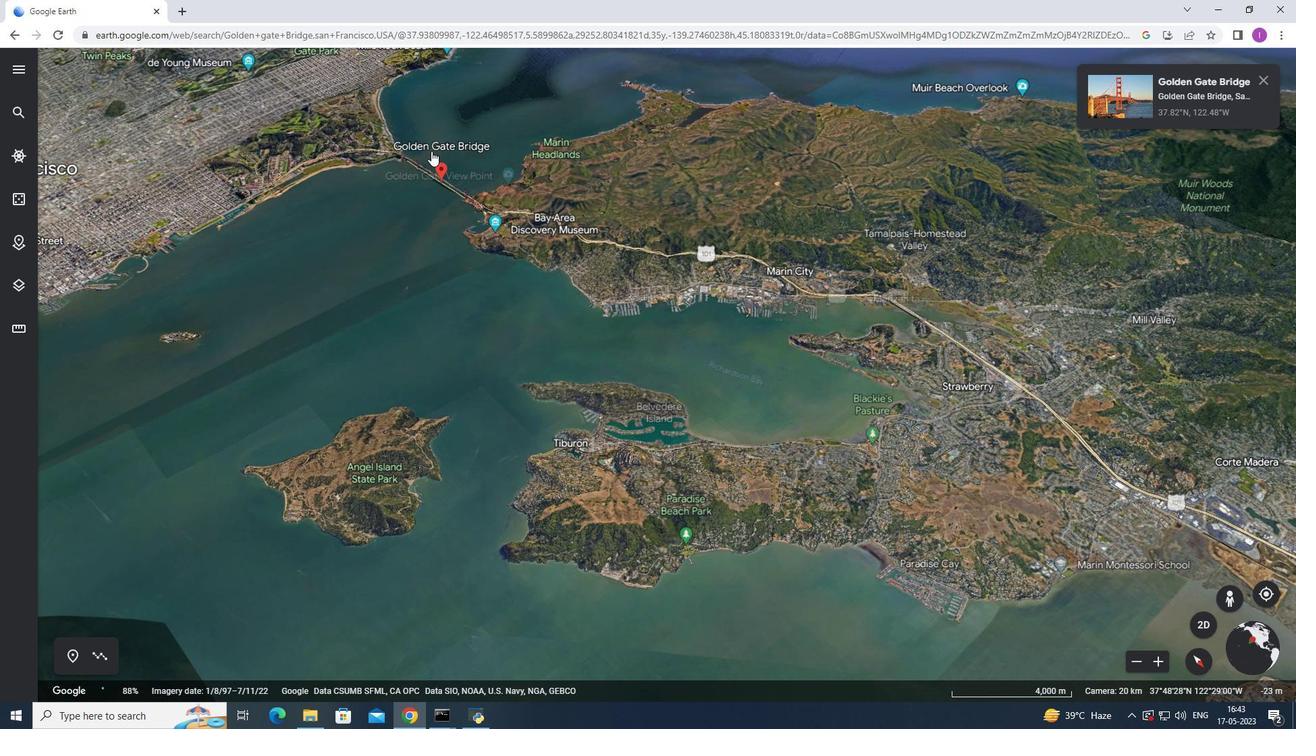 
Action: Mouse scrolled (439, 162) with delta (0, 0)
Screenshot: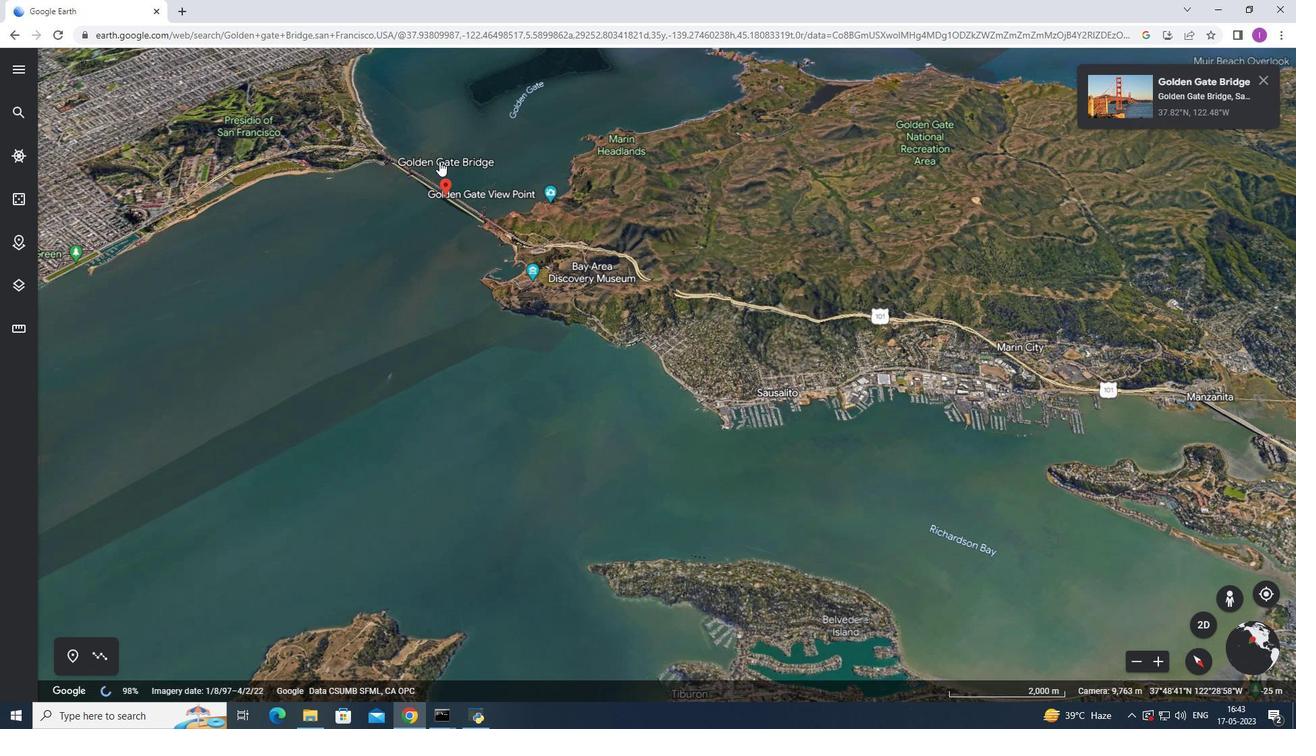 
Action: Mouse moved to (449, 191)
Screenshot: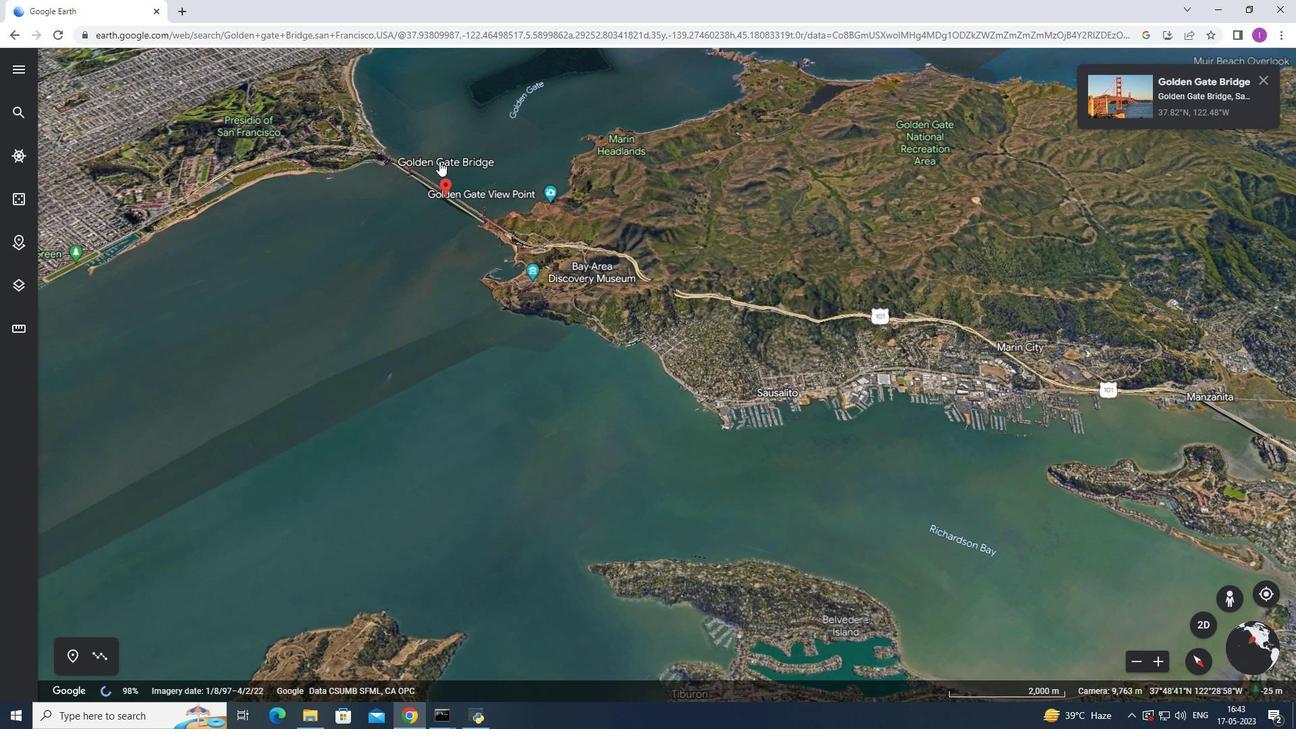 
Action: Mouse scrolled (449, 191) with delta (0, 0)
Screenshot: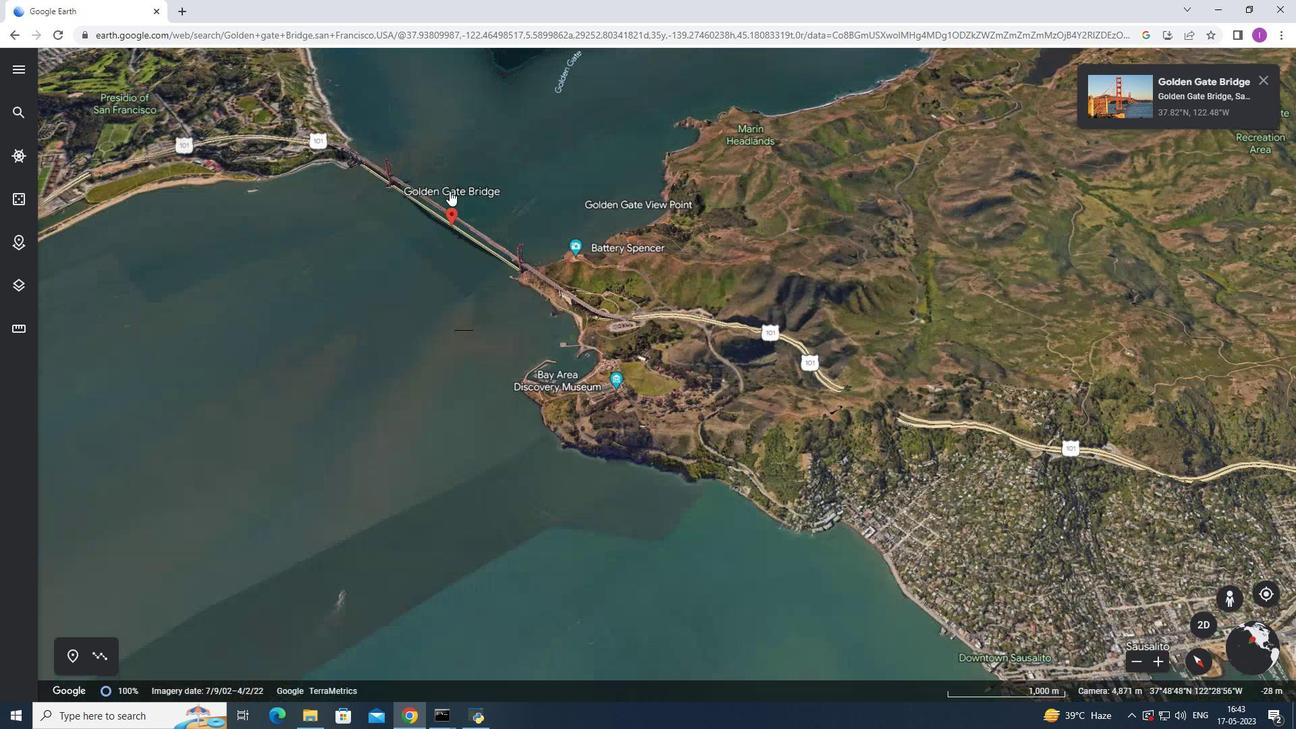 
Action: Mouse moved to (455, 211)
Screenshot: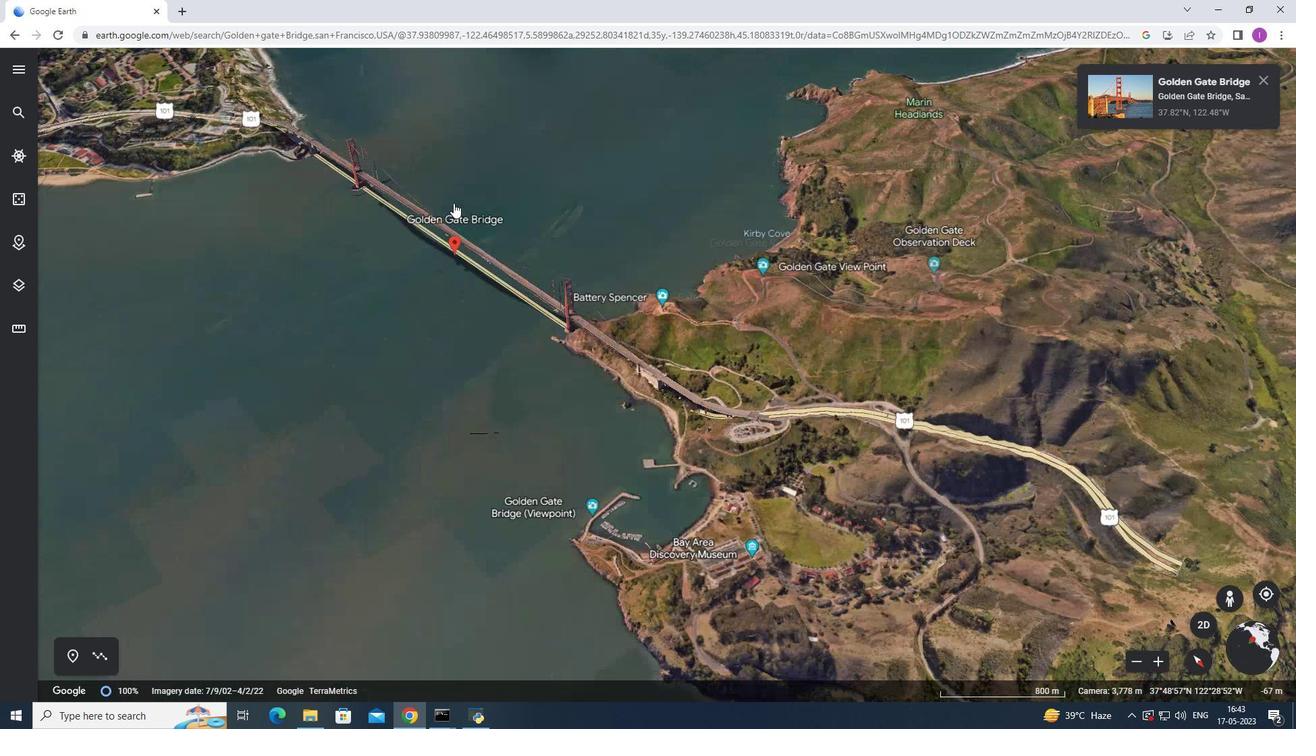 
Action: Mouse scrolled (455, 212) with delta (0, 0)
Screenshot: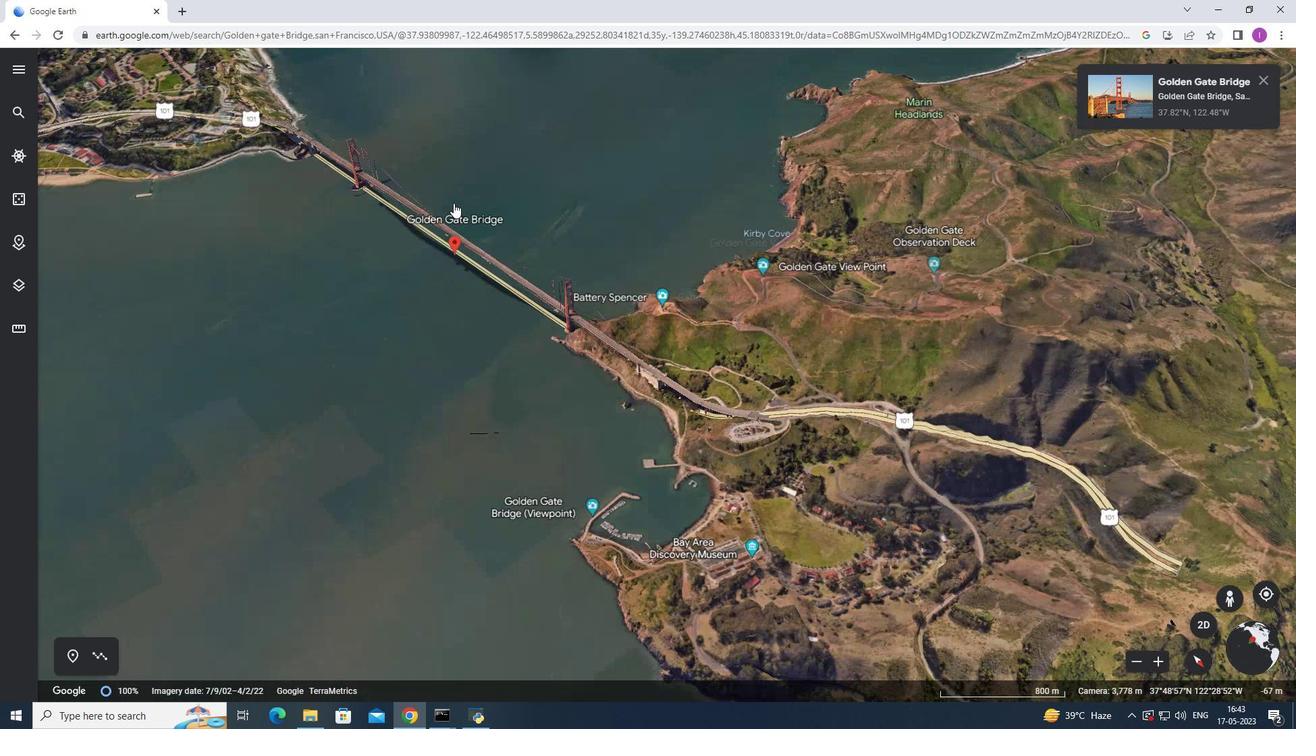 
Action: Mouse moved to (461, 232)
Screenshot: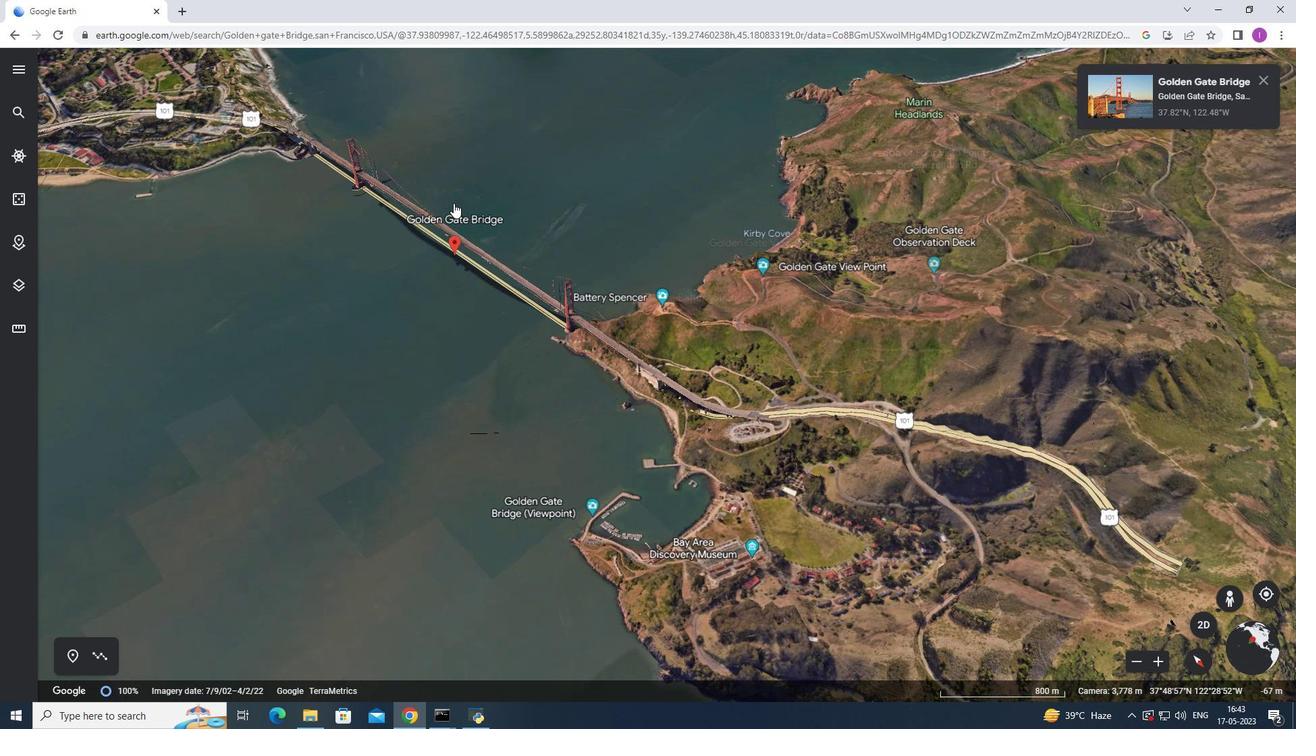 
Action: Mouse scrolled (461, 232) with delta (0, 0)
Screenshot: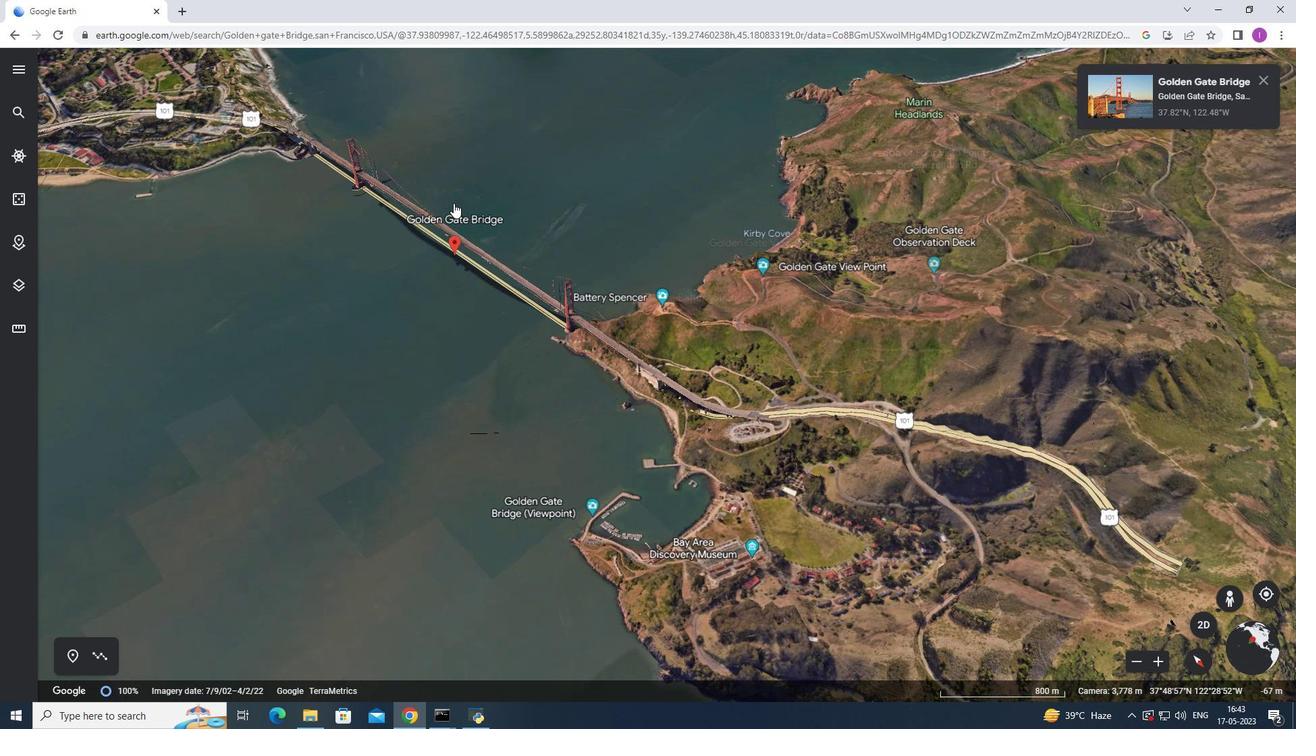 
Action: Mouse moved to (461, 234)
Screenshot: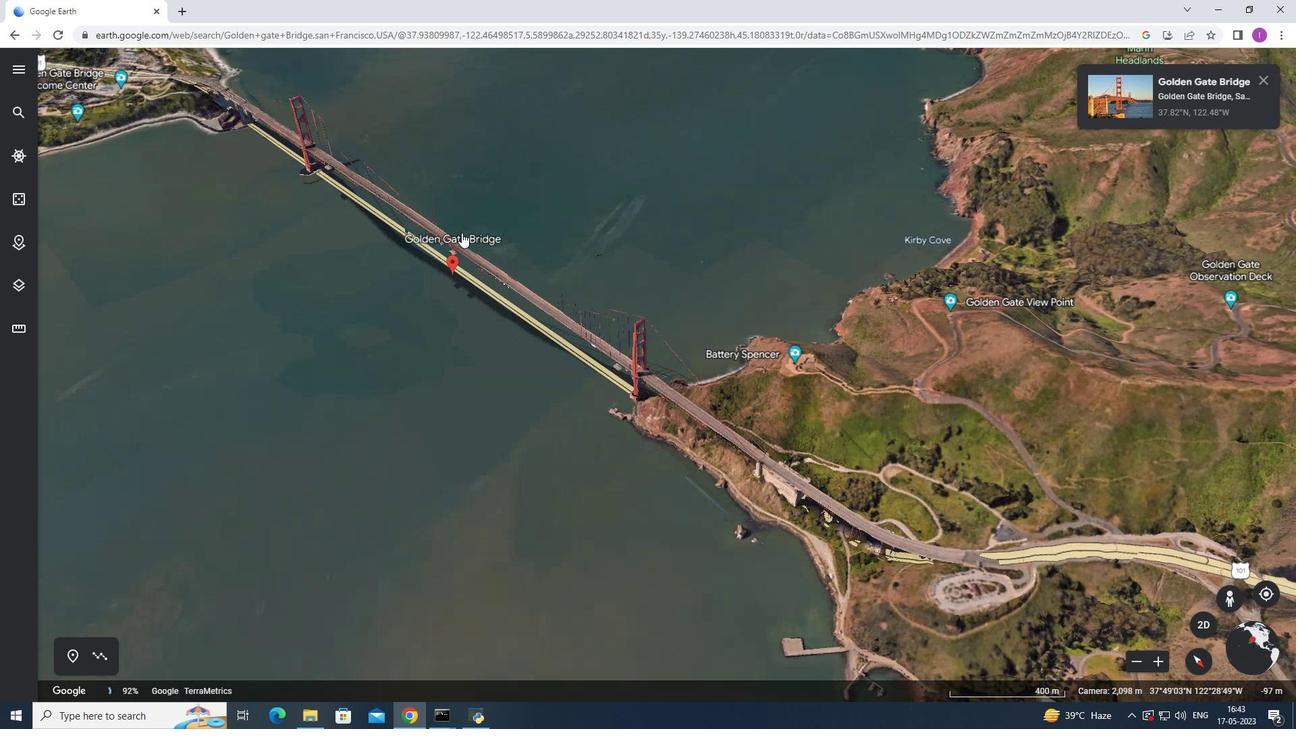 
Action: Mouse scrolled (461, 234) with delta (0, 0)
Screenshot: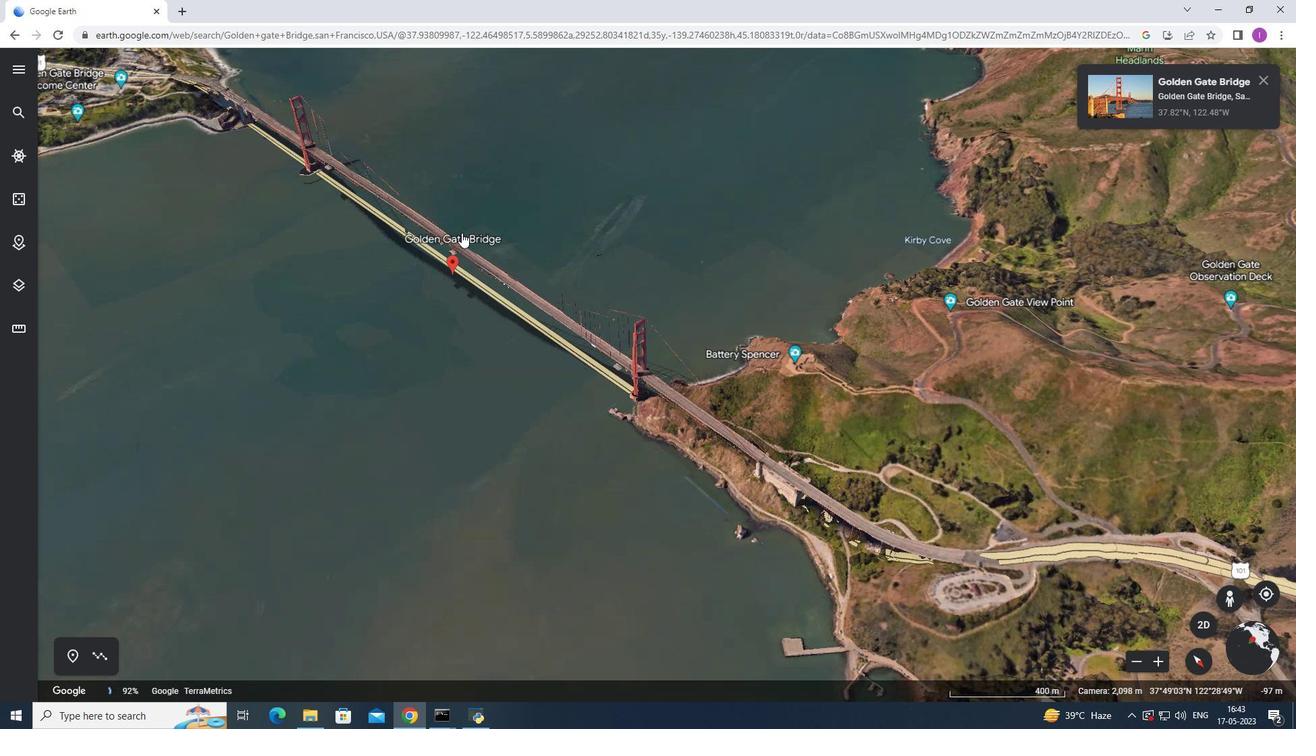
Action: Mouse moved to (461, 266)
Screenshot: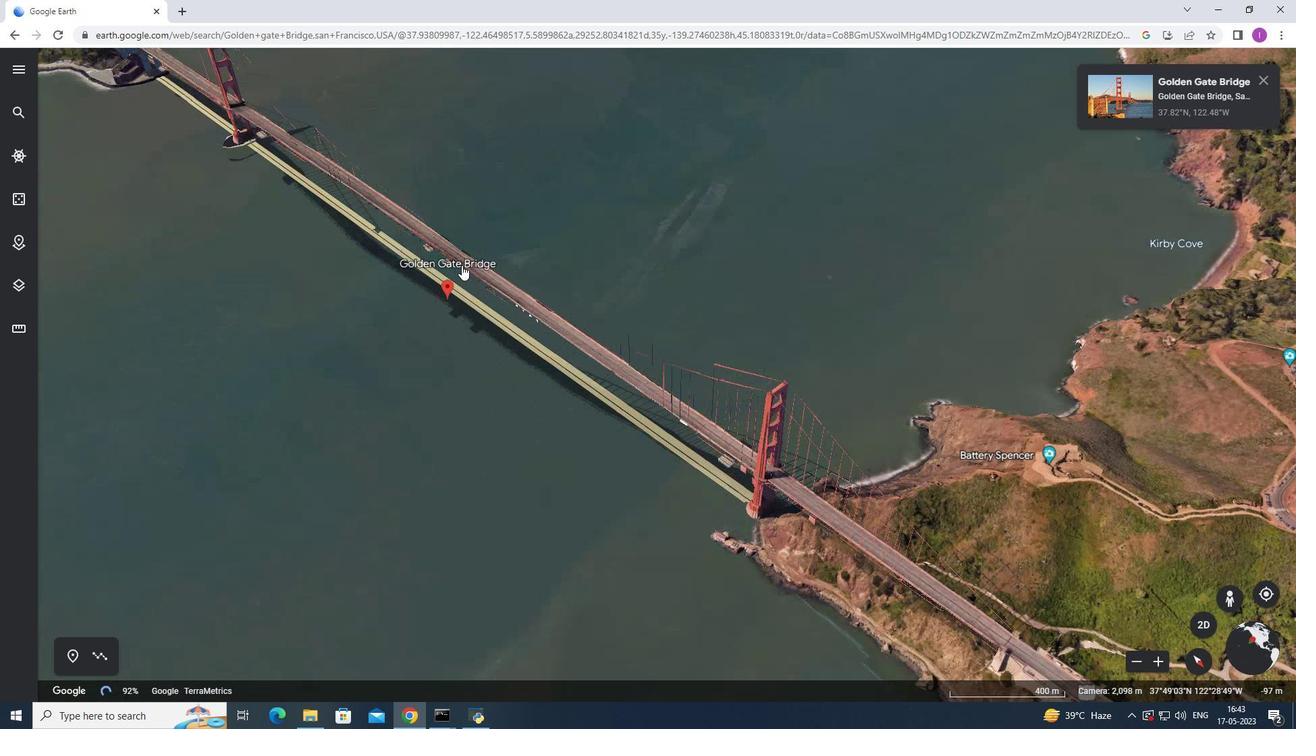 
Action: Mouse scrolled (461, 266) with delta (0, 0)
Screenshot: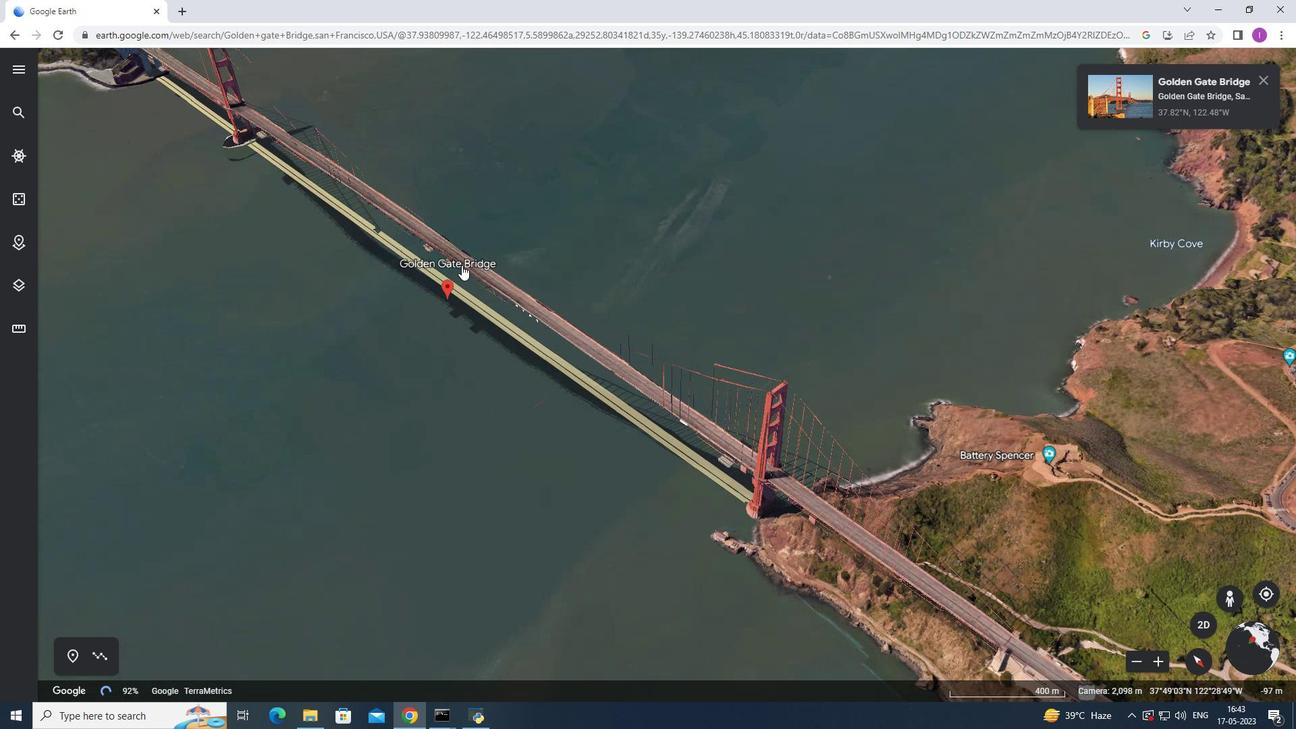 
Action: Mouse moved to (455, 274)
Screenshot: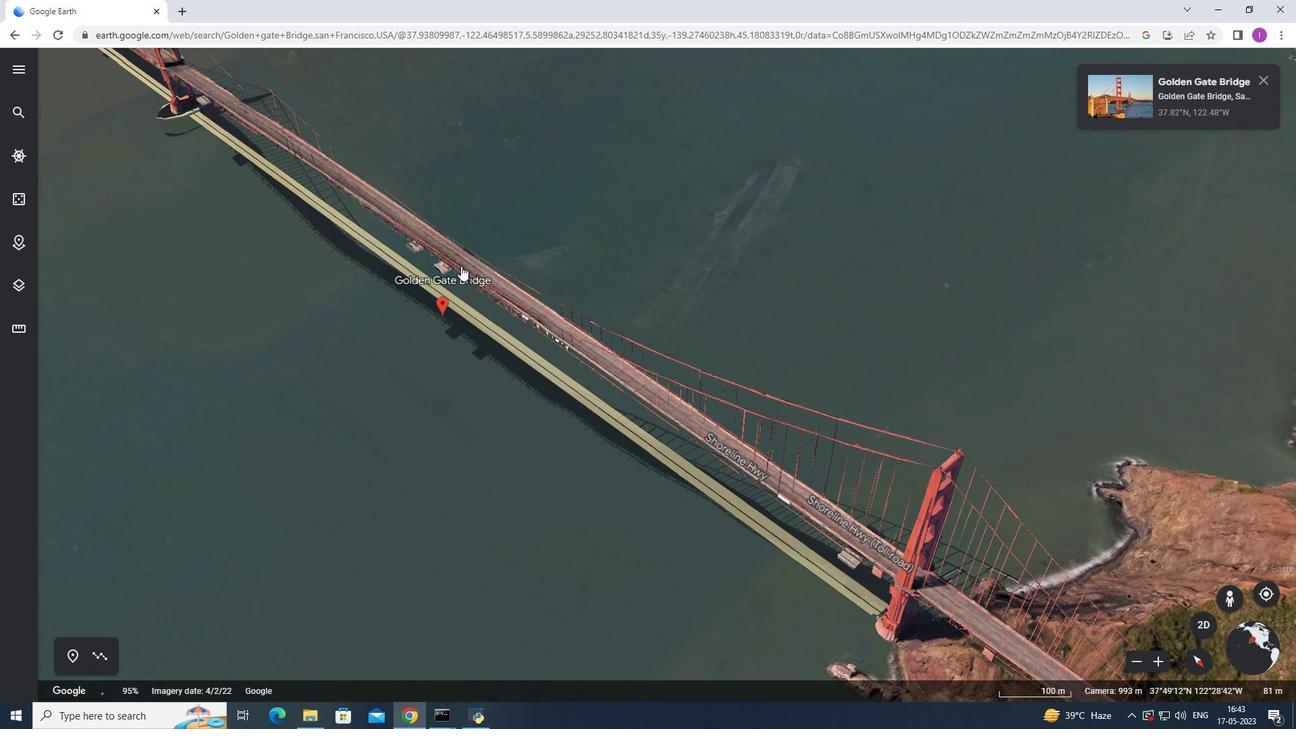 
Action: Mouse scrolled (455, 275) with delta (0, 0)
Screenshot: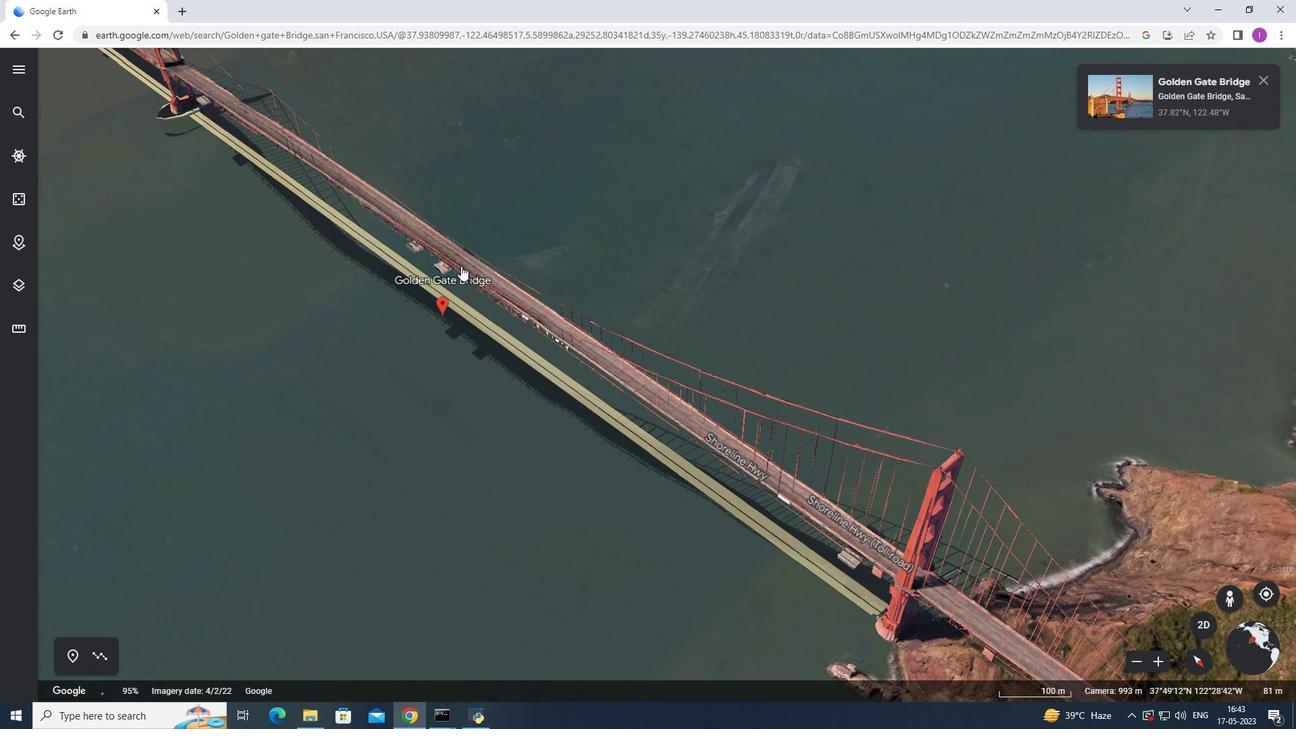 
Action: Mouse scrolled (455, 275) with delta (0, 0)
Screenshot: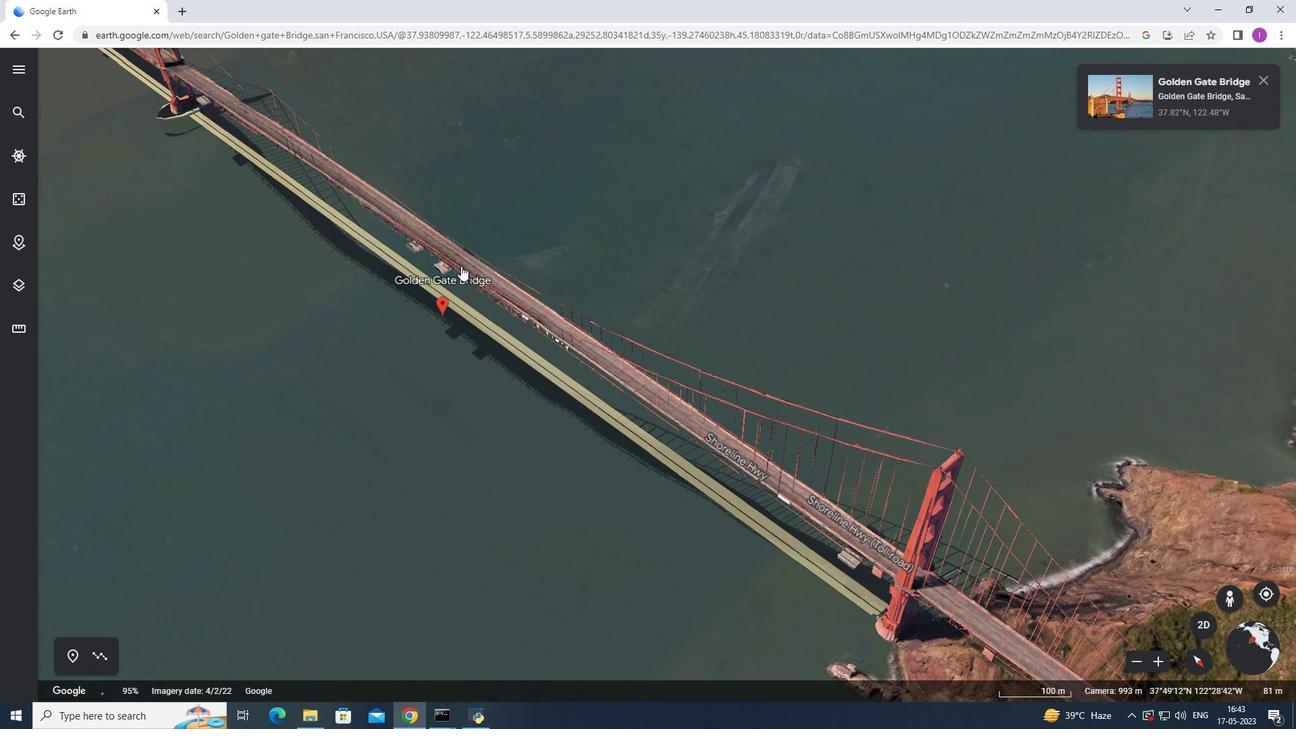 
Action: Mouse moved to (437, 324)
Screenshot: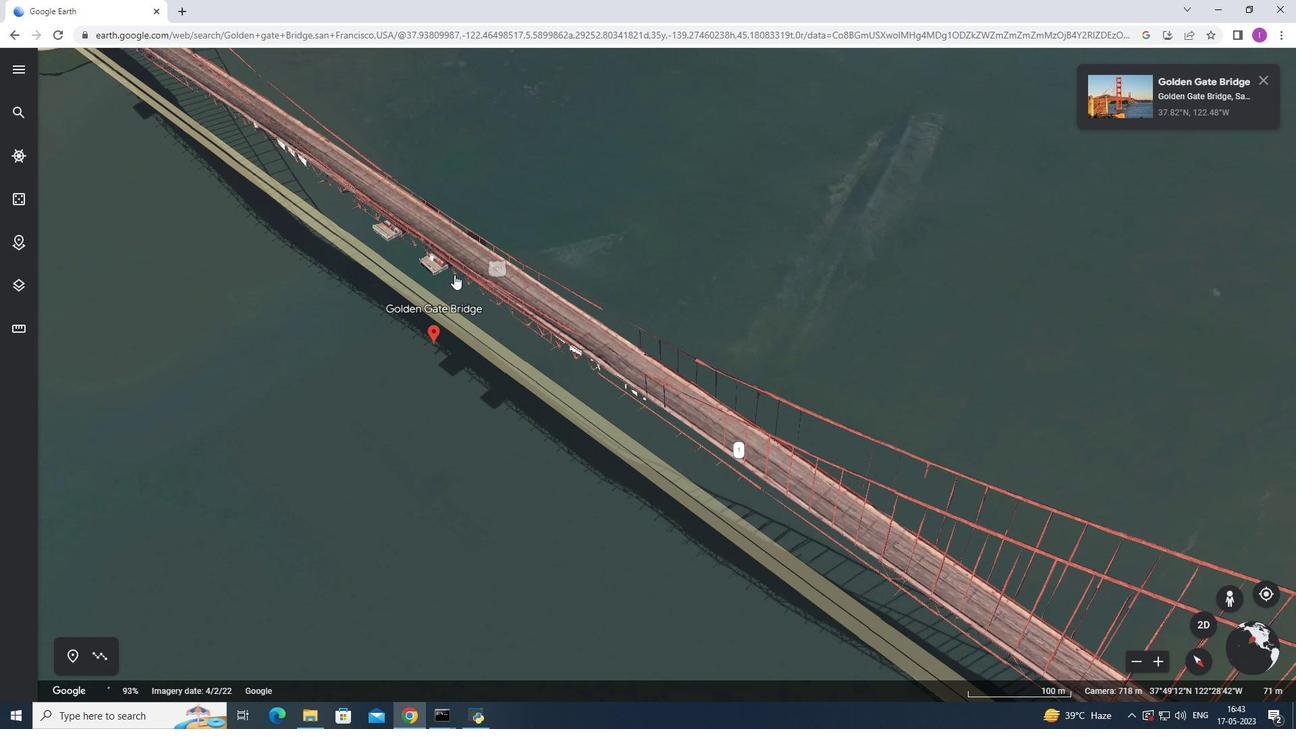 
Action: Mouse pressed left at (437, 324)
Screenshot: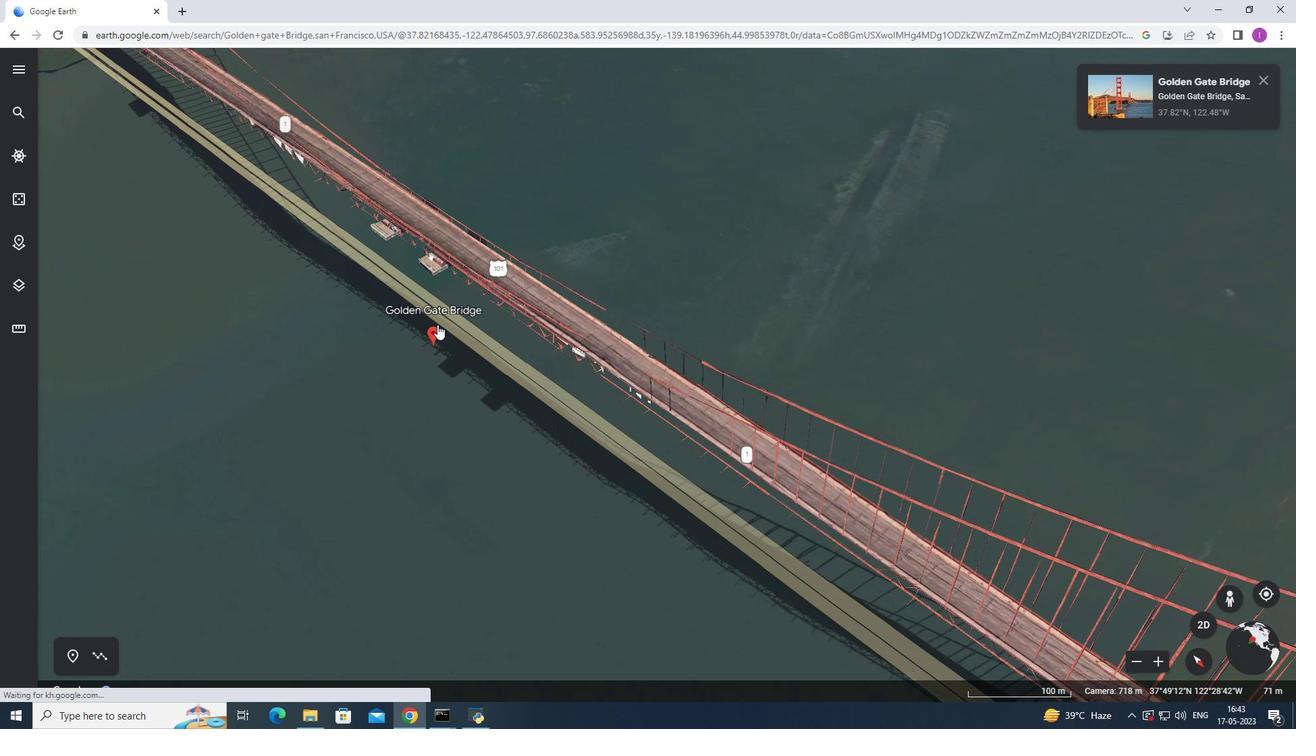 
Action: Mouse moved to (438, 322)
Screenshot: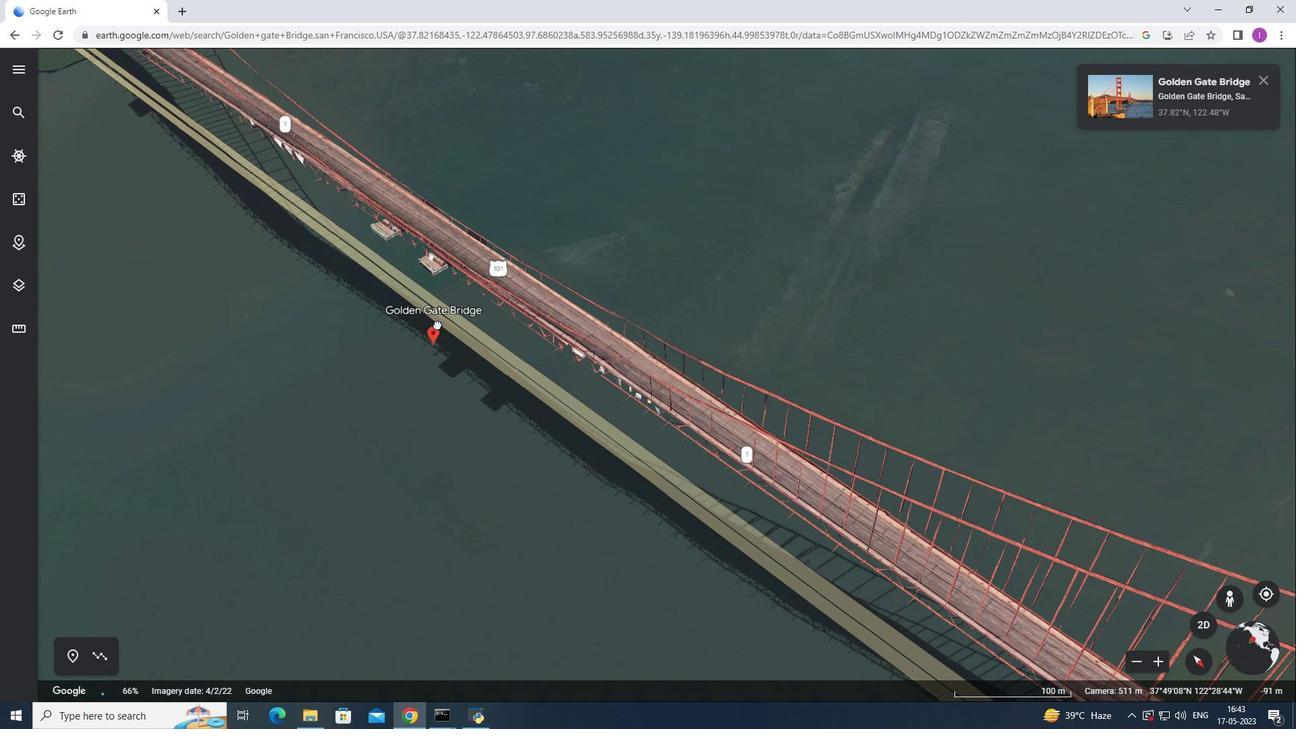 
Action: Mouse scrolled (438, 322) with delta (0, 0)
Screenshot: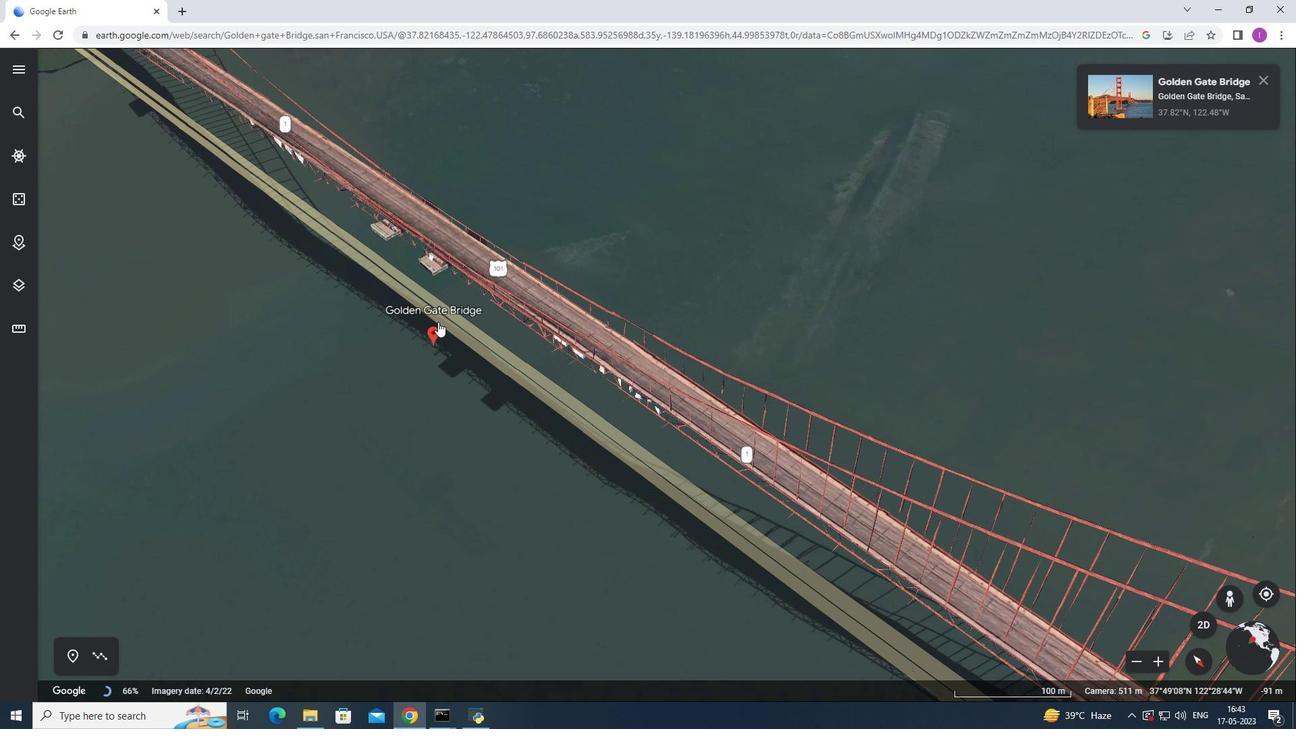 
Action: Mouse moved to (438, 320)
Screenshot: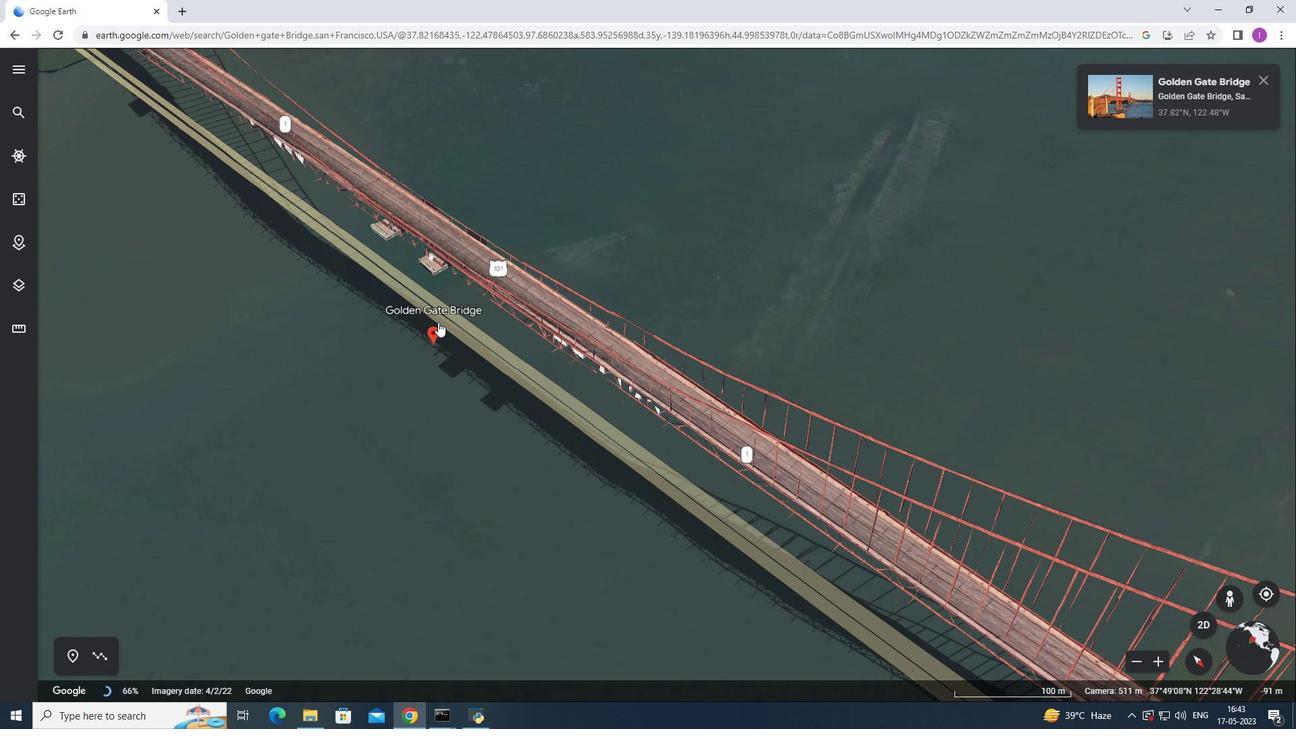 
Action: Mouse scrolled (438, 321) with delta (0, 0)
Screenshot: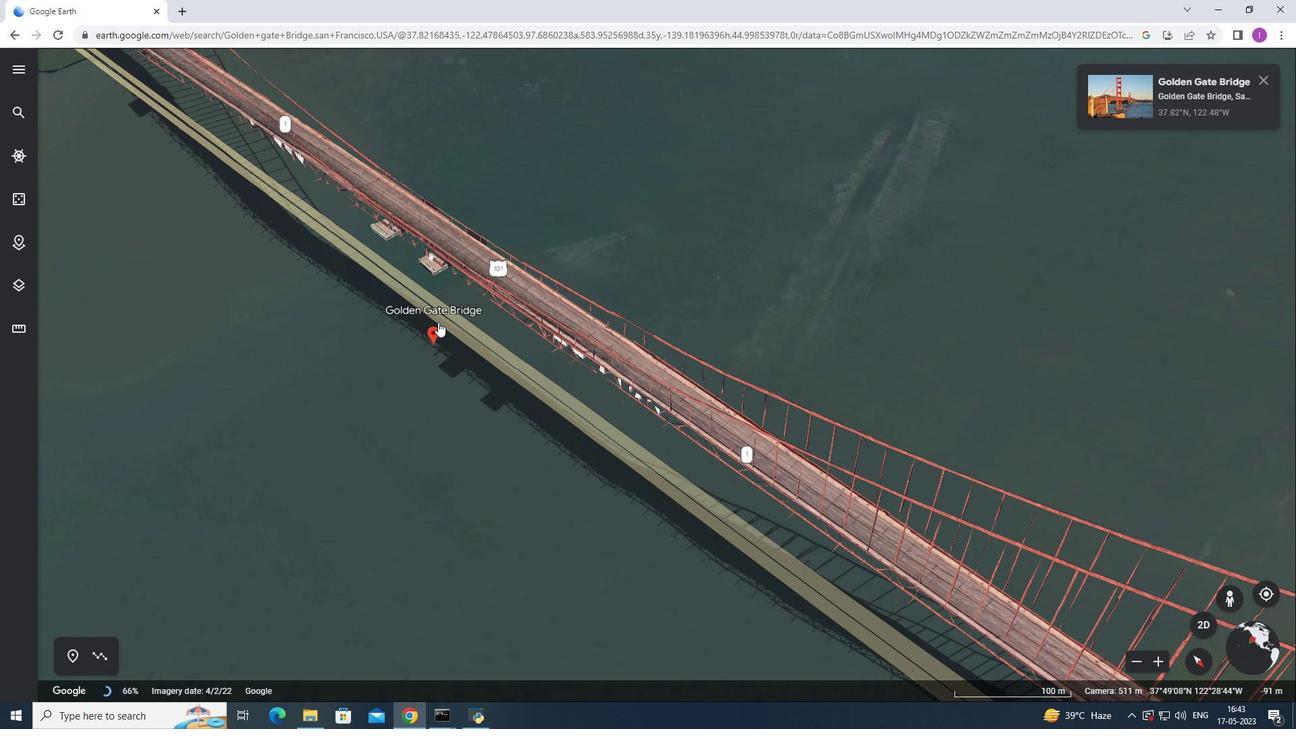 
Action: Mouse moved to (422, 353)
Screenshot: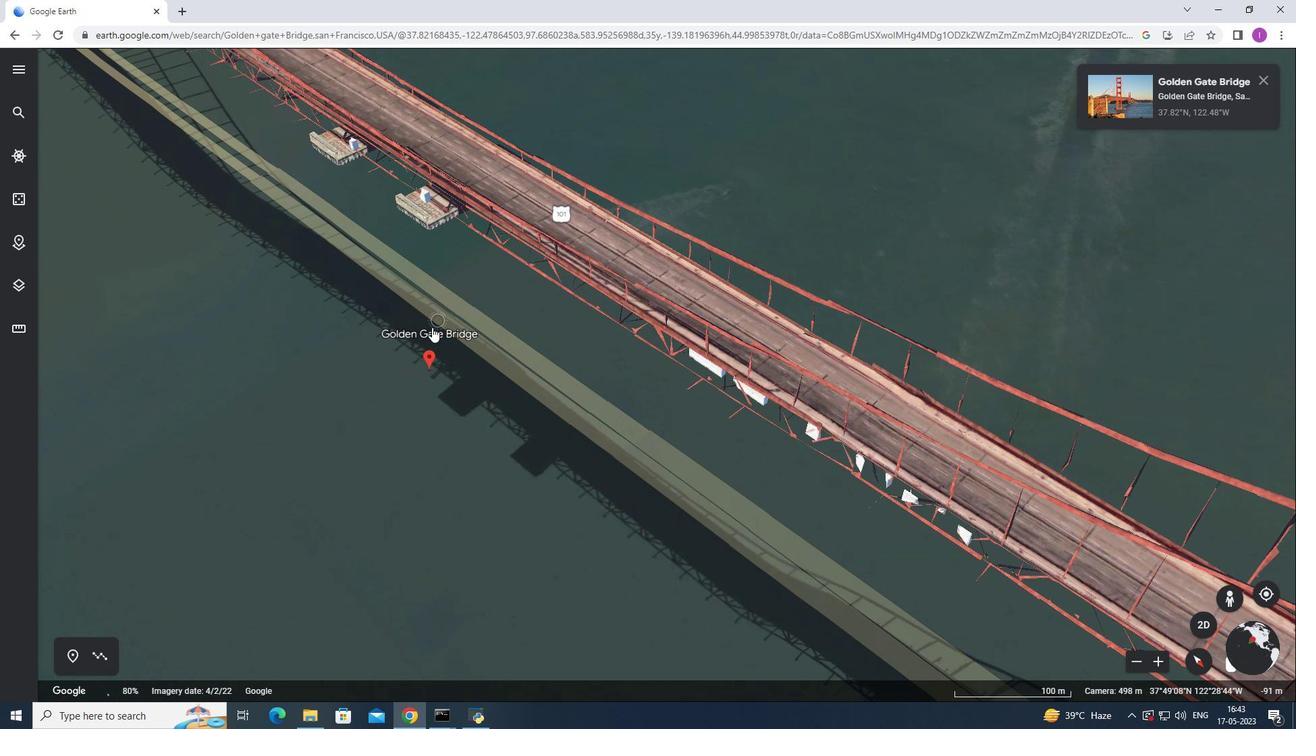 
Action: Mouse scrolled (422, 353) with delta (0, 0)
Screenshot: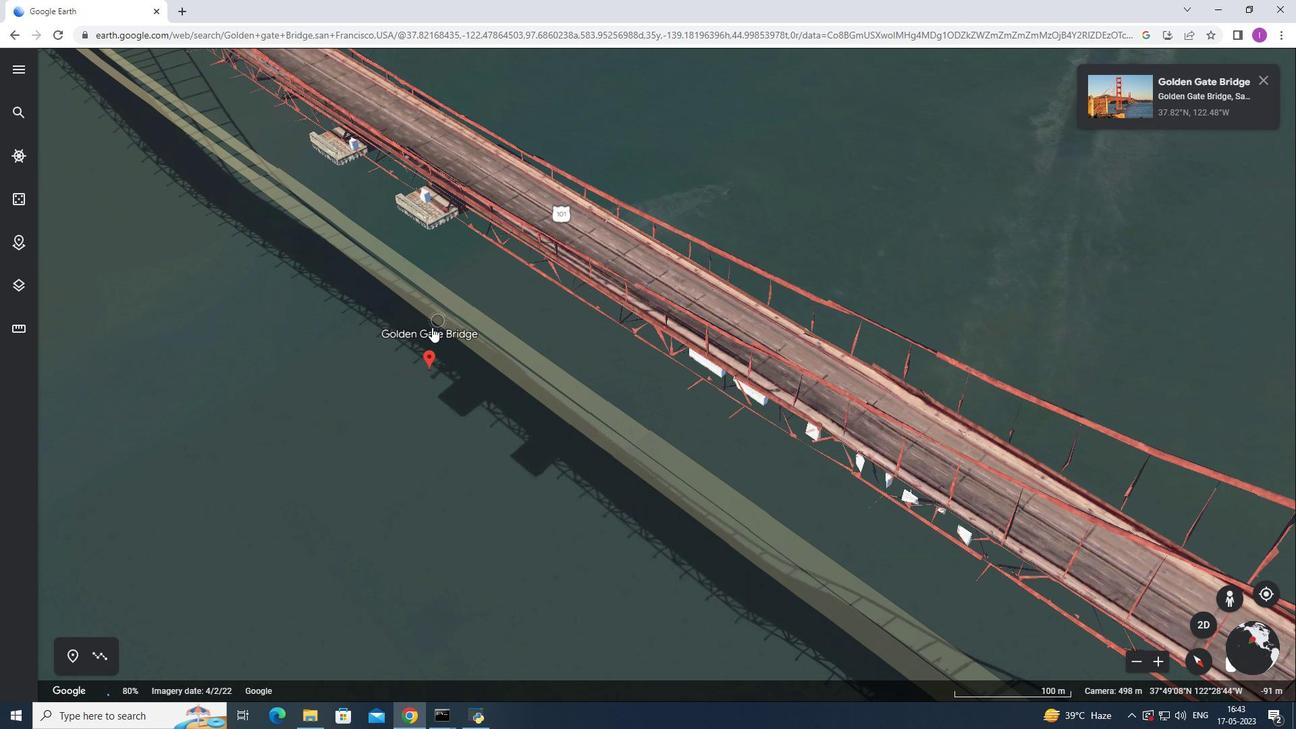 
Action: Mouse scrolled (422, 353) with delta (0, 0)
Screenshot: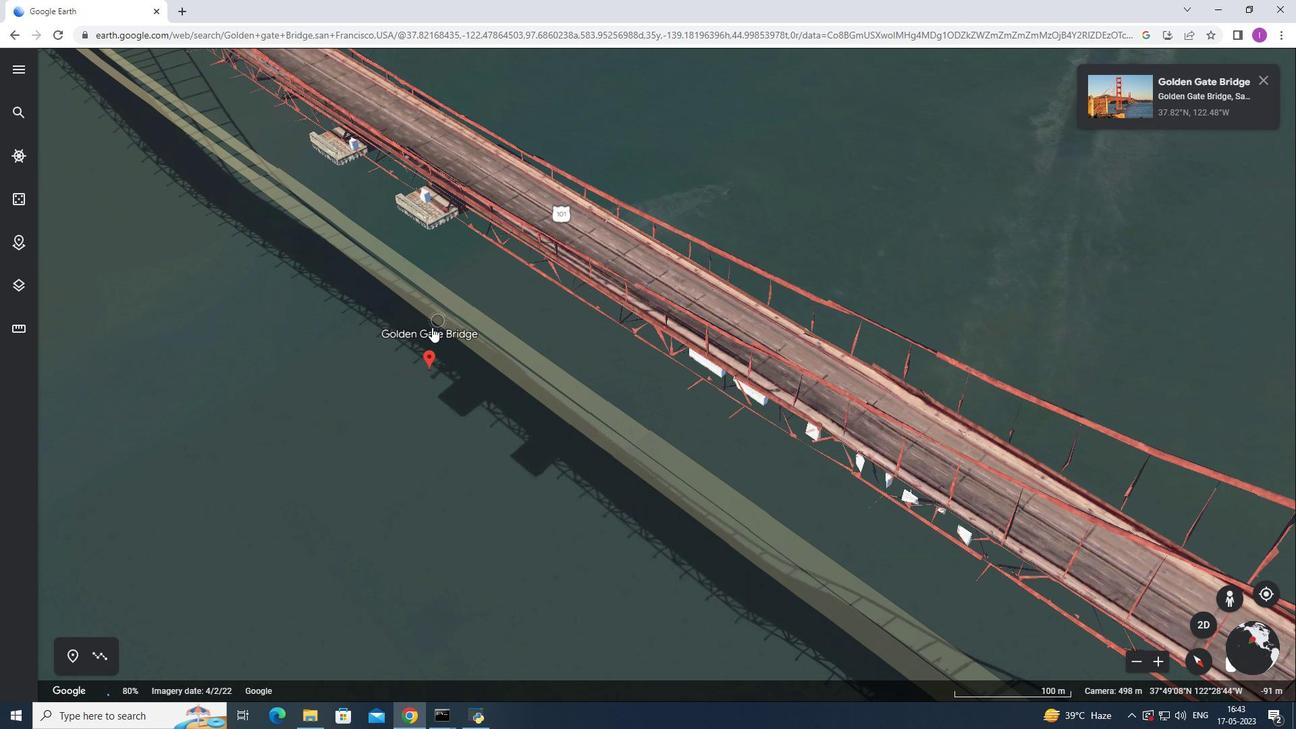 
Action: Mouse moved to (428, 332)
Screenshot: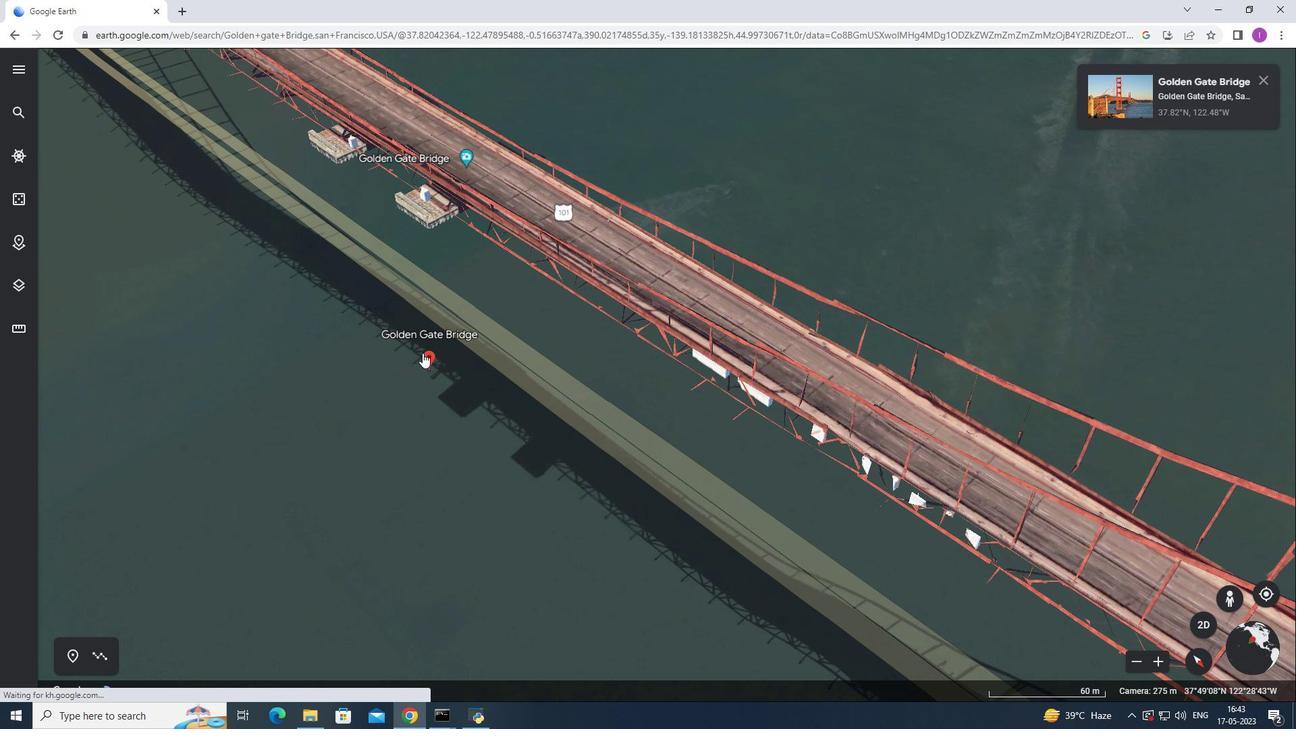 
Action: Mouse scrolled (428, 331) with delta (0, 0)
Screenshot: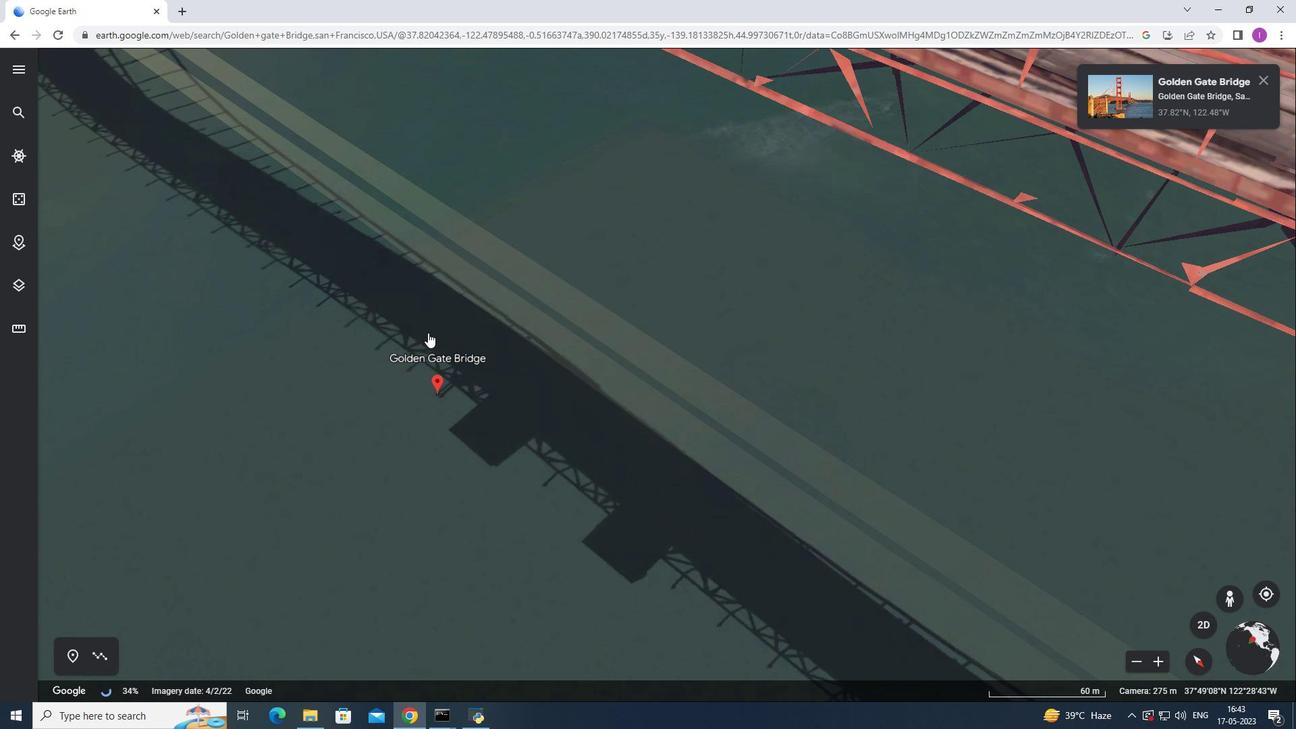 
Action: Mouse scrolled (428, 331) with delta (0, 0)
Screenshot: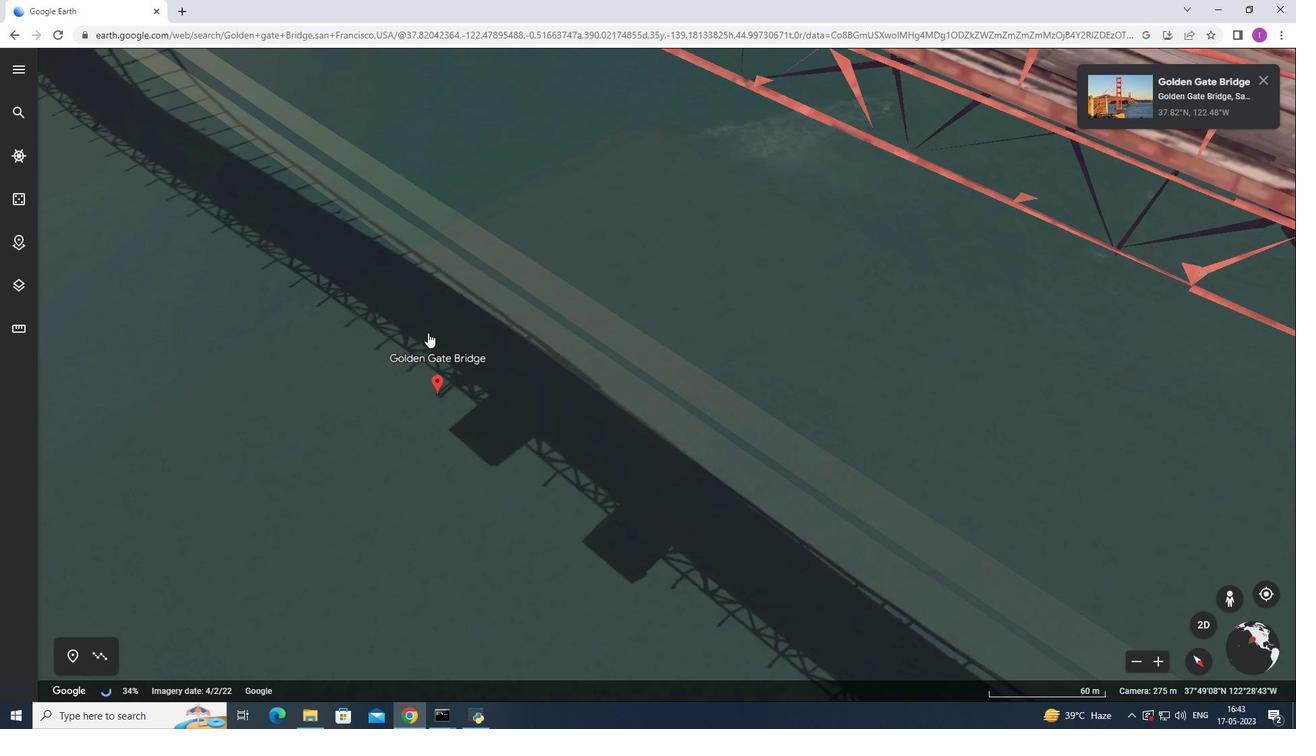 
Action: Mouse scrolled (428, 331) with delta (0, 0)
Screenshot: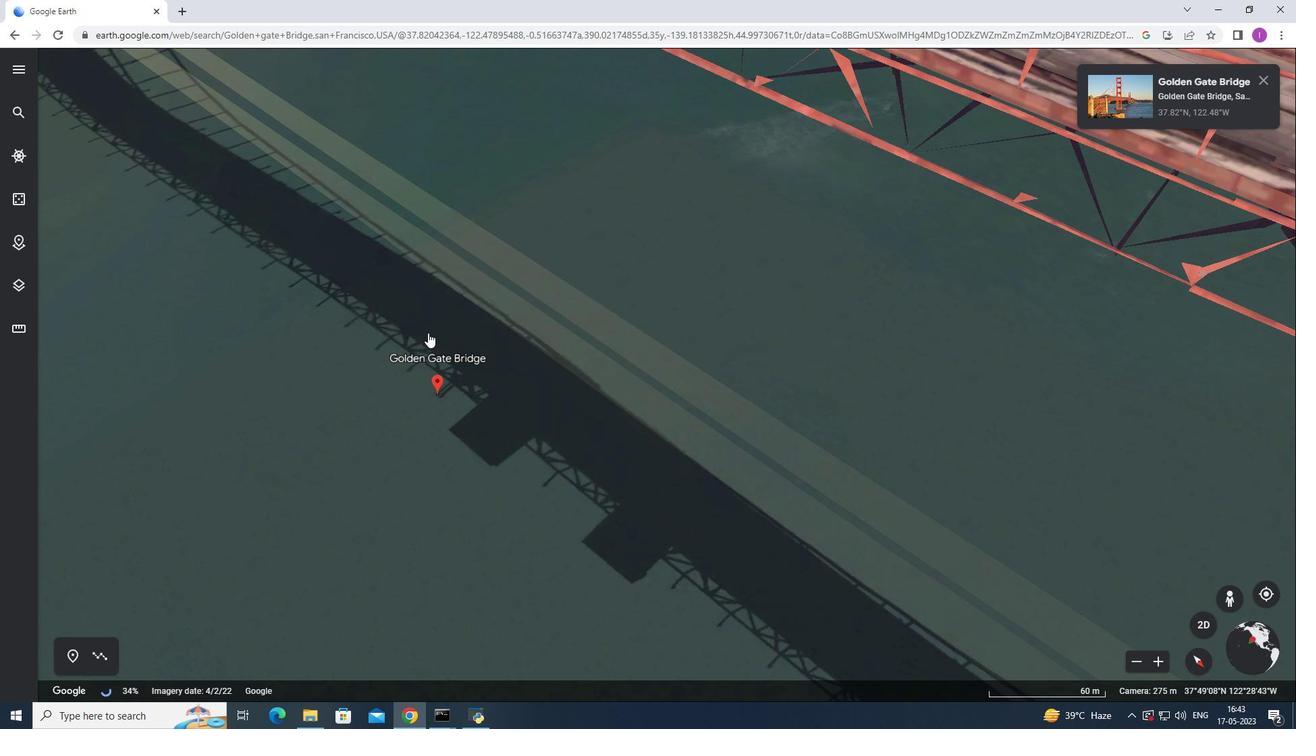 
Action: Mouse scrolled (428, 331) with delta (0, 0)
Screenshot: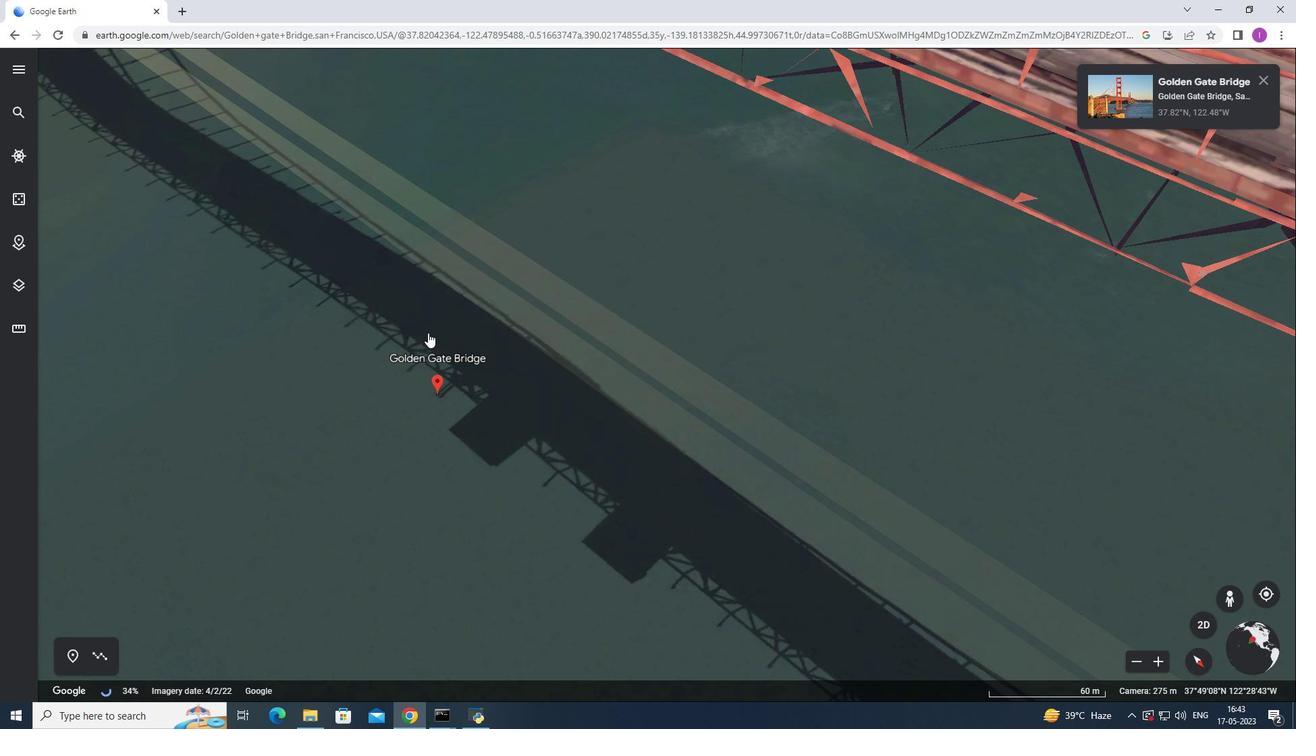 
Action: Mouse scrolled (428, 331) with delta (0, 0)
Screenshot: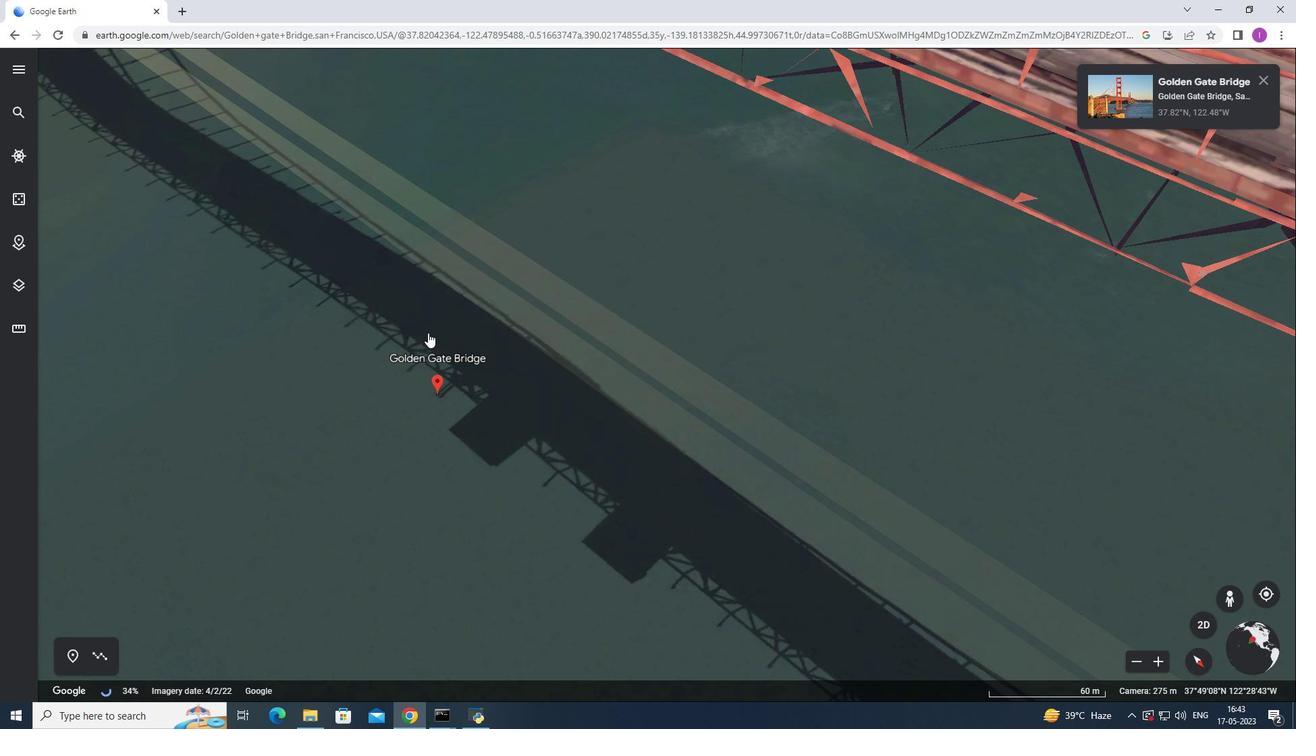
Action: Mouse moved to (482, 276)
Screenshot: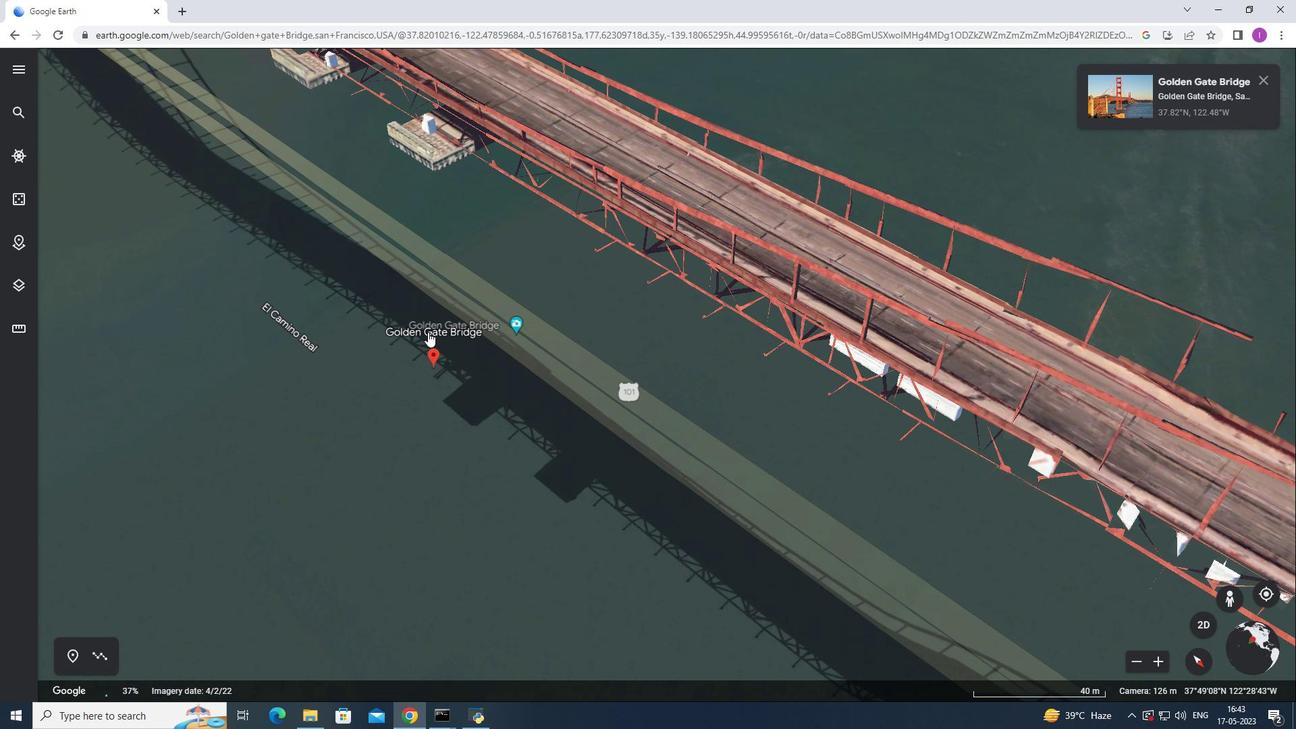 
Action: Mouse scrolled (482, 275) with delta (0, 0)
Screenshot: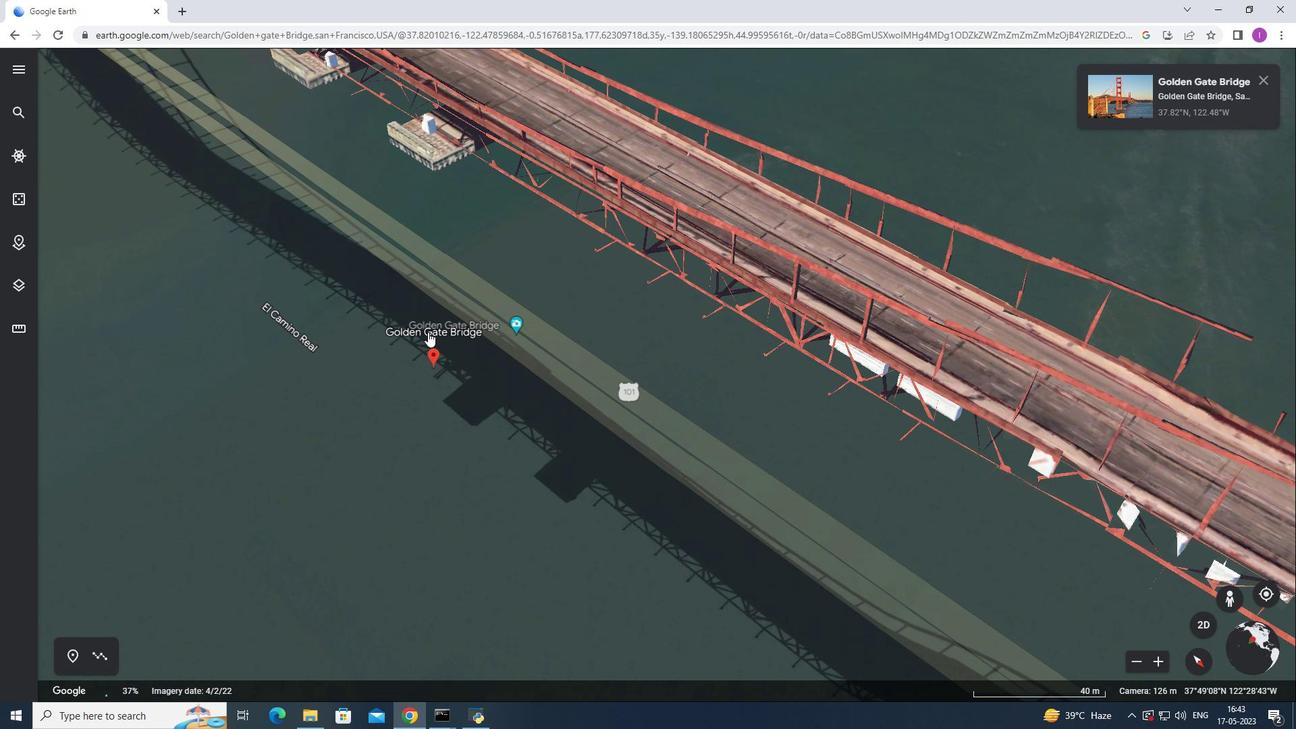 
Action: Mouse scrolled (482, 275) with delta (0, 0)
Screenshot: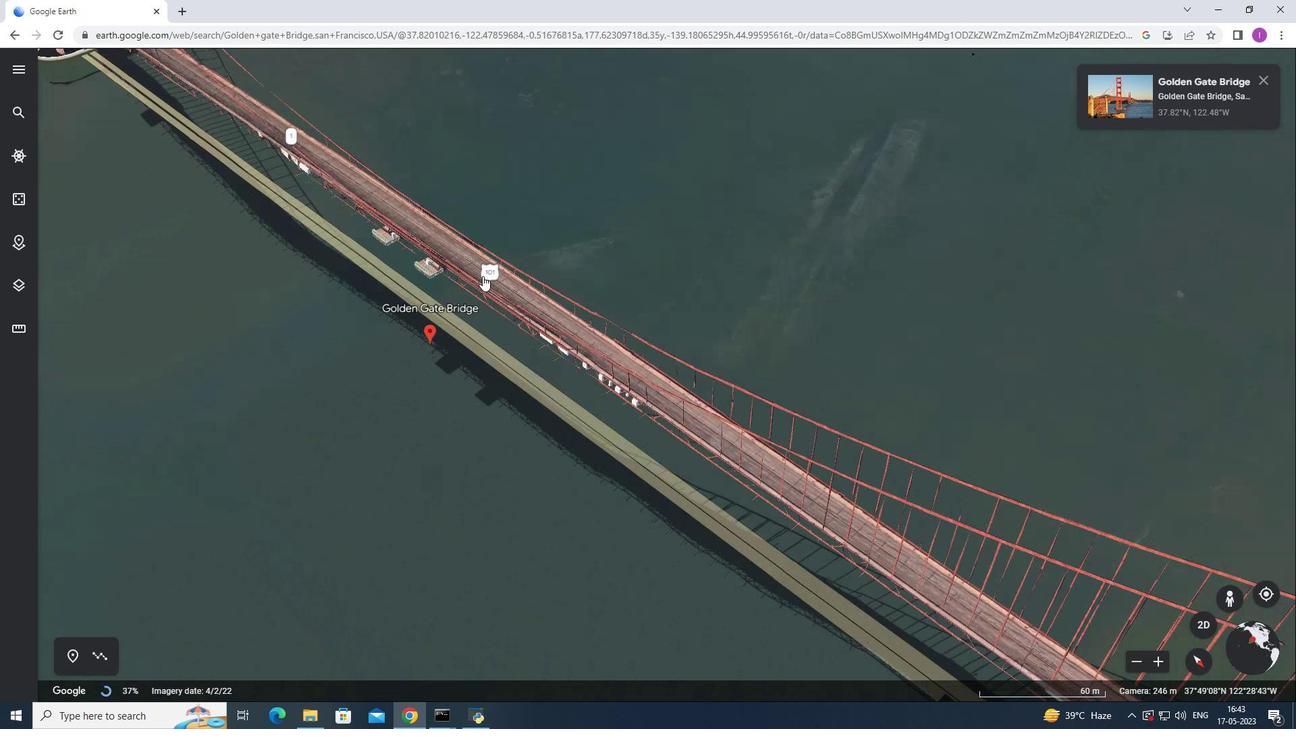 
Action: Mouse scrolled (482, 275) with delta (0, 0)
Screenshot: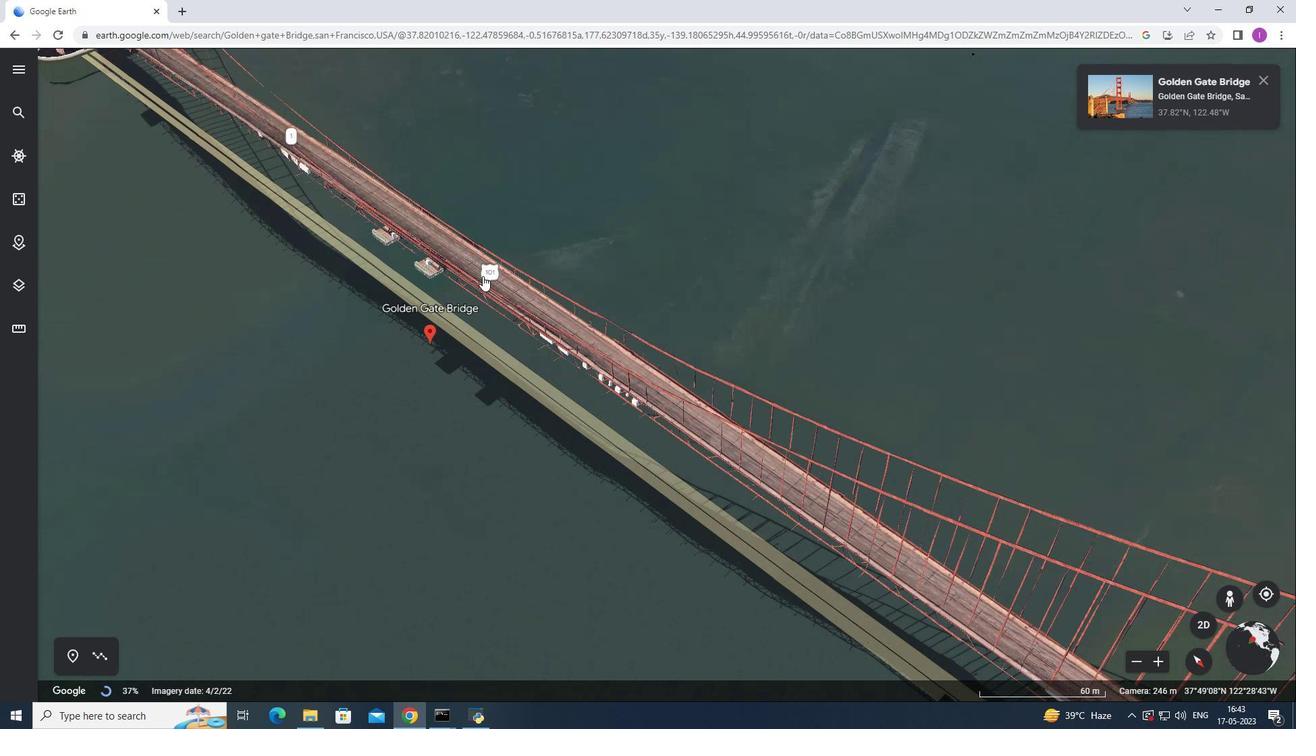 
Action: Mouse moved to (480, 281)
Screenshot: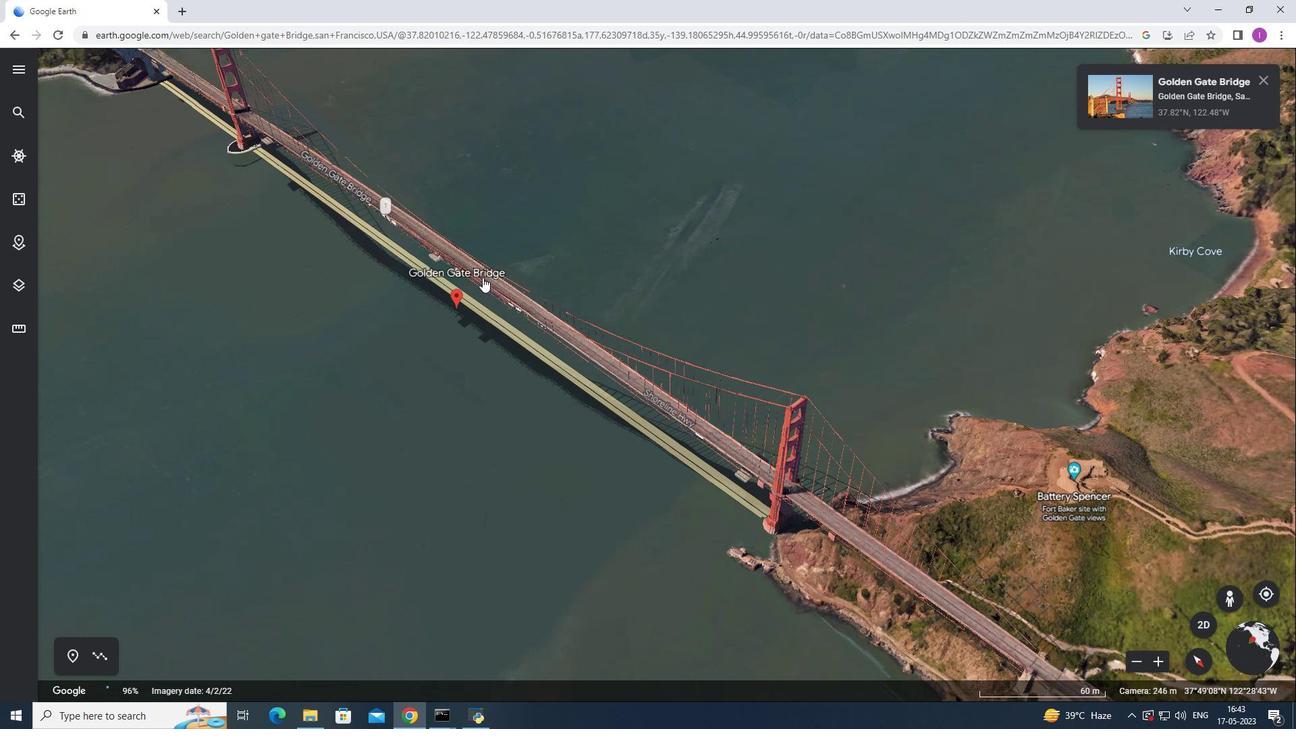 
Action: Mouse scrolled (481, 278) with delta (0, 0)
Screenshot: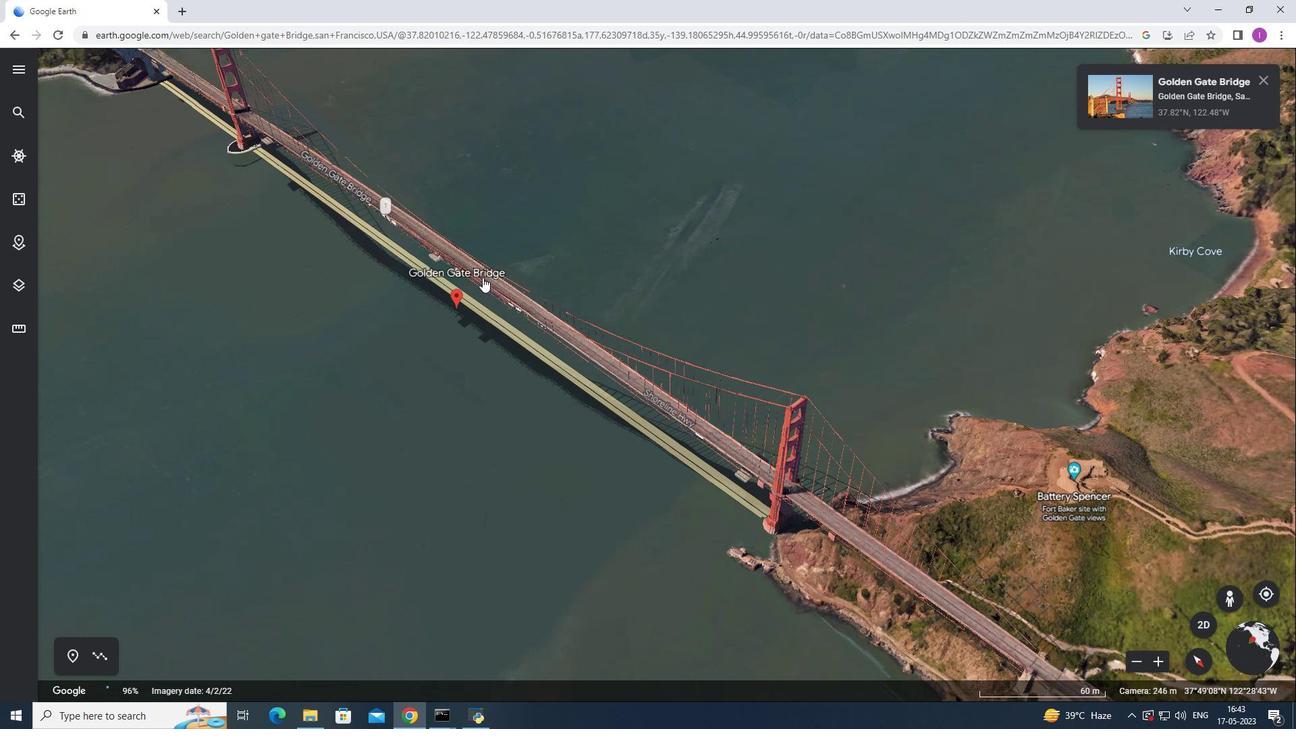 
Action: Mouse moved to (480, 282)
Screenshot: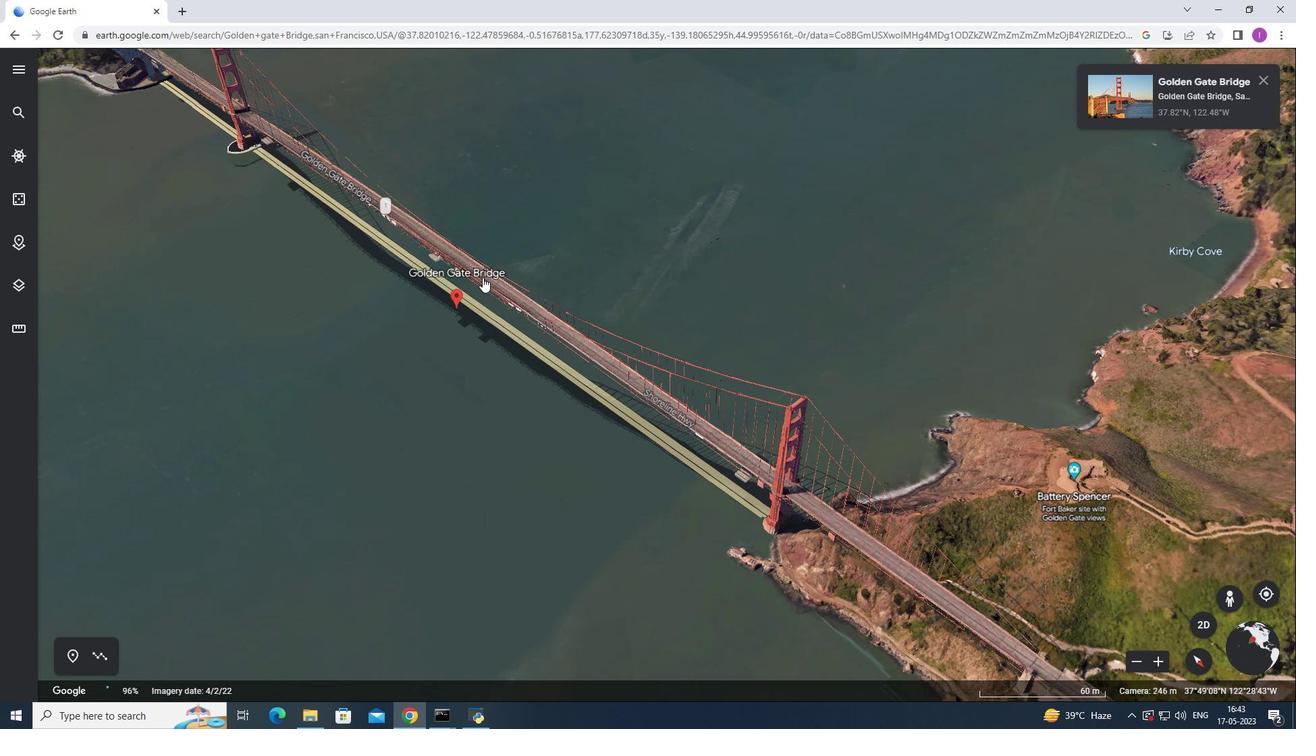 
Action: Mouse scrolled (480, 280) with delta (0, 0)
Screenshot: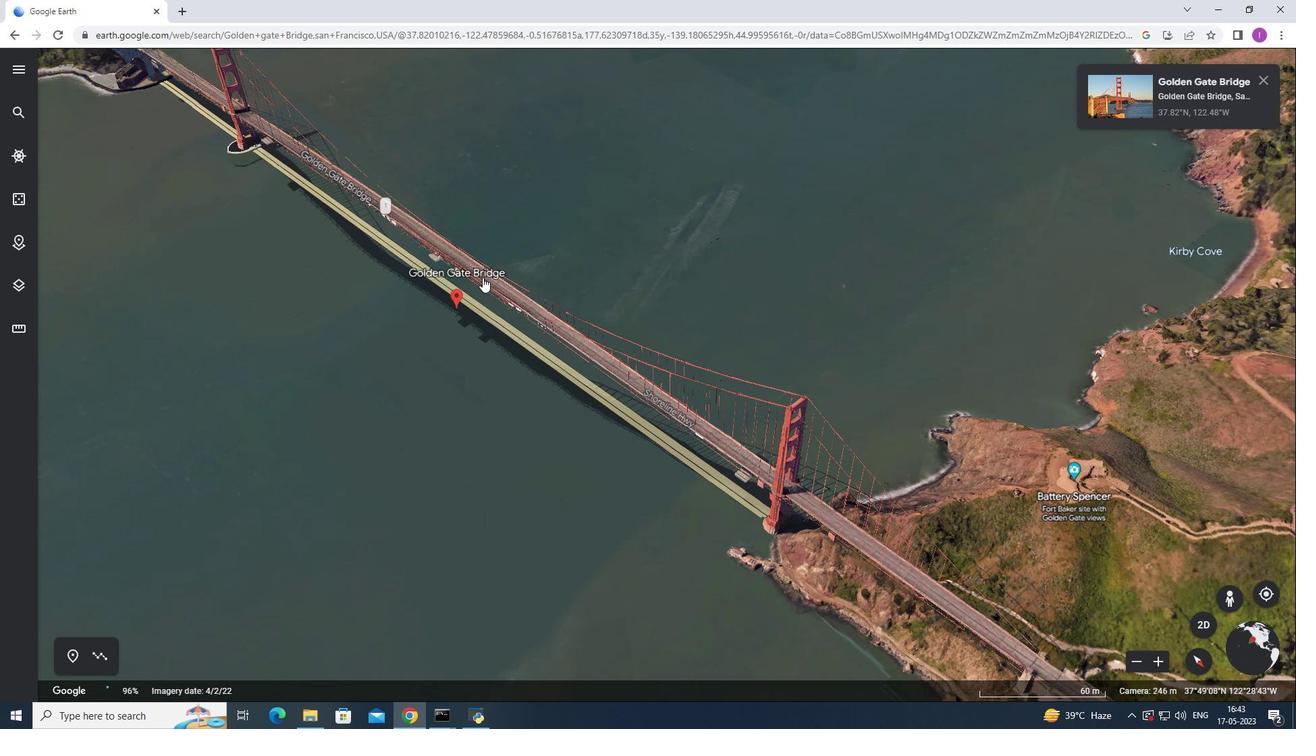 
Action: Mouse moved to (479, 282)
Screenshot: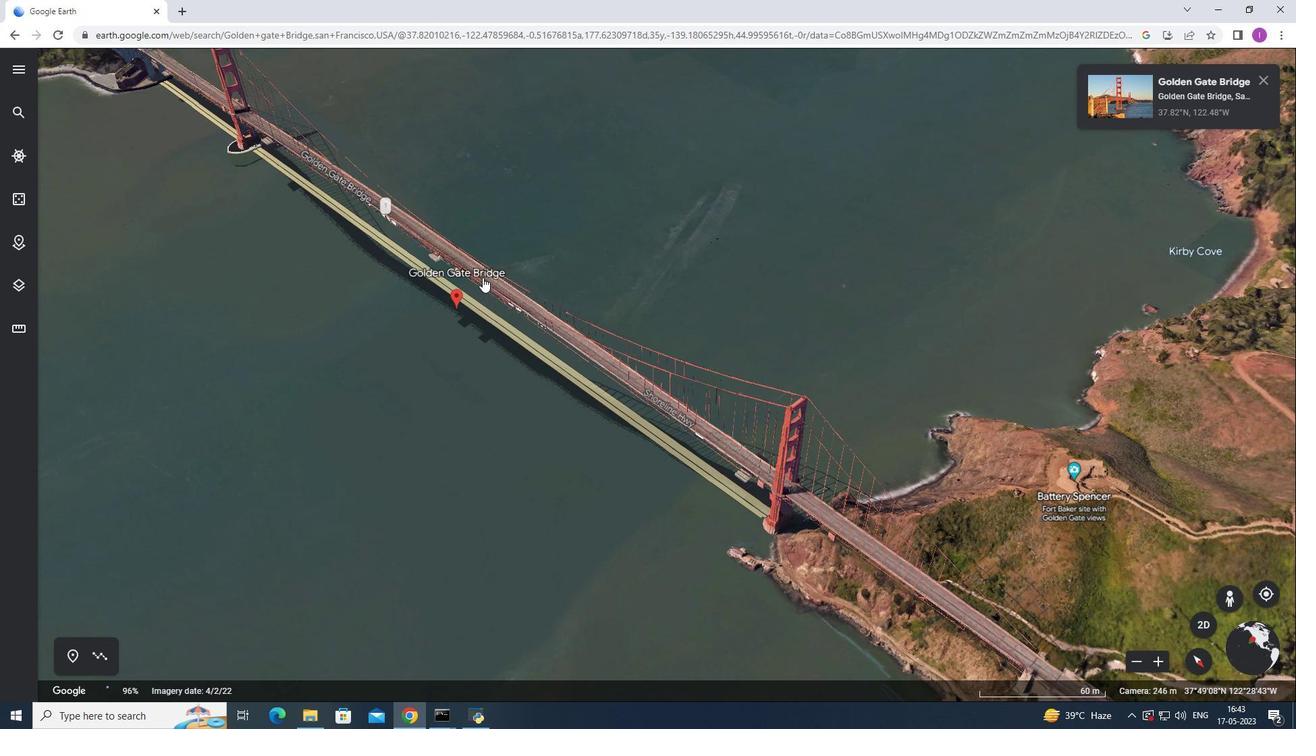 
Action: Mouse scrolled (479, 282) with delta (0, 0)
Screenshot: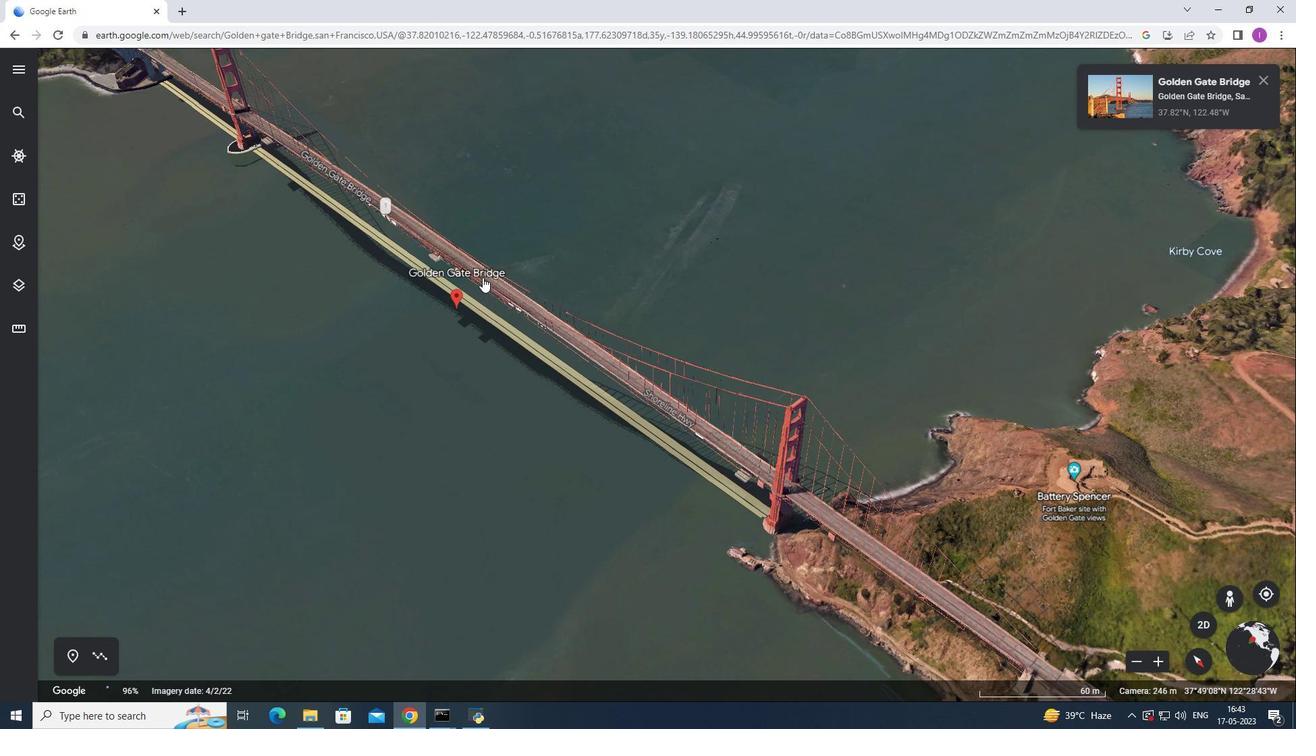 
Action: Mouse moved to (478, 284)
Screenshot: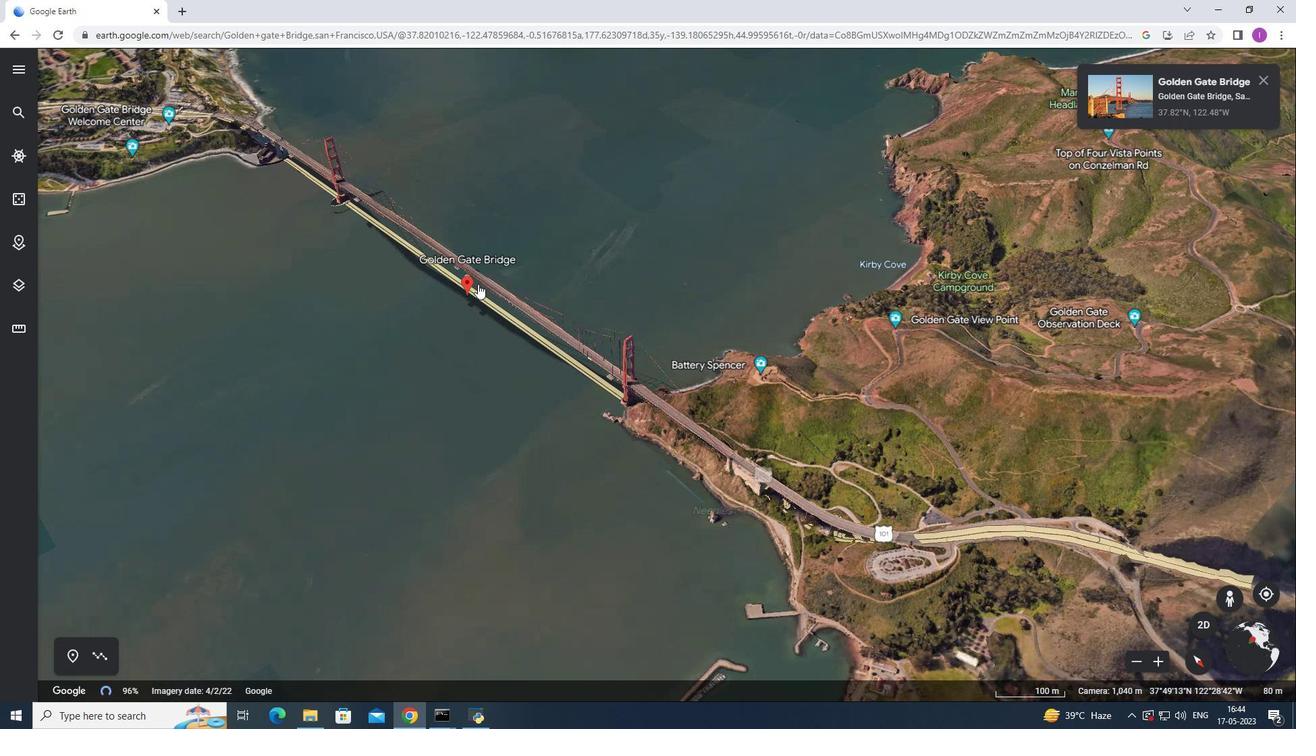 
Action: Mouse scrolled (478, 284) with delta (0, 0)
Screenshot: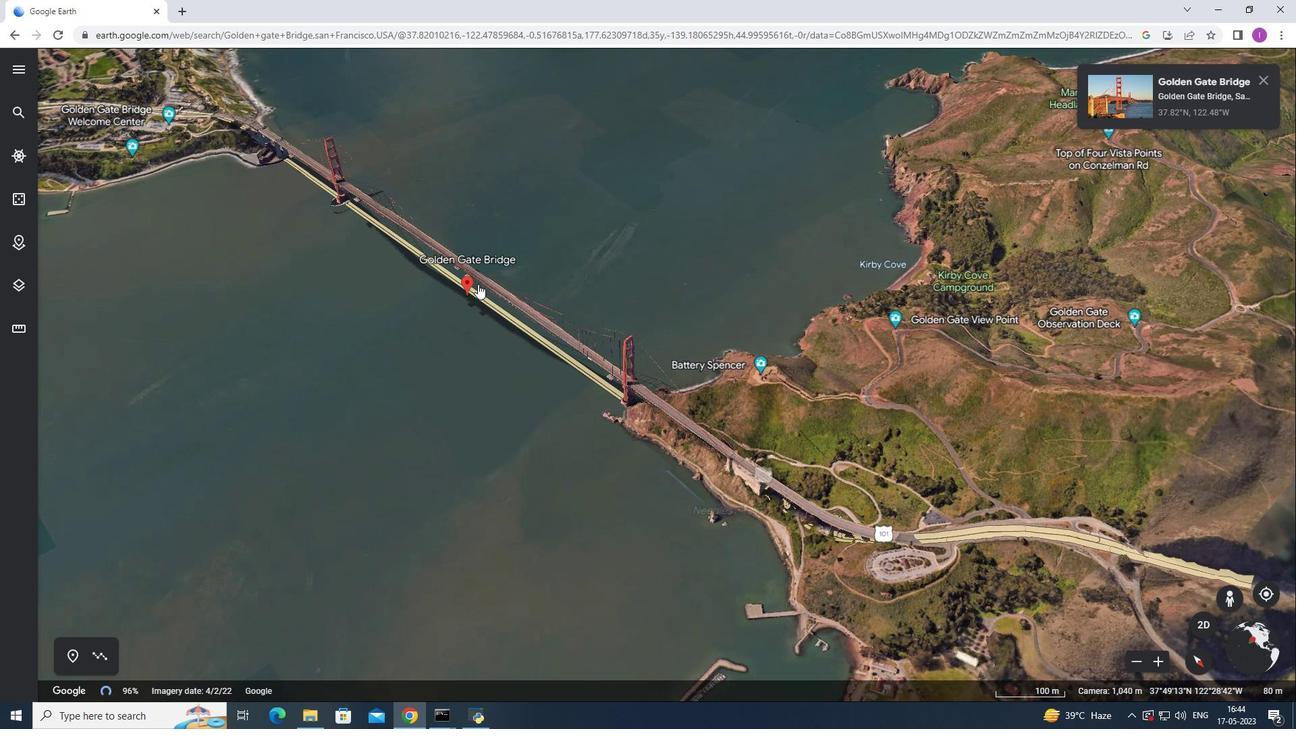 
Action: Mouse moved to (465, 299)
Screenshot: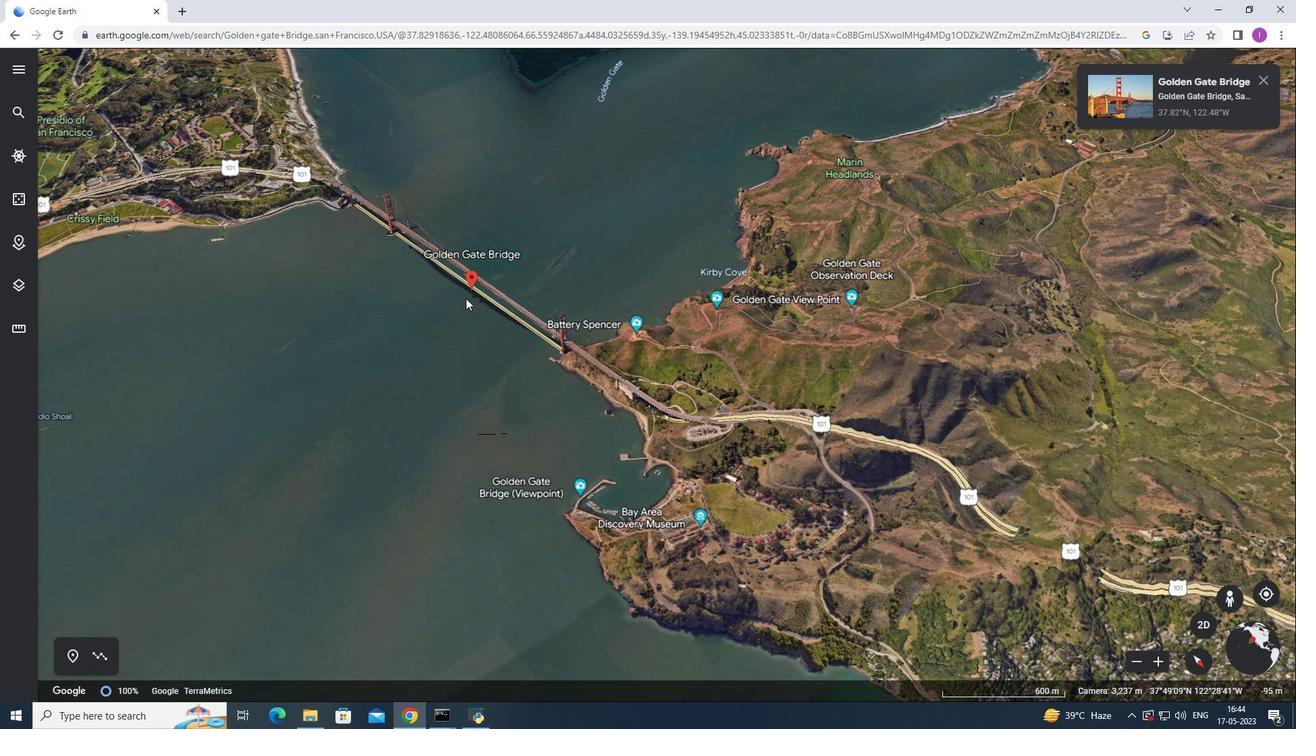 
Action: Mouse scrolled (465, 298) with delta (0, 0)
Screenshot: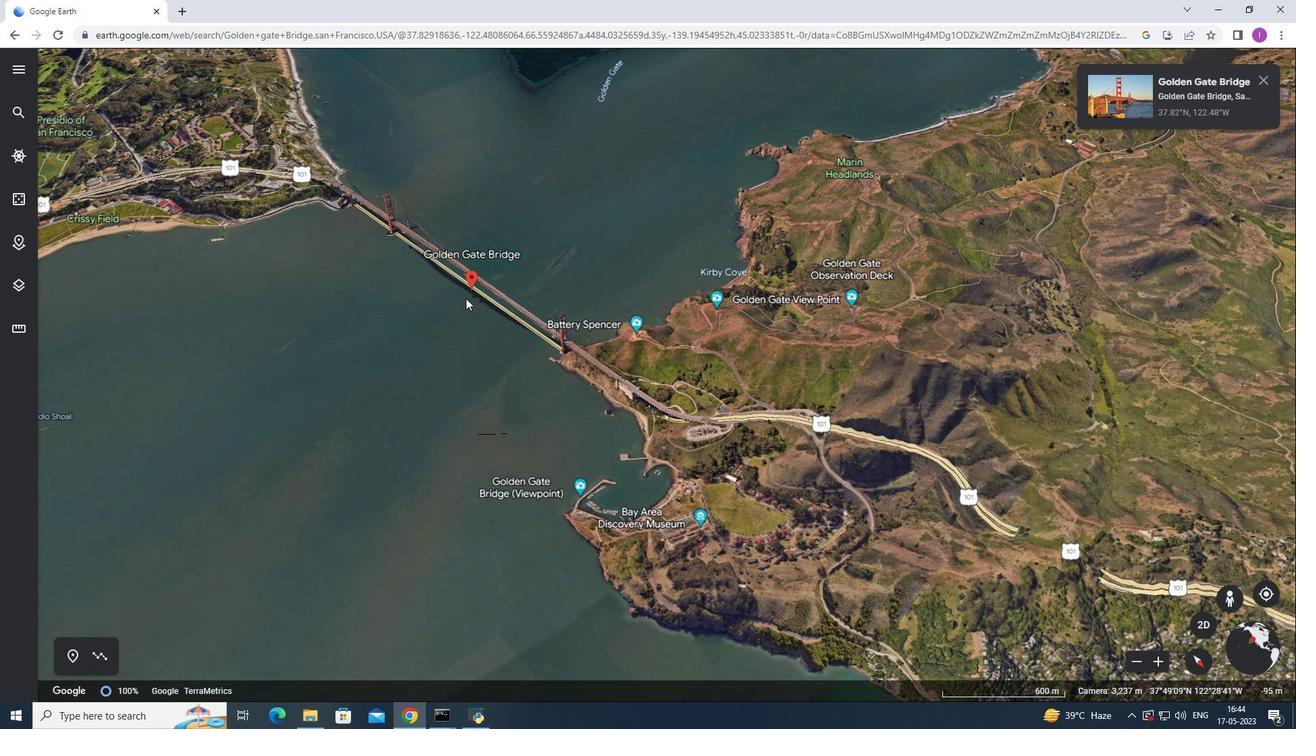
Action: Mouse moved to (463, 299)
Screenshot: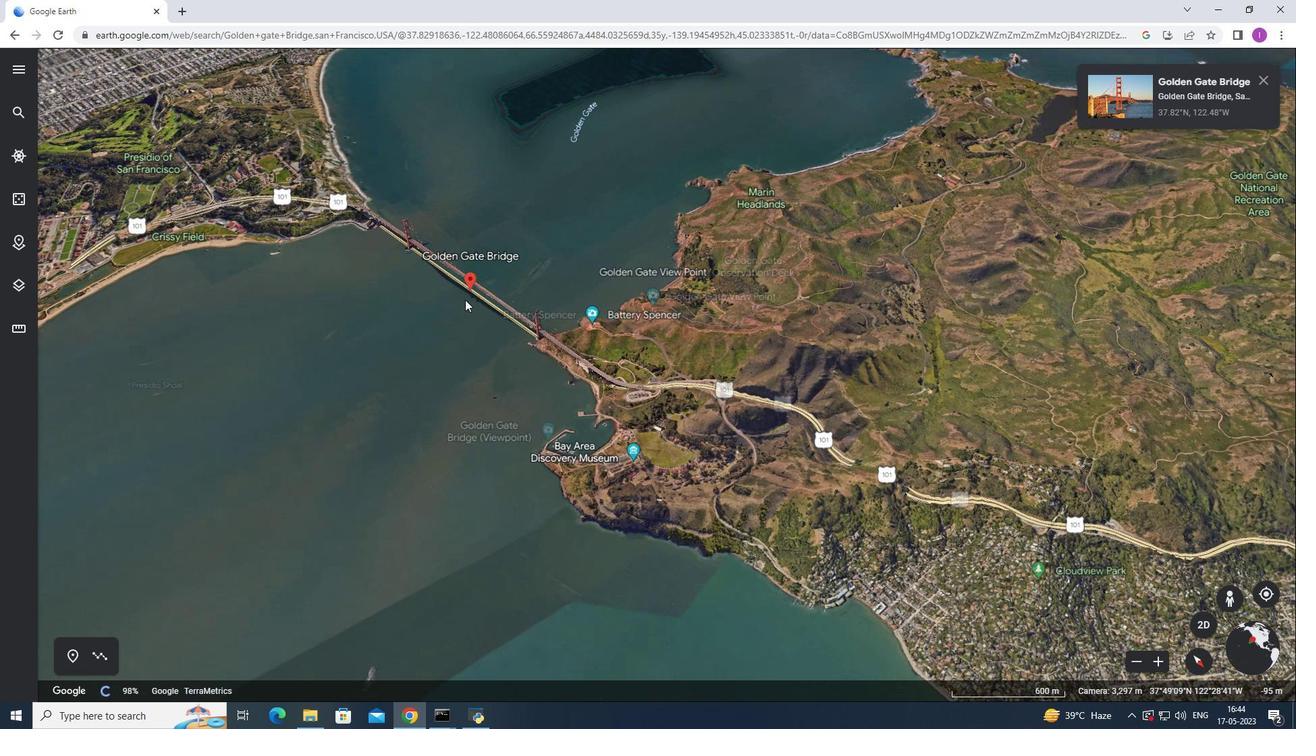 
Action: Mouse scrolled (463, 299) with delta (0, 0)
Screenshot: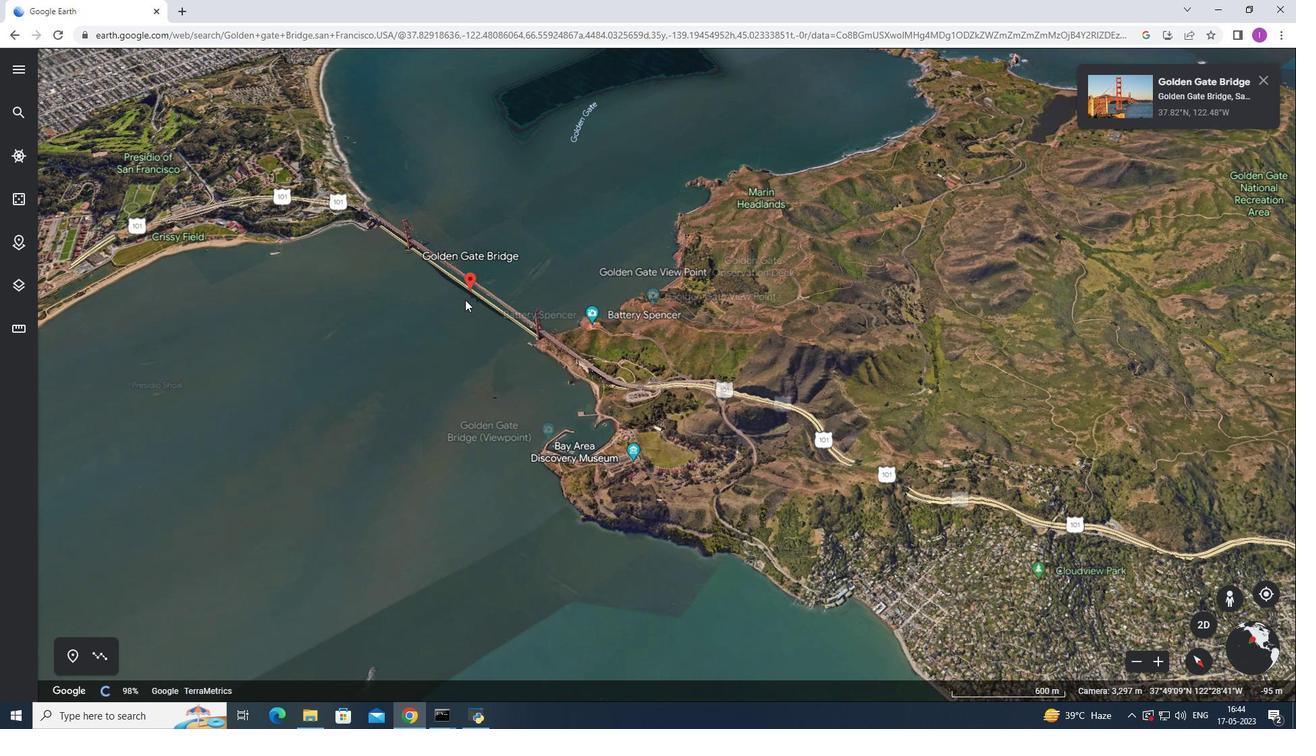 
Action: Mouse scrolled (463, 299) with delta (0, 0)
Screenshot: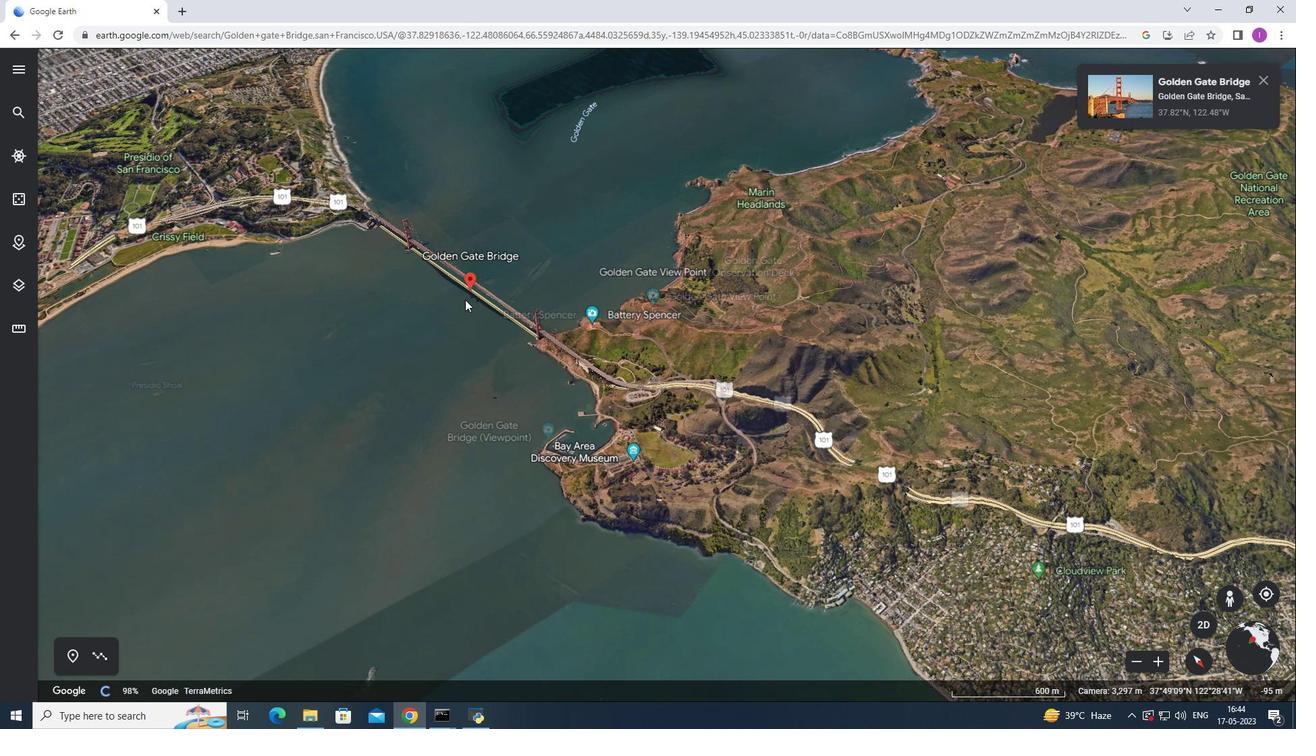 
Action: Mouse moved to (459, 299)
Screenshot: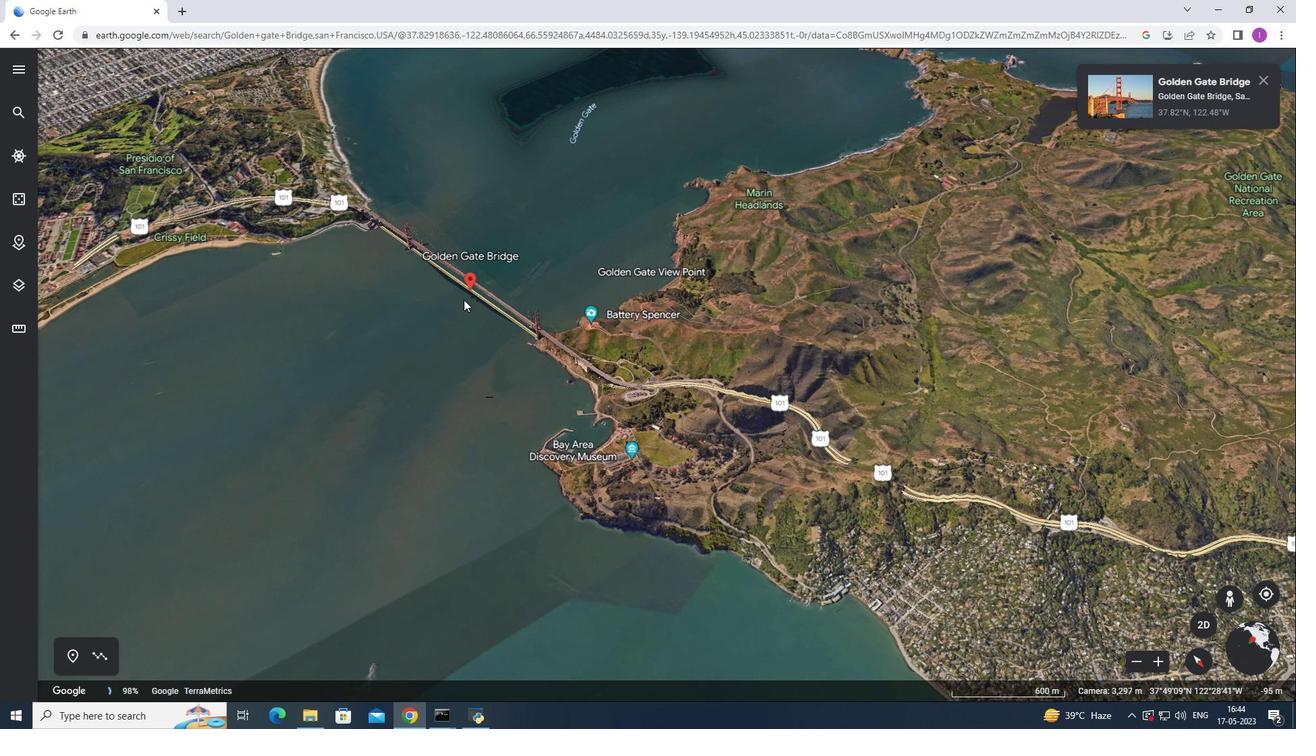 
Action: Mouse scrolled (459, 299) with delta (0, 0)
Screenshot: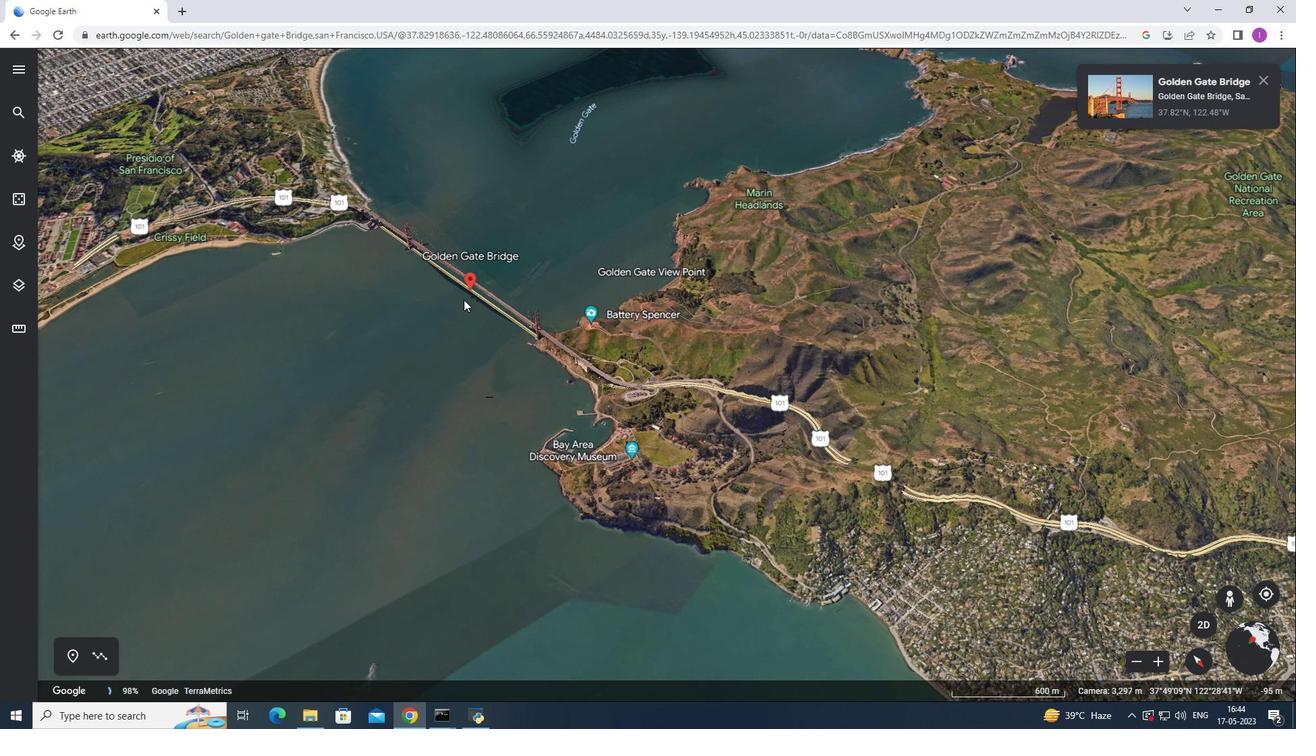 
Action: Mouse moved to (459, 300)
Screenshot: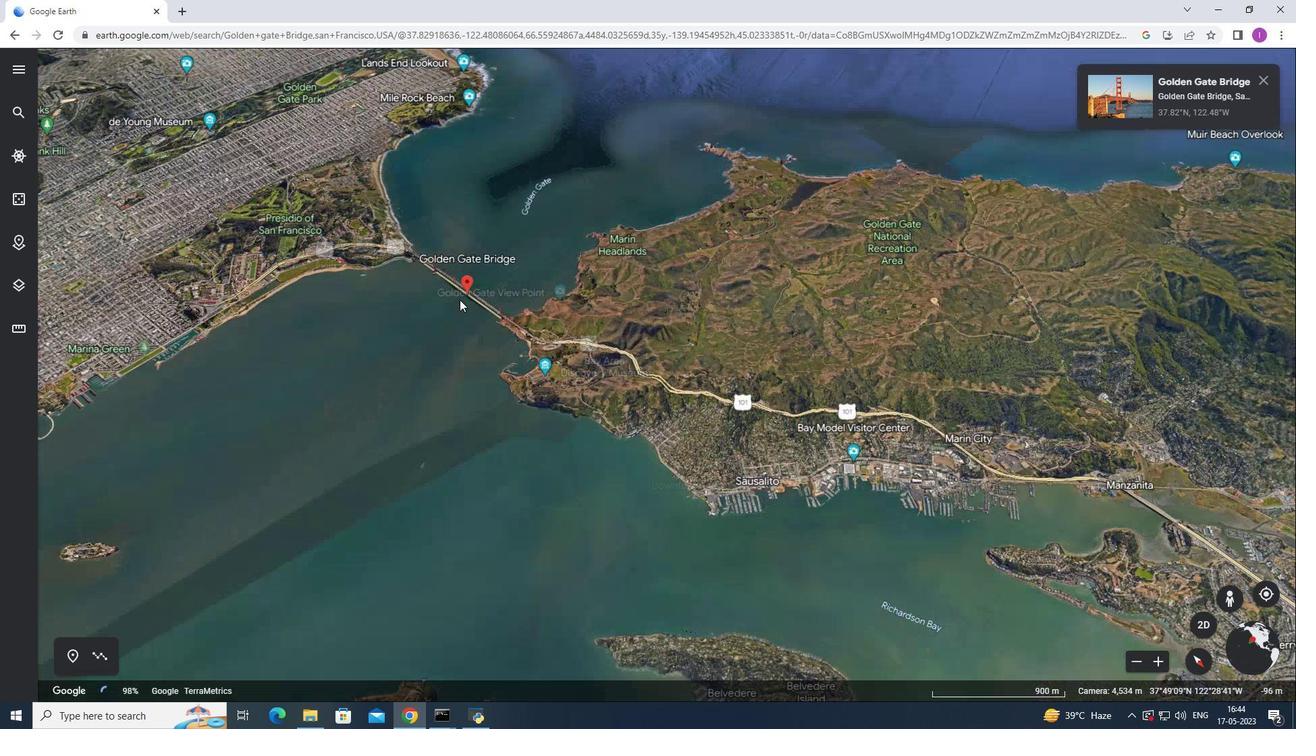 
Action: Mouse scrolled (459, 299) with delta (0, 0)
Screenshot: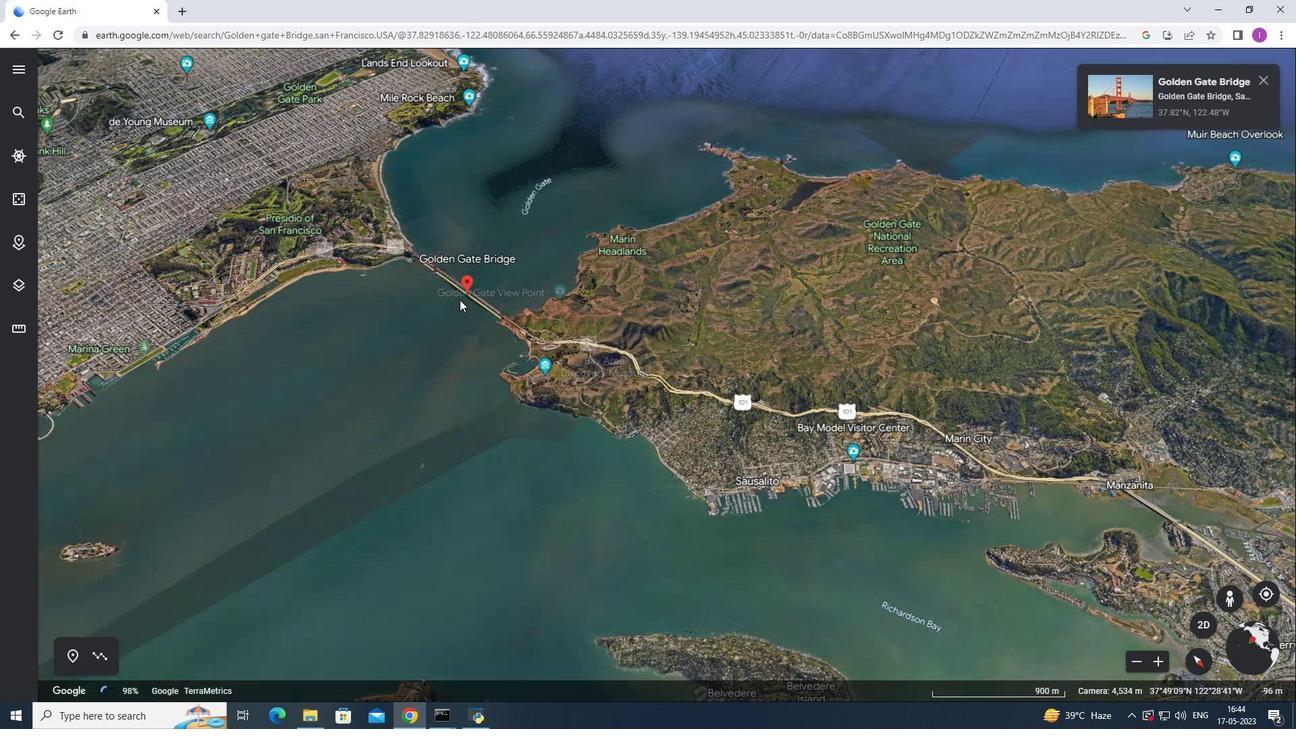
Action: Mouse scrolled (459, 299) with delta (0, 0)
Screenshot: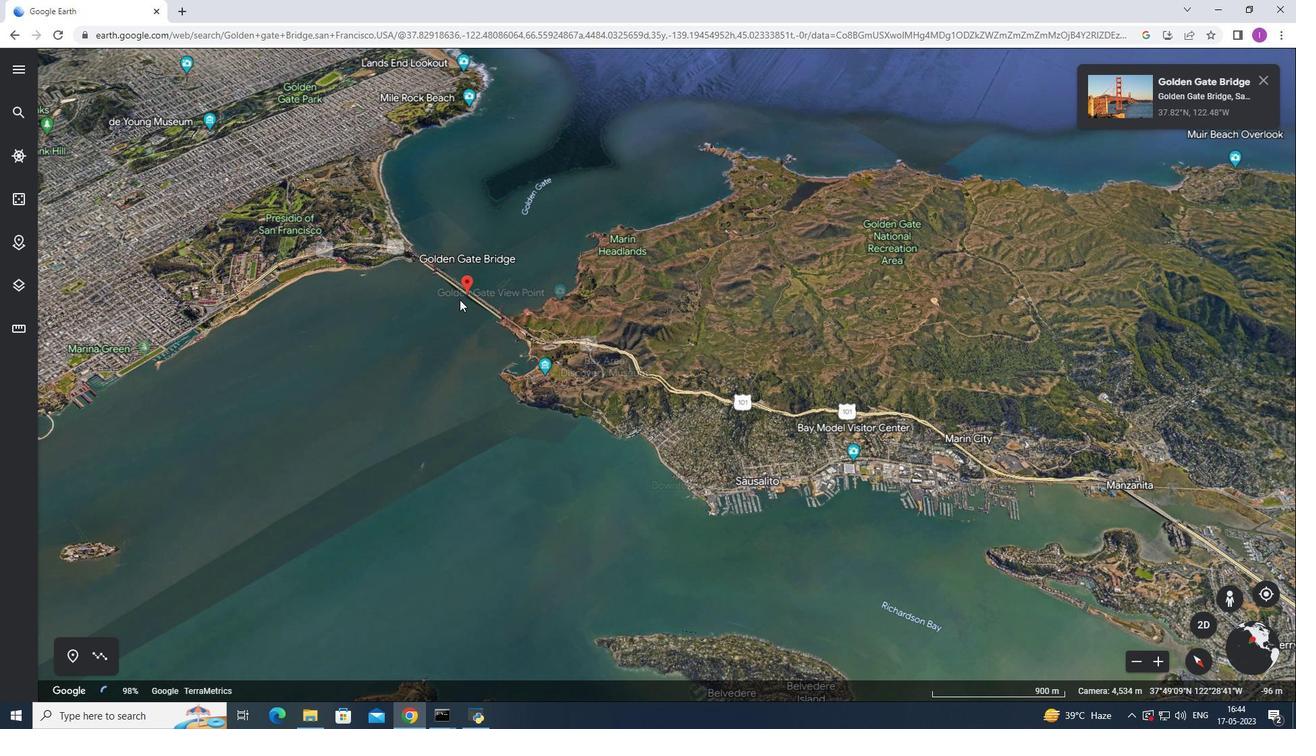 
Action: Mouse scrolled (459, 299) with delta (0, 0)
Screenshot: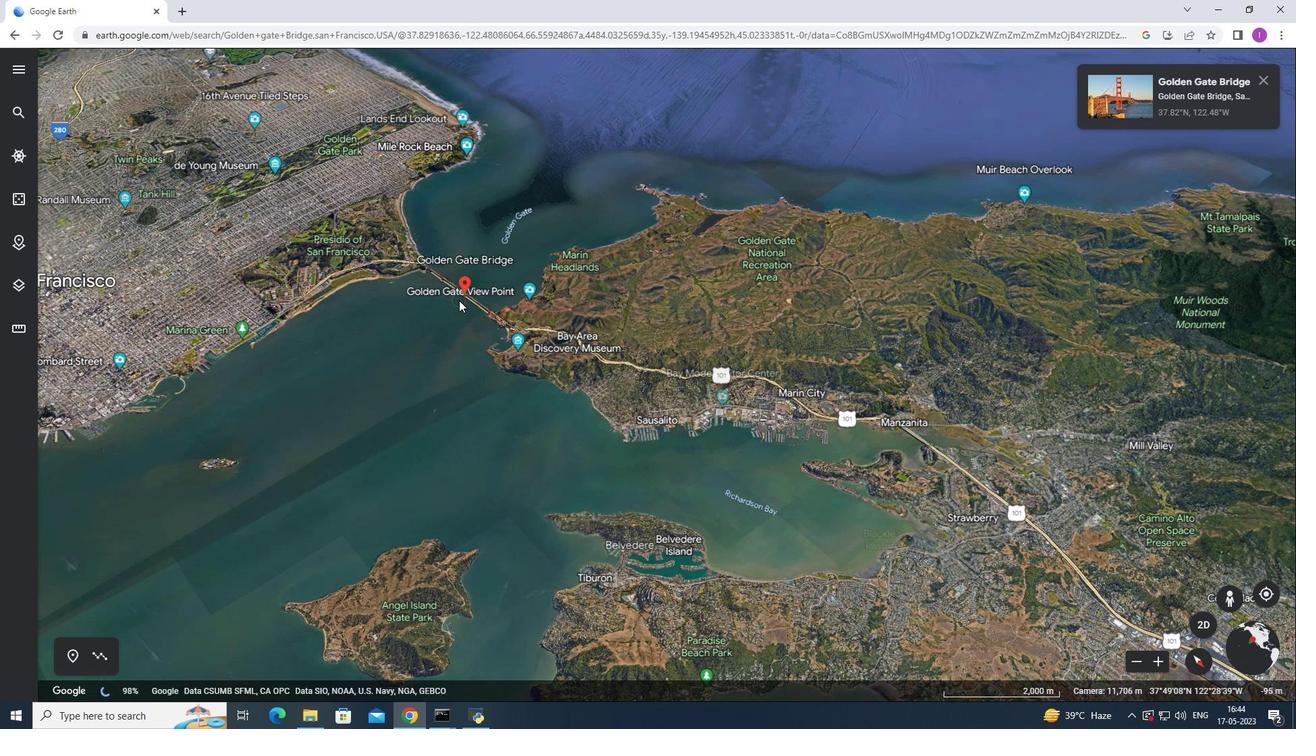 
Action: Mouse scrolled (459, 299) with delta (0, 0)
Screenshot: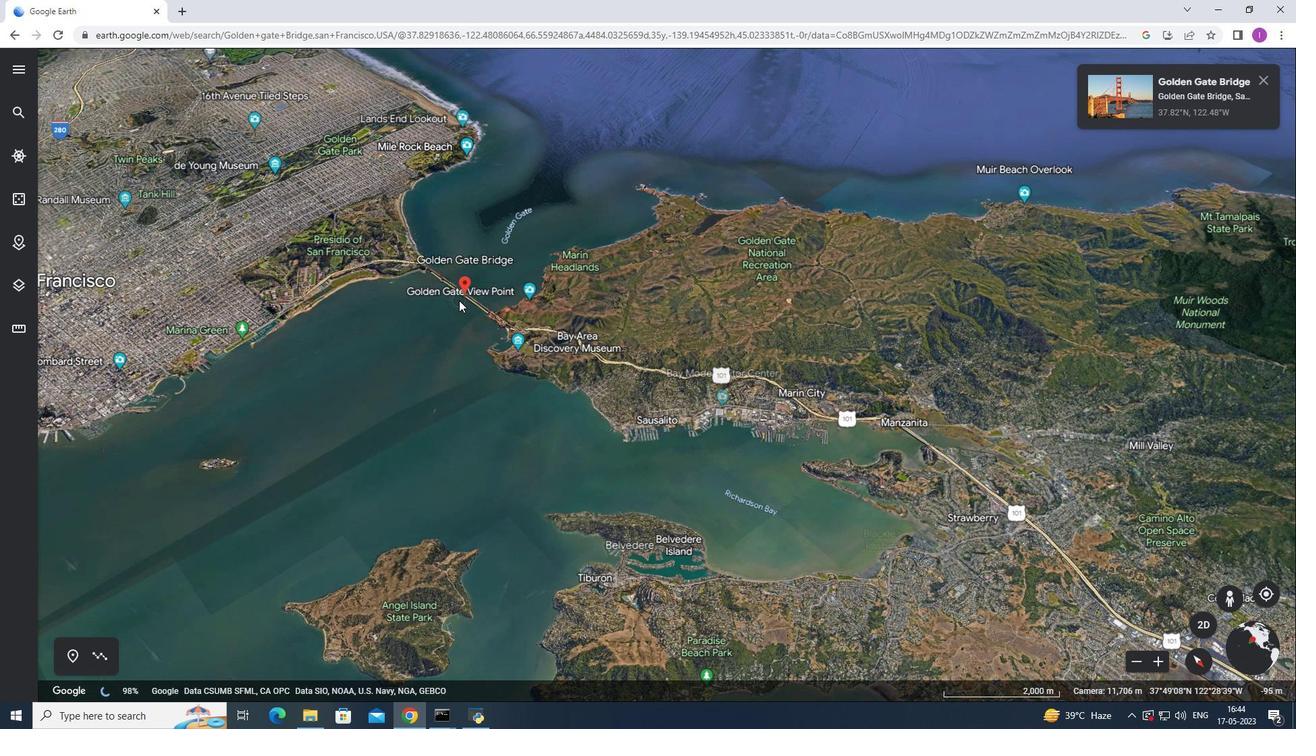 
Action: Mouse scrolled (459, 299) with delta (0, 0)
Screenshot: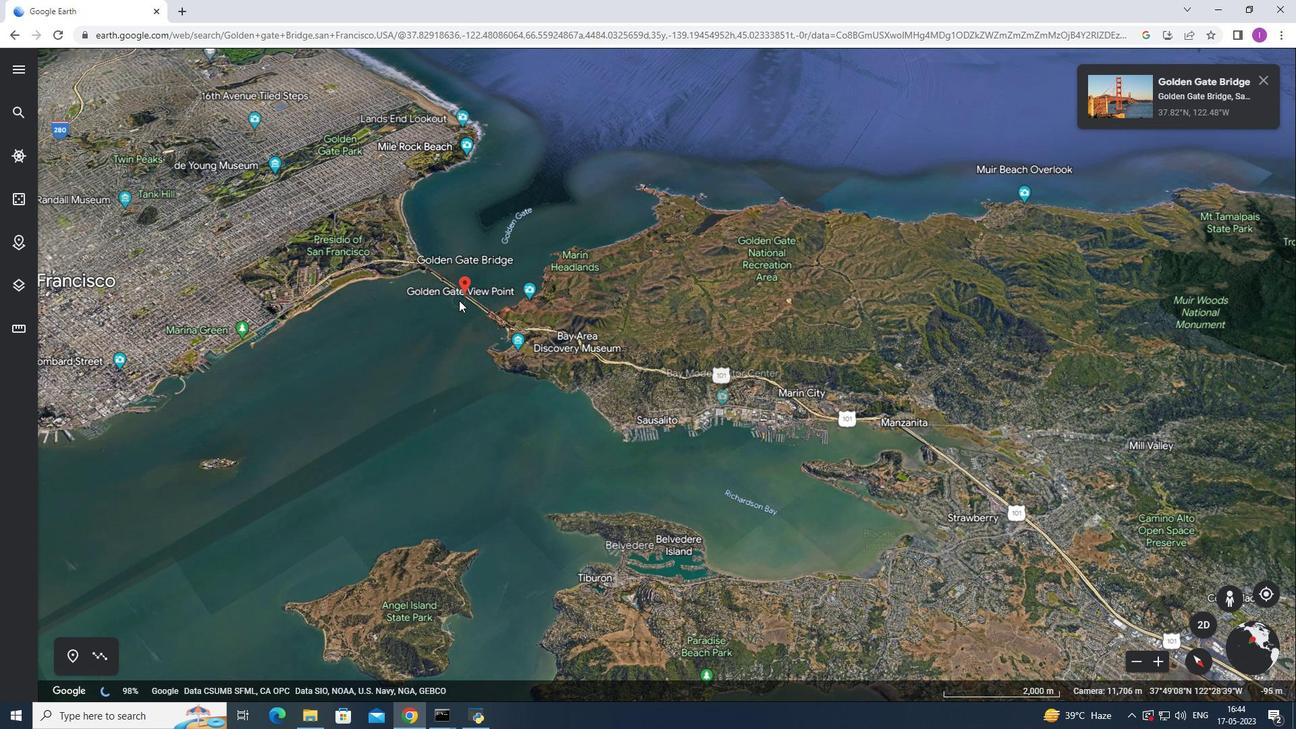 
Action: Mouse scrolled (459, 299) with delta (0, 0)
Screenshot: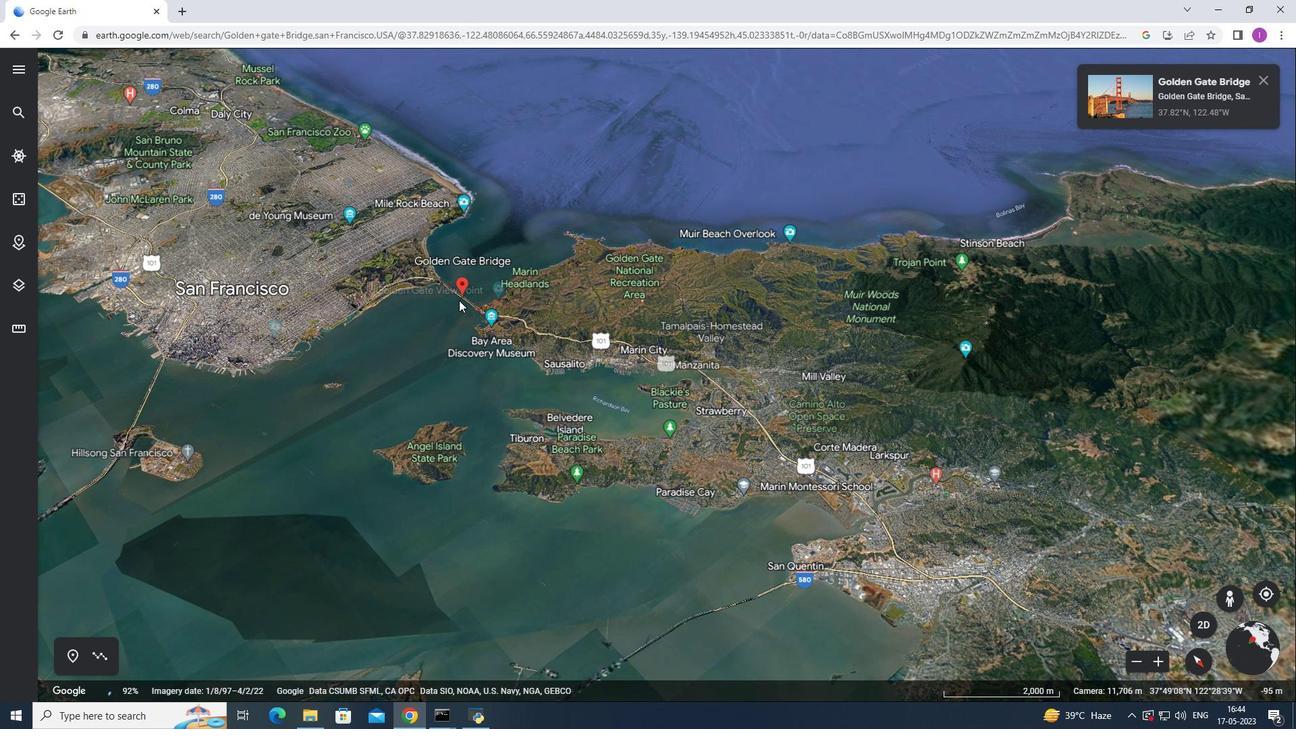 
Action: Mouse scrolled (459, 299) with delta (0, 0)
Screenshot: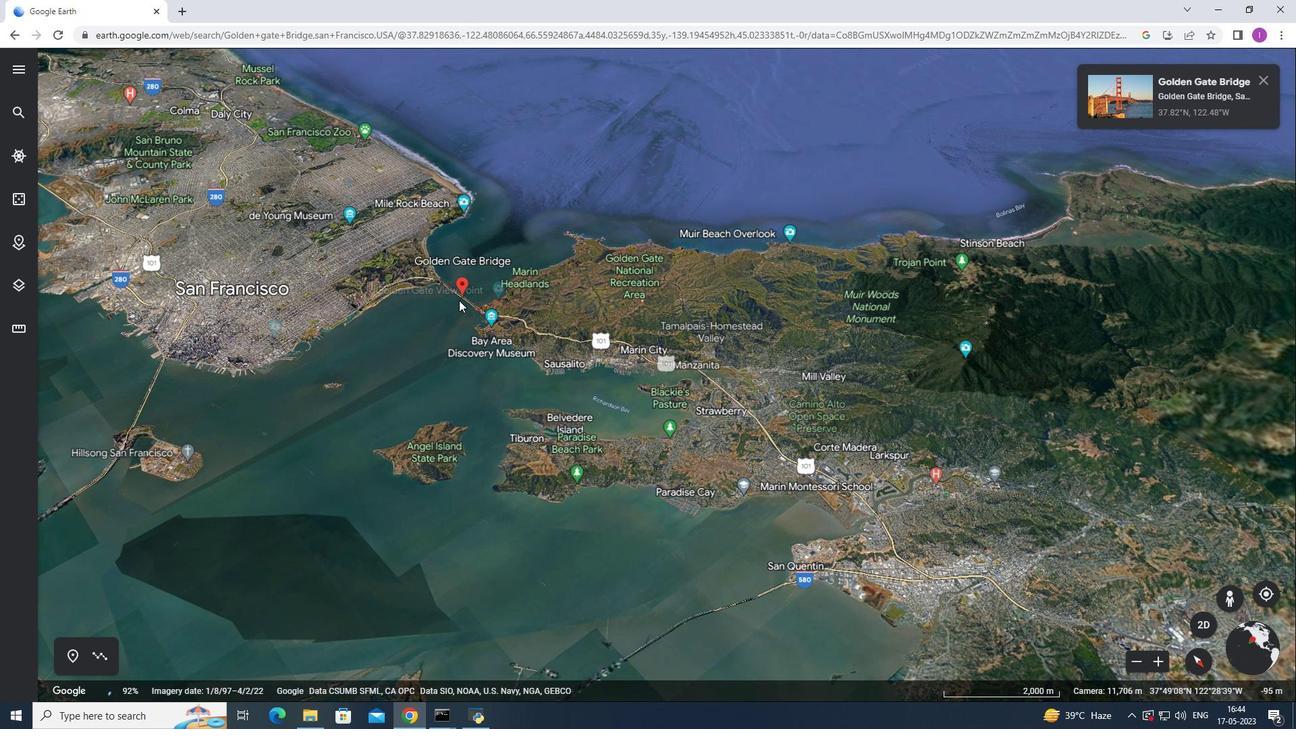 
Action: Mouse scrolled (459, 299) with delta (0, 0)
Screenshot: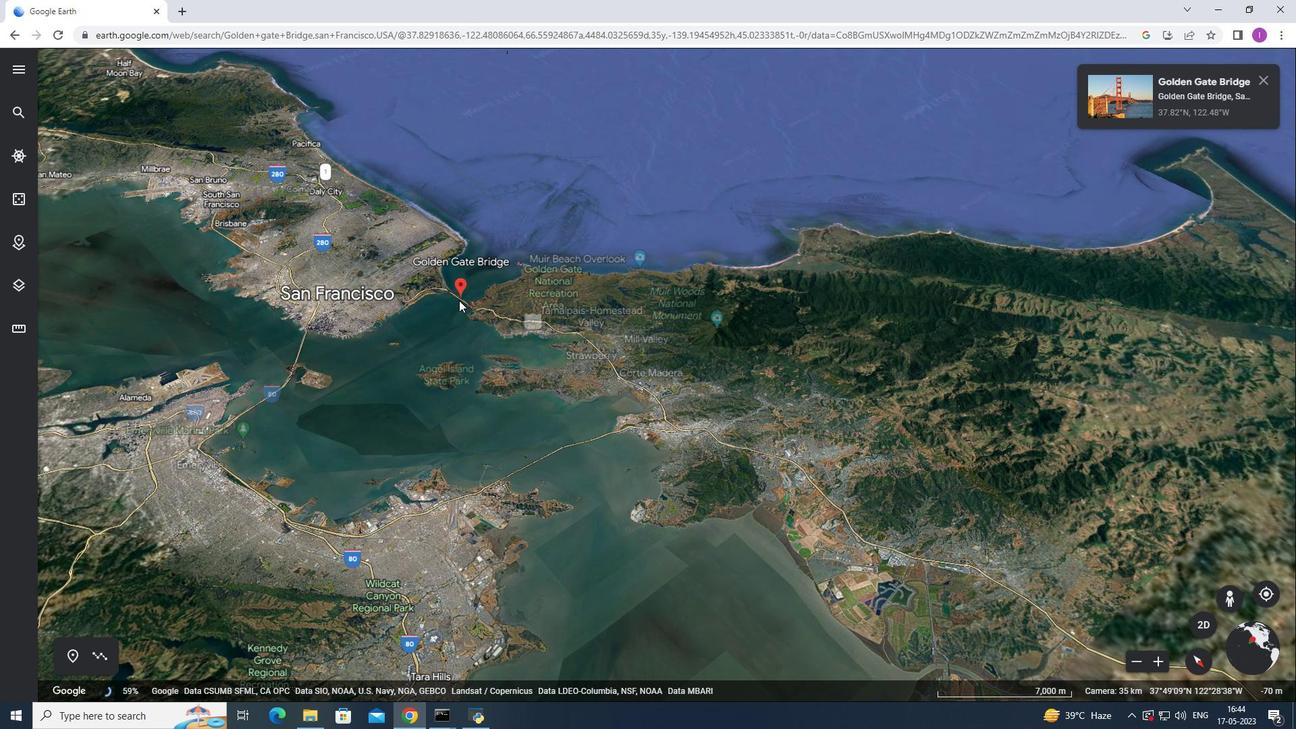 
Action: Mouse scrolled (459, 299) with delta (0, 0)
Screenshot: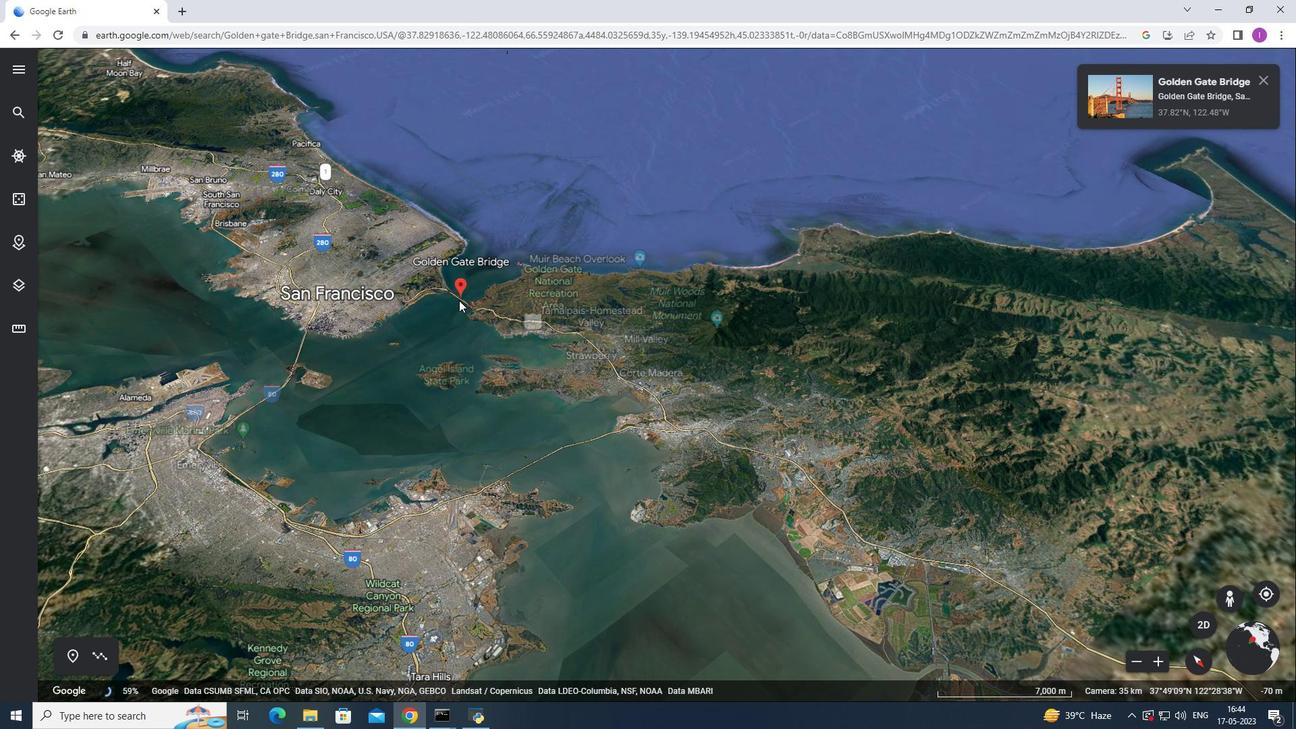 
Action: Mouse scrolled (459, 299) with delta (0, 0)
Screenshot: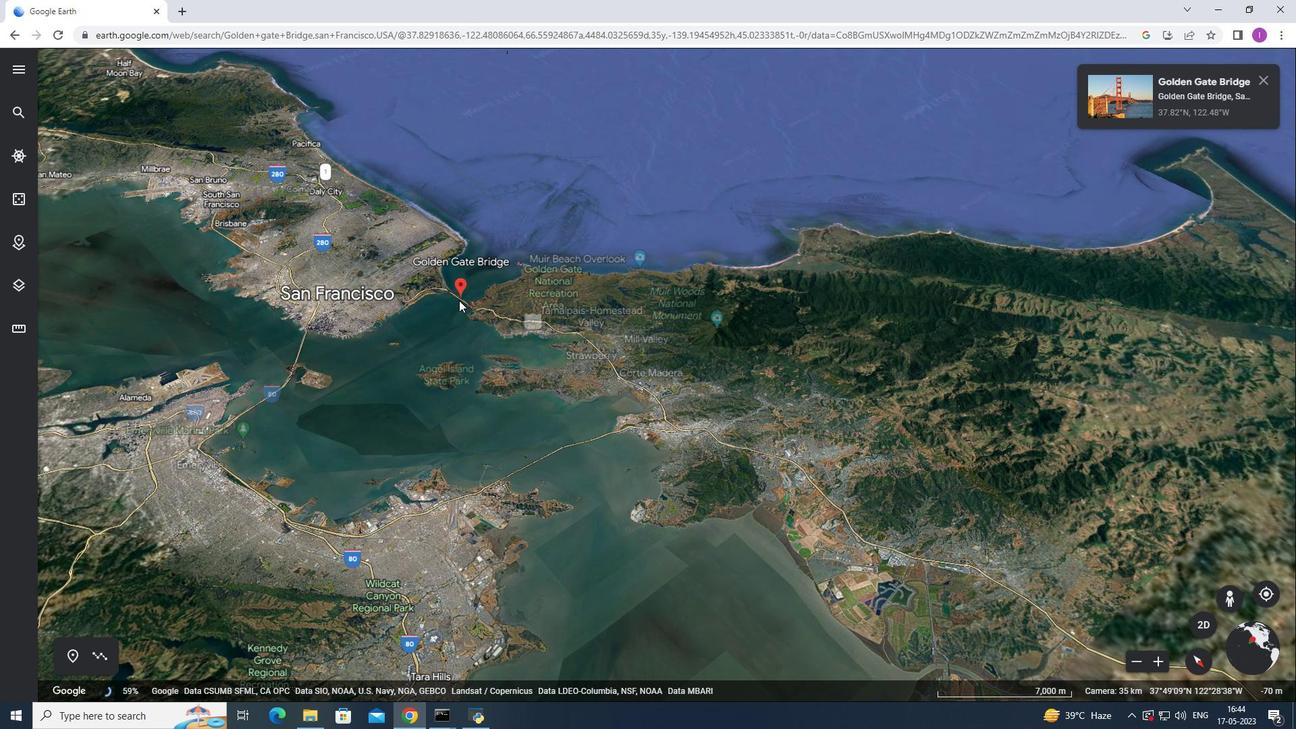 
Action: Mouse scrolled (459, 299) with delta (0, 0)
Screenshot: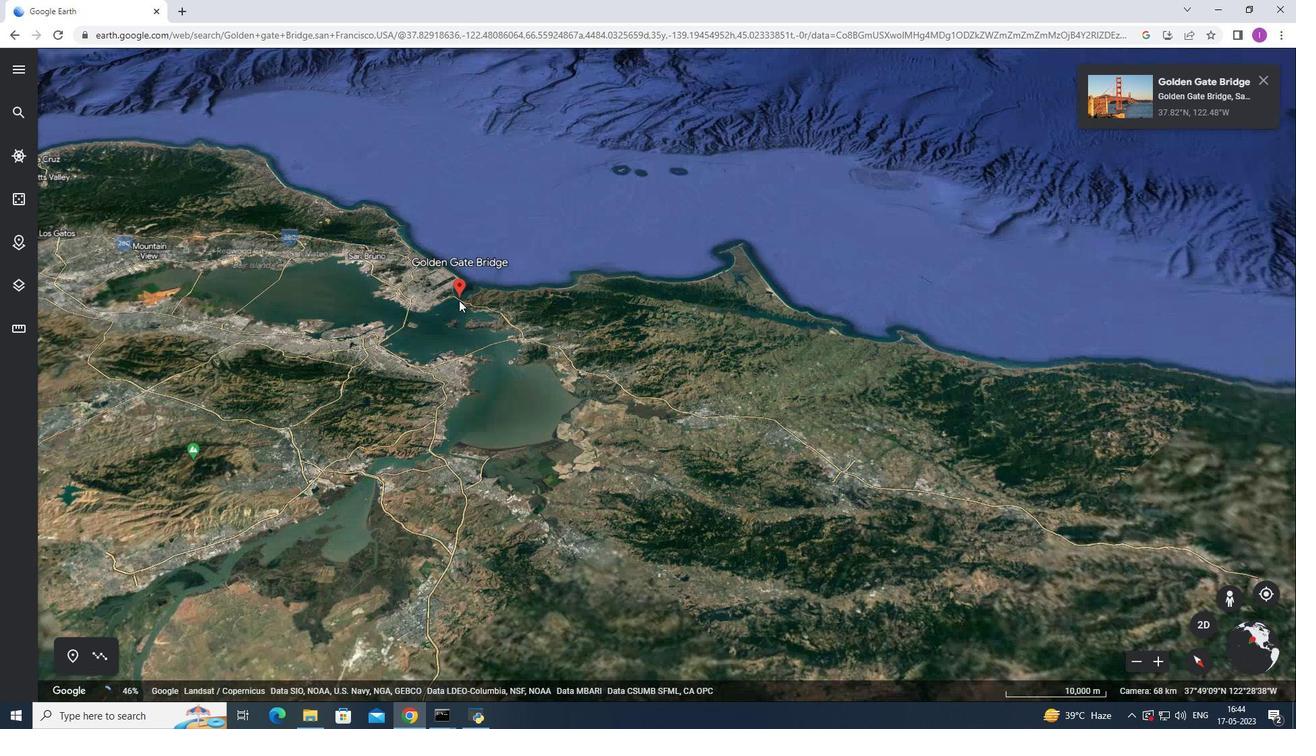 
Action: Mouse scrolled (459, 299) with delta (0, 0)
Screenshot: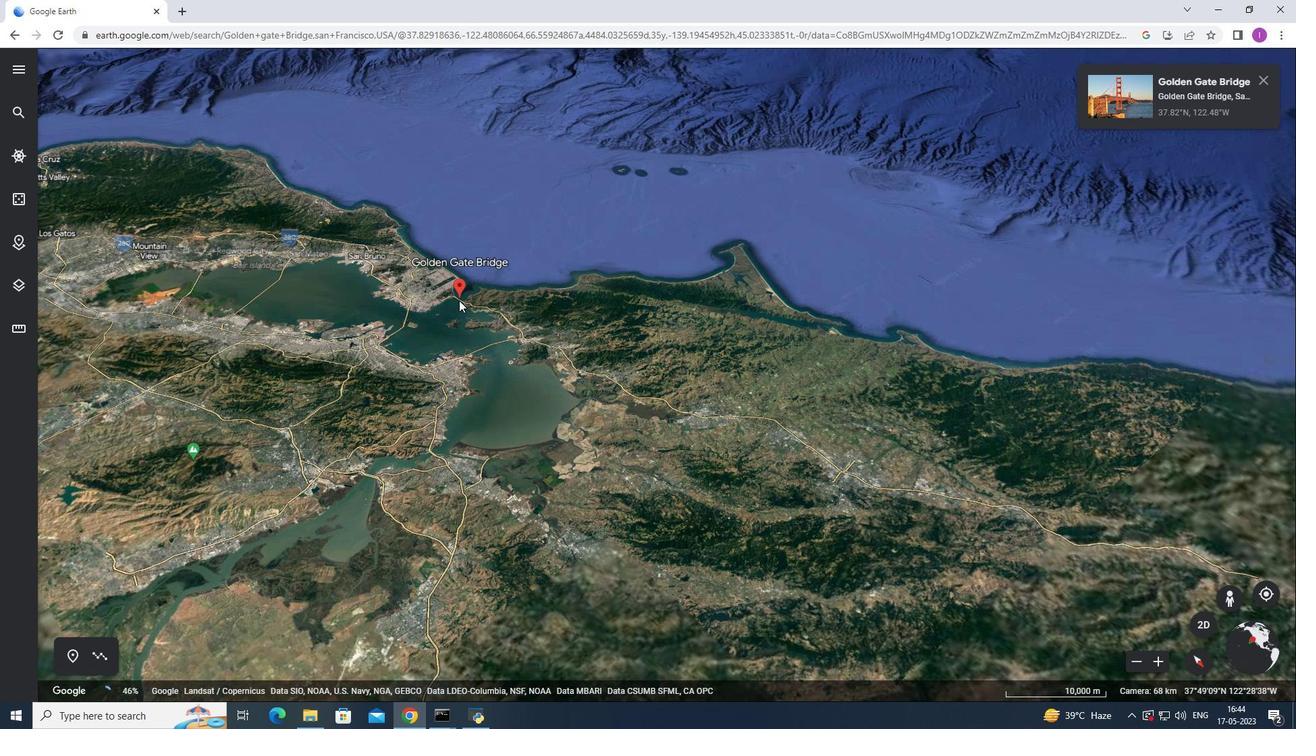 
Action: Mouse scrolled (459, 299) with delta (0, 0)
Screenshot: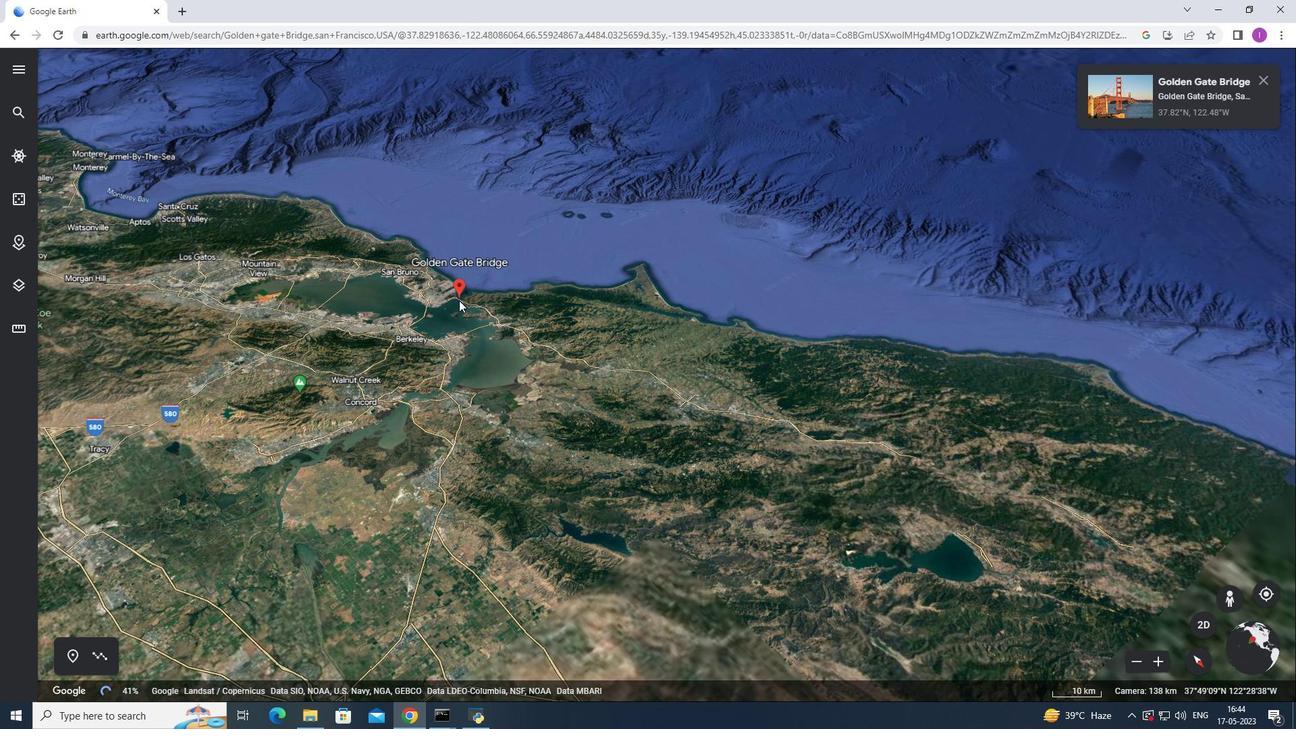 
Action: Mouse scrolled (459, 299) with delta (0, 0)
Screenshot: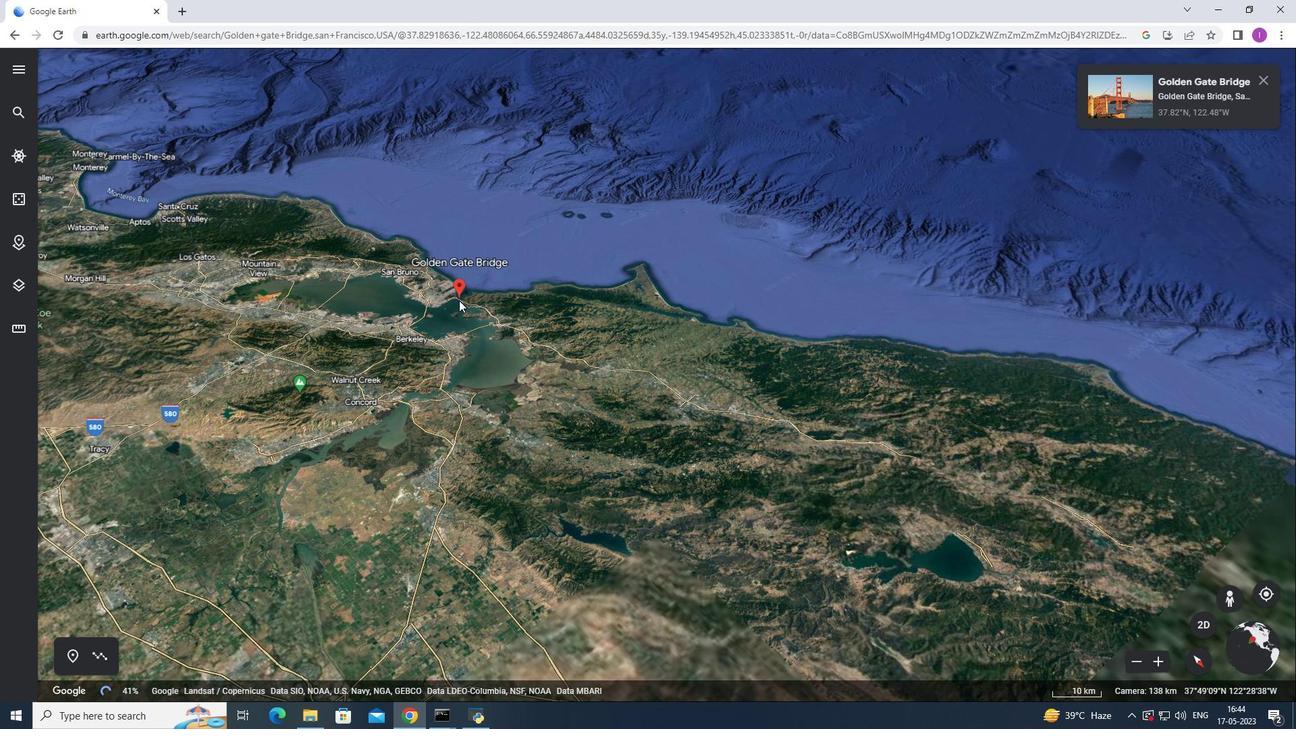 
Action: Mouse scrolled (459, 299) with delta (0, 0)
Screenshot: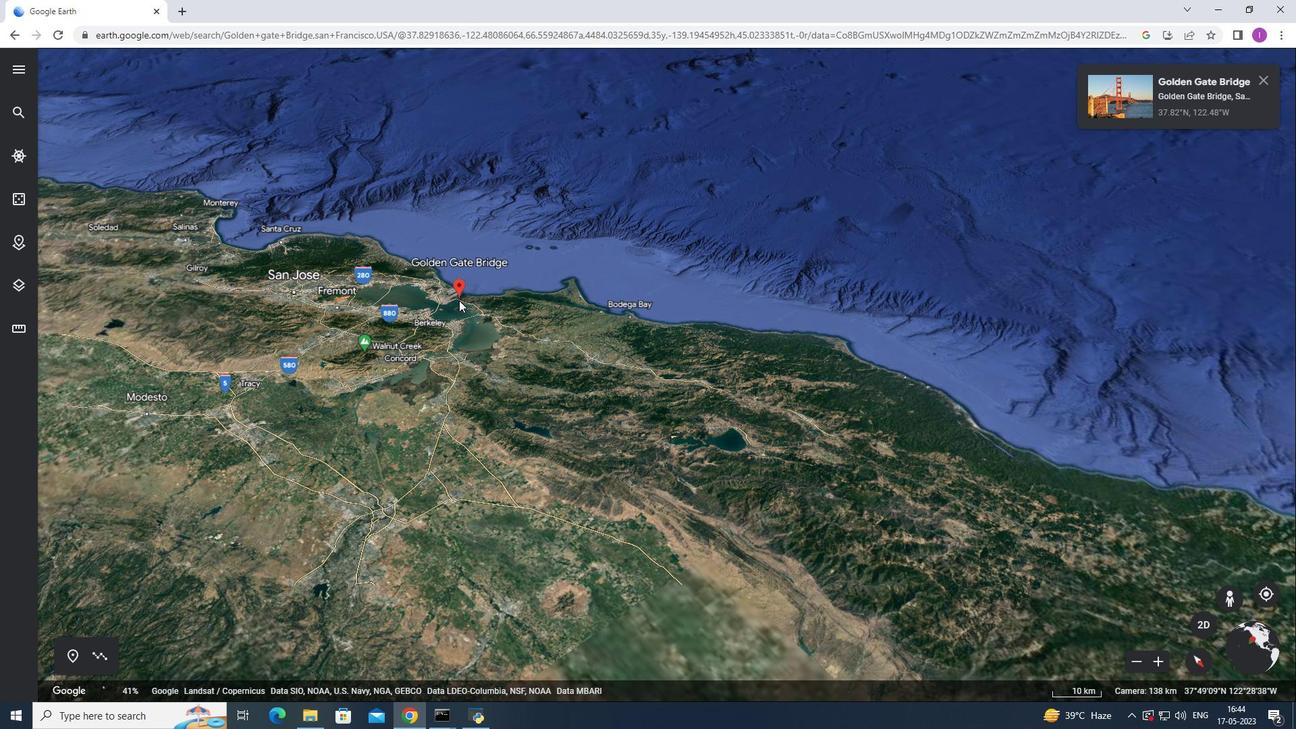 
Action: Mouse scrolled (459, 299) with delta (0, 0)
Screenshot: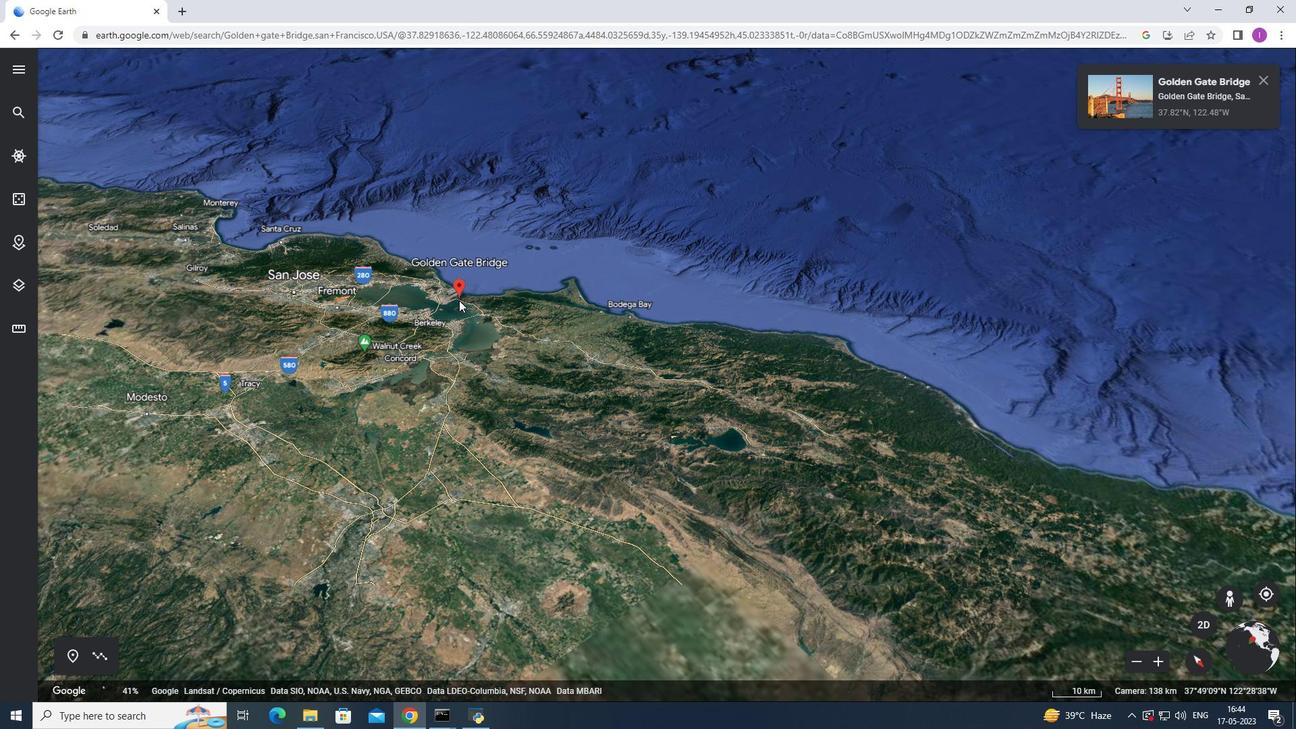 
Action: Mouse scrolled (459, 299) with delta (0, 0)
Screenshot: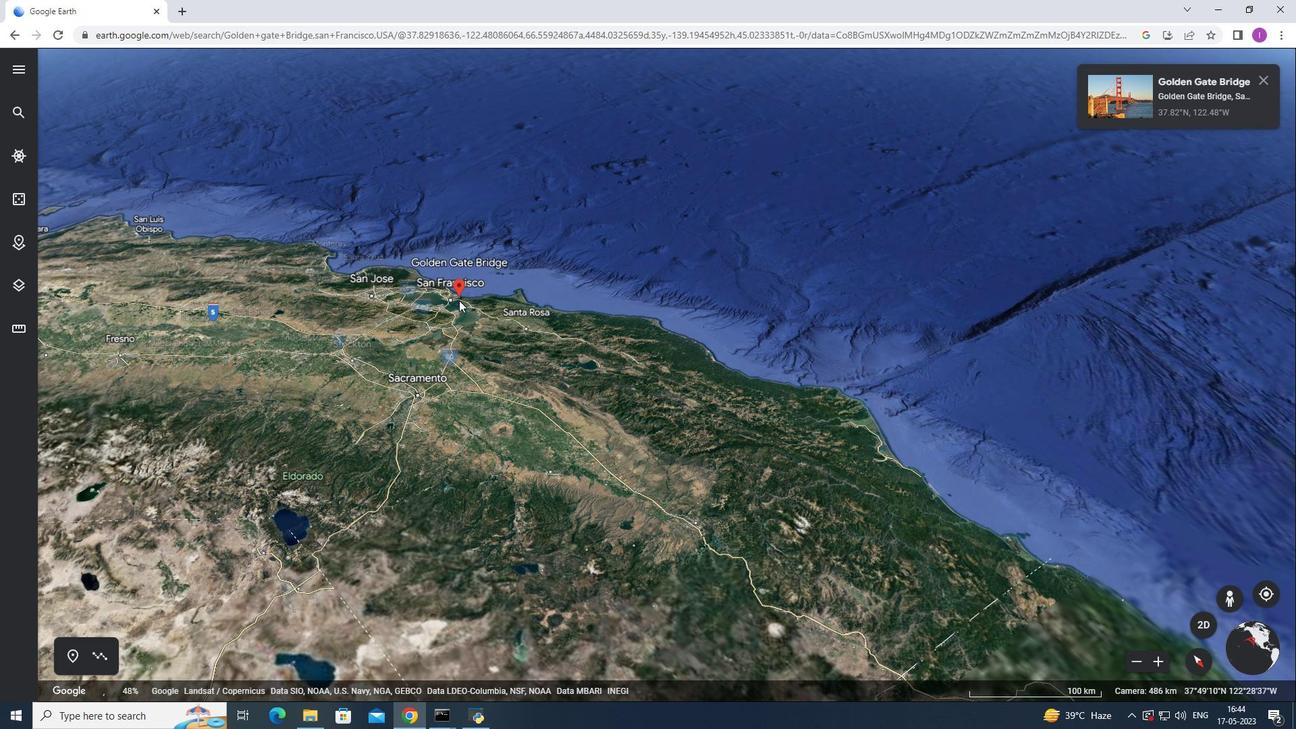 
Action: Mouse scrolled (459, 299) with delta (0, 0)
Screenshot: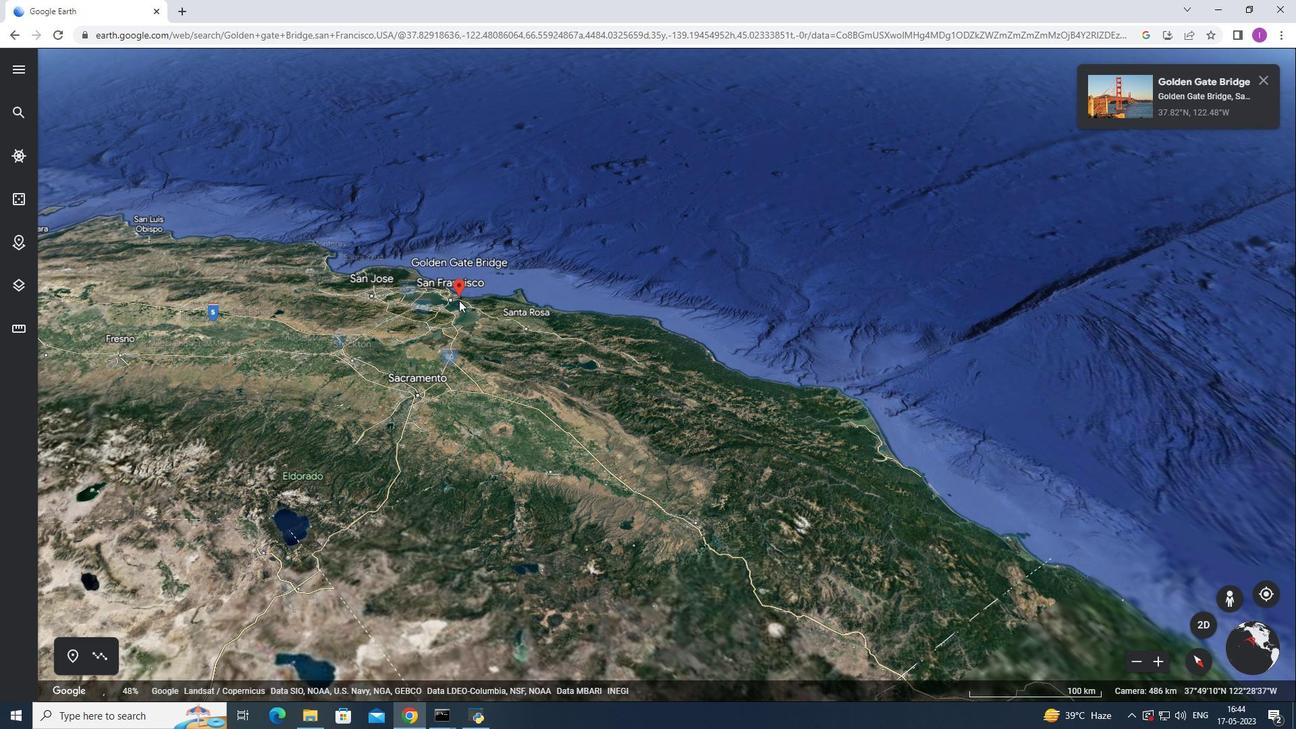
Action: Mouse scrolled (459, 301) with delta (0, 0)
Screenshot: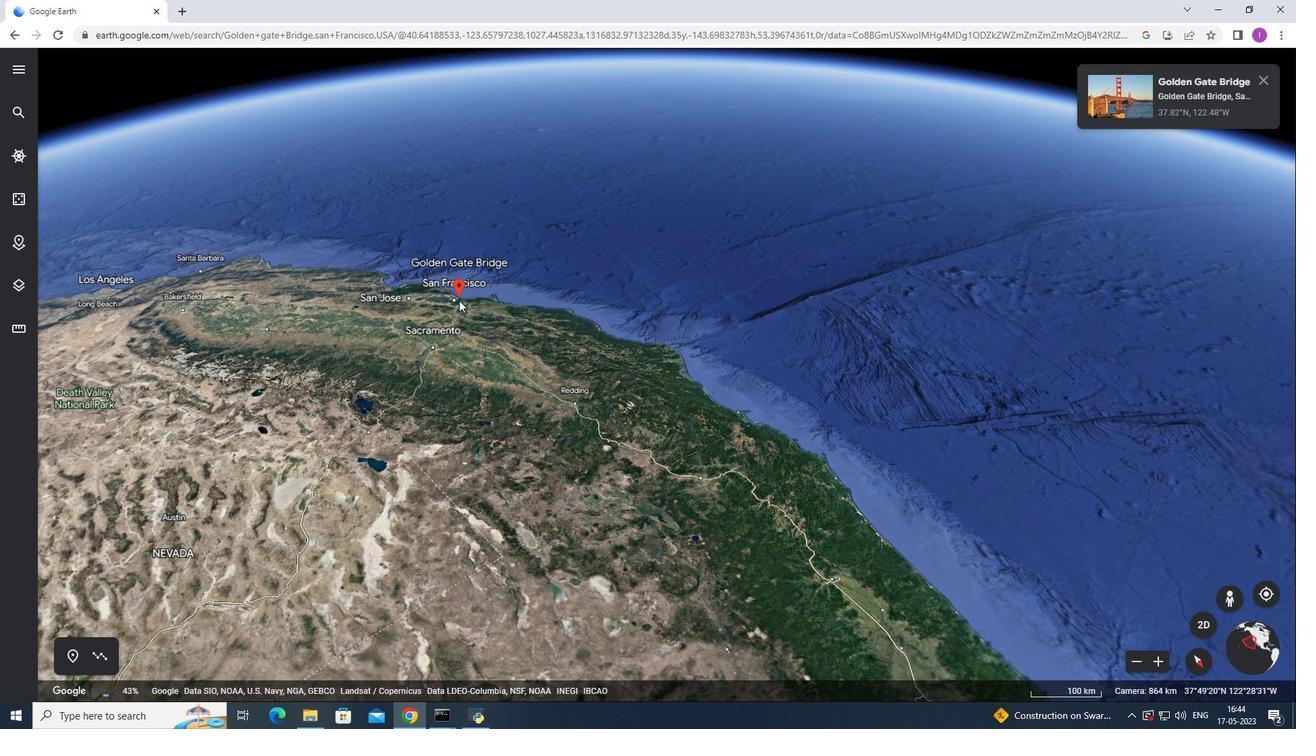 
Action: Mouse scrolled (459, 301) with delta (0, 0)
Screenshot: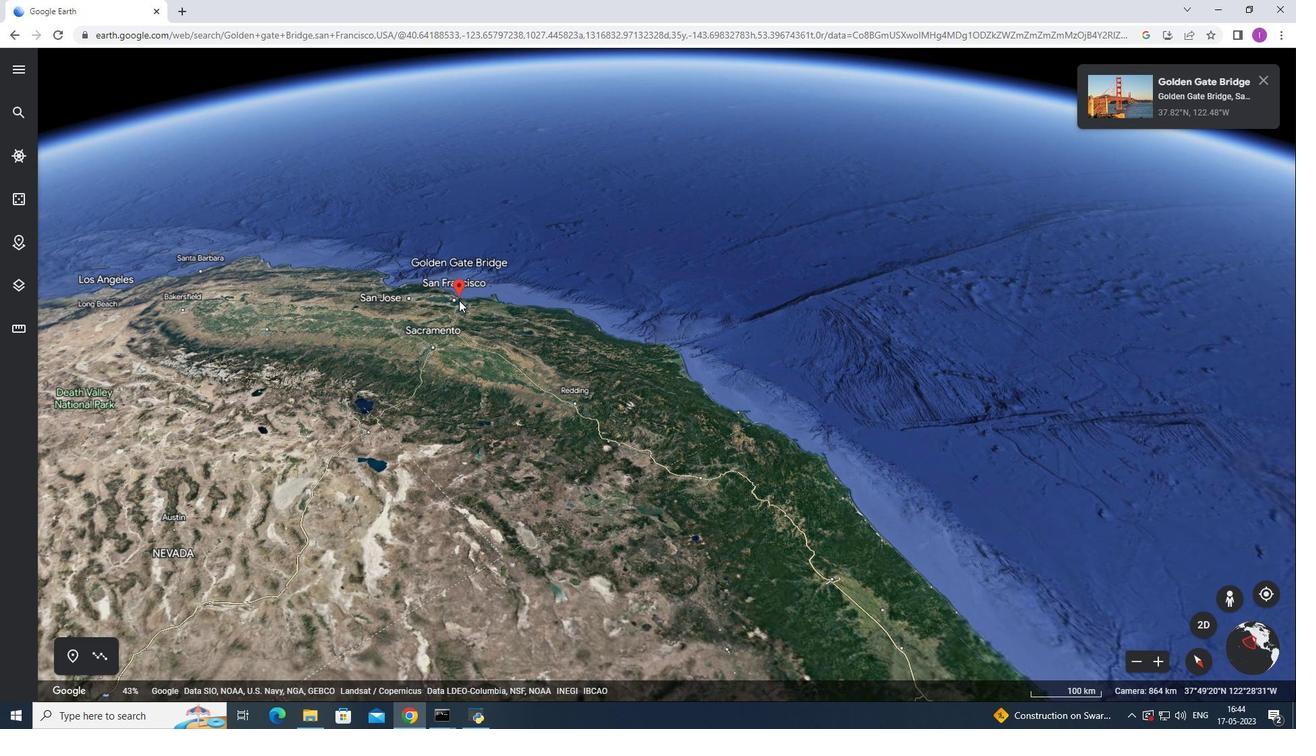 
Action: Mouse scrolled (459, 301) with delta (0, 0)
Screenshot: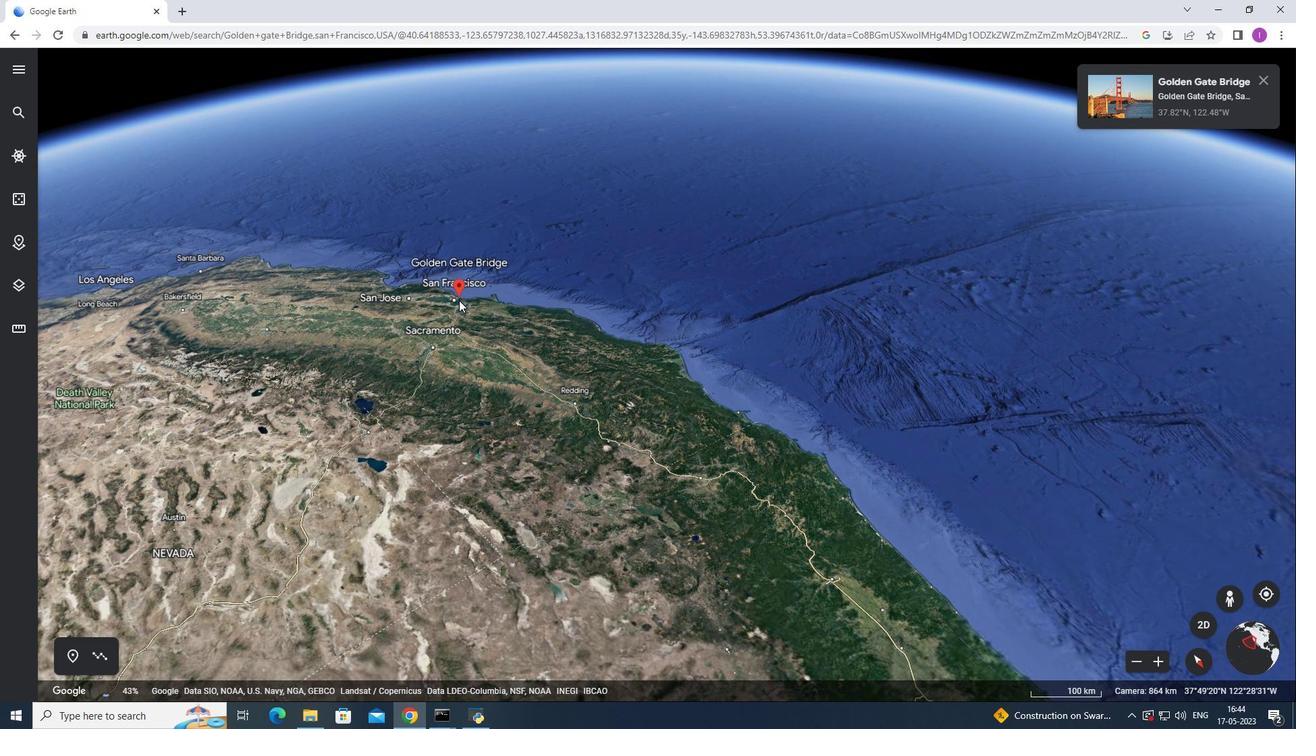 
Action: Mouse scrolled (459, 301) with delta (0, 0)
Screenshot: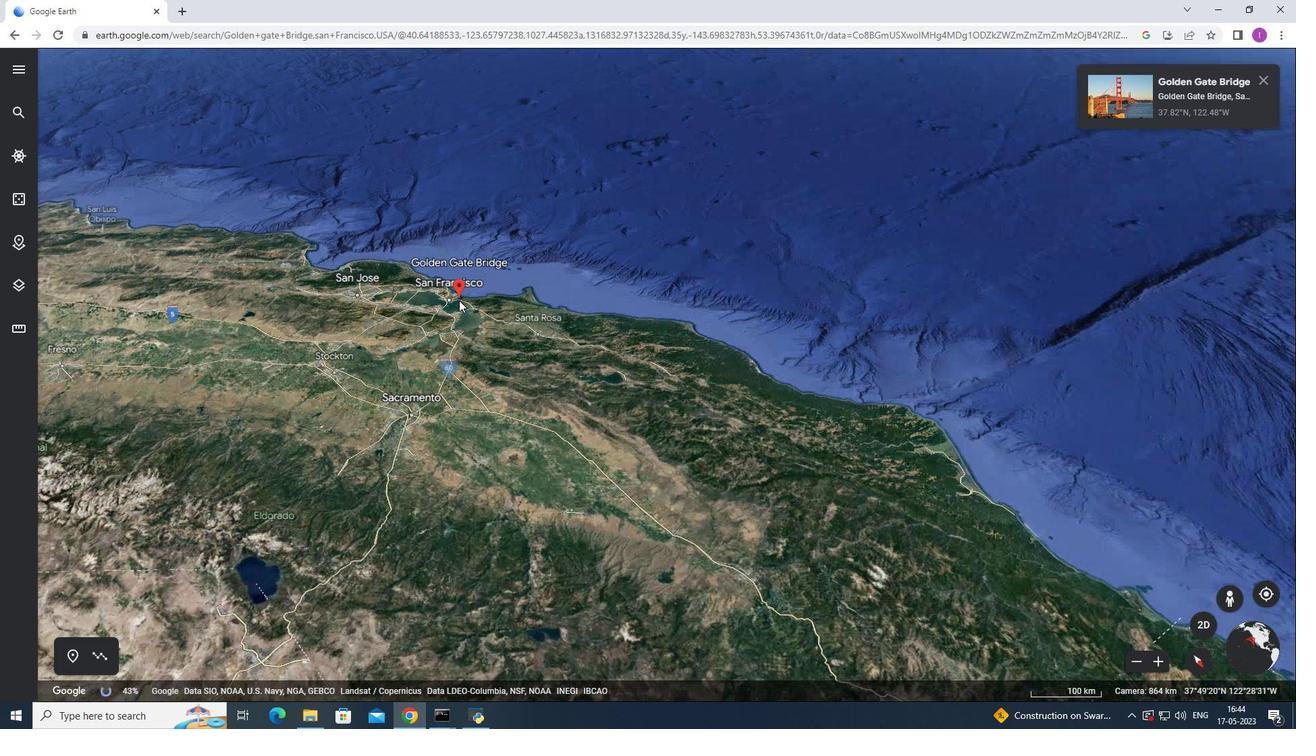 
Action: Mouse scrolled (459, 301) with delta (0, 0)
Screenshot: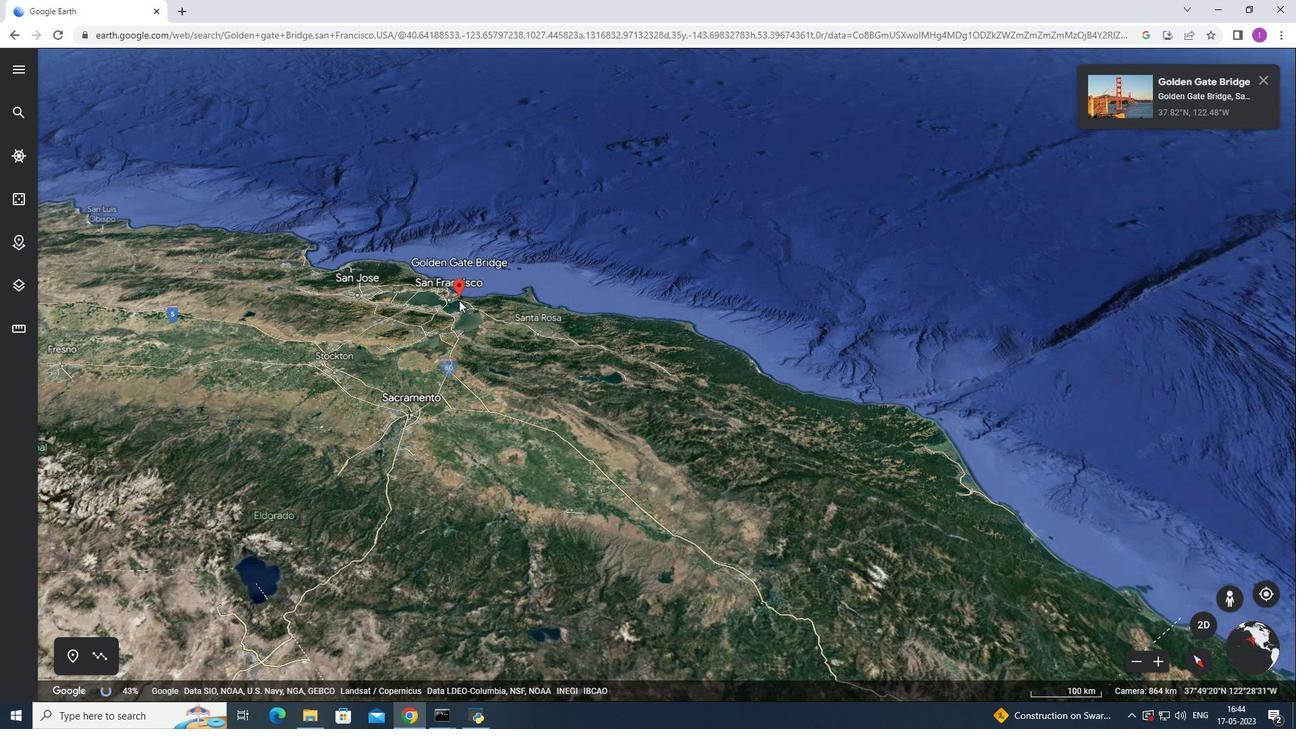 
Action: Mouse scrolled (459, 301) with delta (0, 0)
Screenshot: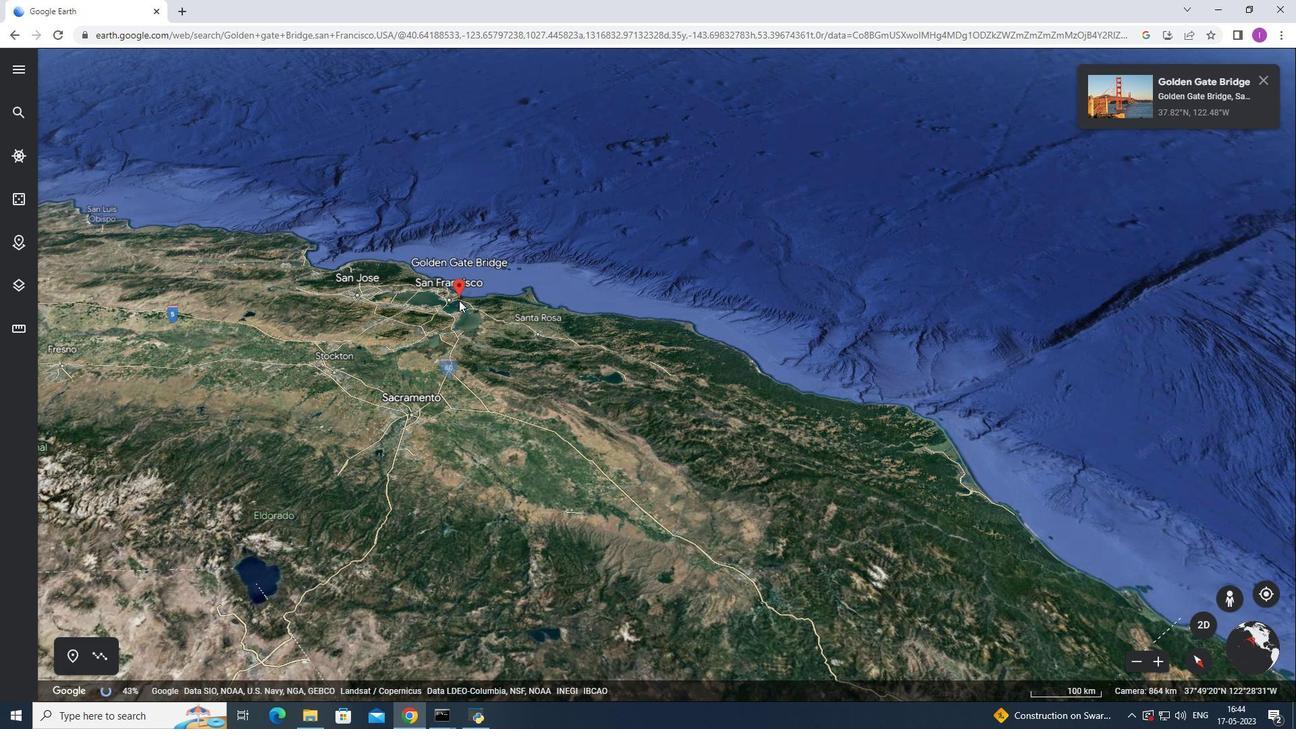 
Action: Mouse moved to (457, 300)
Screenshot: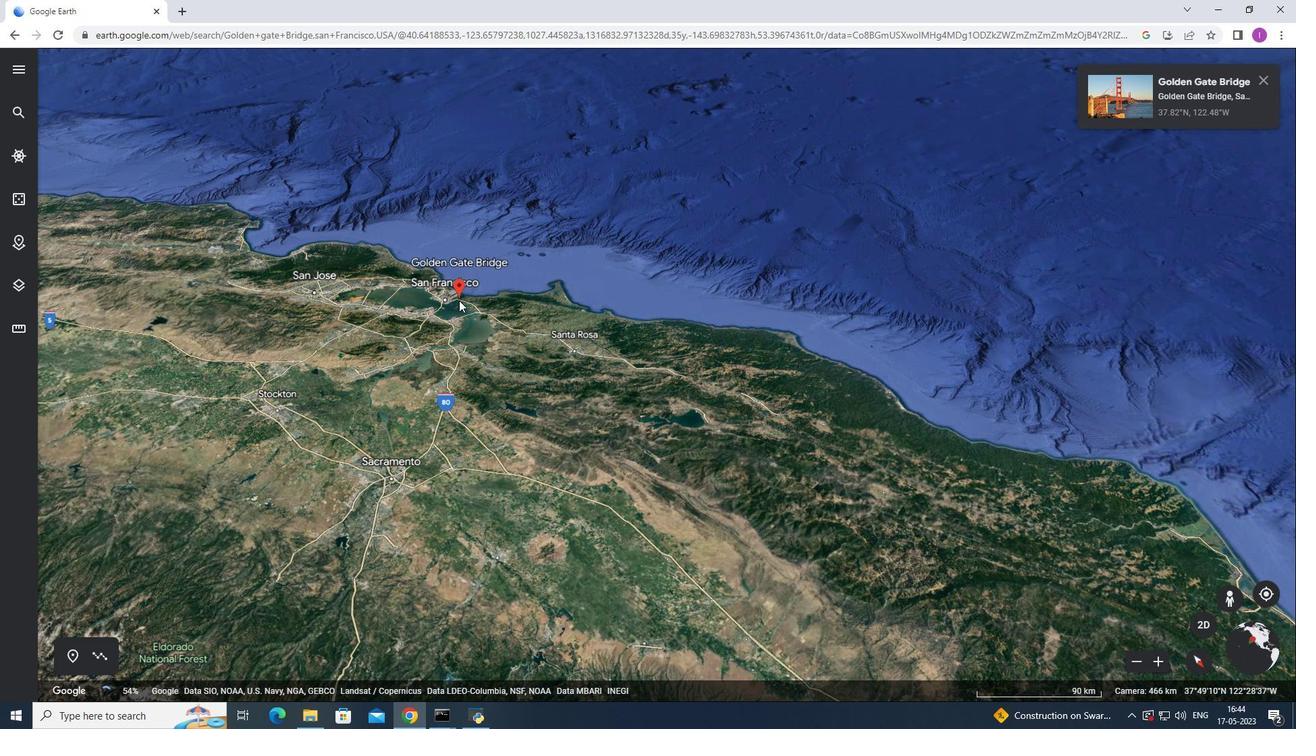 
Action: Mouse scrolled (457, 301) with delta (0, 0)
Screenshot: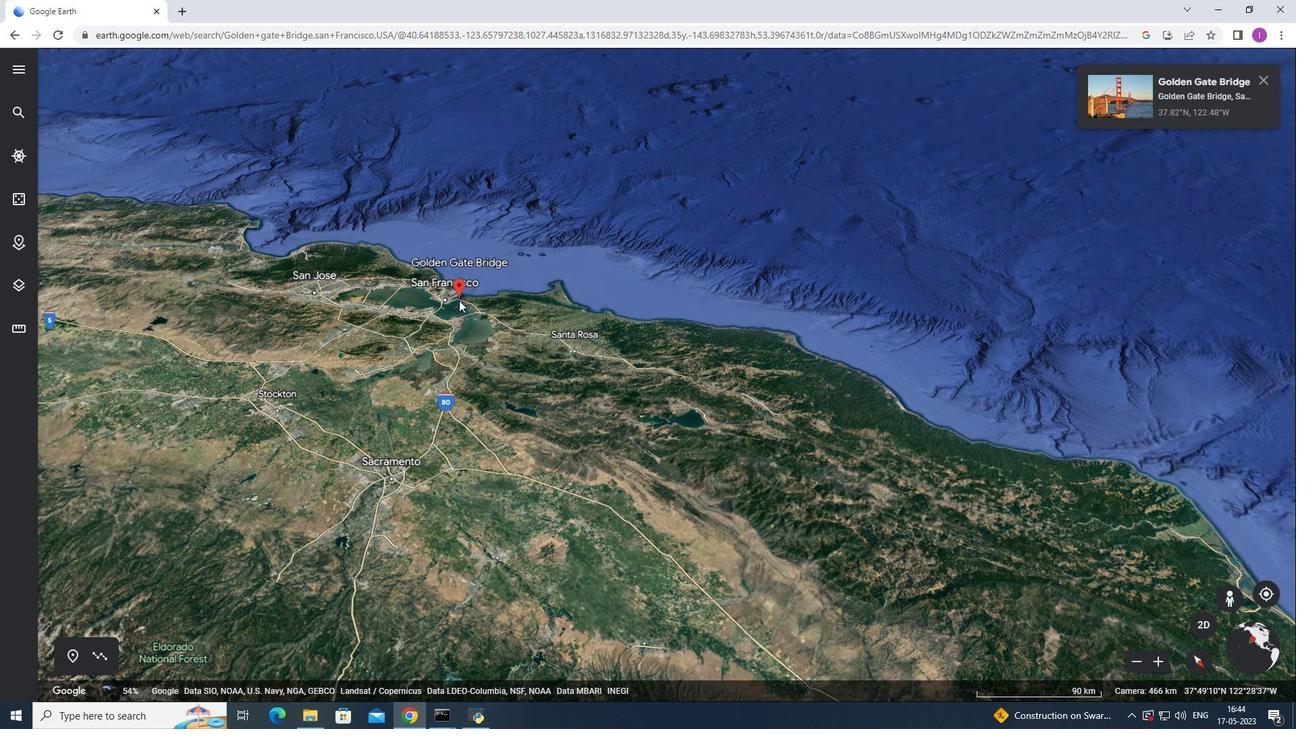 
Action: Mouse scrolled (457, 301) with delta (0, 0)
Screenshot: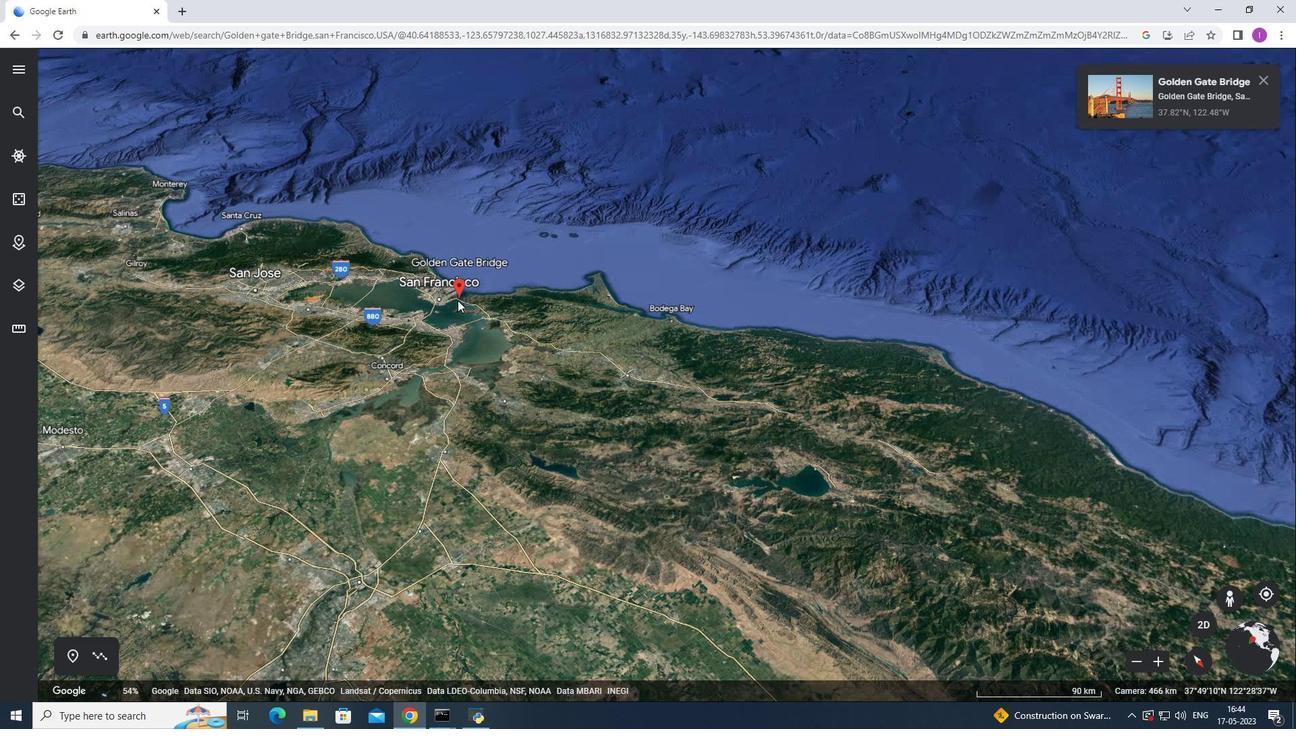 
Action: Mouse moved to (457, 300)
Screenshot: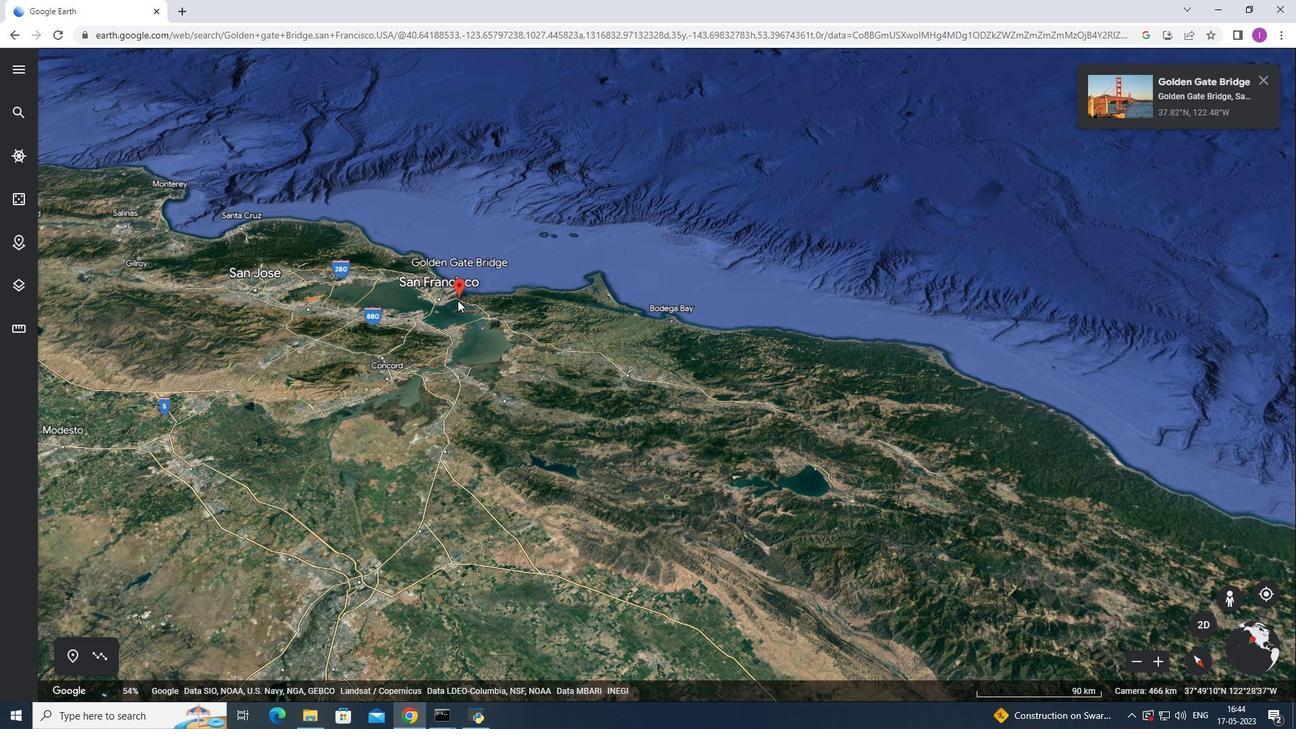 
Action: Mouse scrolled (457, 301) with delta (0, 0)
Screenshot: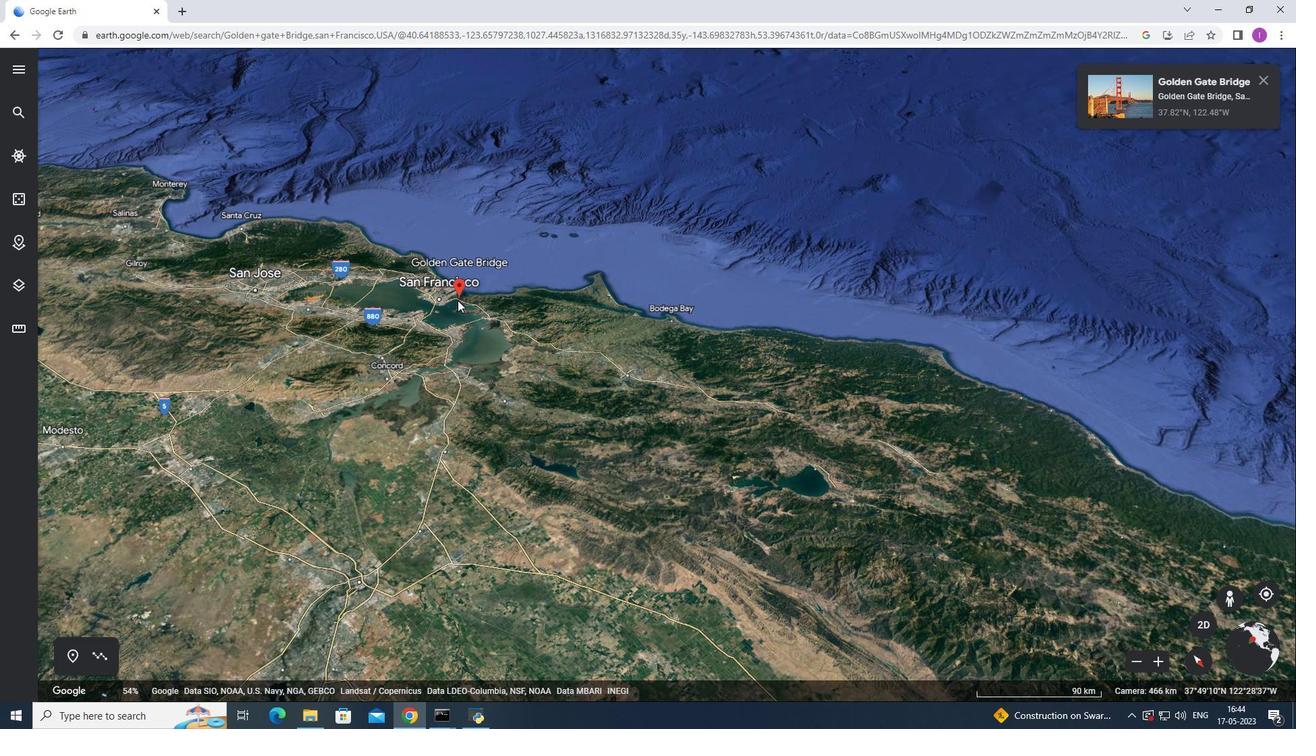 
Action: Mouse moved to (448, 297)
Screenshot: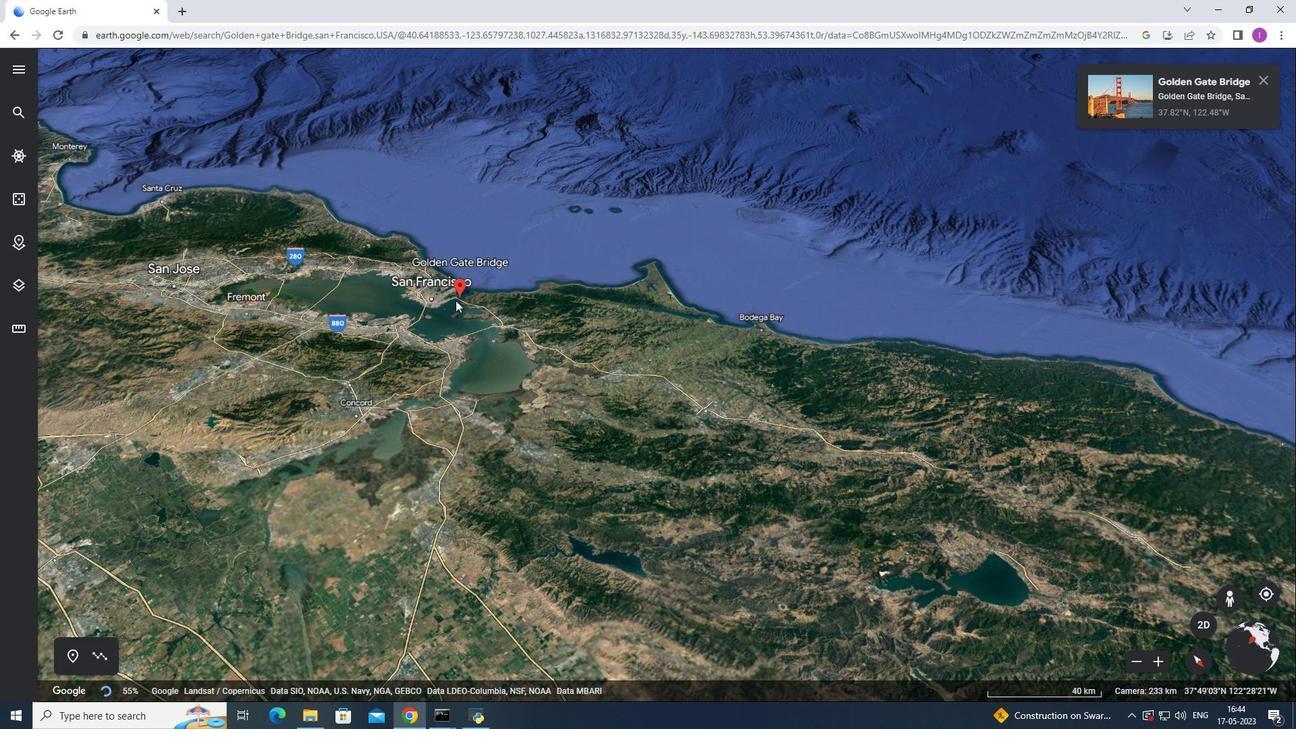 
Action: Mouse scrolled (448, 297) with delta (0, 0)
Screenshot: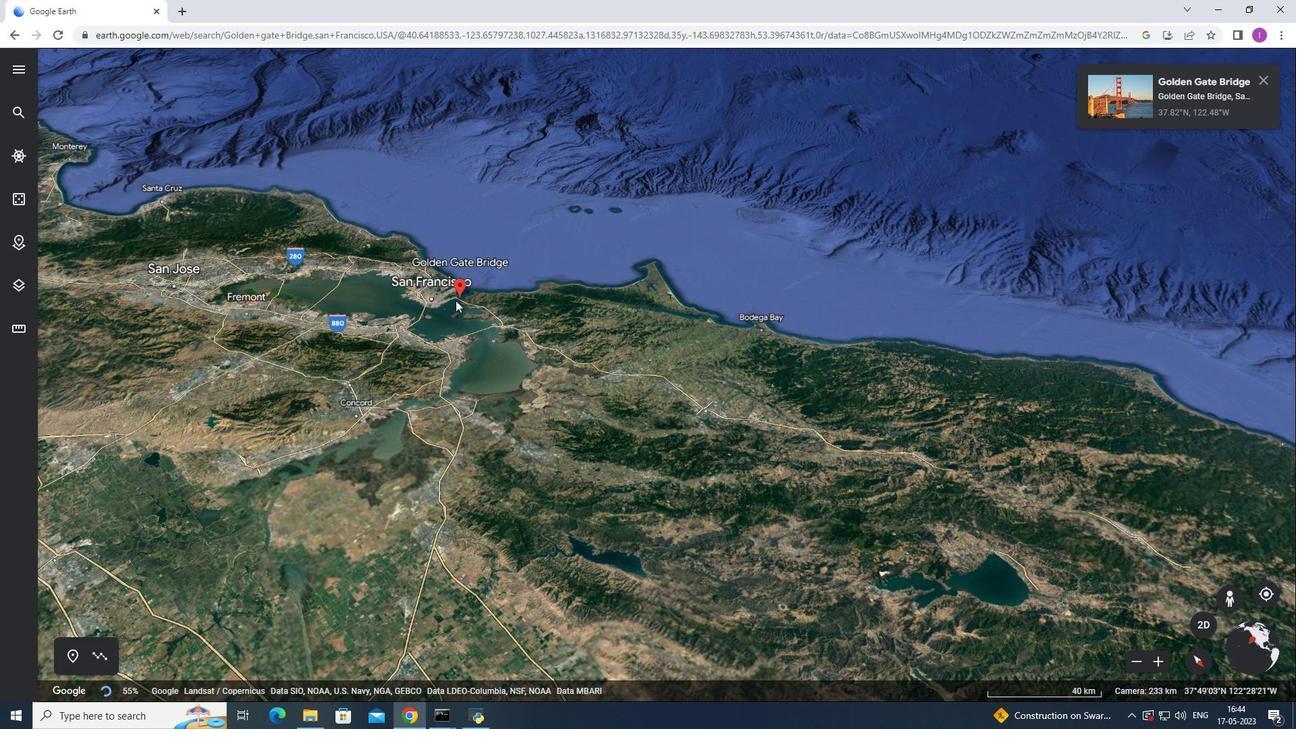 
Action: Mouse moved to (448, 296)
Screenshot: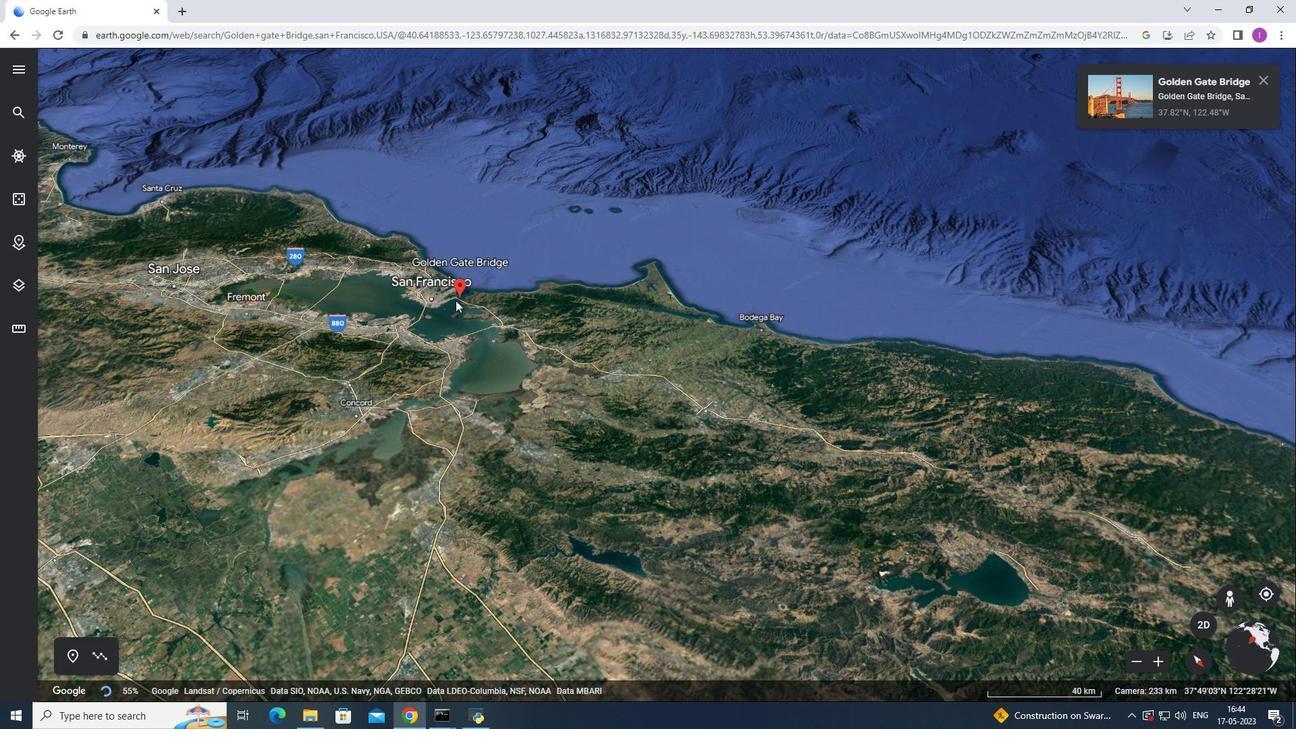 
Action: Mouse scrolled (448, 297) with delta (0, 0)
Screenshot: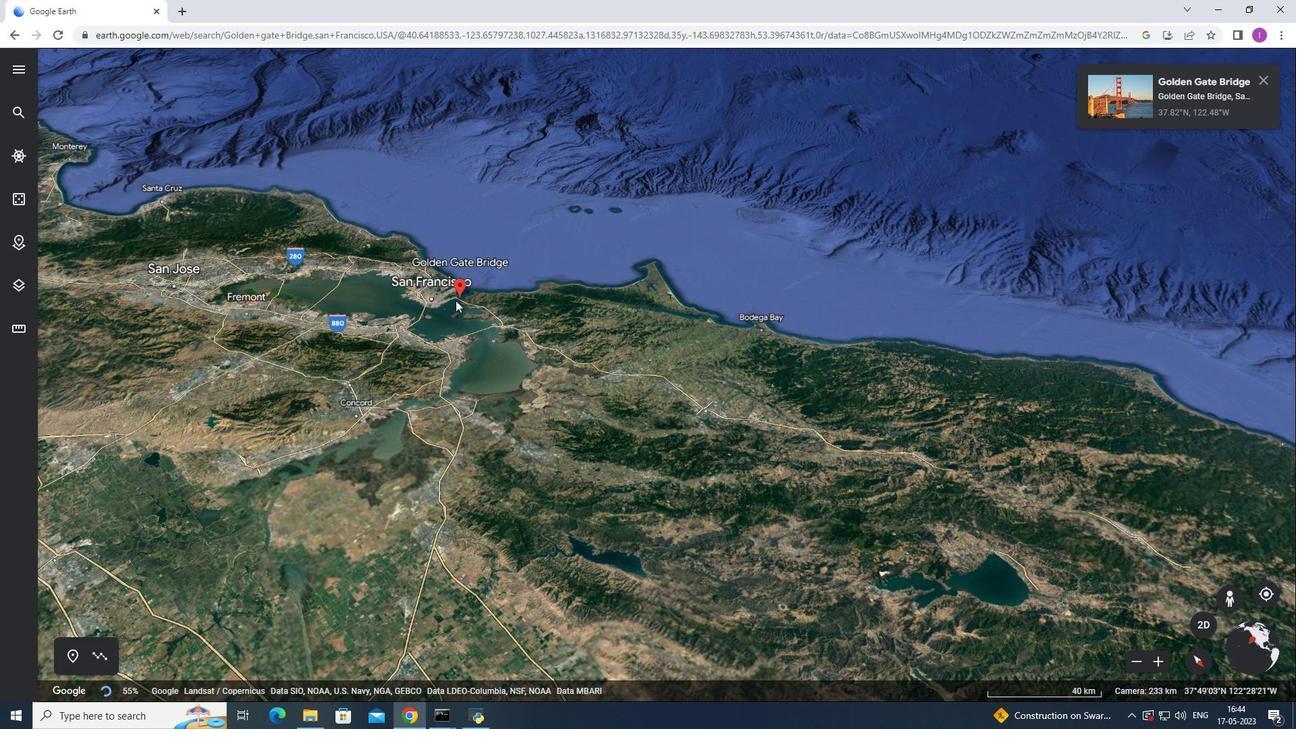 
Action: Mouse moved to (438, 293)
Screenshot: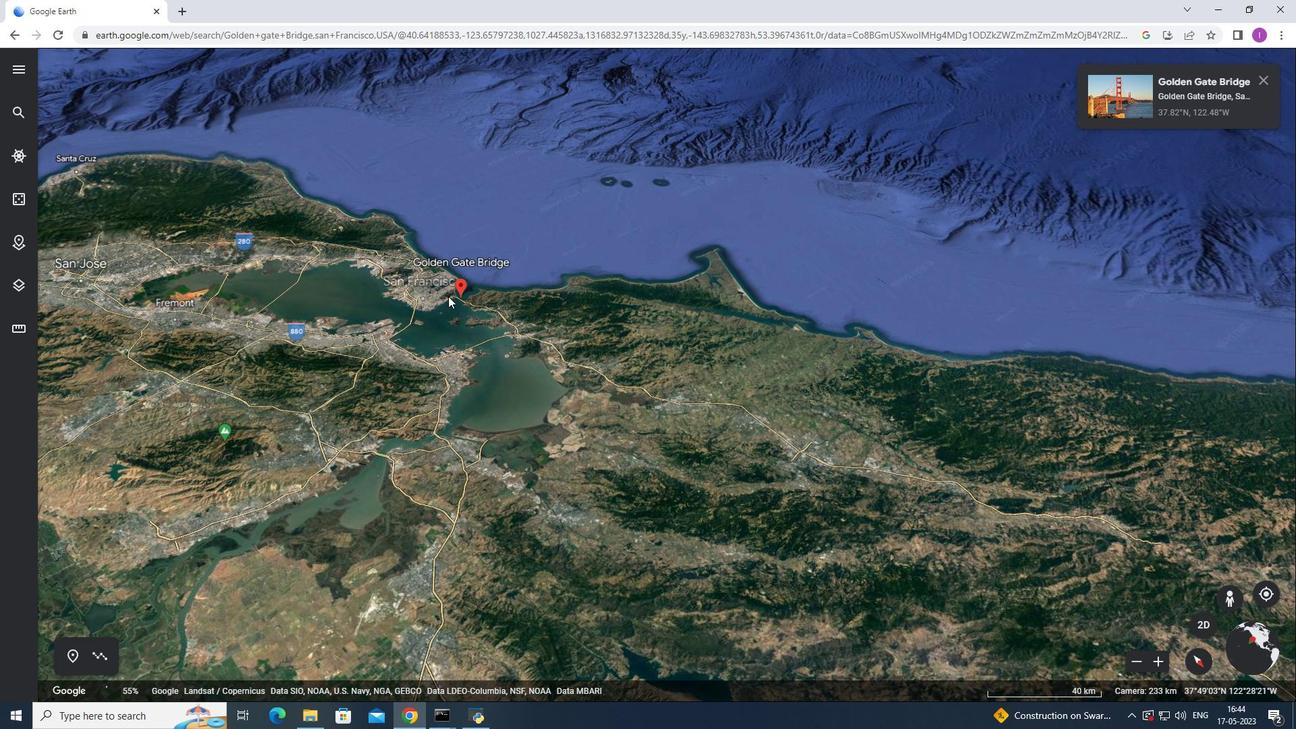 
Action: Mouse scrolled (438, 294) with delta (0, 0)
Screenshot: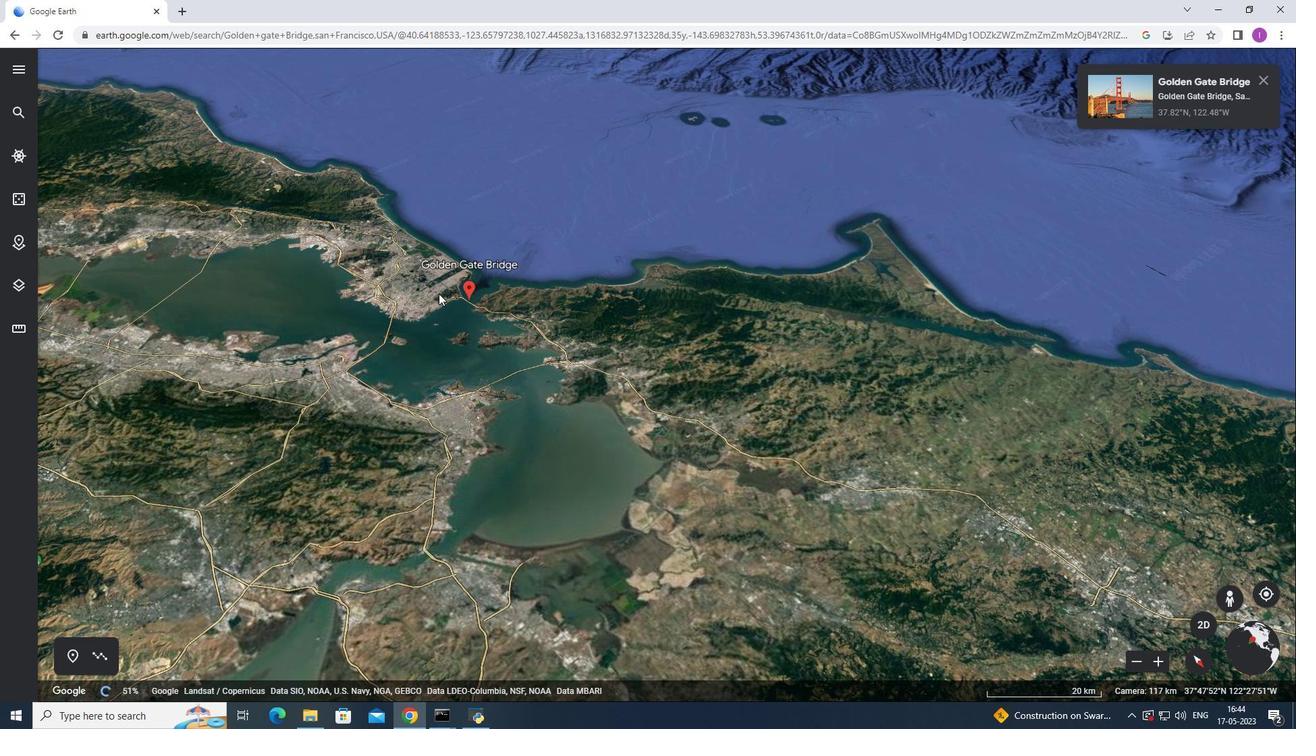 
Action: Mouse scrolled (438, 294) with delta (0, 0)
Screenshot: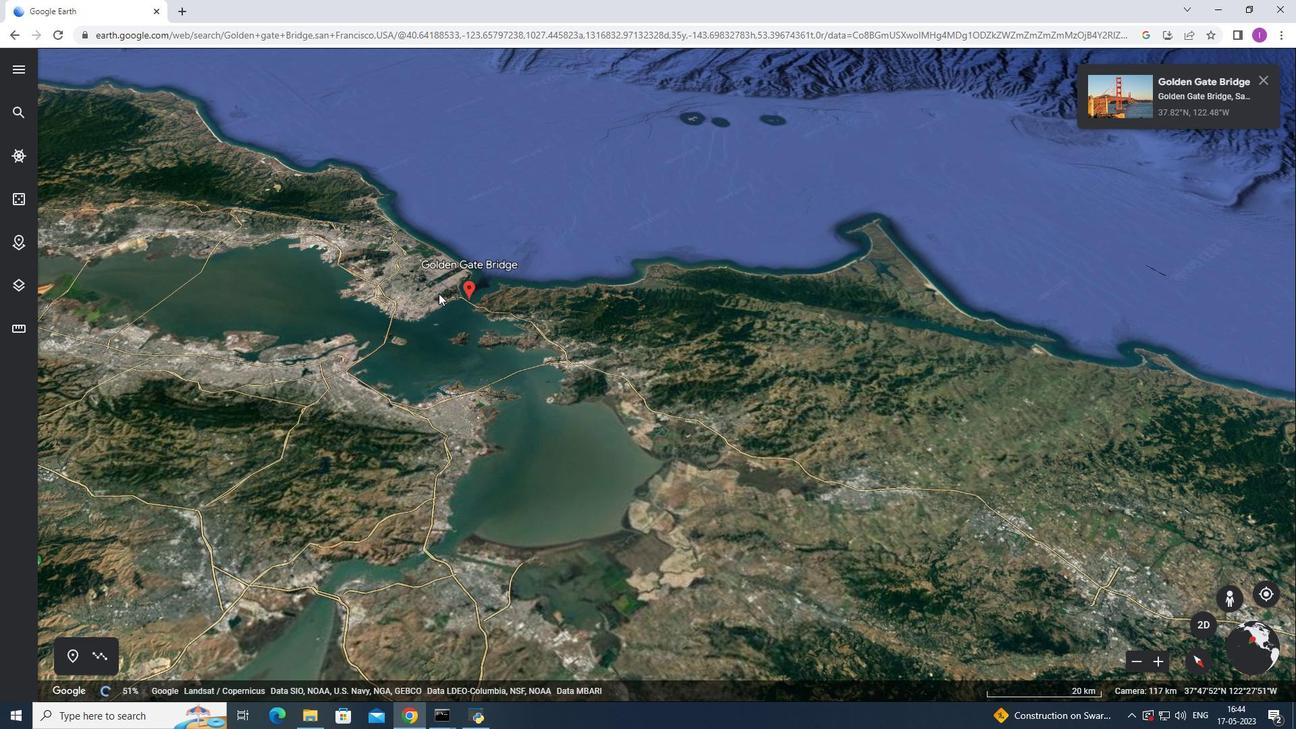 
Action: Mouse scrolled (438, 294) with delta (0, 0)
Screenshot: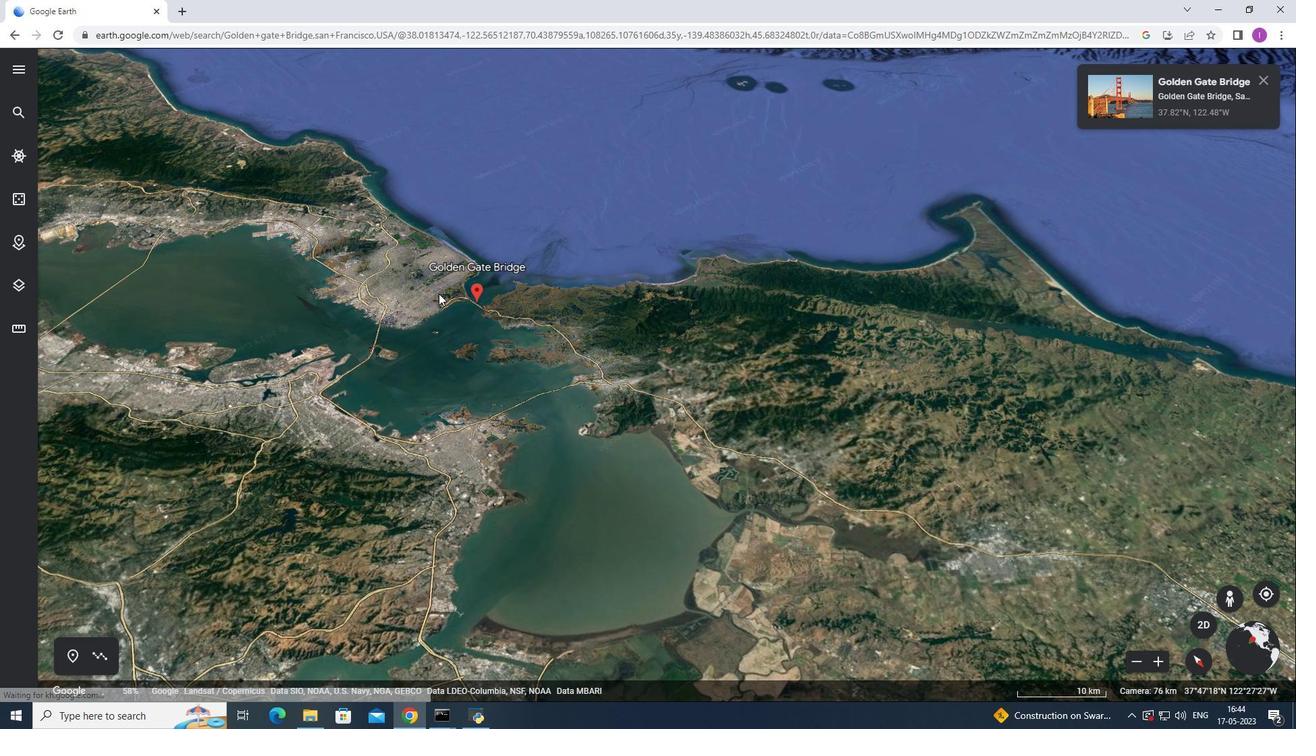 
Action: Mouse scrolled (438, 294) with delta (0, 0)
Screenshot: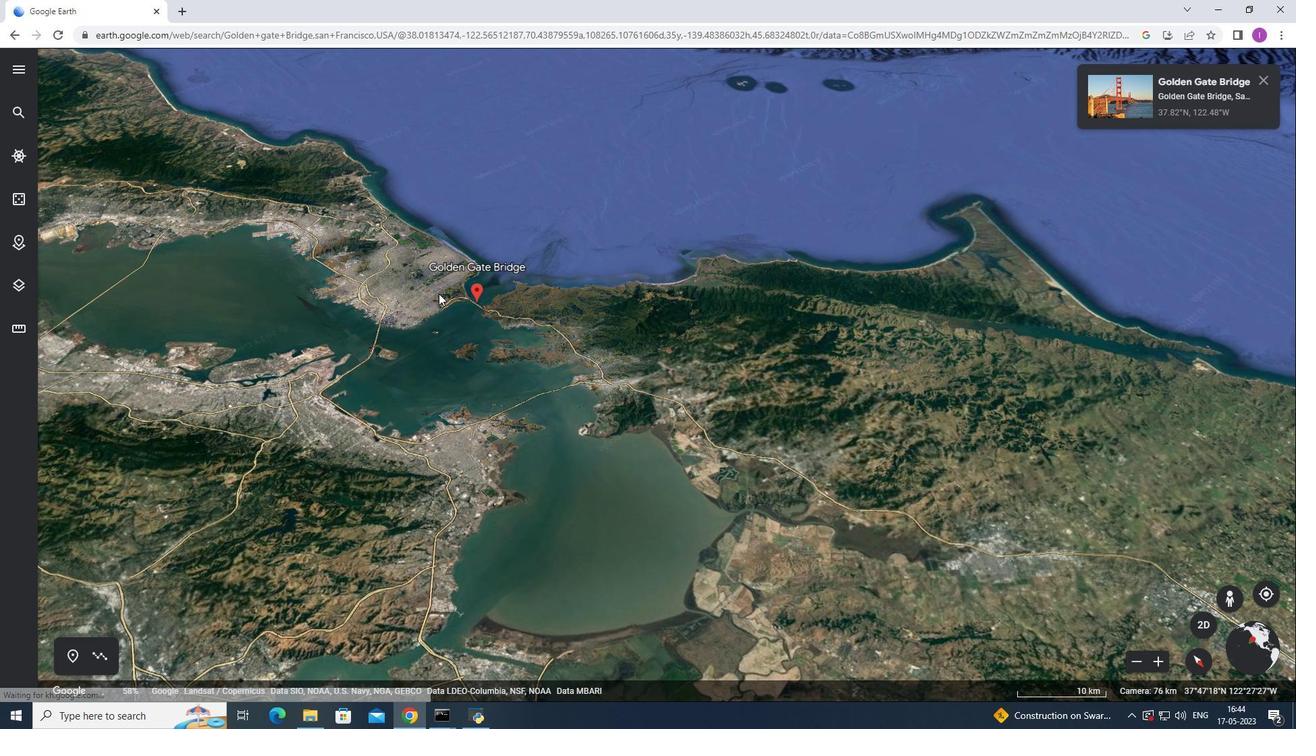 
Action: Mouse moved to (436, 294)
Screenshot: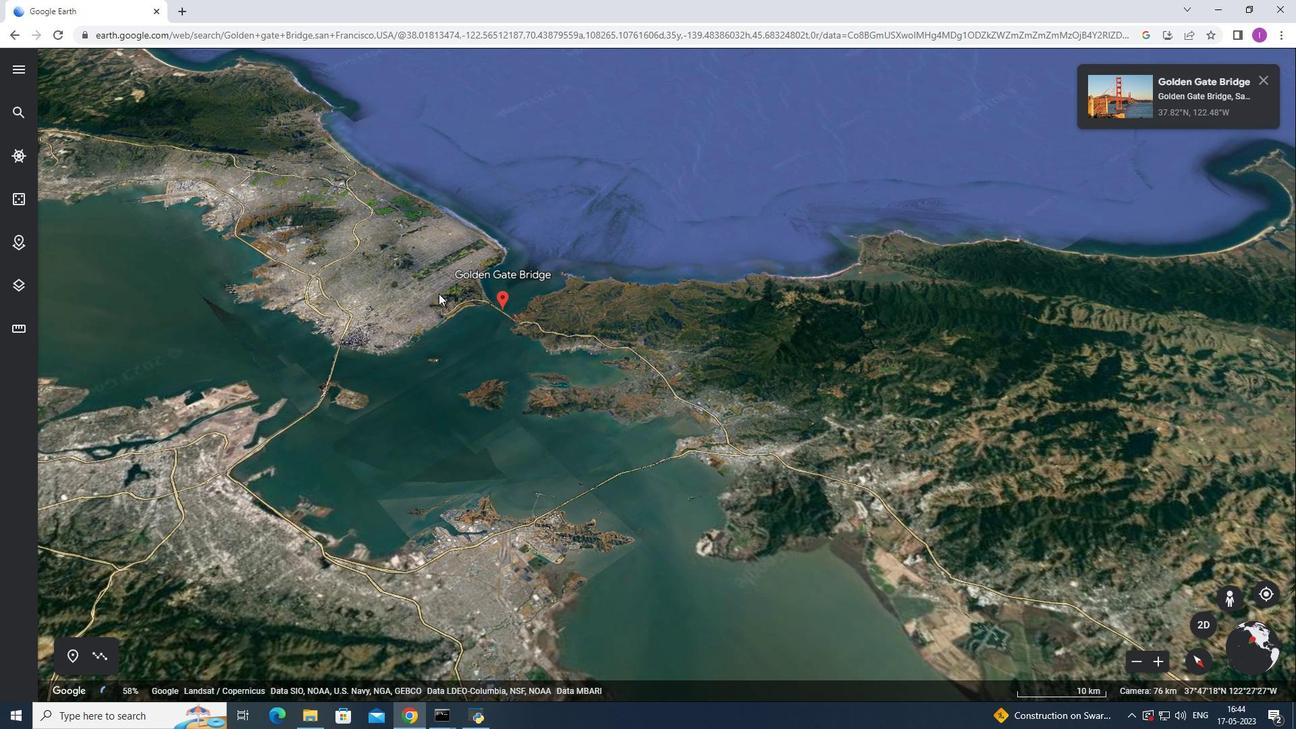 
Action: Mouse scrolled (436, 295) with delta (0, 0)
Screenshot: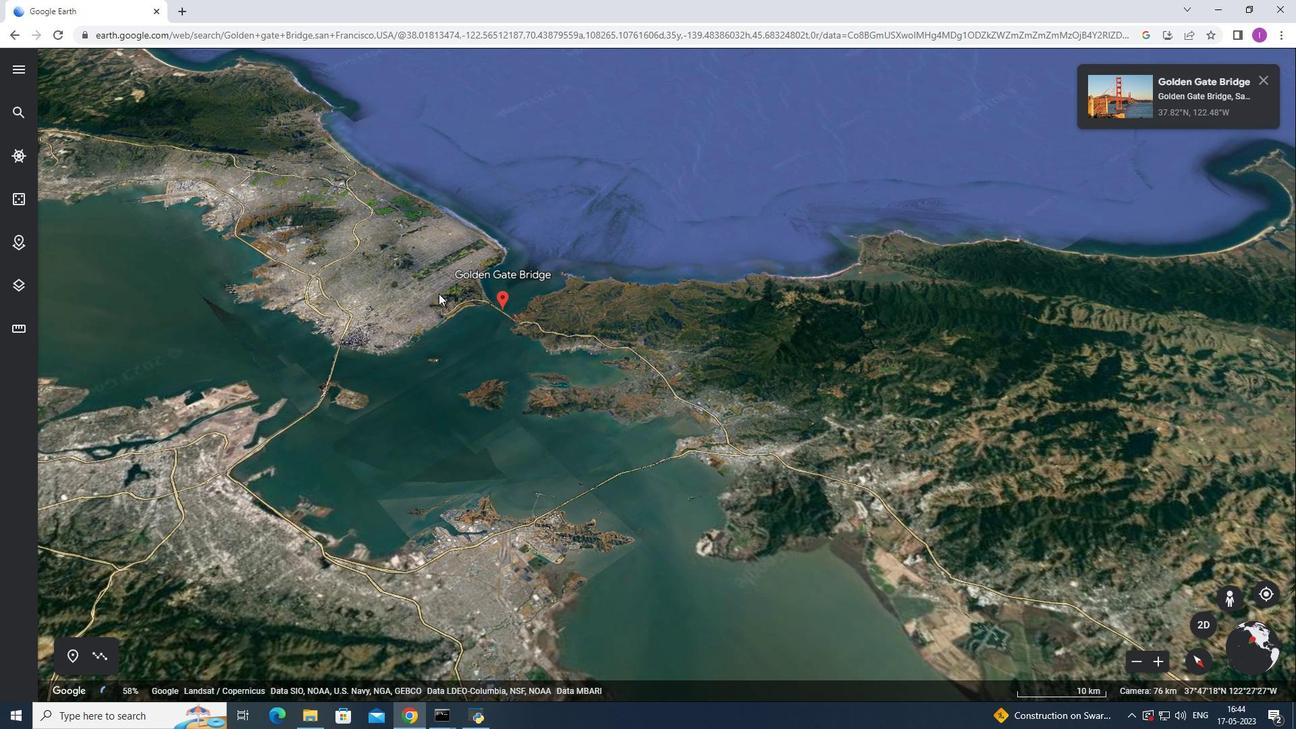 
Action: Mouse scrolled (436, 295) with delta (0, 0)
Screenshot: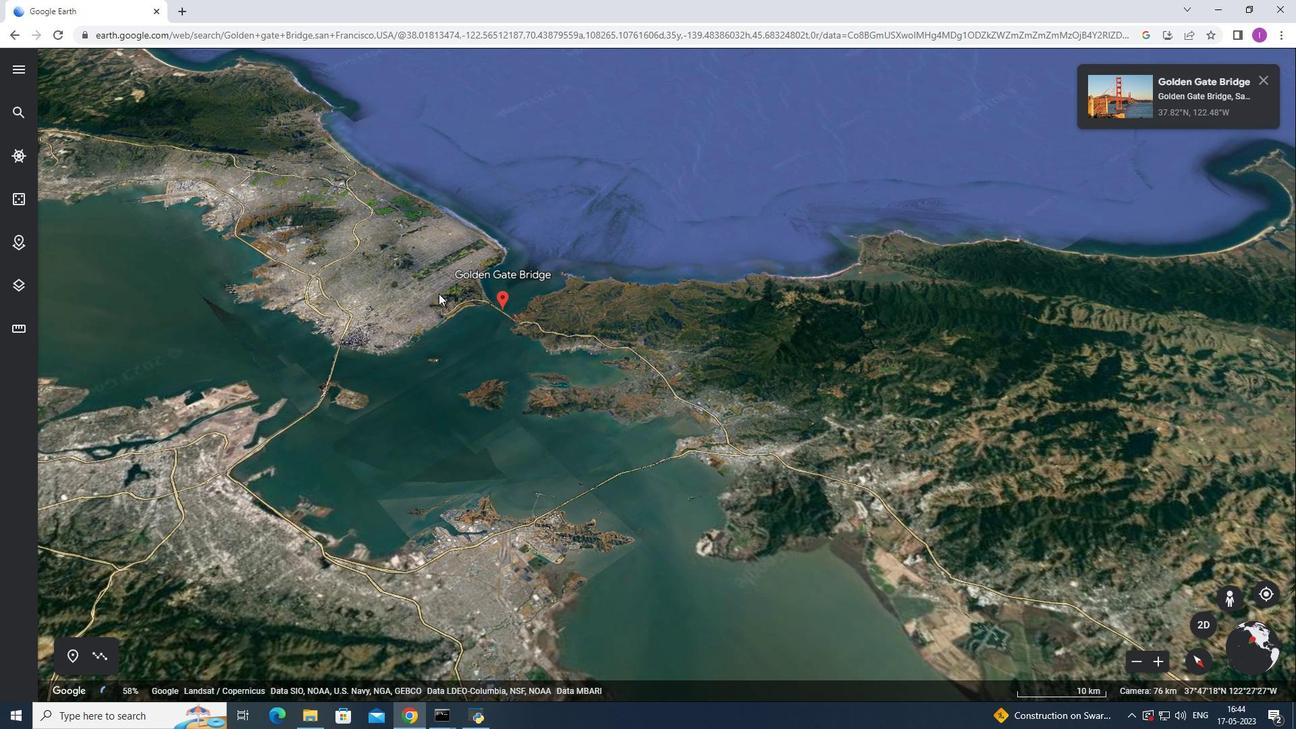 
Action: Mouse scrolled (436, 295) with delta (0, 0)
Screenshot: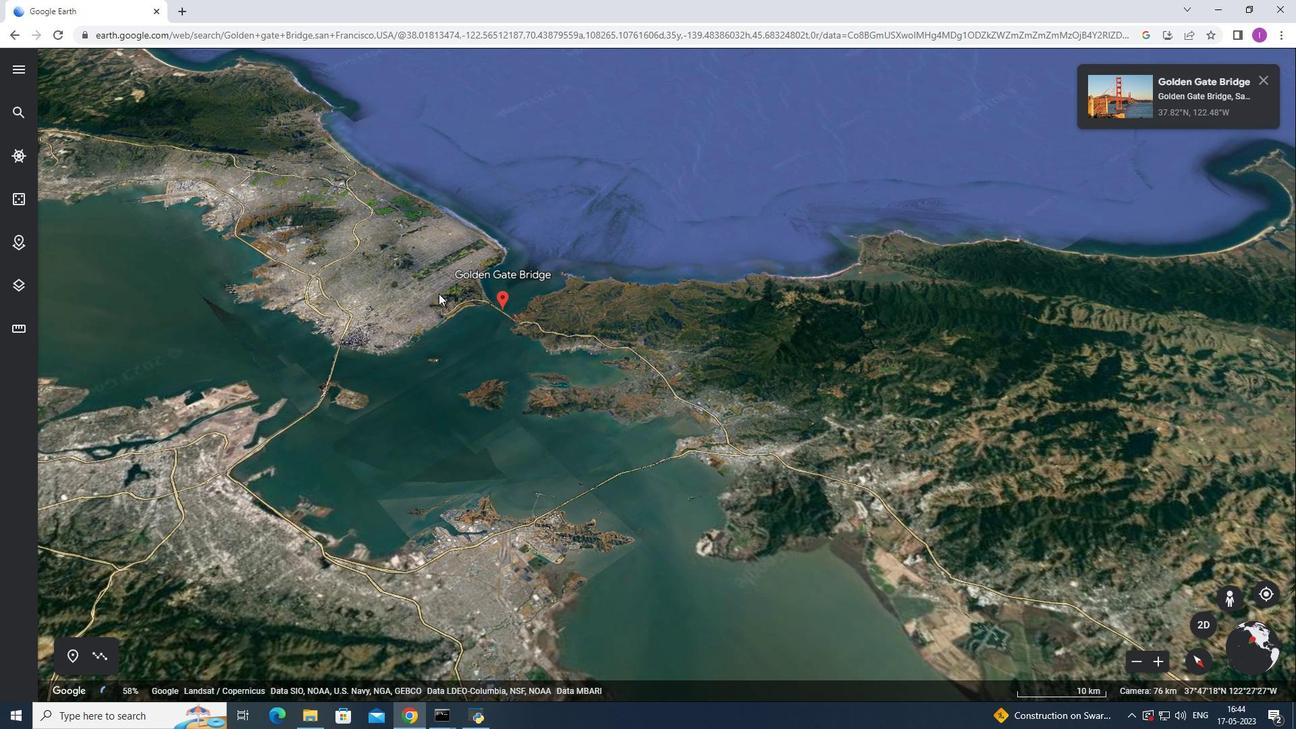 
Action: Mouse moved to (465, 312)
Screenshot: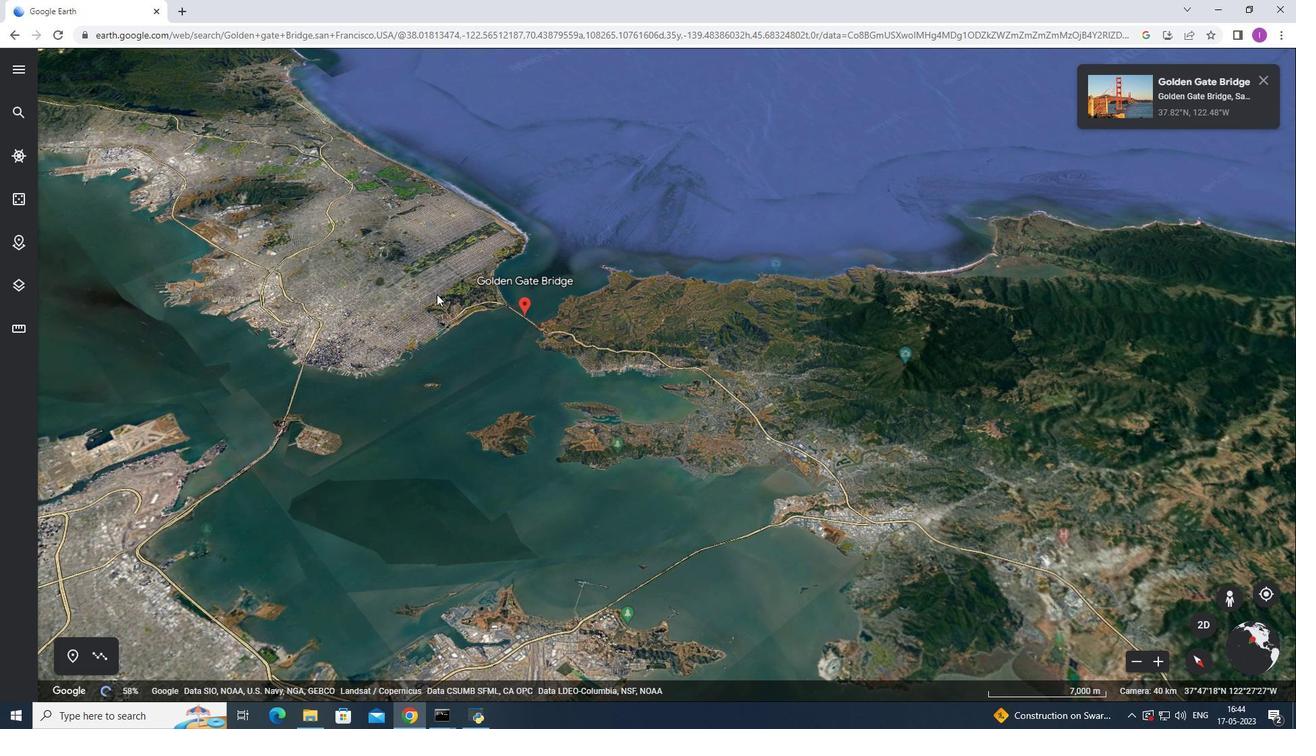 
Action: Mouse scrolled (465, 313) with delta (0, 0)
Screenshot: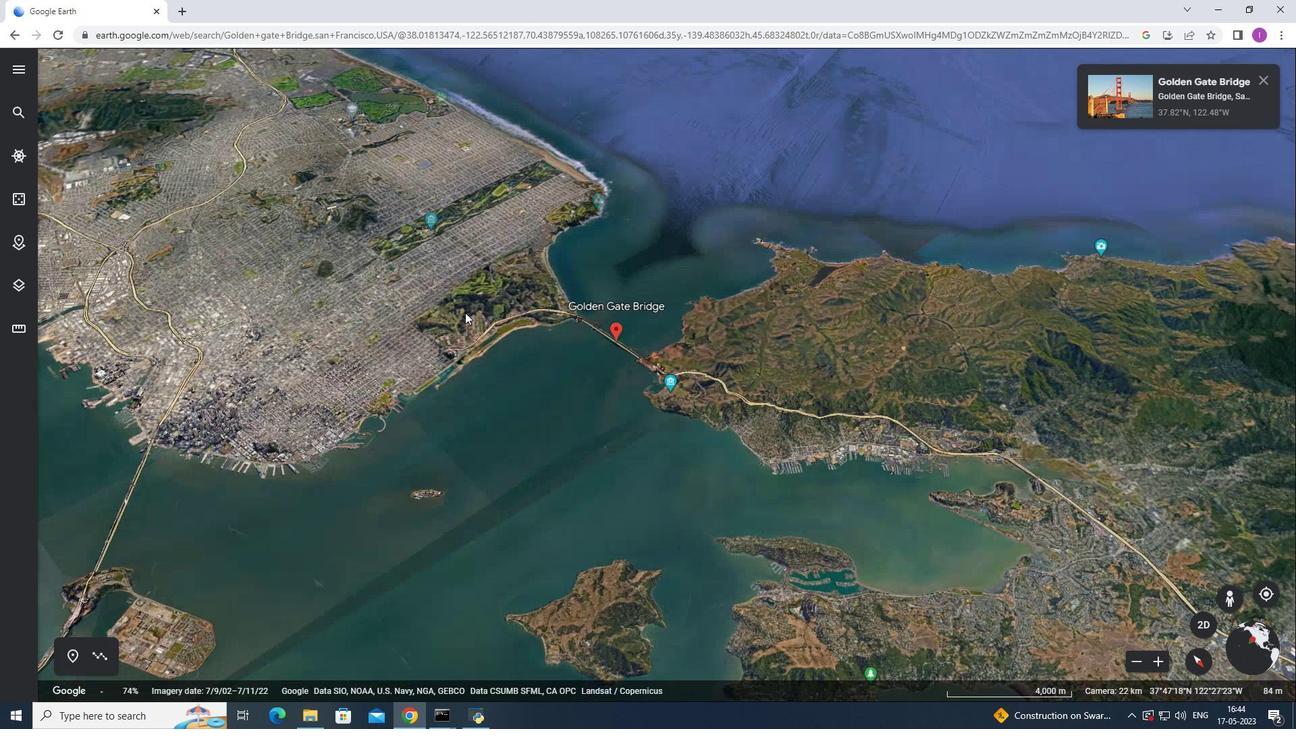 
Action: Mouse scrolled (465, 313) with delta (0, 0)
Screenshot: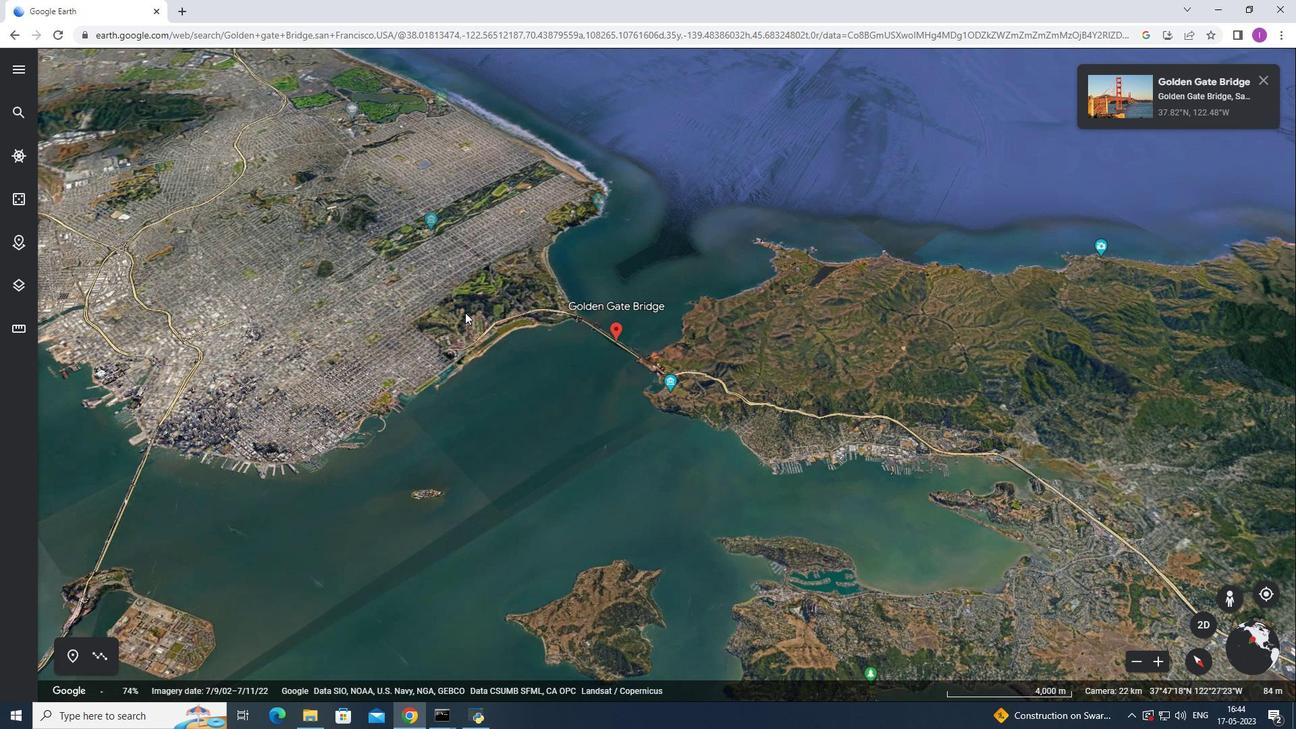 
Action: Mouse moved to (492, 330)
Screenshot: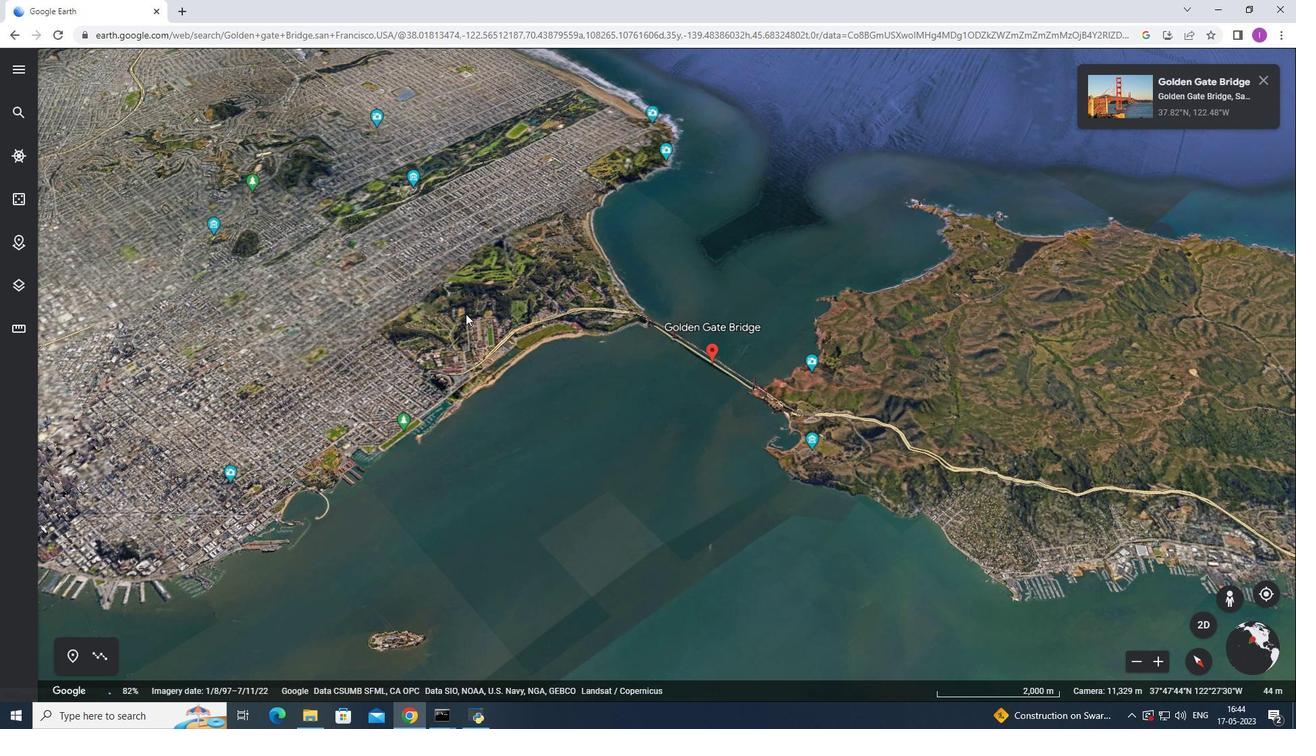 
Action: Mouse scrolled (492, 330) with delta (0, 0)
Screenshot: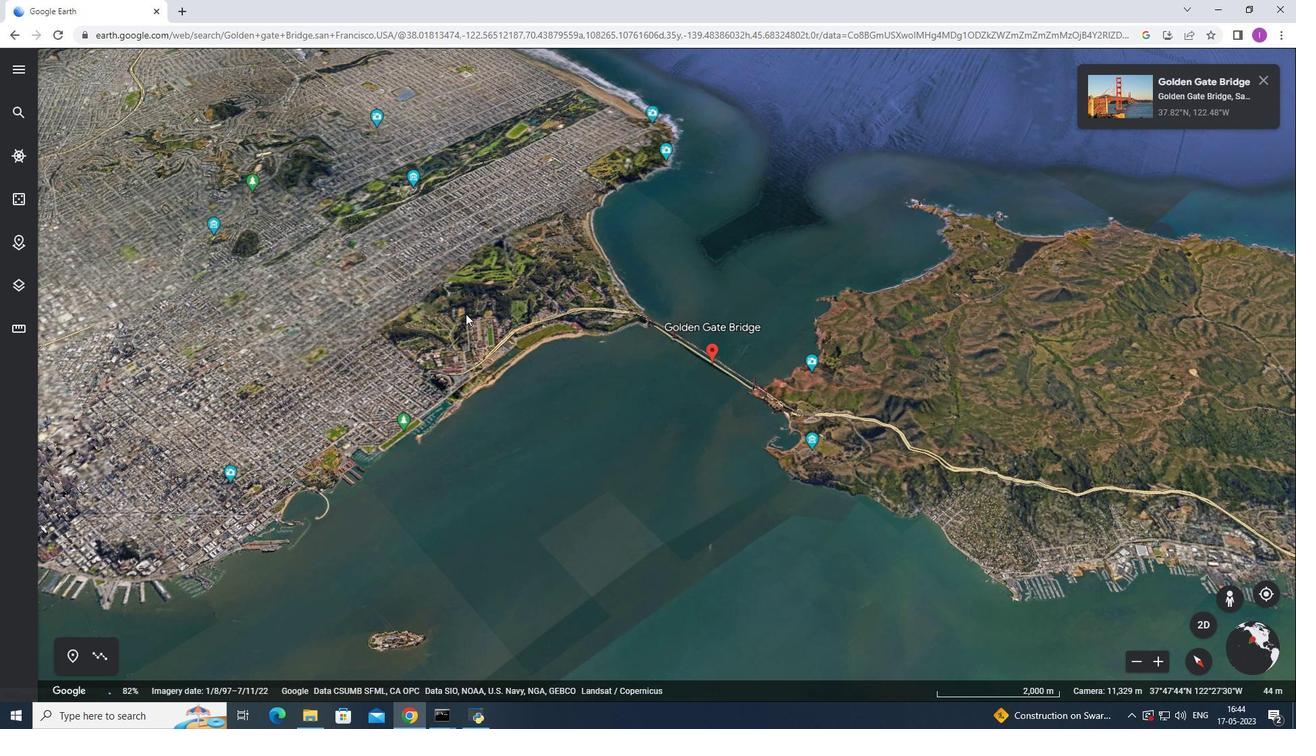 
Action: Mouse scrolled (492, 330) with delta (0, 0)
Screenshot: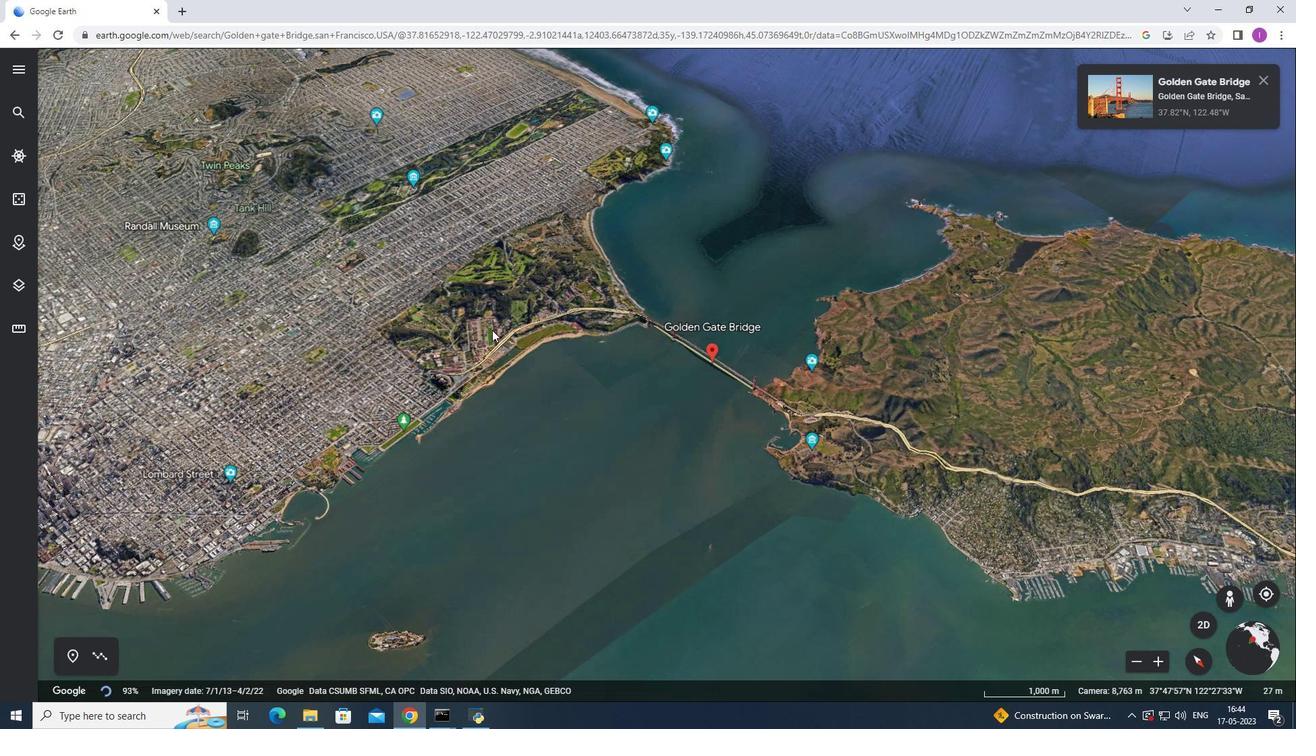 
Action: Mouse moved to (503, 338)
Screenshot: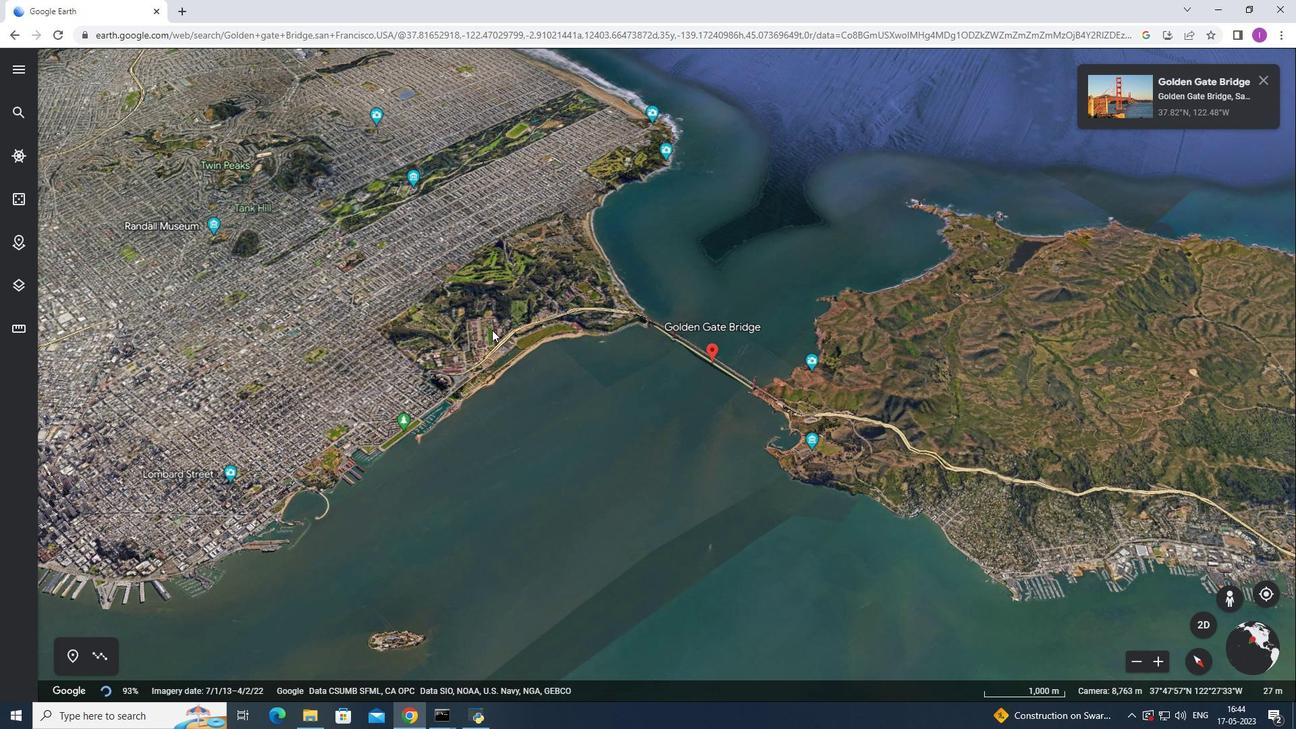 
Action: Mouse scrolled (503, 338) with delta (0, 0)
Screenshot: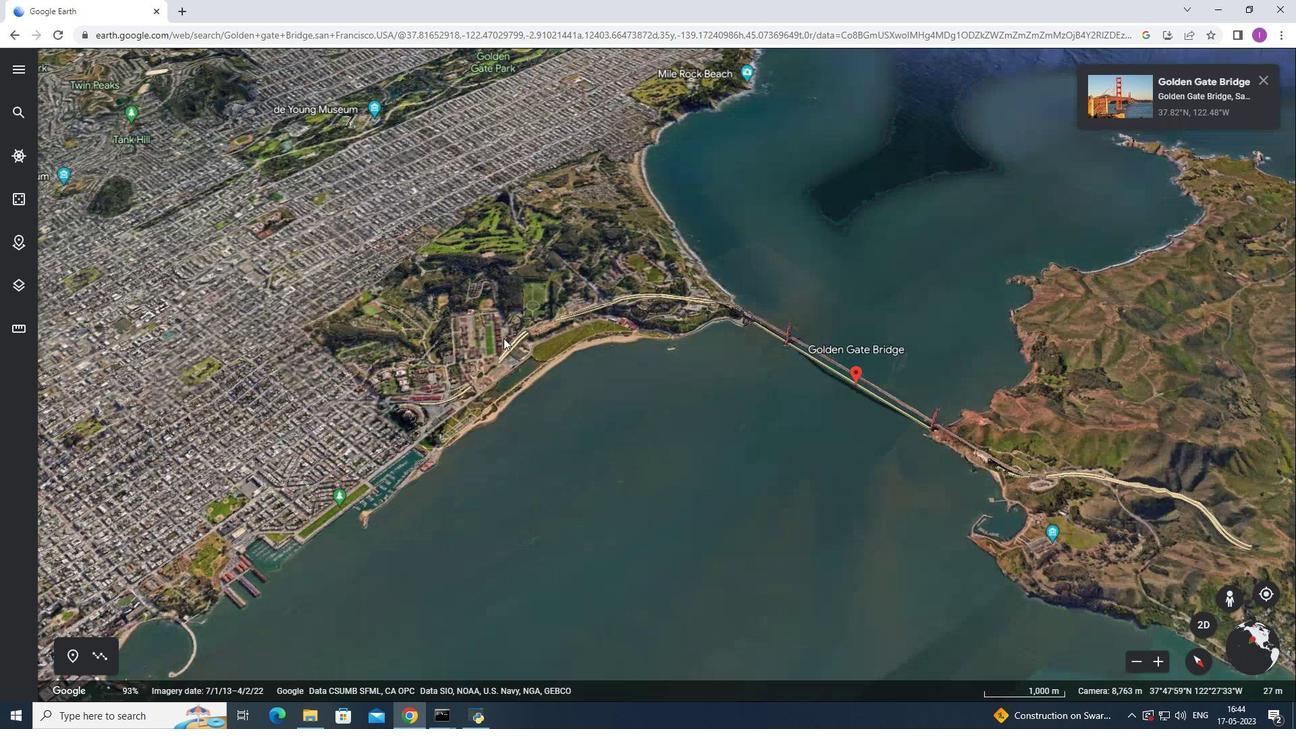 
Action: Mouse scrolled (503, 338) with delta (0, 0)
Screenshot: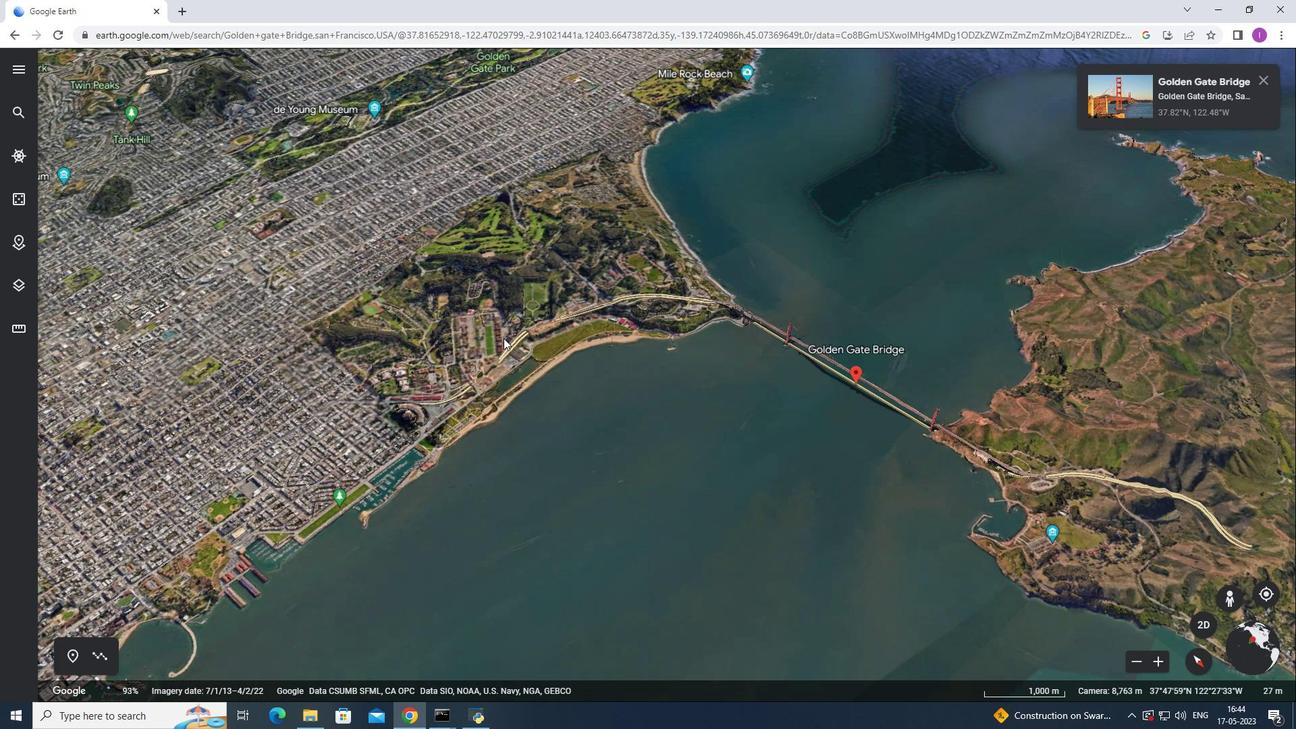 
Action: Mouse moved to (509, 343)
Screenshot: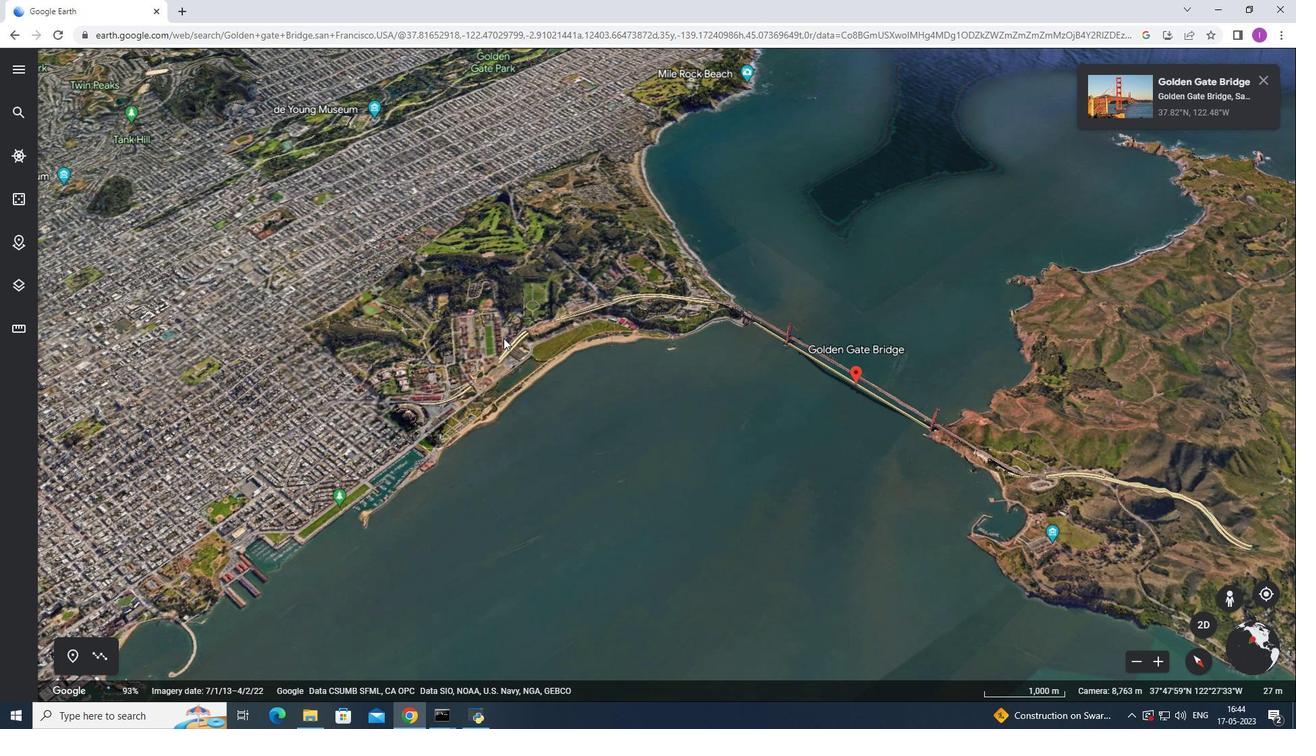 
Action: Mouse scrolled (509, 344) with delta (0, 0)
Screenshot: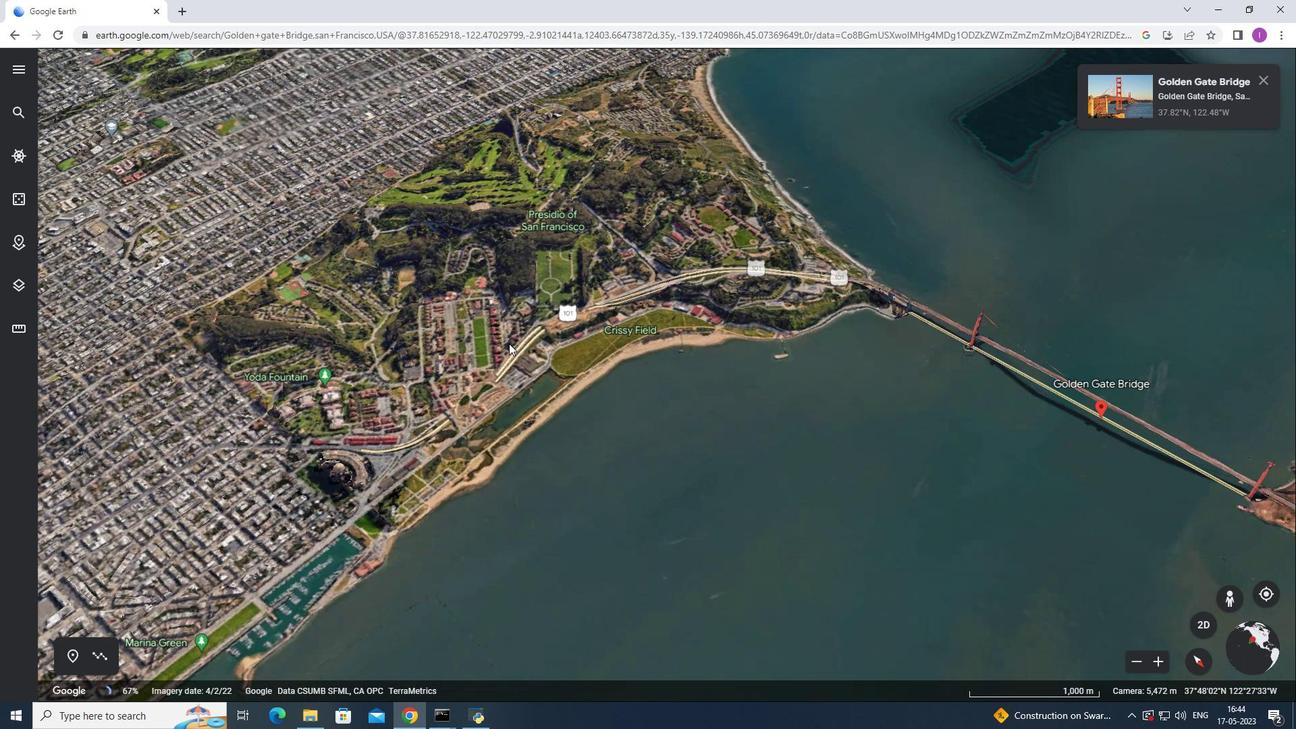 
Action: Mouse scrolled (509, 344) with delta (0, 0)
Screenshot: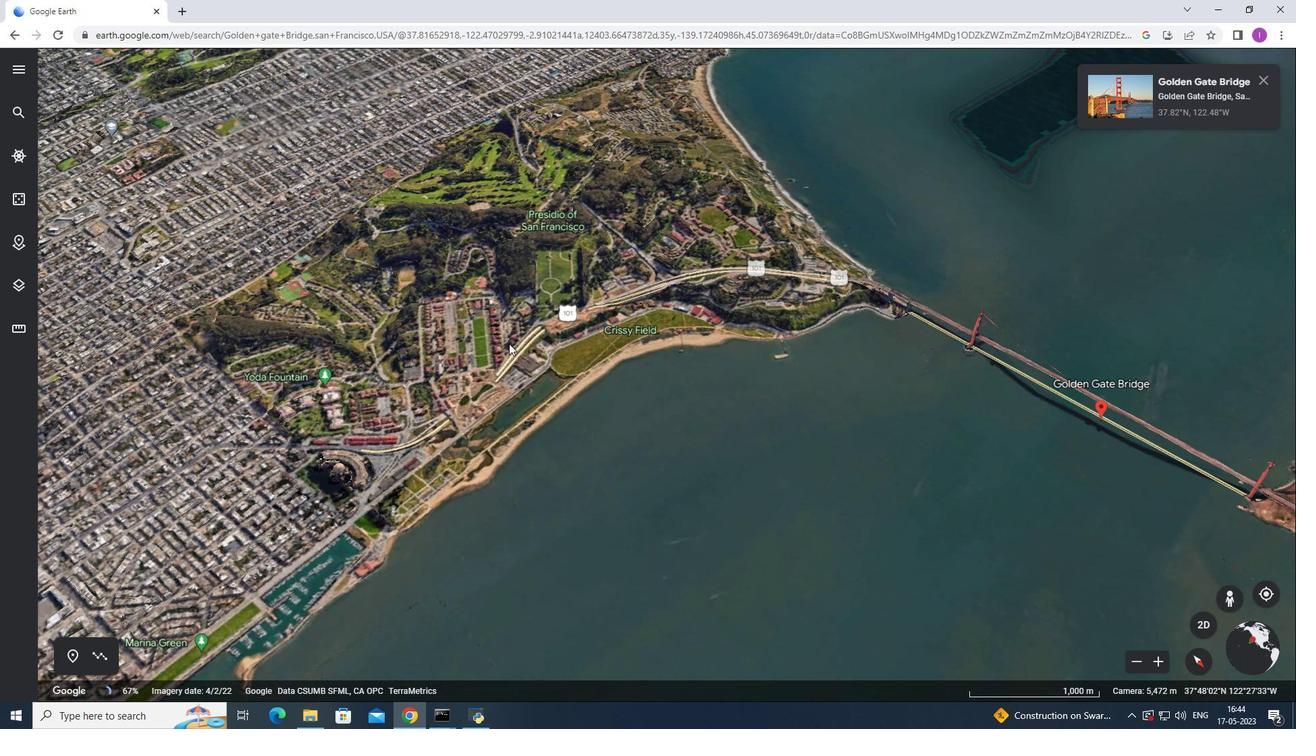 
Action: Mouse scrolled (509, 342) with delta (0, 0)
Screenshot: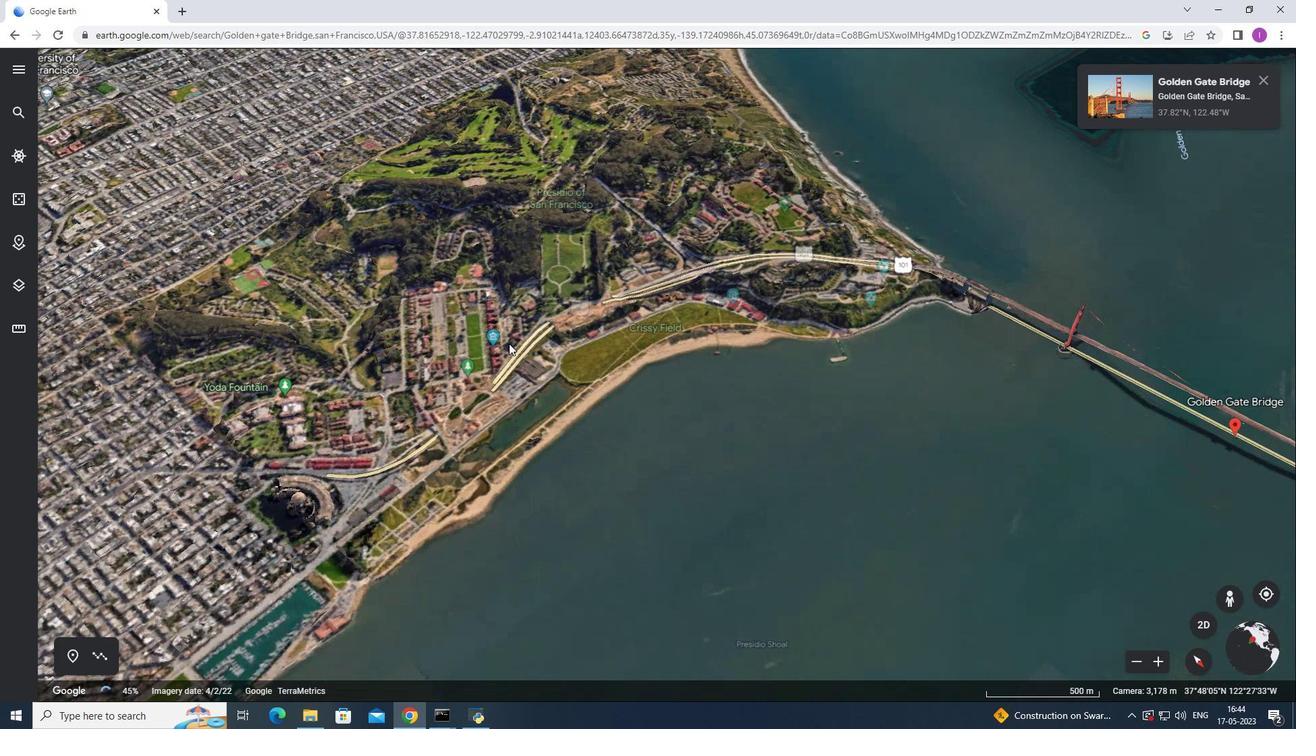
Action: Mouse scrolled (509, 342) with delta (0, 0)
Screenshot: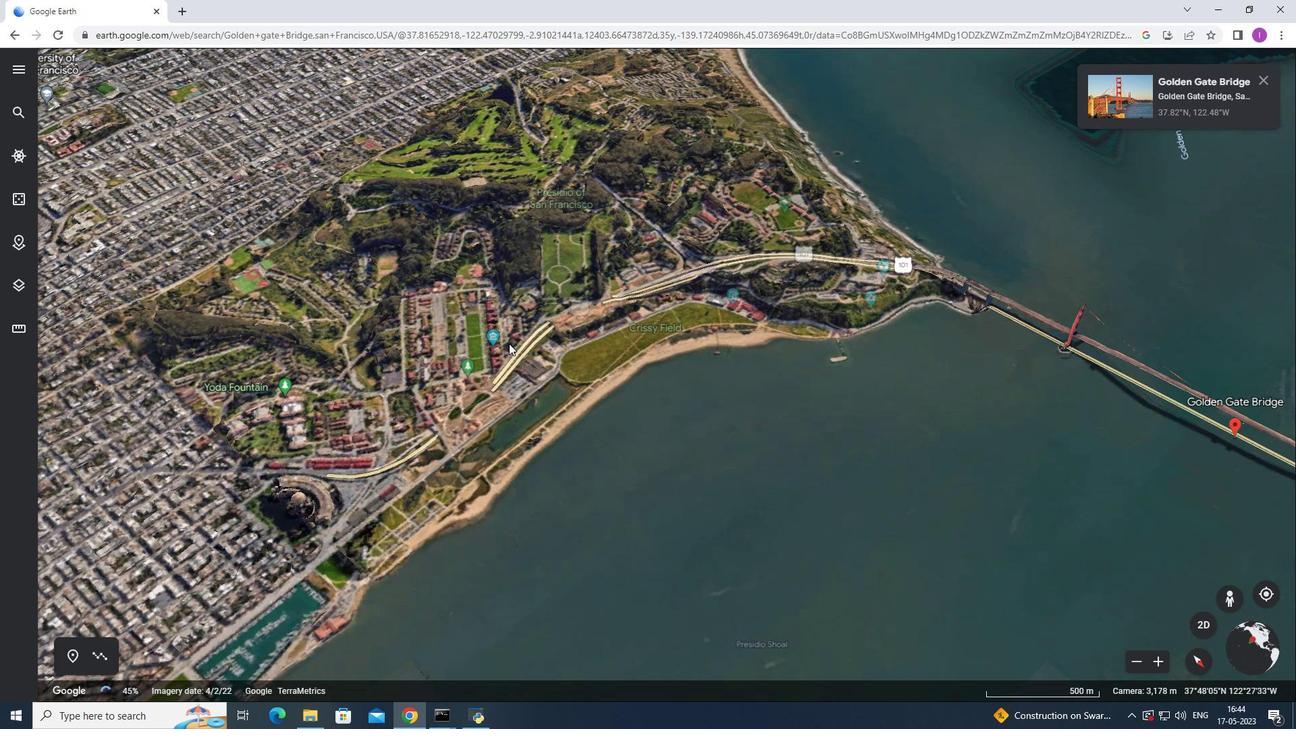 
Action: Mouse scrolled (509, 342) with delta (0, 0)
Screenshot: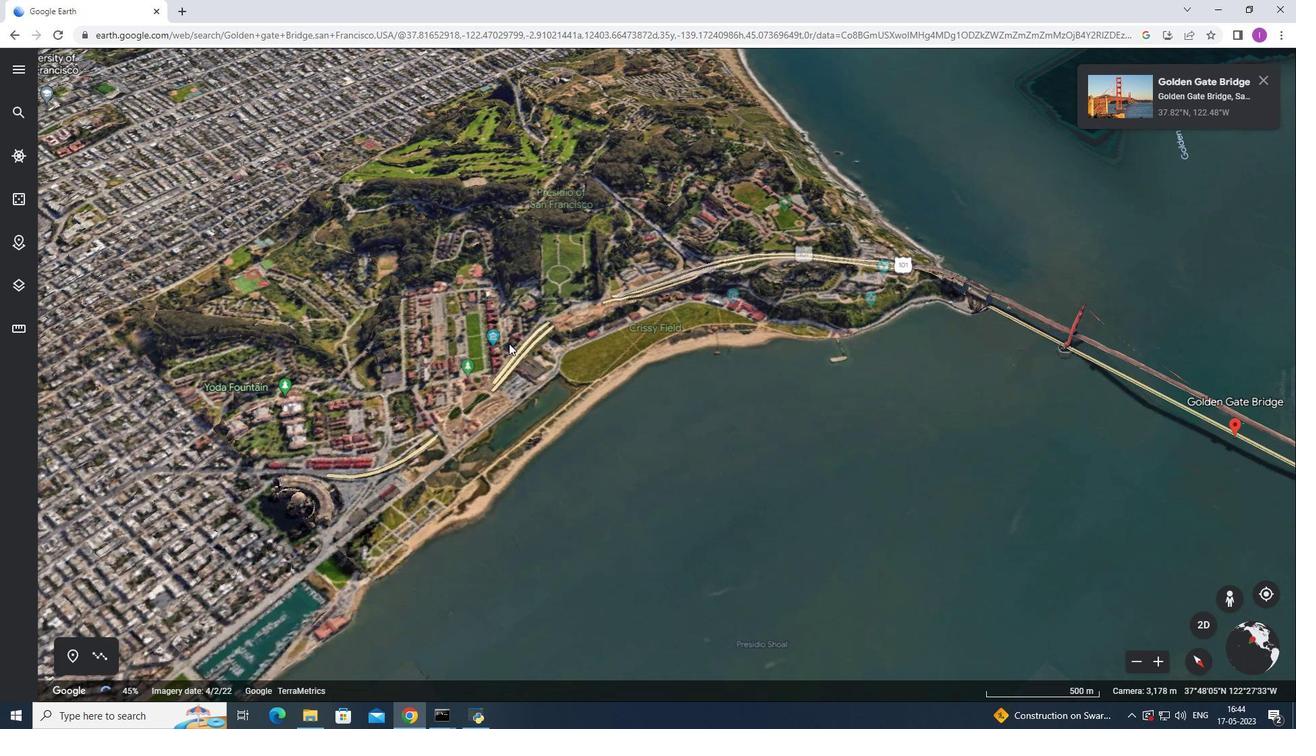 
Action: Mouse moved to (508, 342)
Screenshot: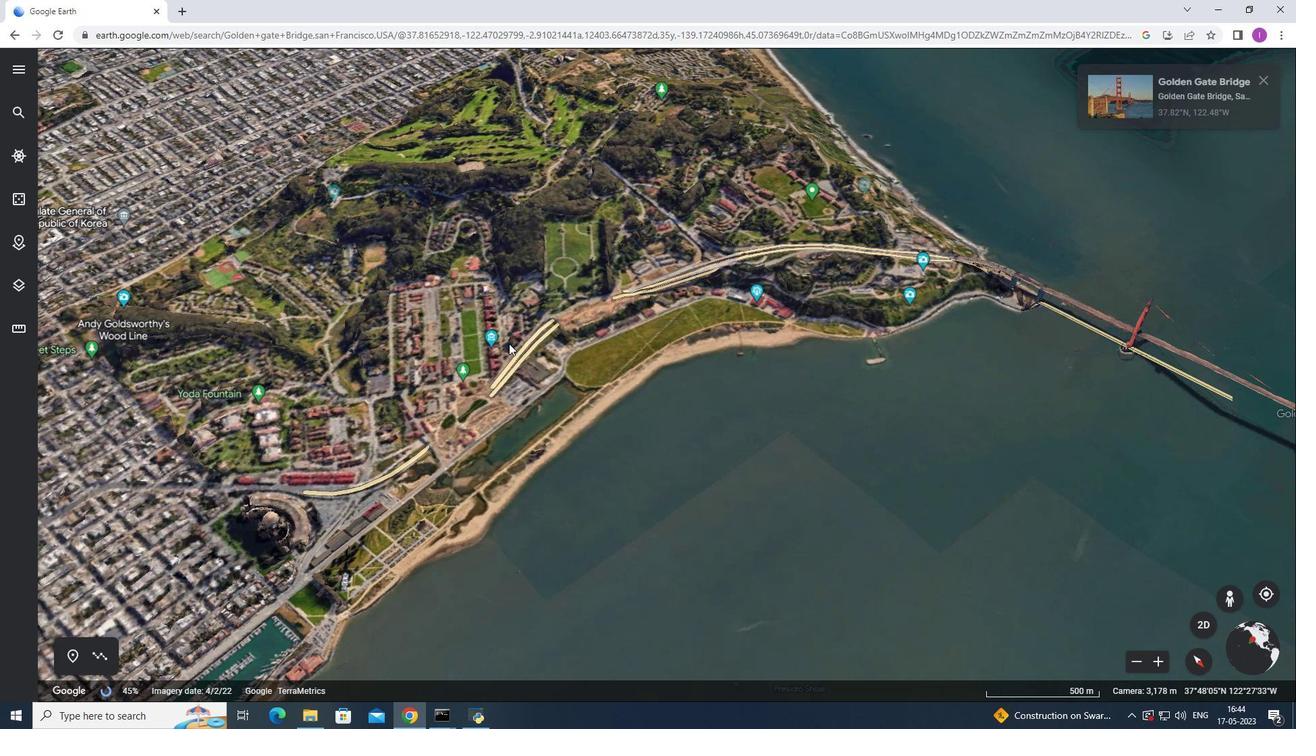 
Action: Mouse scrolled (508, 342) with delta (0, 0)
Screenshot: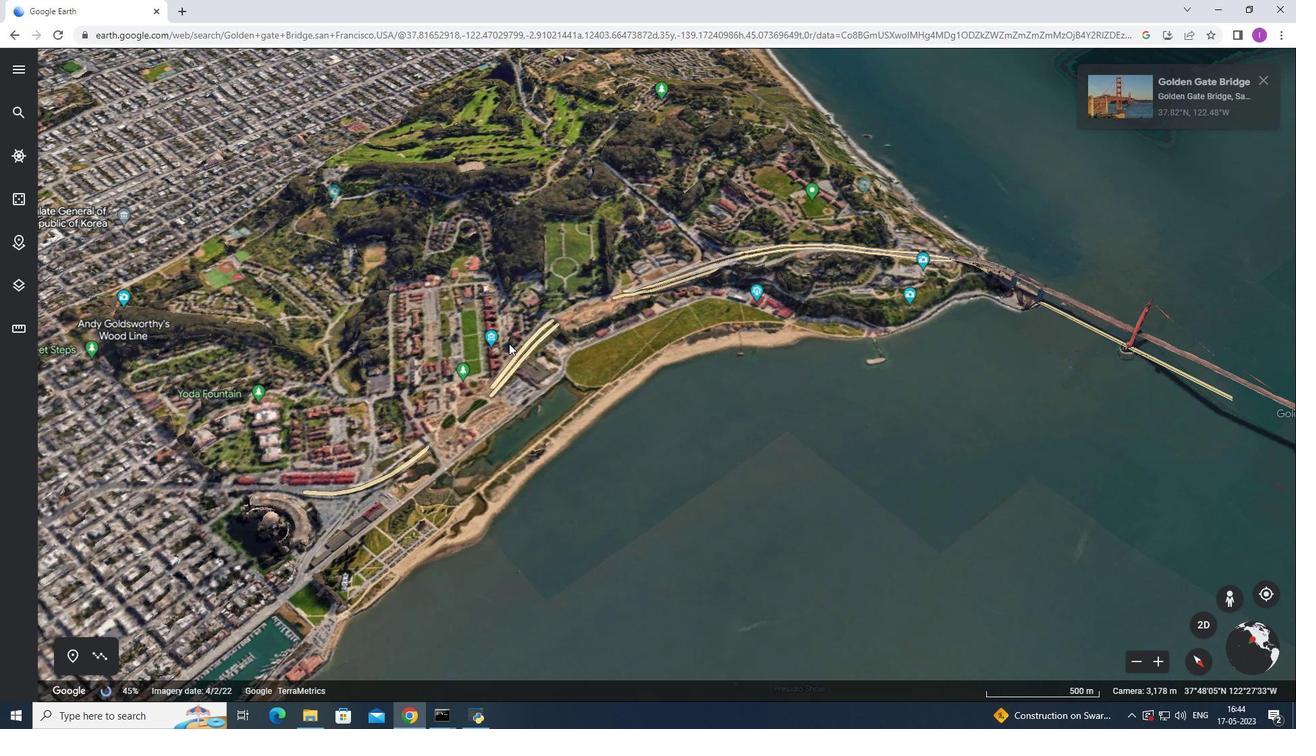 
Action: Mouse scrolled (508, 342) with delta (0, 0)
Screenshot: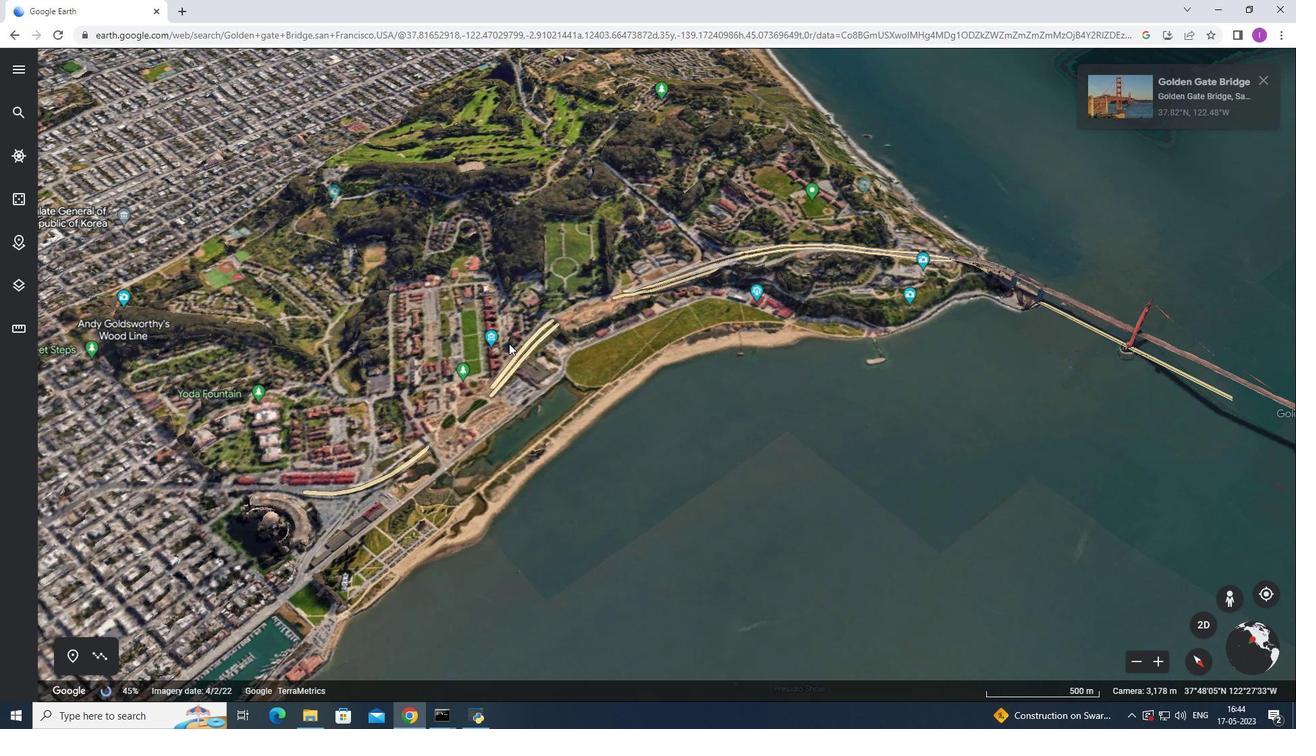 
Action: Mouse scrolled (508, 342) with delta (0, 0)
